 Task: Follow a guided yoga session focusing on shoulder stretches and twists.
Action: Mouse moved to (168, 28)
Screenshot: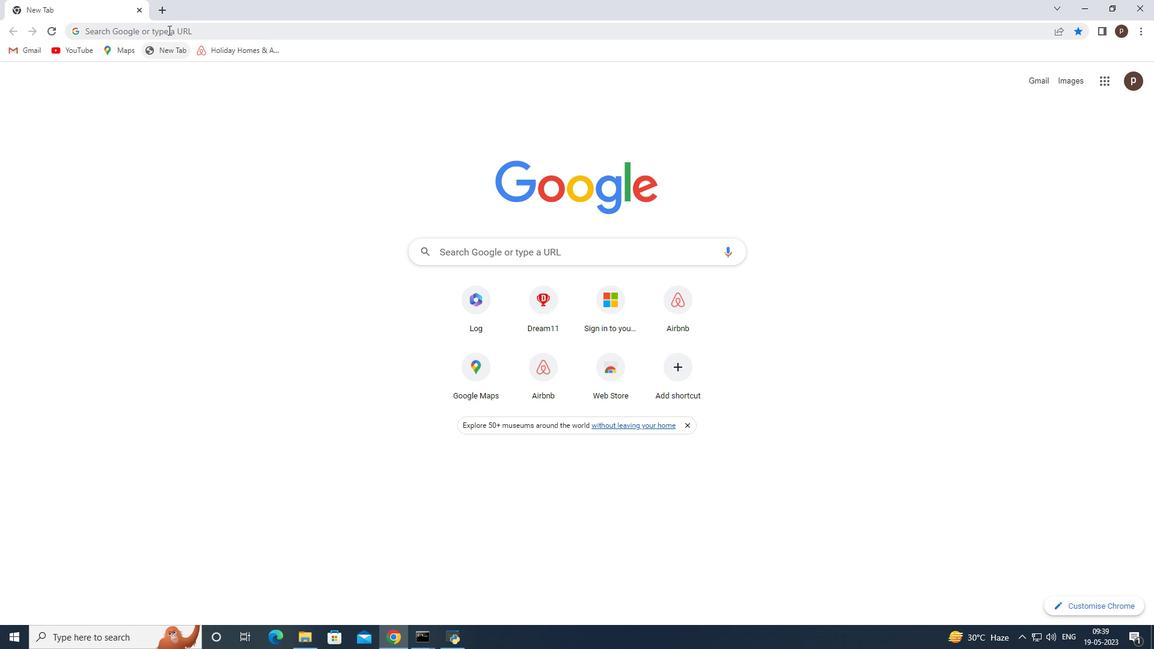 
Action: Mouse pressed left at (168, 28)
Screenshot: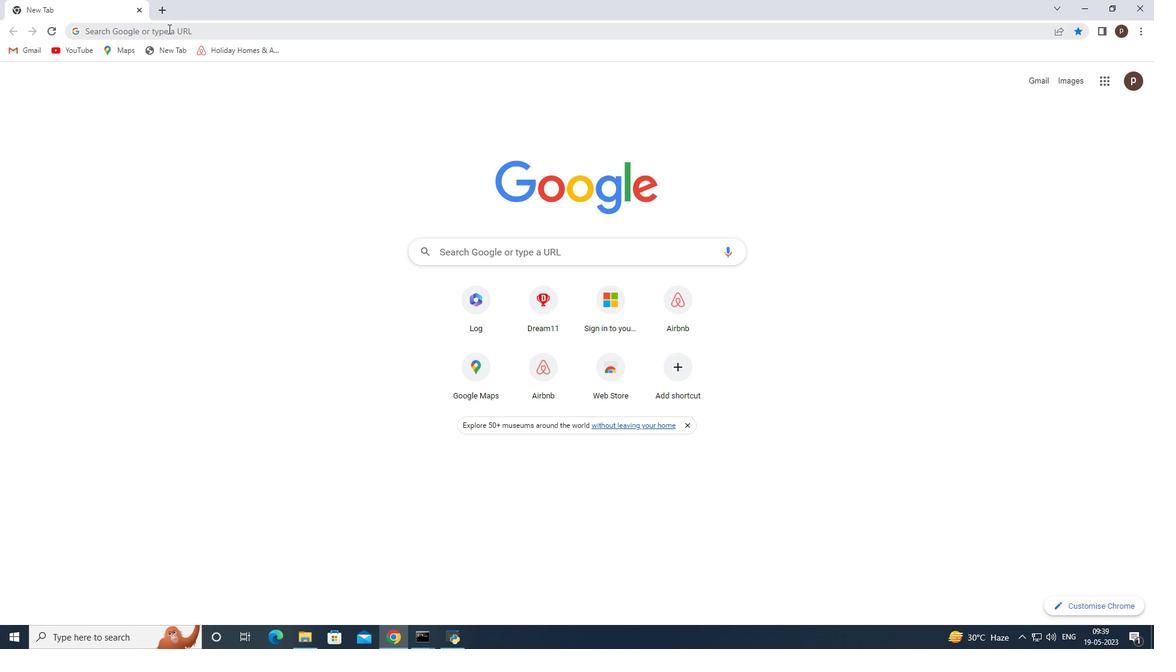 
Action: Key pressed yoga<Key.backspace><Key.backspace>ga
Screenshot: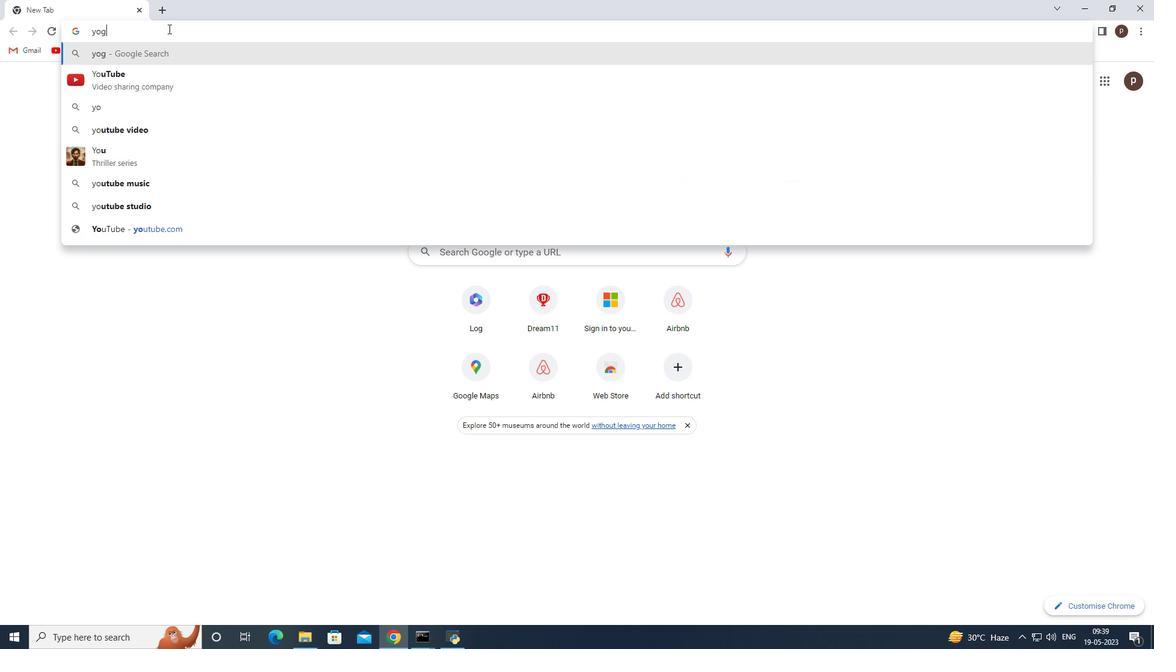 
Action: Mouse moved to (146, 260)
Screenshot: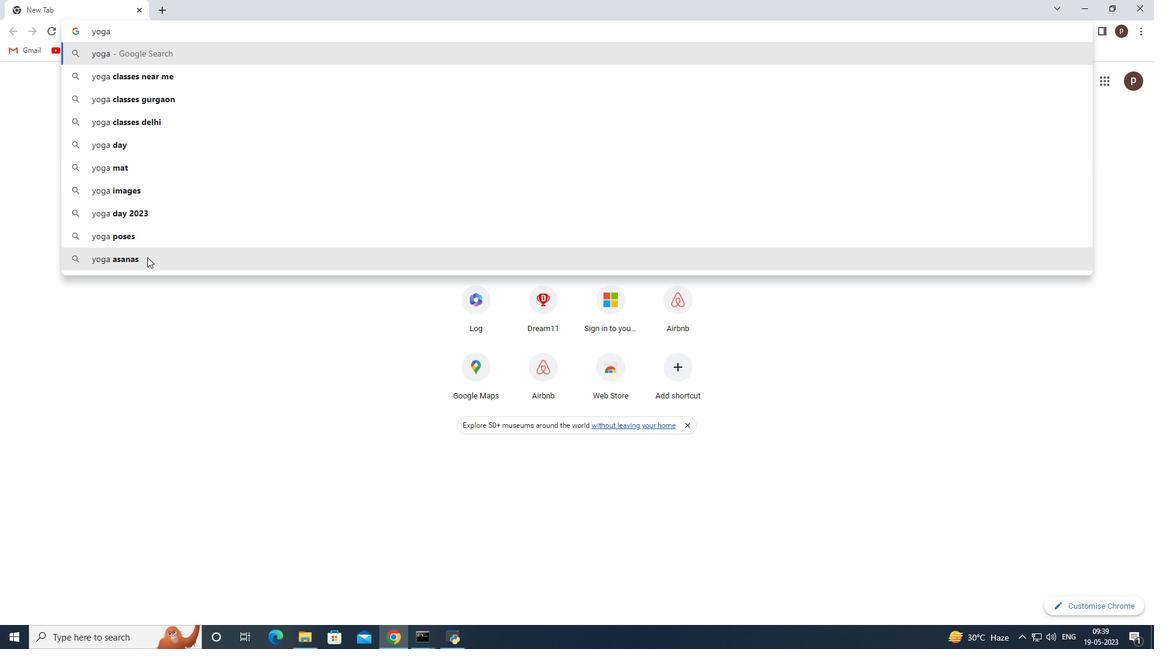
Action: Mouse pressed left at (146, 260)
Screenshot: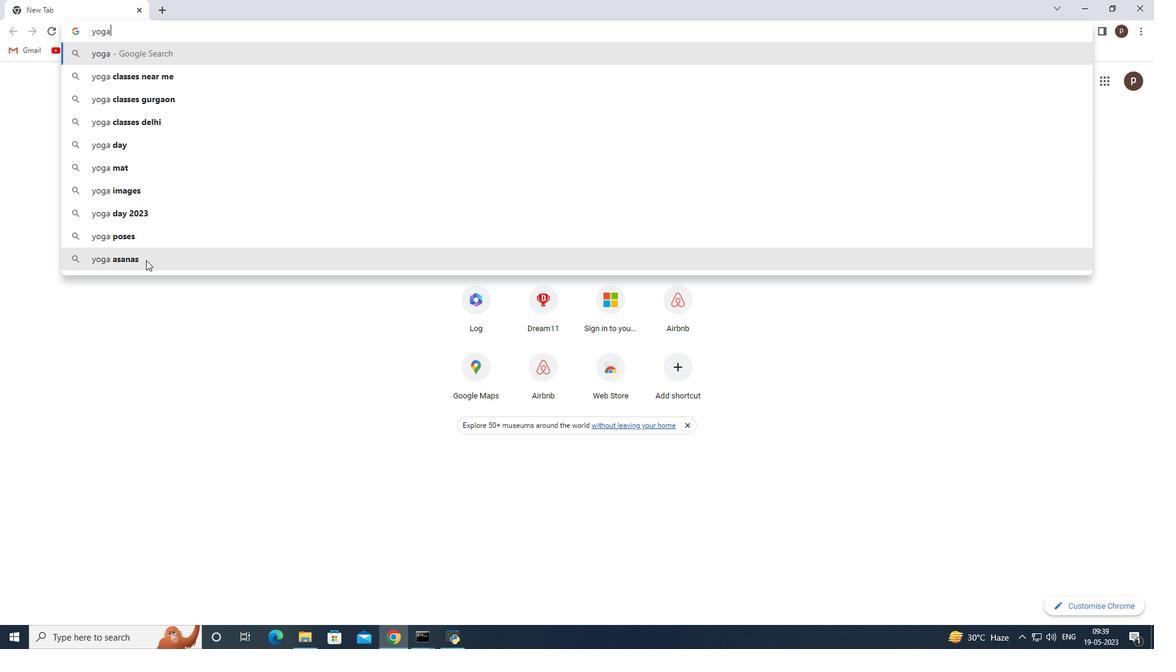 
Action: Mouse moved to (190, 208)
Screenshot: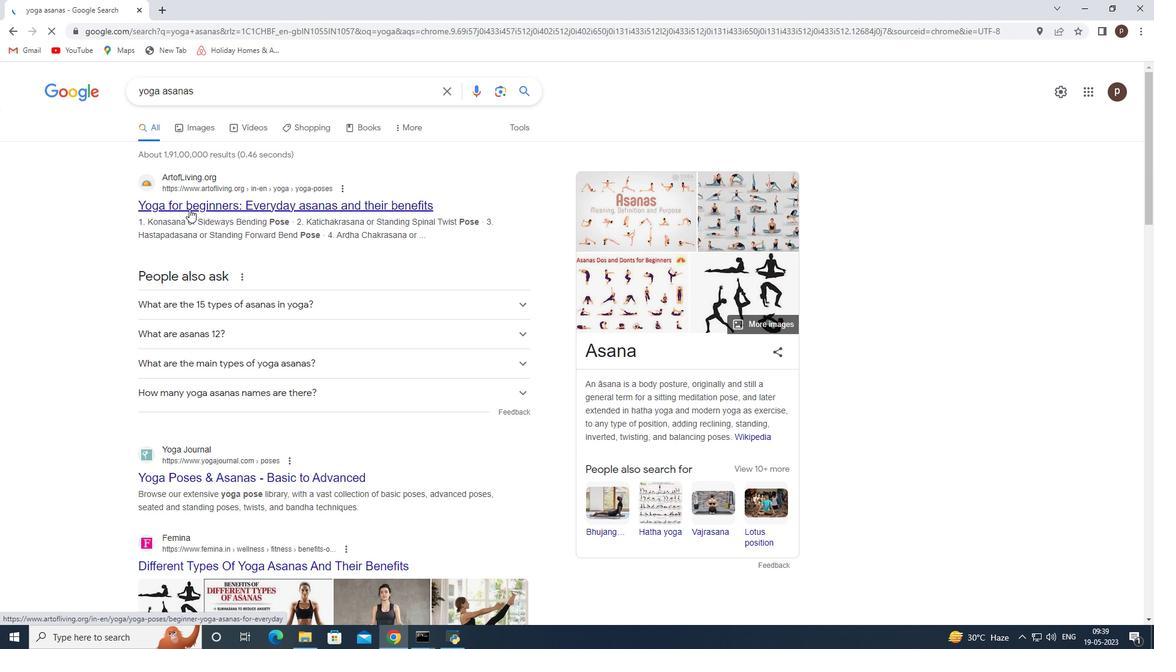 
Action: Mouse pressed left at (190, 208)
Screenshot: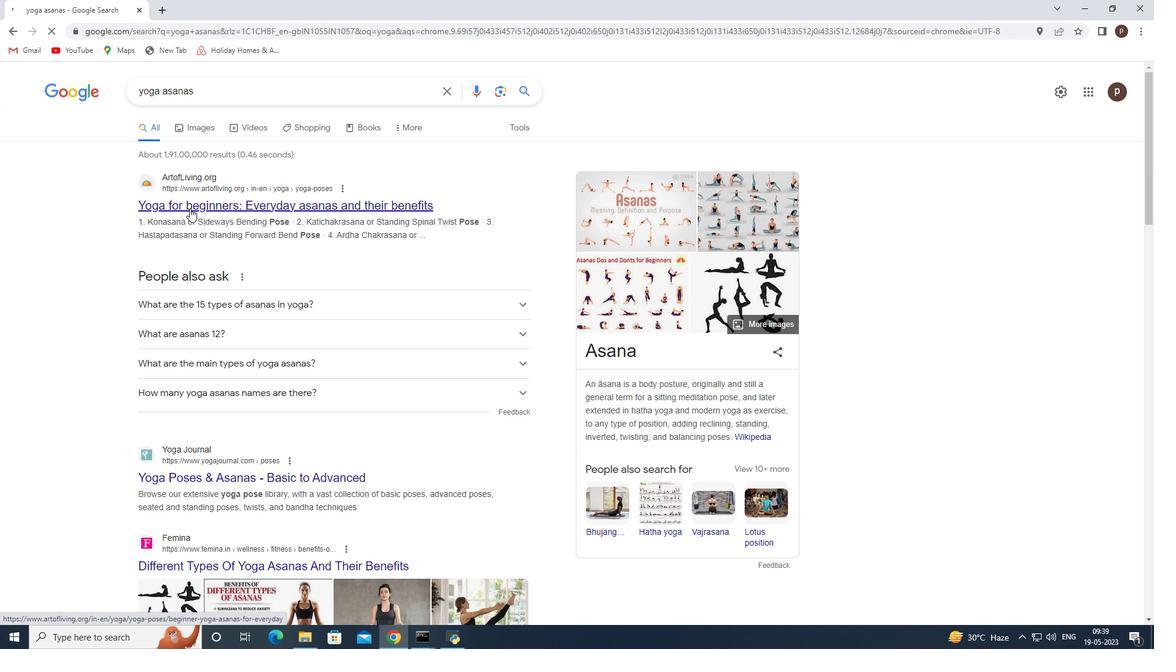 
Action: Mouse scrolled (190, 208) with delta (0, 0)
Screenshot: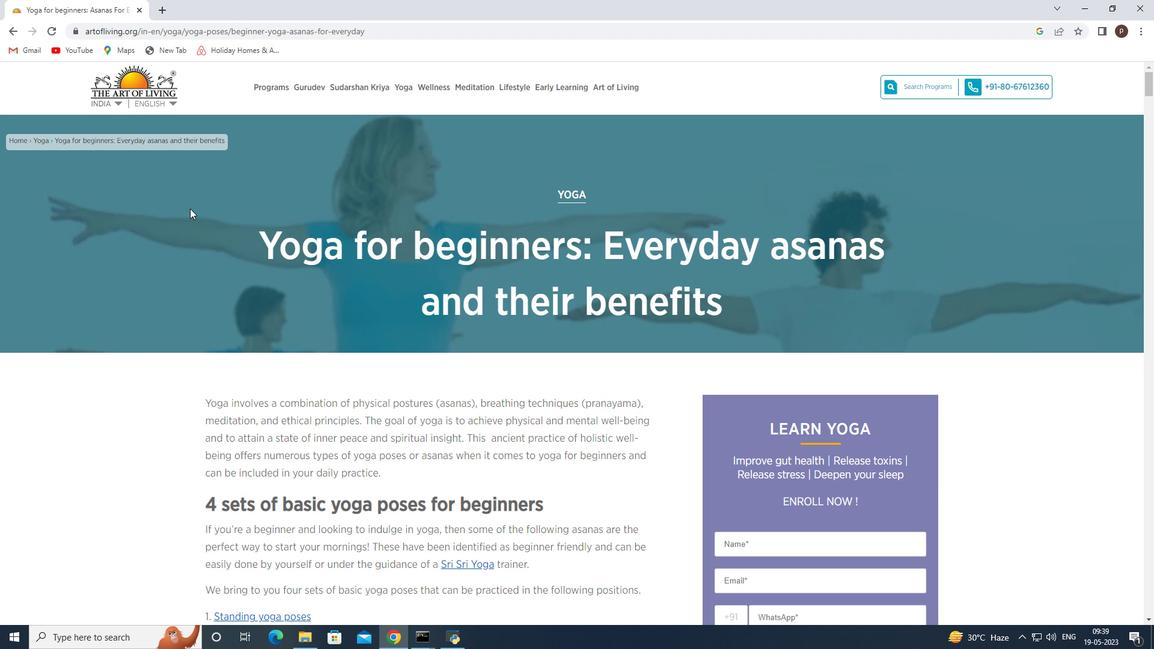 
Action: Mouse moved to (310, 249)
Screenshot: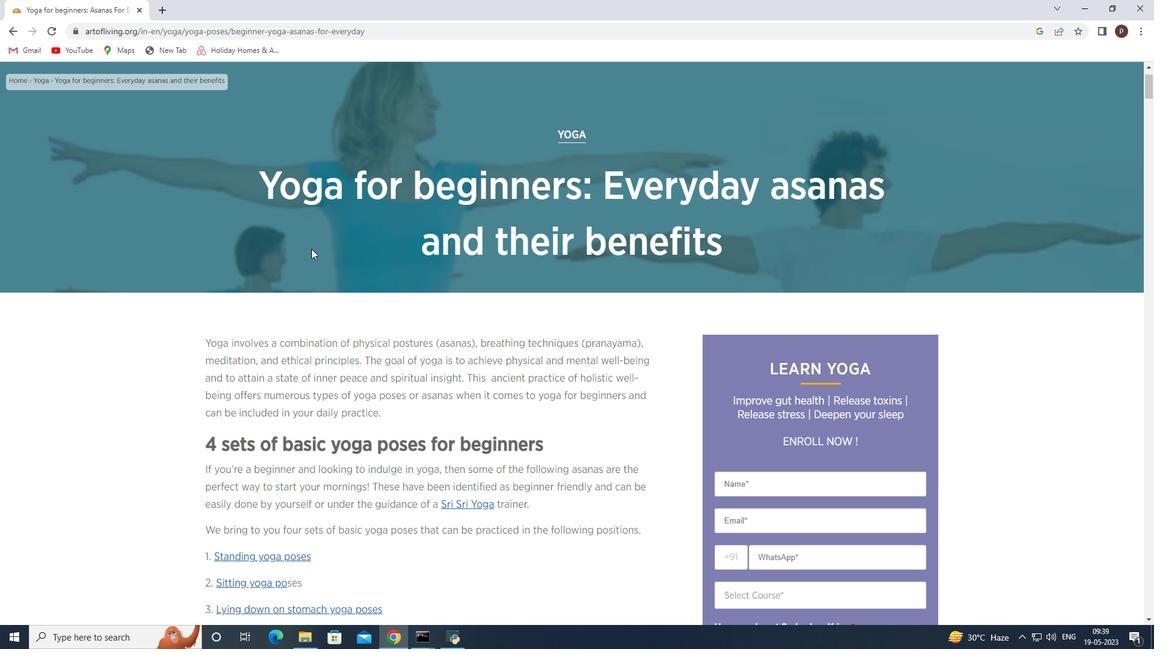 
Action: Mouse scrolled (310, 248) with delta (0, 0)
Screenshot: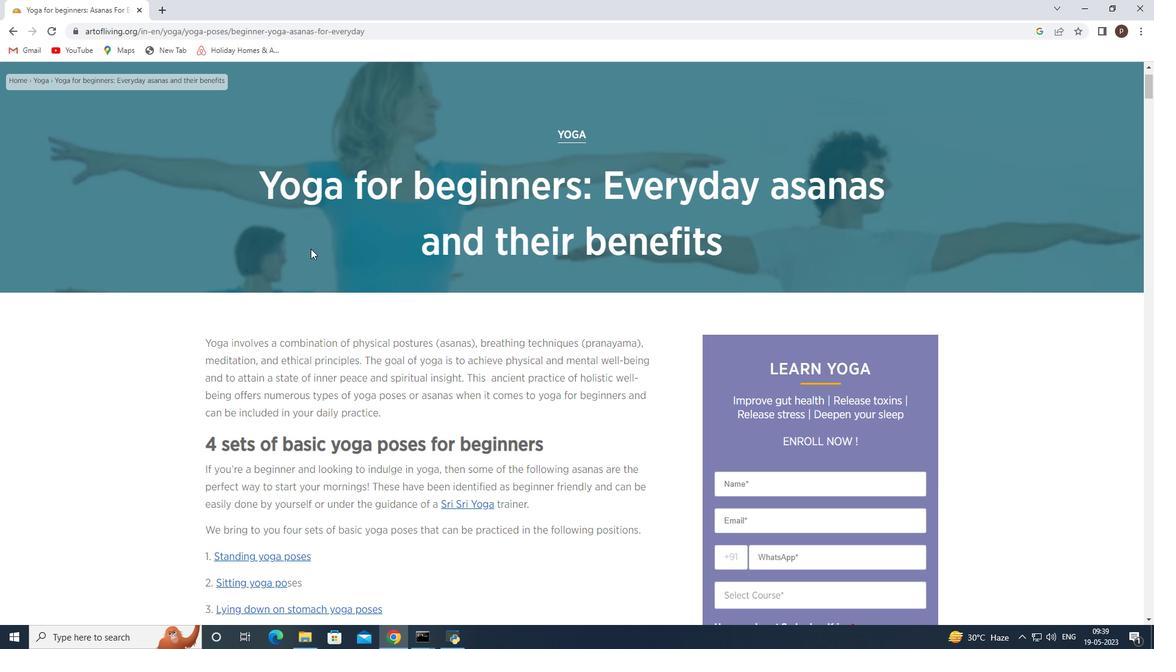
Action: Mouse scrolled (310, 248) with delta (0, 0)
Screenshot: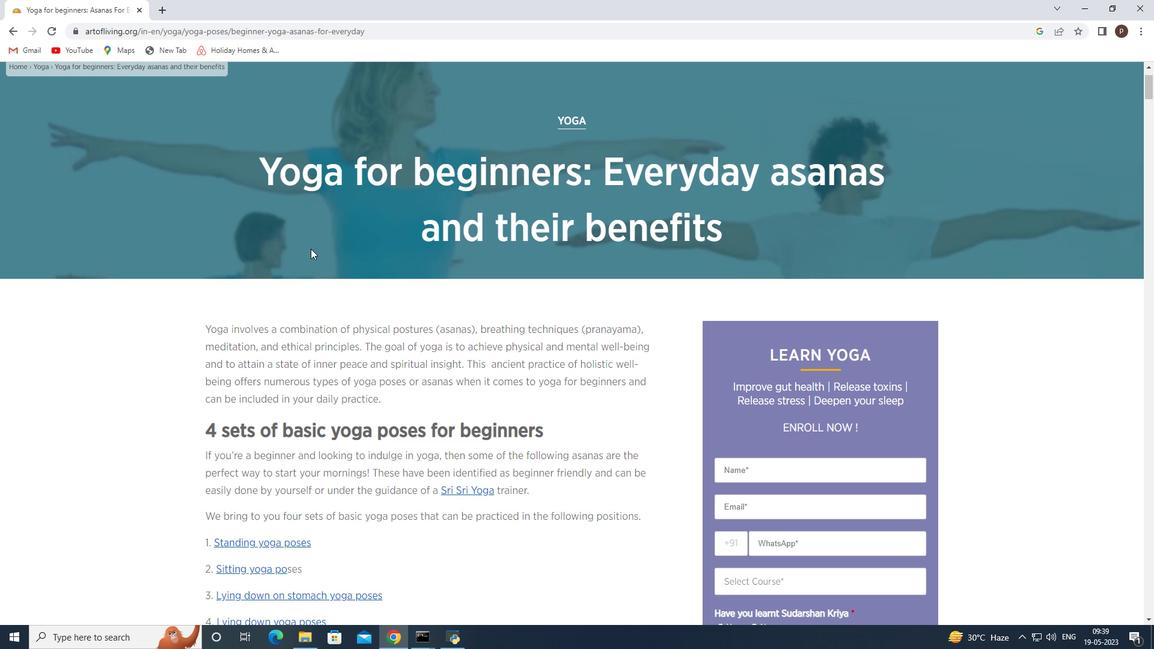 
Action: Mouse scrolled (310, 248) with delta (0, 0)
Screenshot: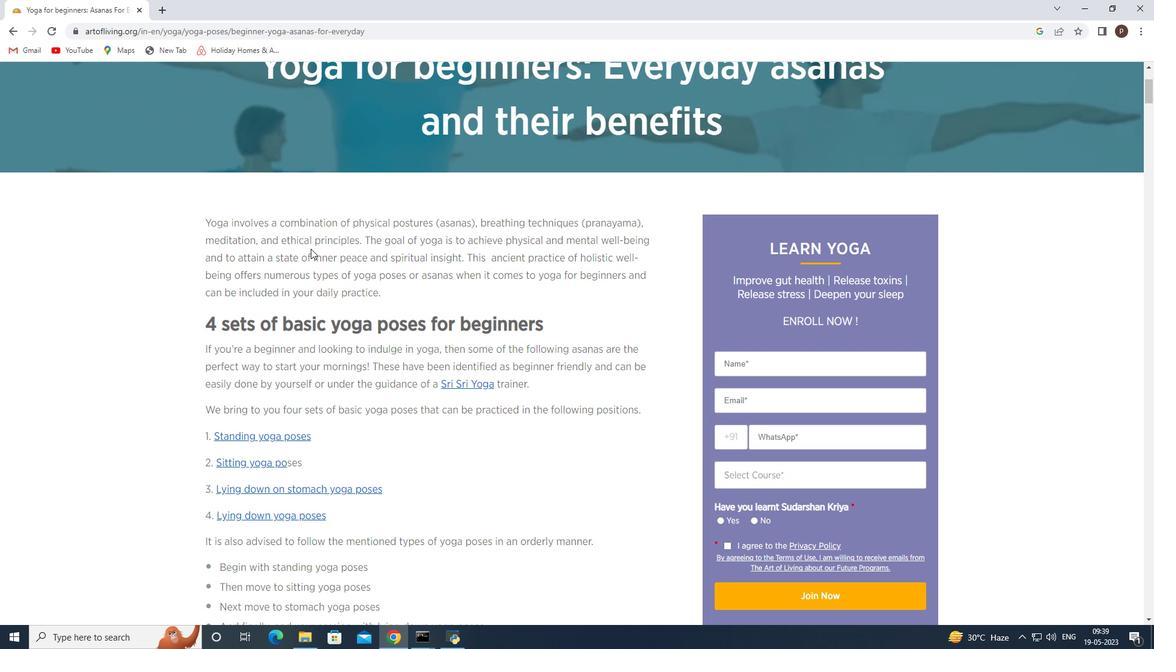 
Action: Mouse scrolled (310, 248) with delta (0, 0)
Screenshot: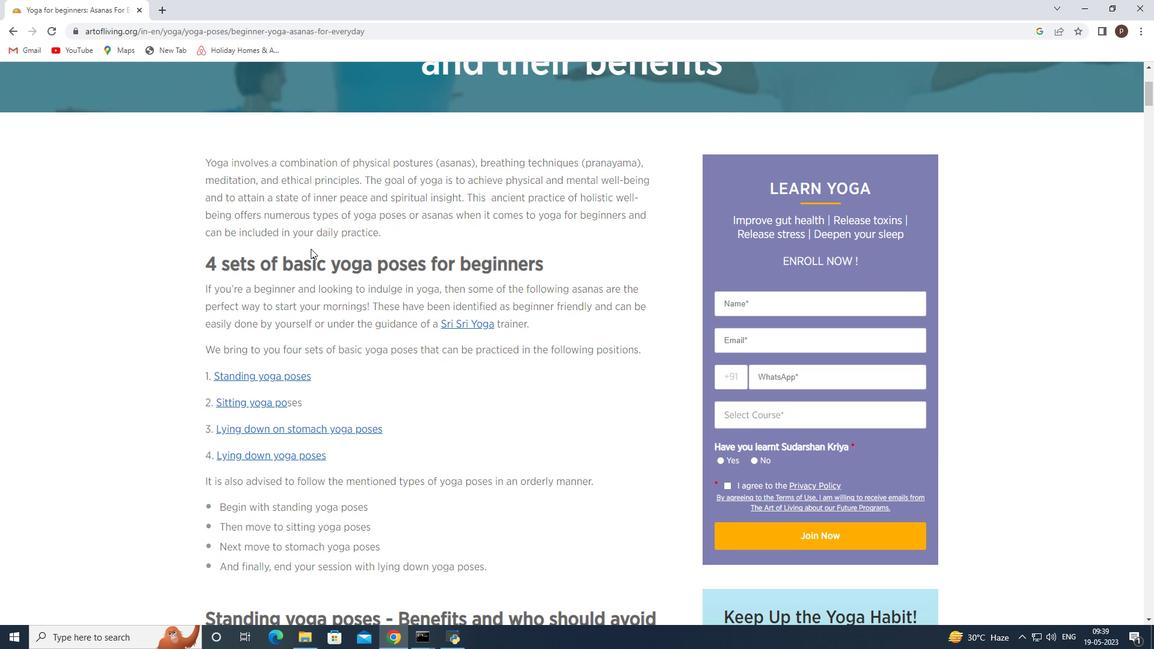 
Action: Mouse moved to (270, 273)
Screenshot: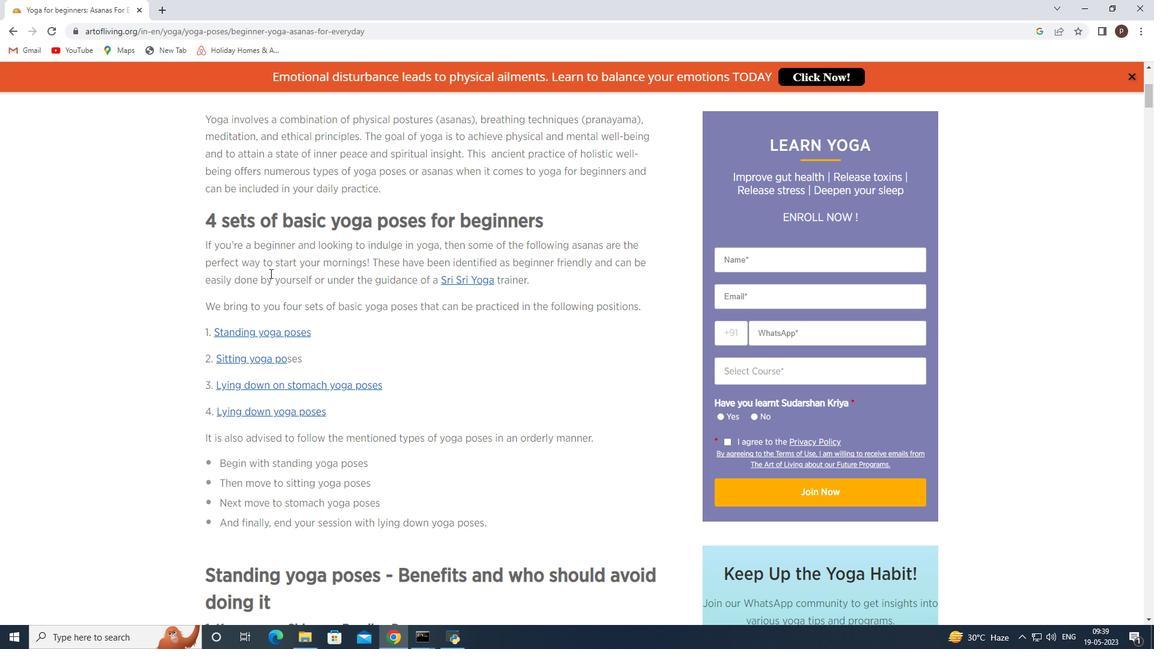 
Action: Mouse scrolled (270, 273) with delta (0, 0)
Screenshot: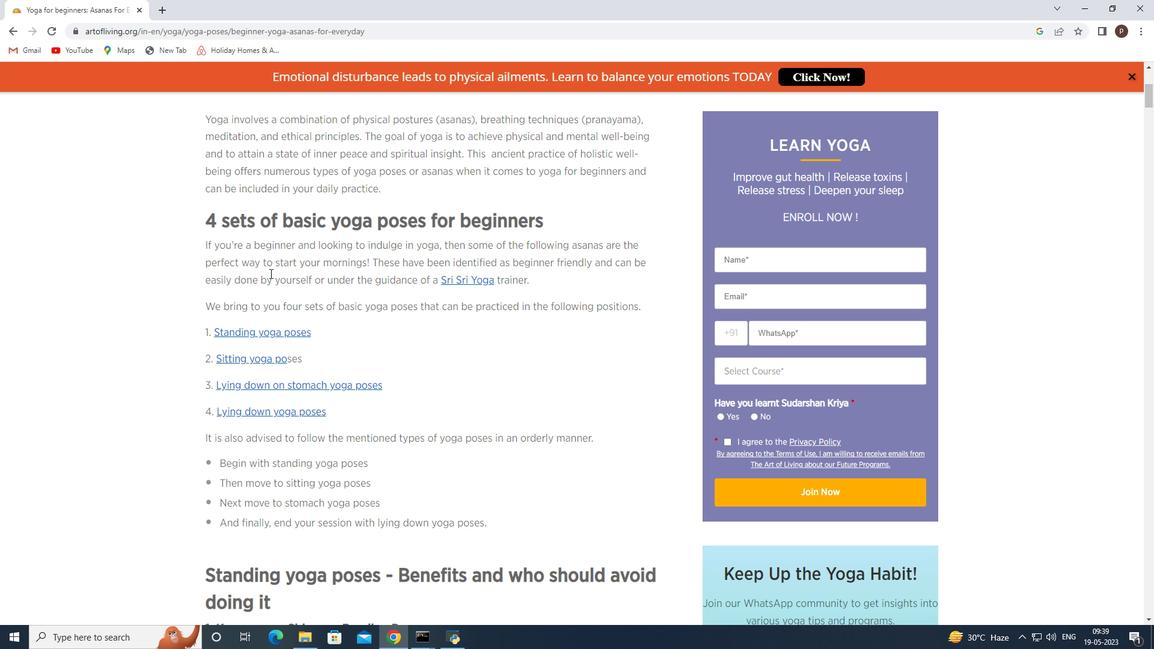 
Action: Mouse moved to (388, 278)
Screenshot: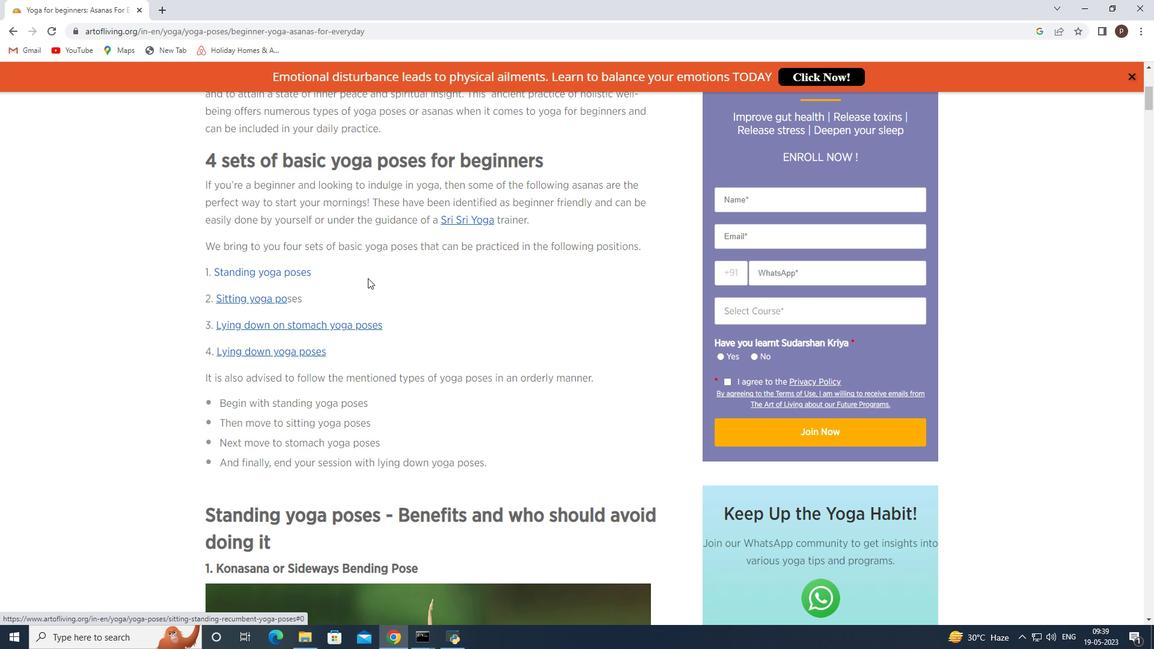 
Action: Mouse scrolled (388, 277) with delta (0, 0)
Screenshot: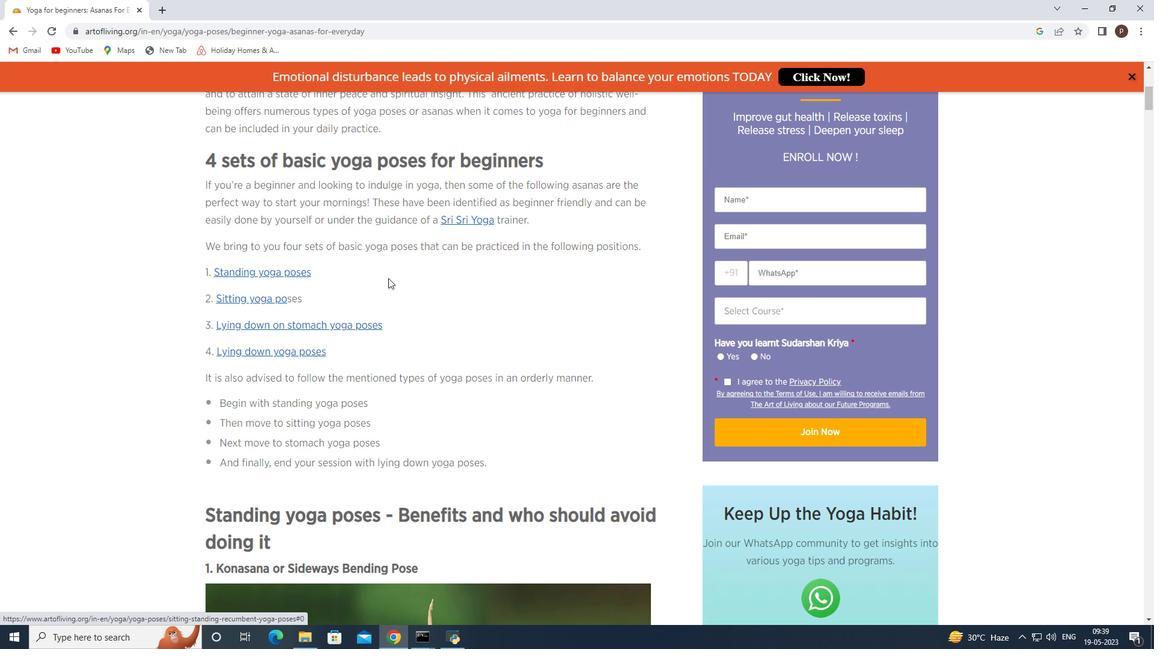 
Action: Mouse scrolled (388, 277) with delta (0, 0)
Screenshot: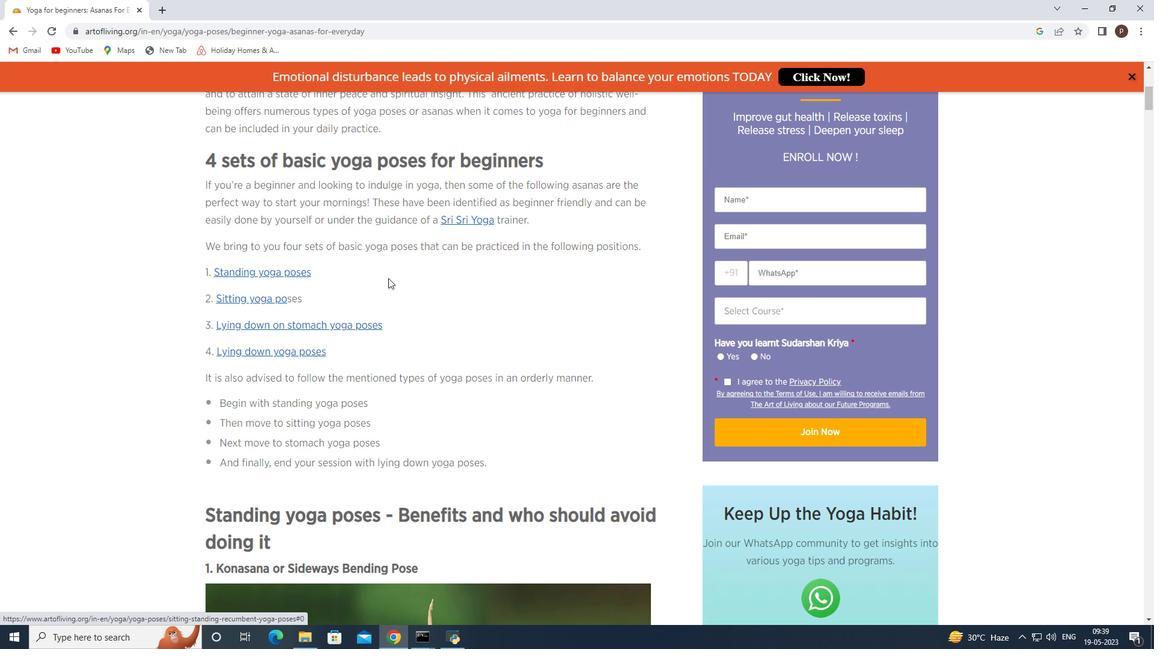 
Action: Mouse moved to (400, 305)
Screenshot: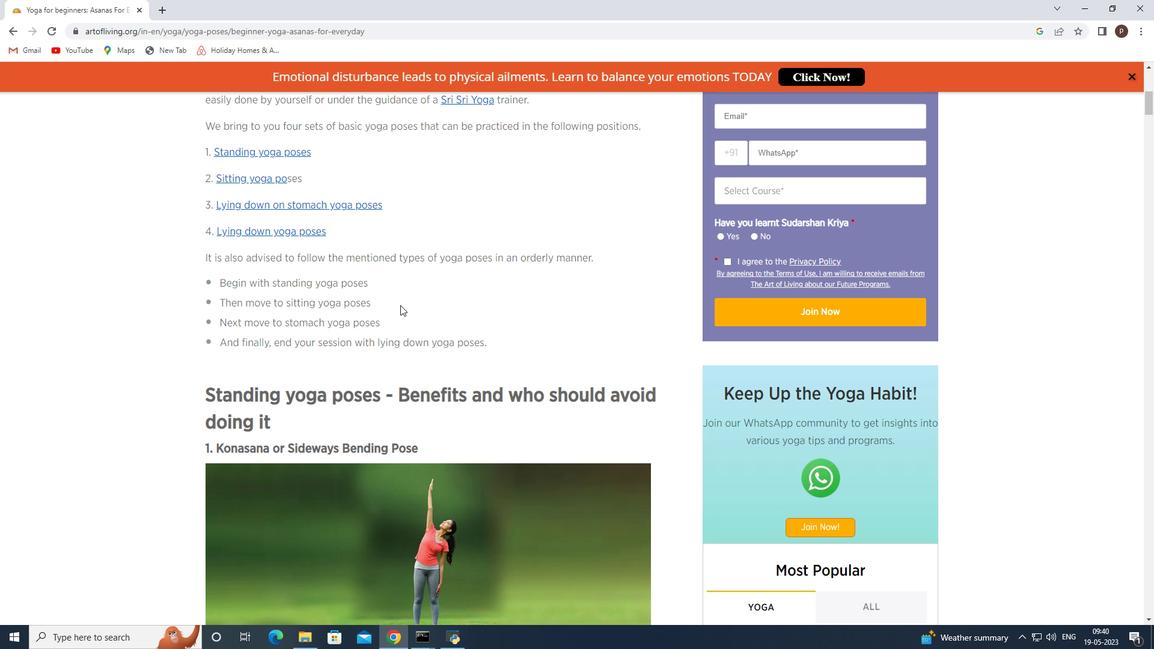 
Action: Mouse scrolled (400, 304) with delta (0, 0)
Screenshot: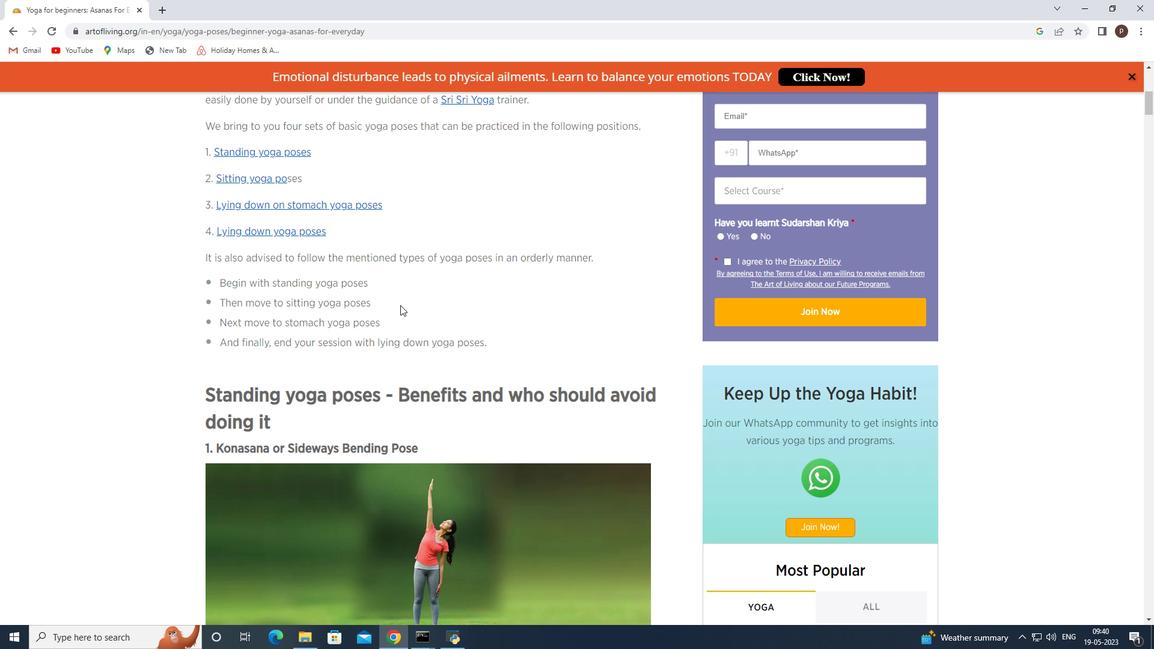 
Action: Mouse scrolled (400, 304) with delta (0, 0)
Screenshot: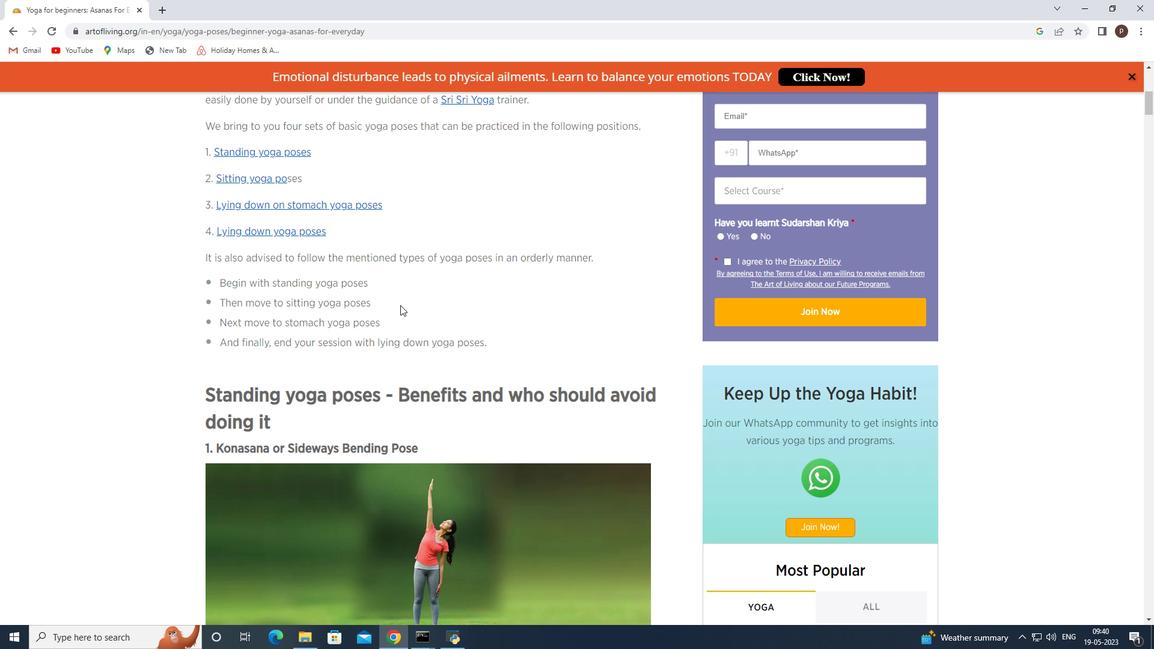 
Action: Mouse moved to (286, 307)
Screenshot: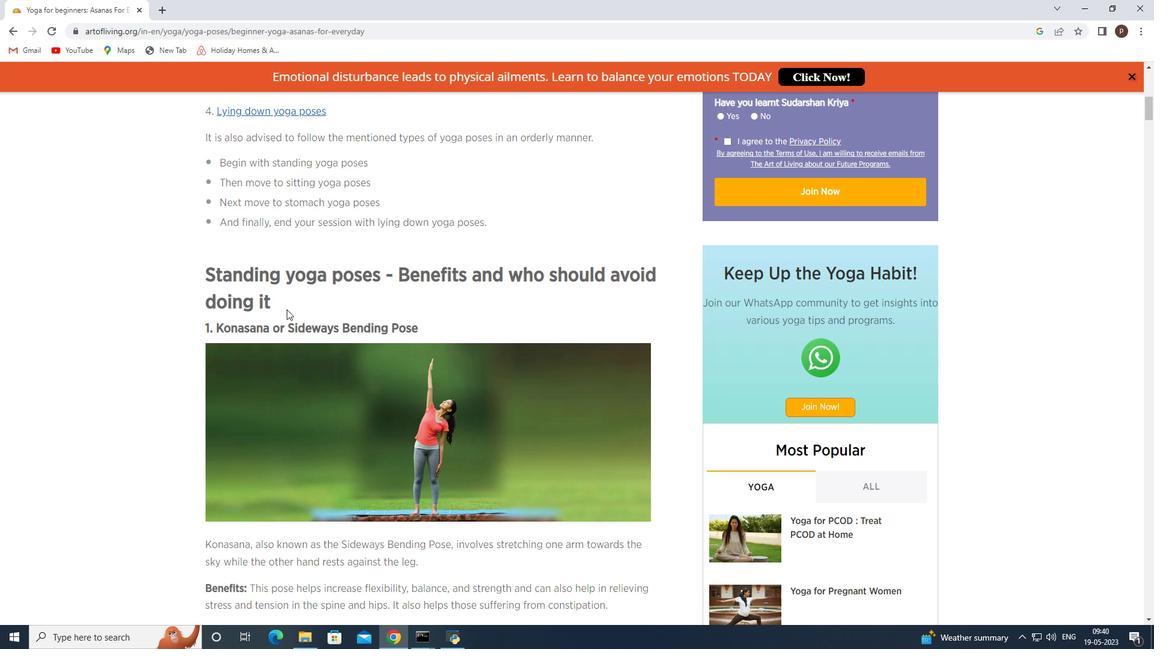
Action: Mouse scrolled (286, 307) with delta (0, 0)
Screenshot: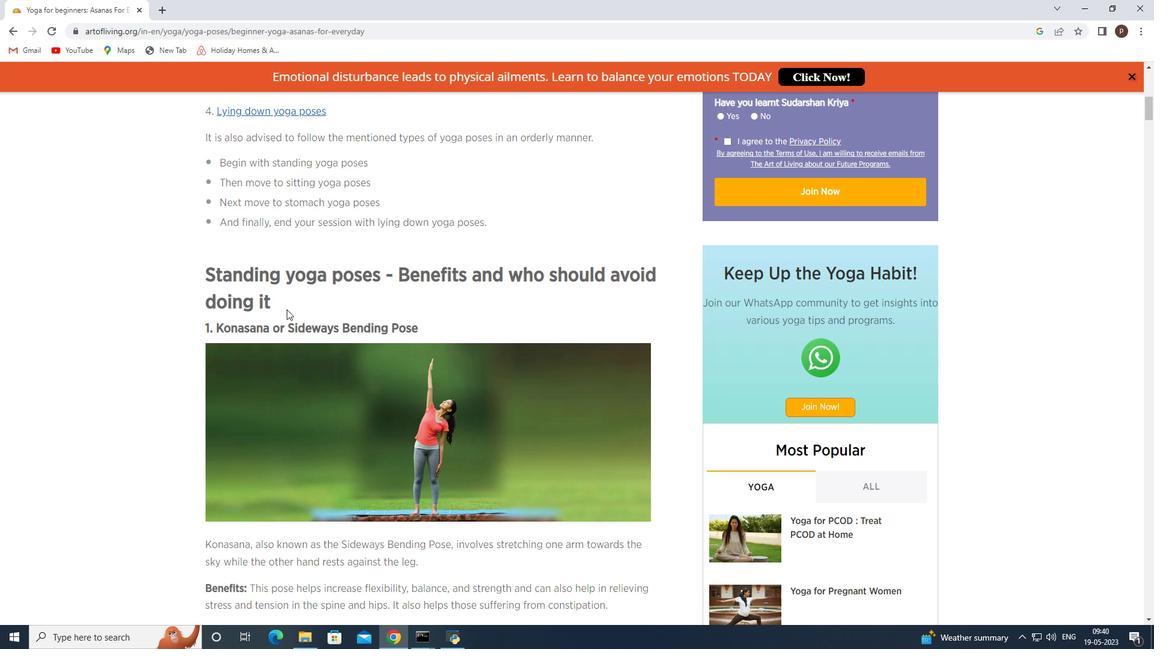 
Action: Mouse moved to (440, 230)
Screenshot: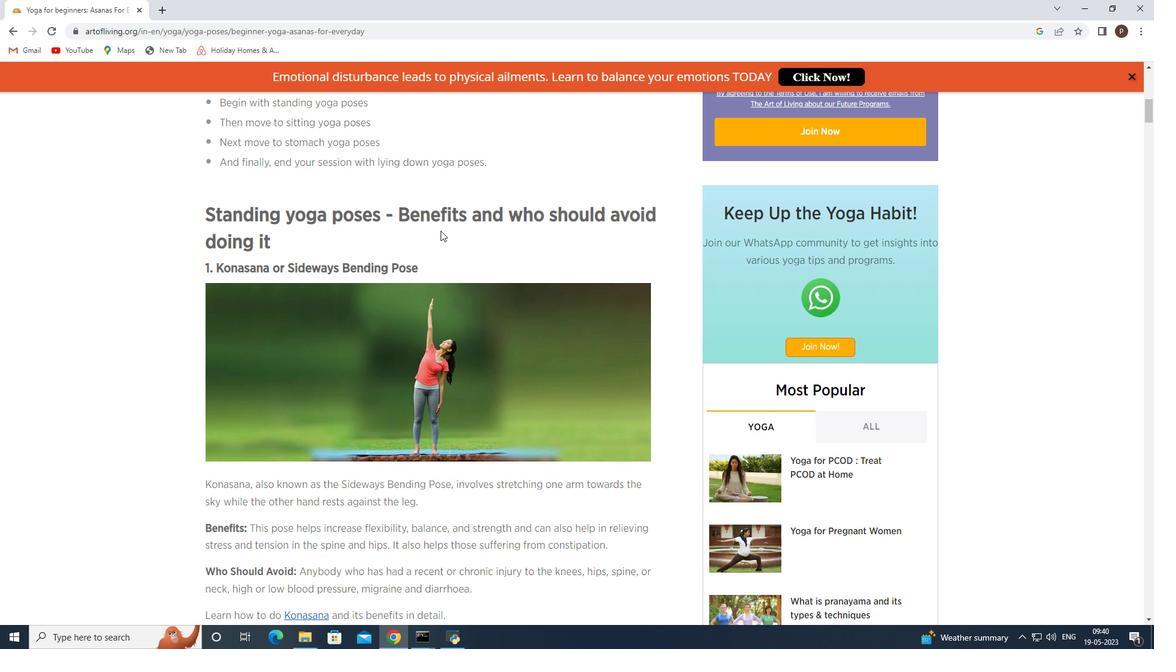 
Action: Mouse scrolled (440, 230) with delta (0, 0)
Screenshot: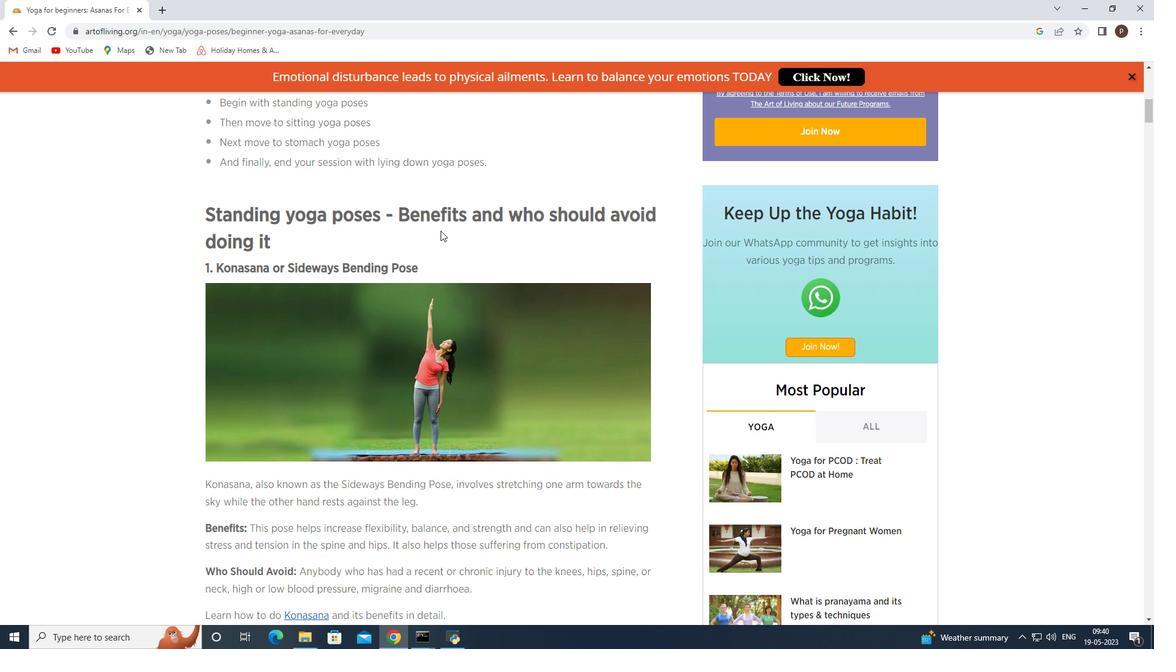 
Action: Mouse scrolled (440, 230) with delta (0, 0)
Screenshot: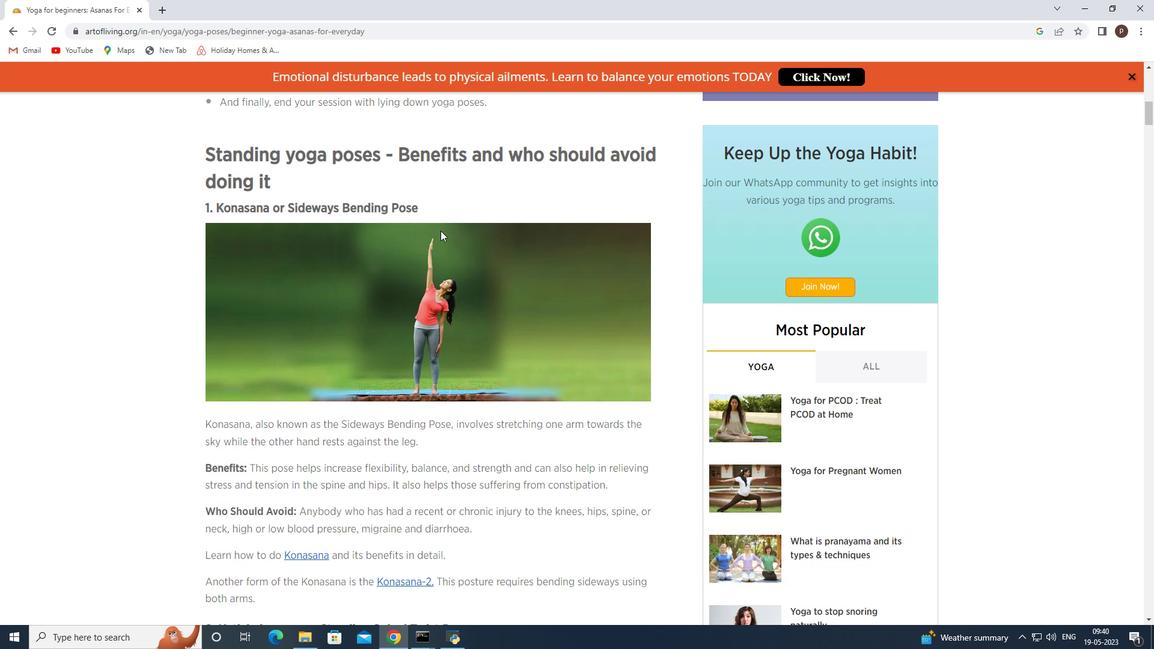
Action: Mouse scrolled (440, 231) with delta (0, 0)
Screenshot: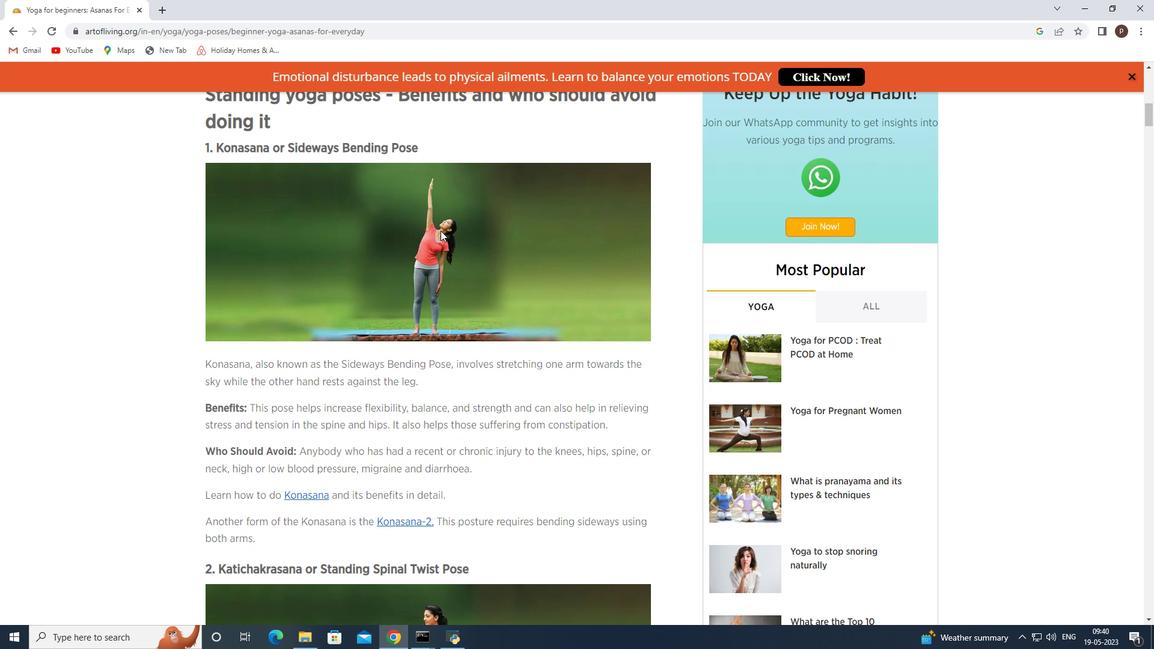 
Action: Mouse moved to (278, 221)
Screenshot: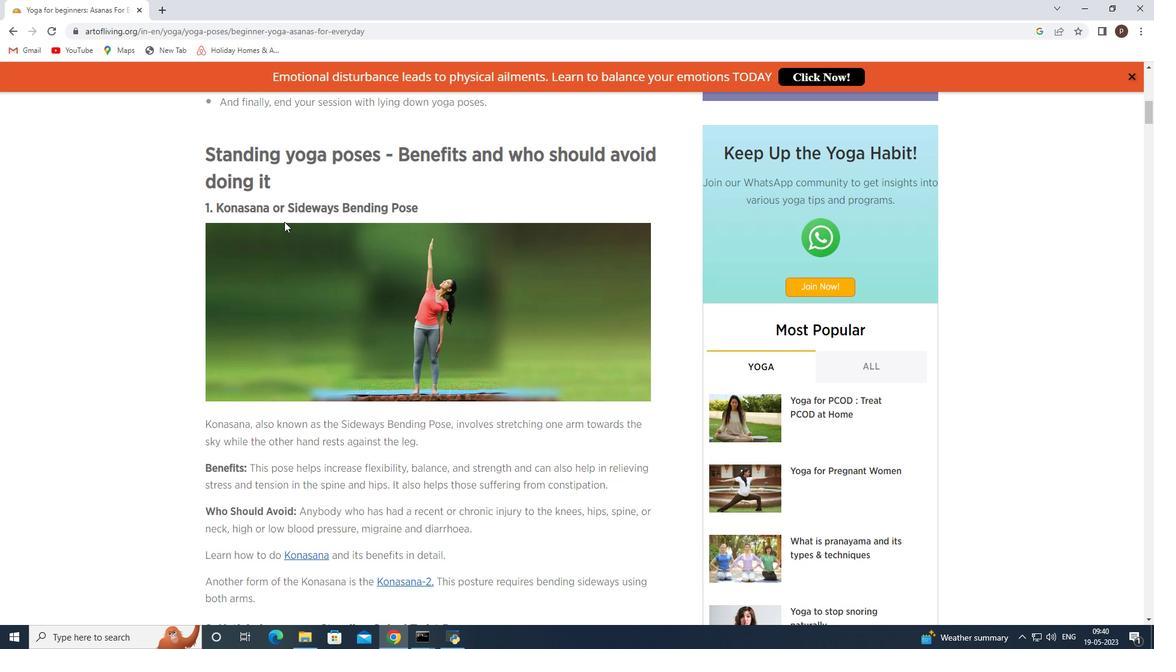 
Action: Mouse scrolled (278, 221) with delta (0, 0)
Screenshot: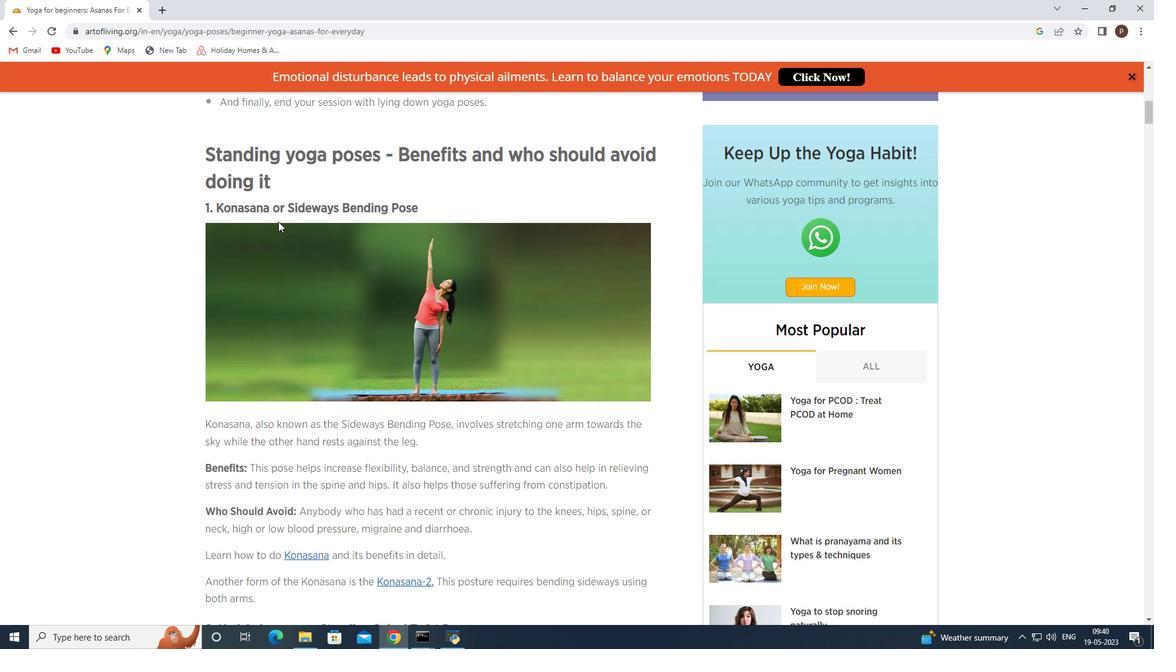 
Action: Mouse scrolled (278, 221) with delta (0, 0)
Screenshot: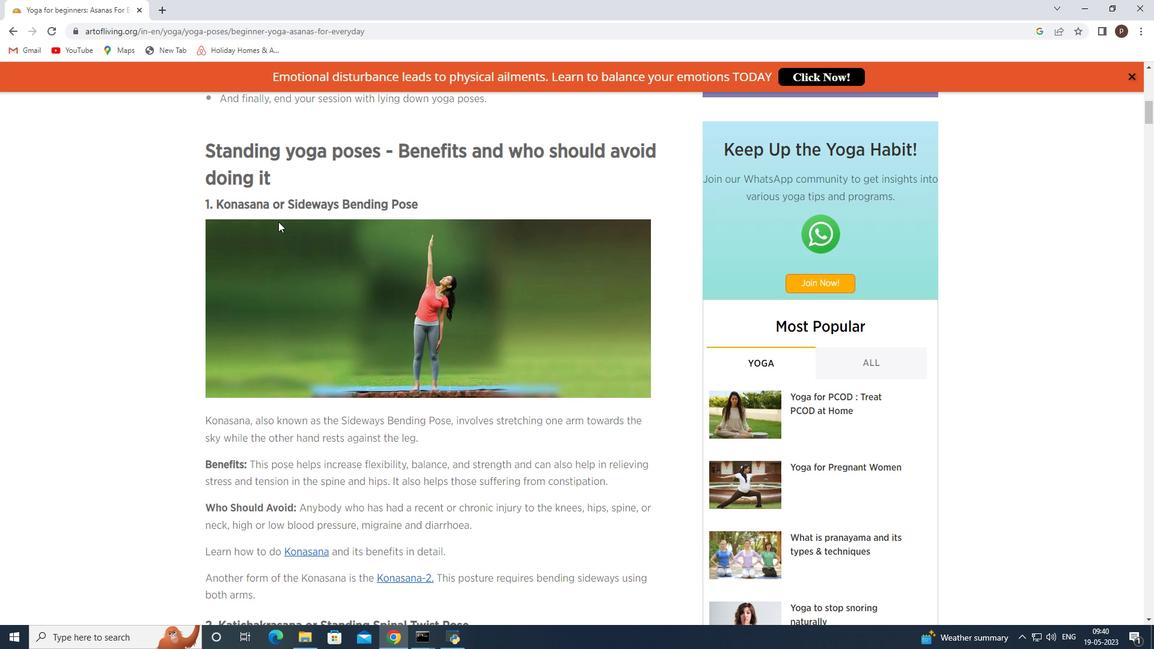 
Action: Mouse moved to (278, 221)
Screenshot: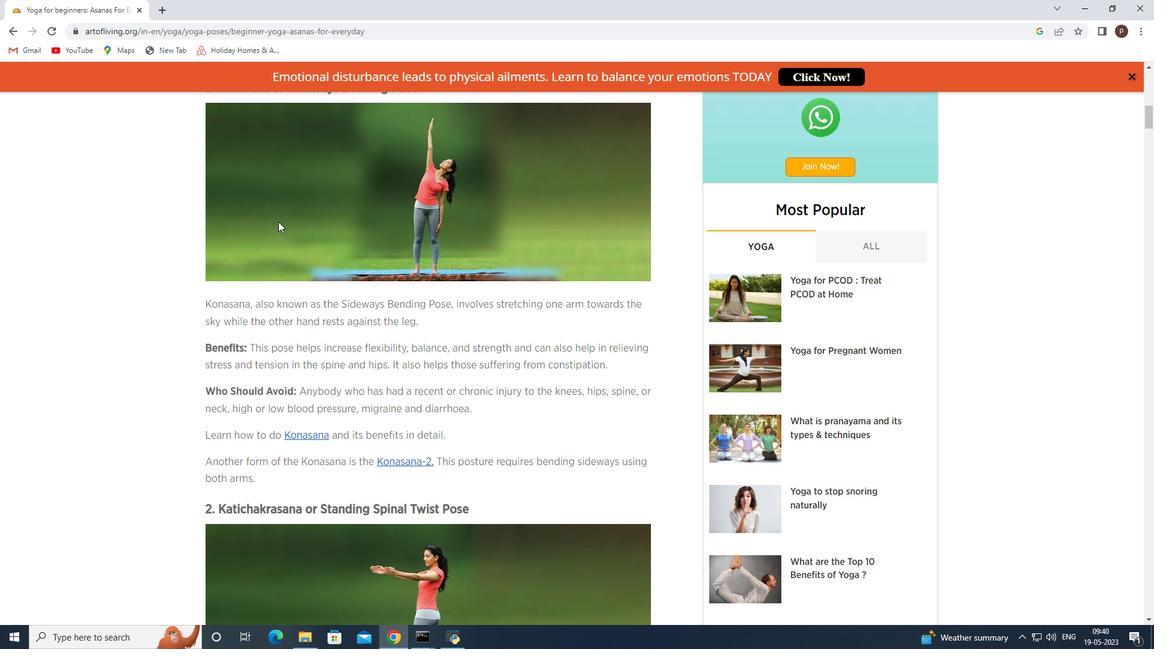 
Action: Mouse scrolled (278, 221) with delta (0, 0)
Screenshot: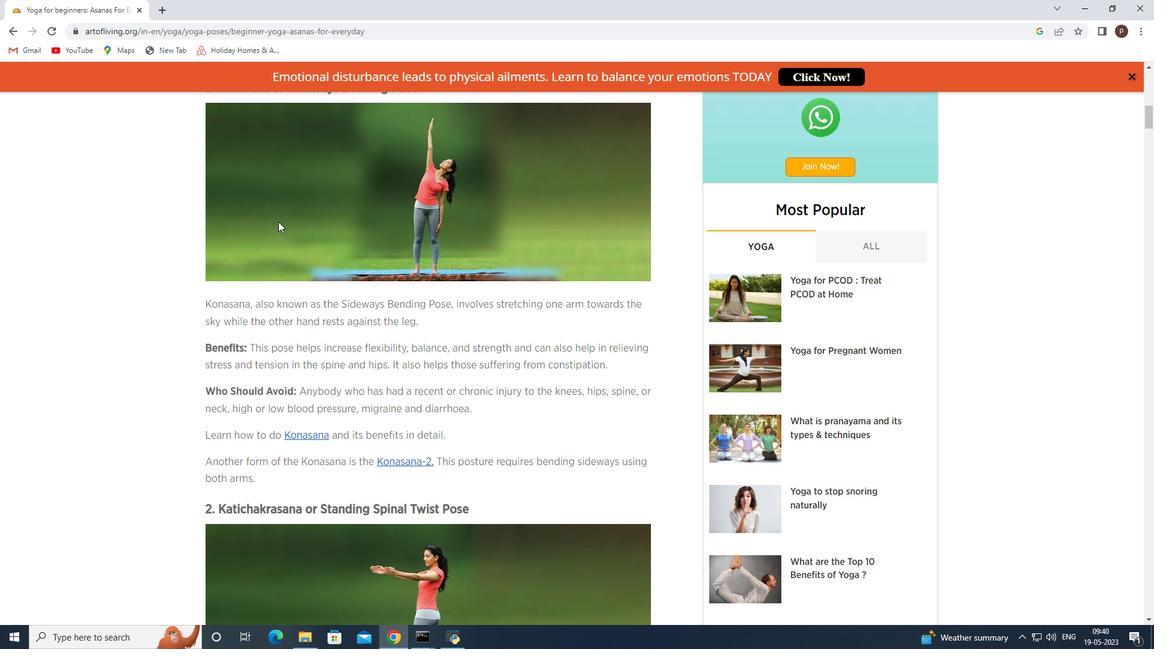 
Action: Mouse scrolled (278, 221) with delta (0, 0)
Screenshot: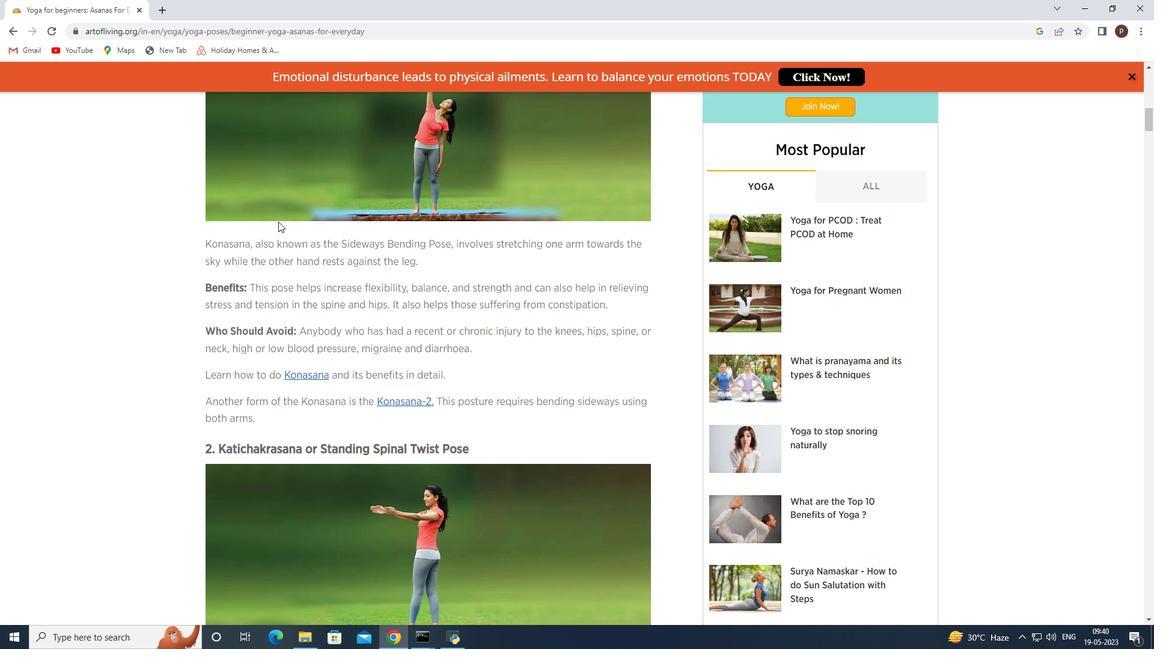 
Action: Mouse scrolled (278, 222) with delta (0, 0)
Screenshot: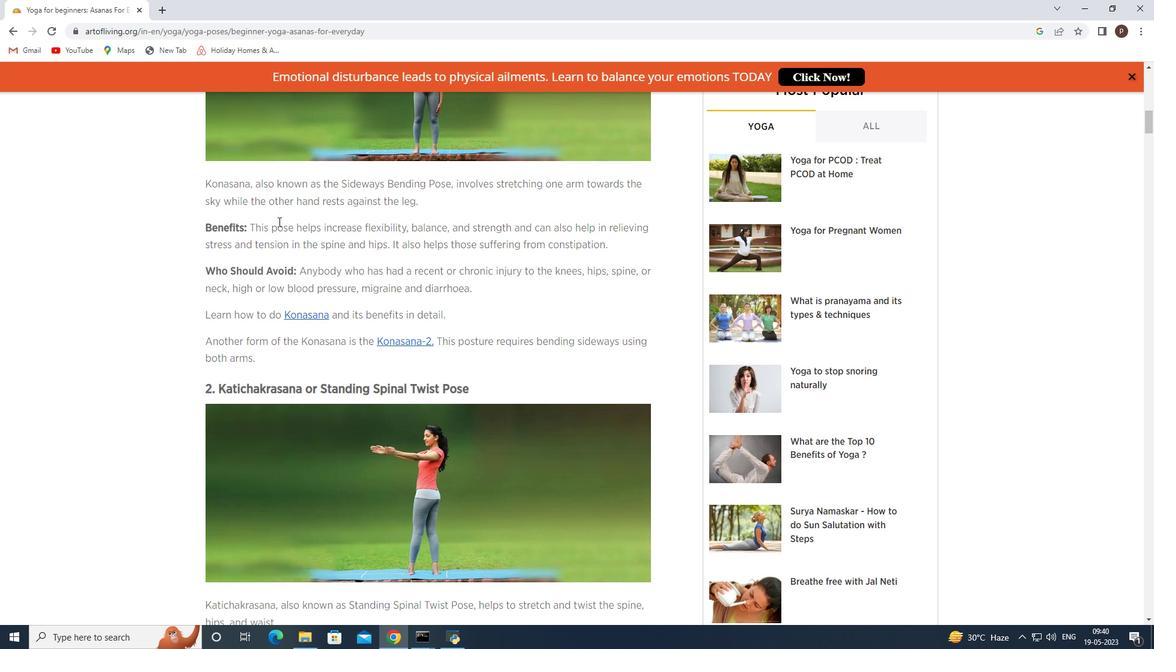 
Action: Mouse scrolled (278, 222) with delta (0, 0)
Screenshot: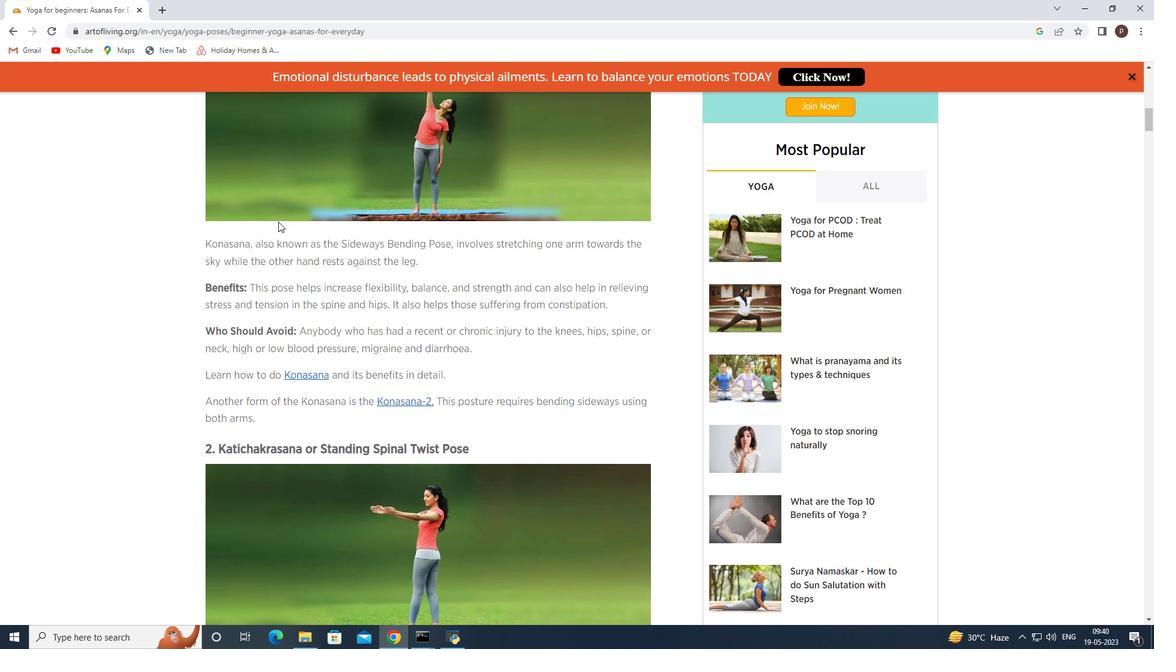 
Action: Mouse scrolled (278, 222) with delta (0, 0)
Screenshot: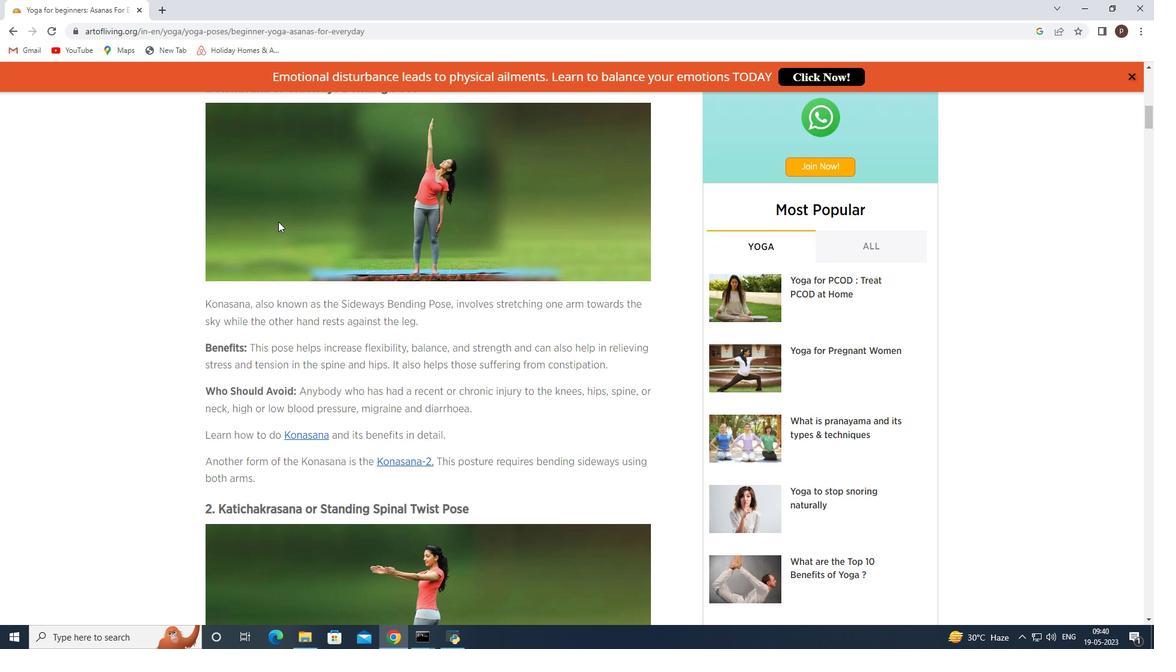 
Action: Mouse scrolled (278, 222) with delta (0, 0)
Screenshot: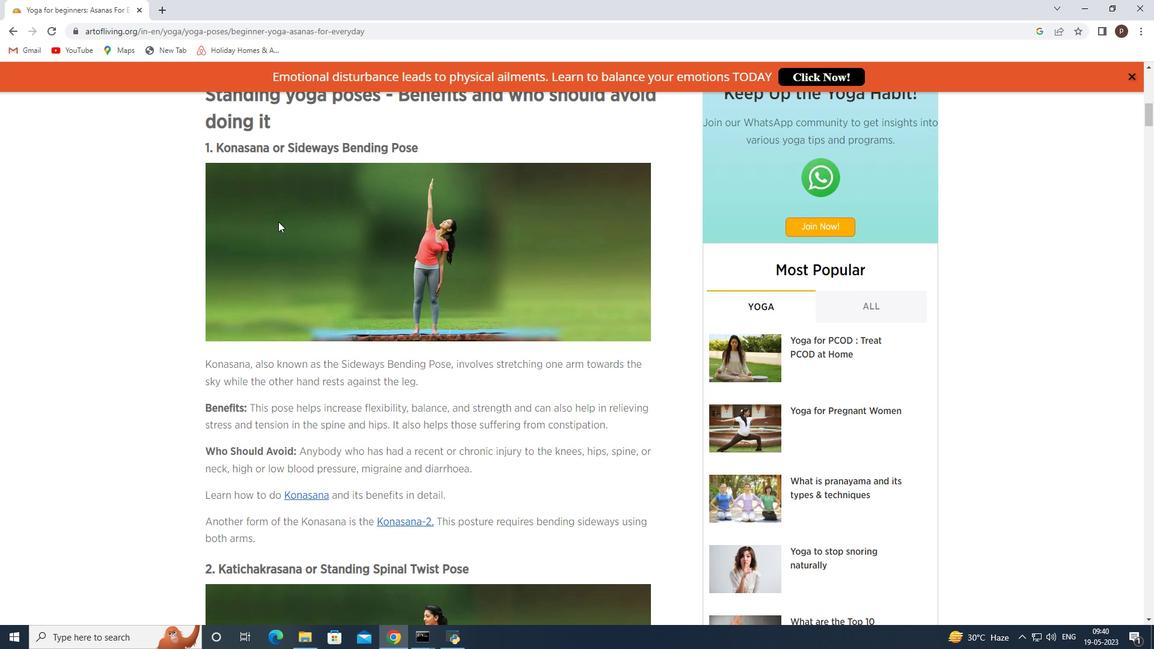 
Action: Mouse moved to (283, 216)
Screenshot: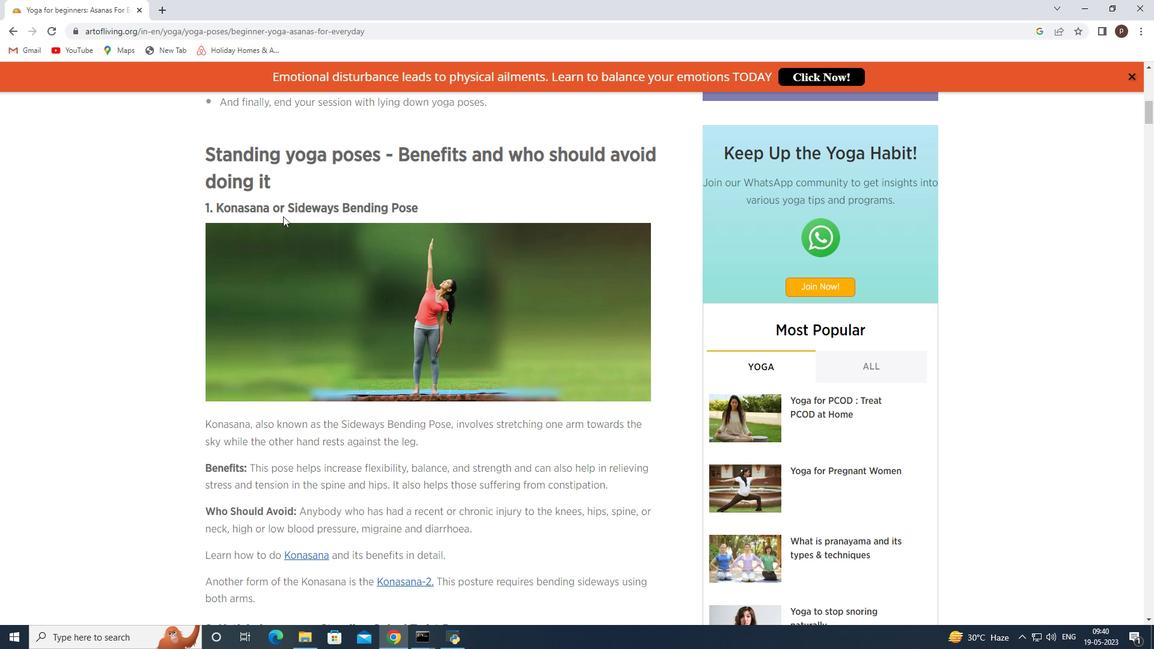 
Action: Mouse scrolled (283, 215) with delta (0, 0)
Screenshot: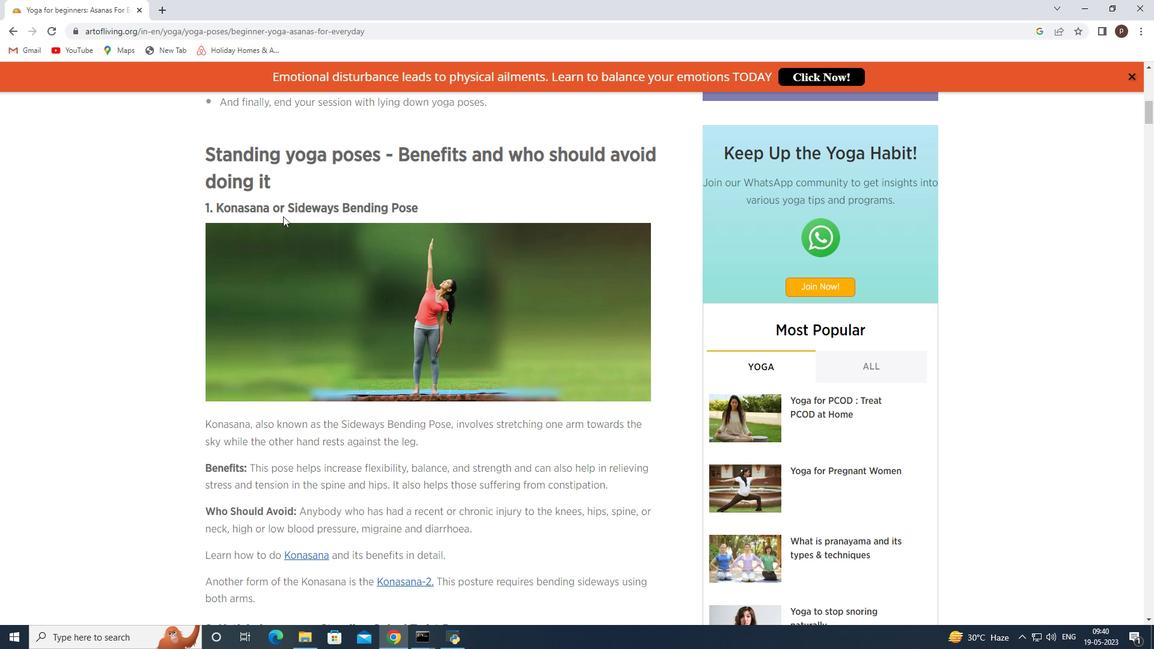 
Action: Mouse moved to (287, 215)
Screenshot: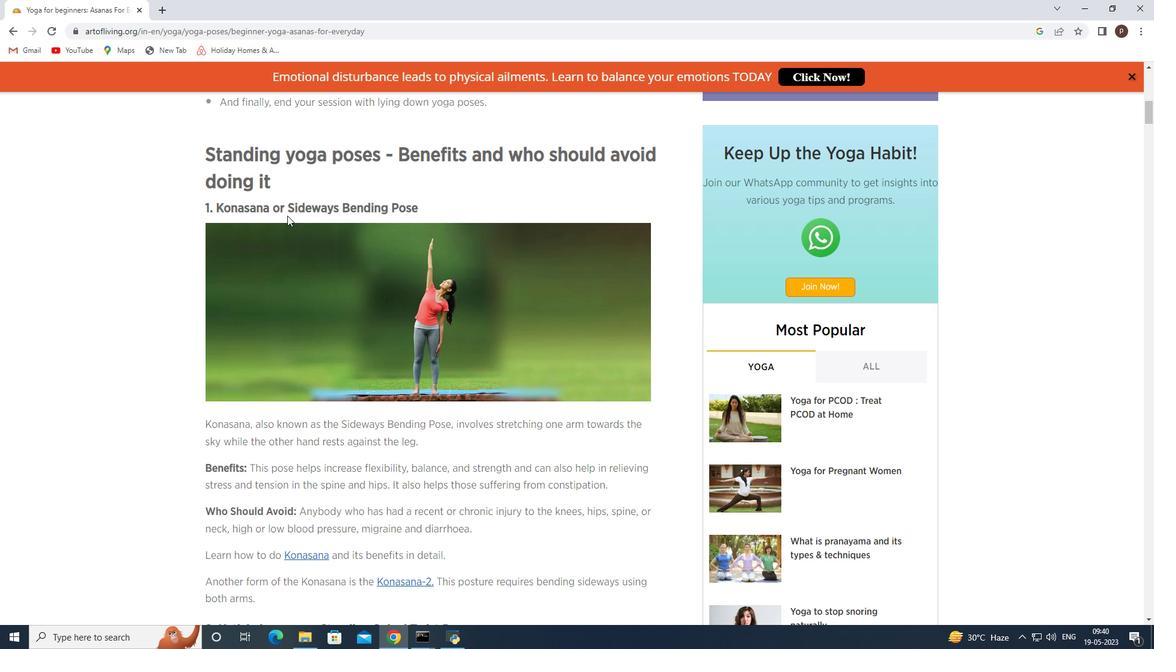 
Action: Mouse scrolled (287, 215) with delta (0, 0)
Screenshot: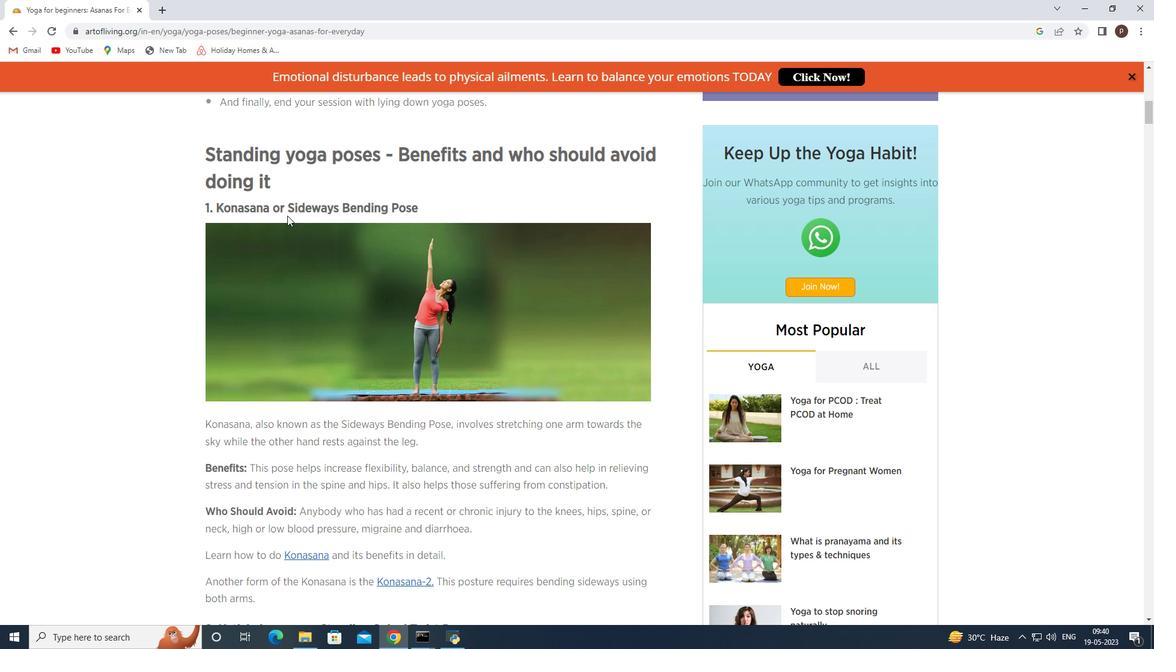 
Action: Mouse moved to (291, 214)
Screenshot: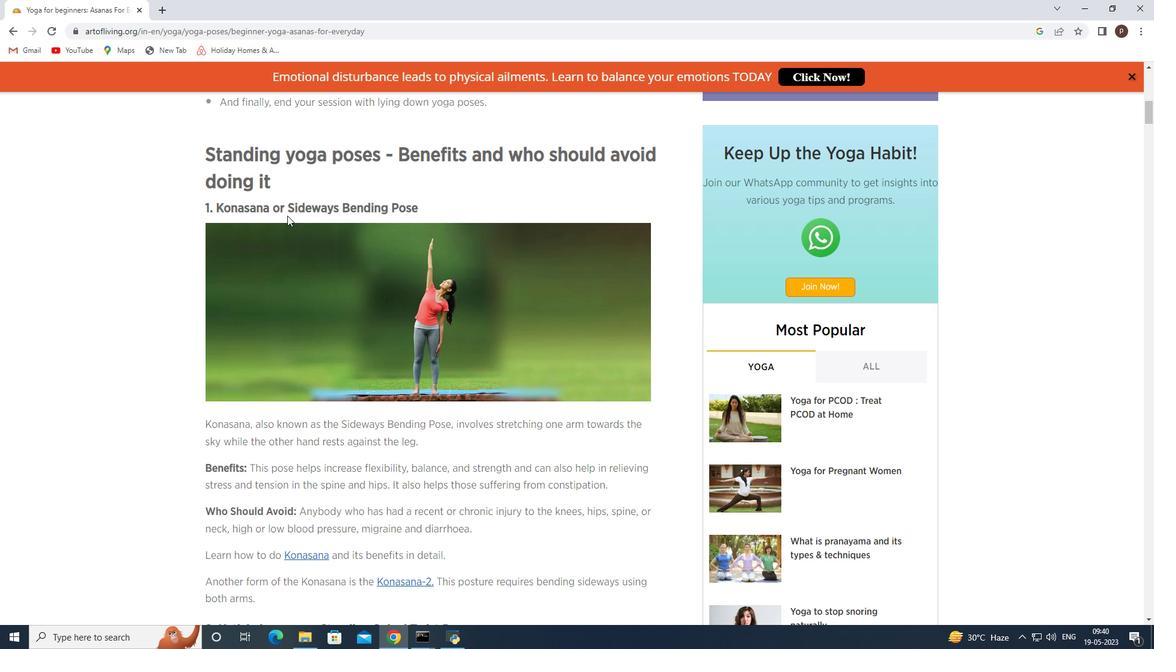 
Action: Mouse scrolled (291, 214) with delta (0, 0)
Screenshot: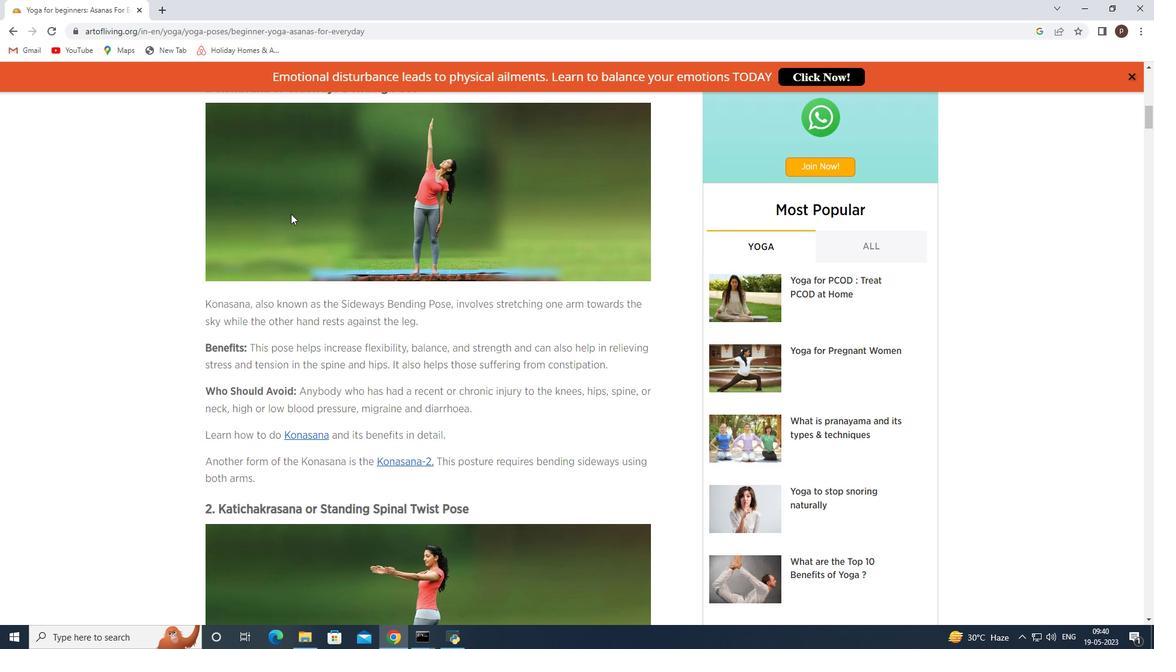 
Action: Mouse moved to (213, 367)
Screenshot: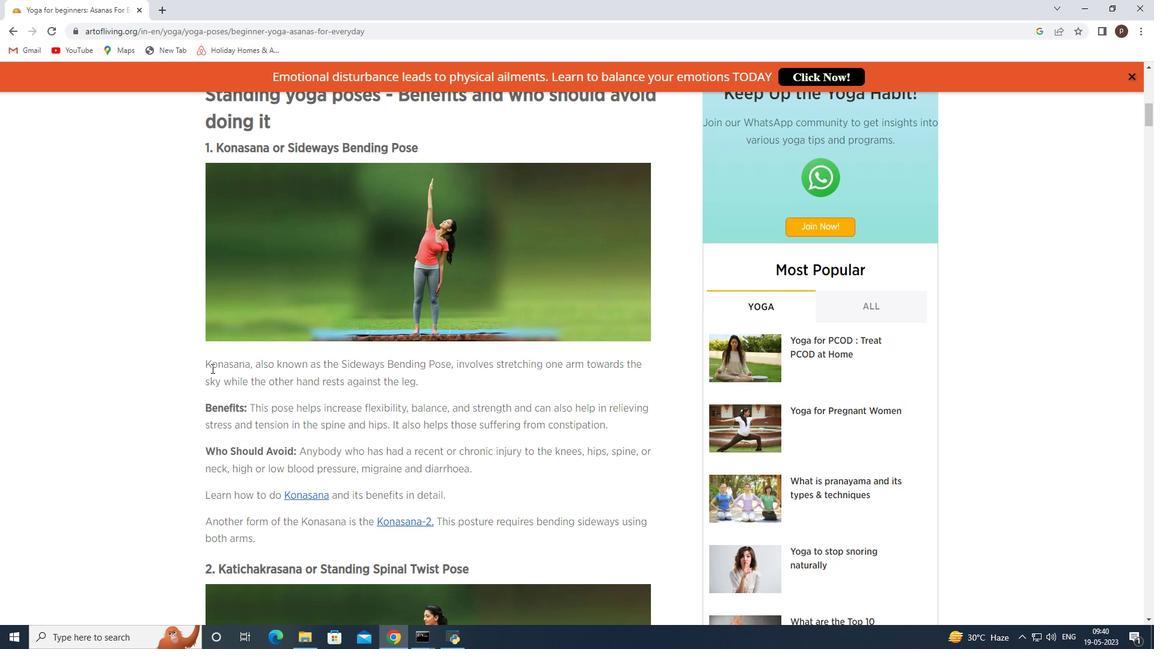 
Action: Mouse scrolled (213, 366) with delta (0, 0)
Screenshot: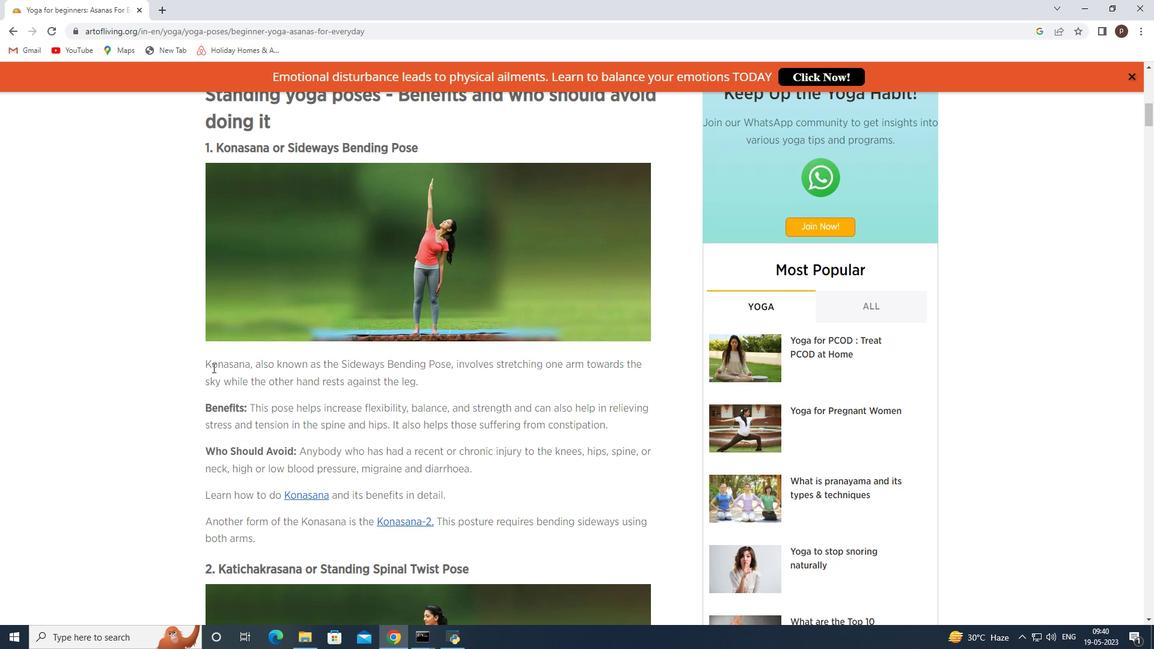 
Action: Mouse moved to (368, 310)
Screenshot: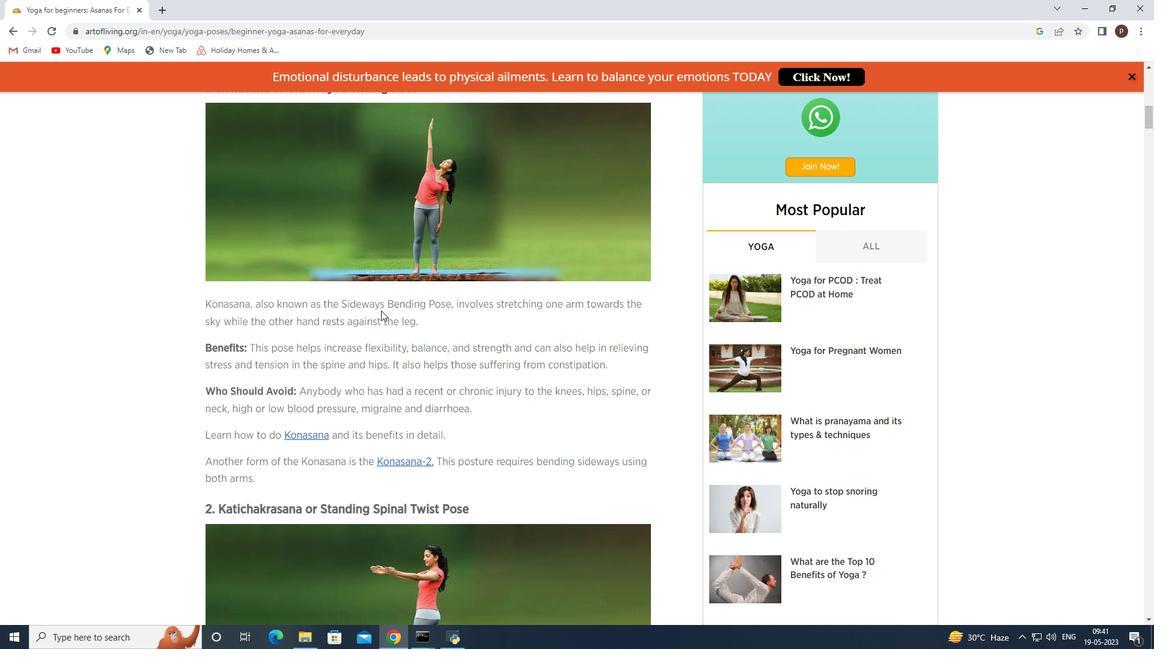 
Action: Mouse scrolled (368, 310) with delta (0, 0)
Screenshot: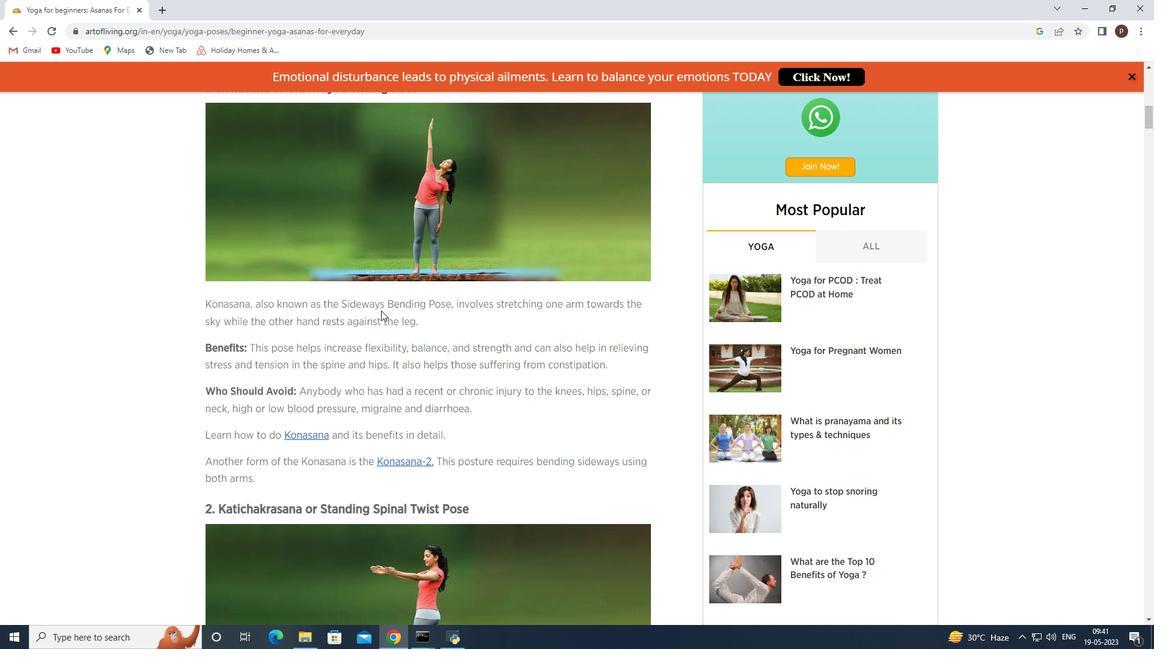 
Action: Mouse moved to (235, 422)
Screenshot: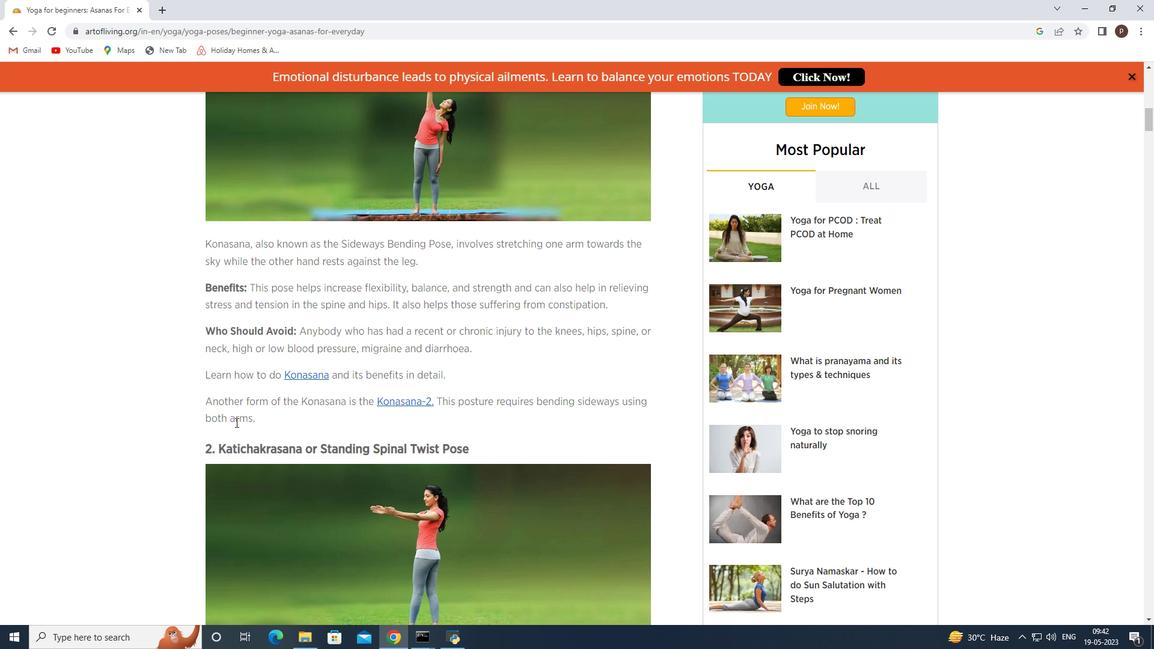 
Action: Mouse scrolled (235, 421) with delta (0, 0)
Screenshot: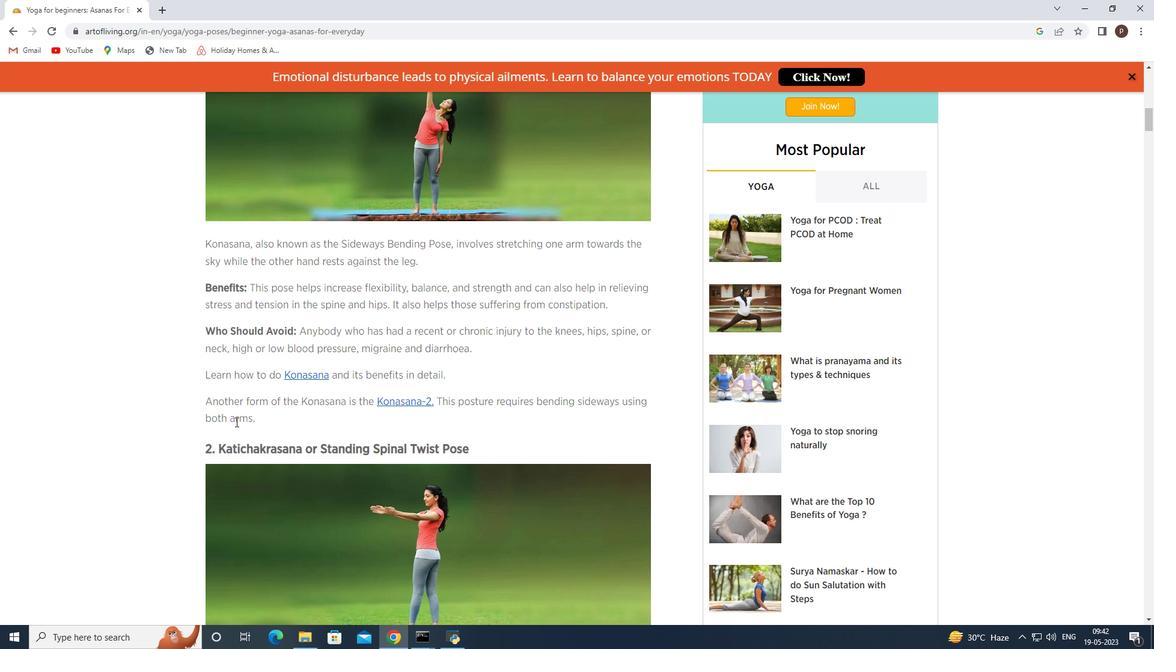 
Action: Mouse scrolled (235, 421) with delta (0, 0)
Screenshot: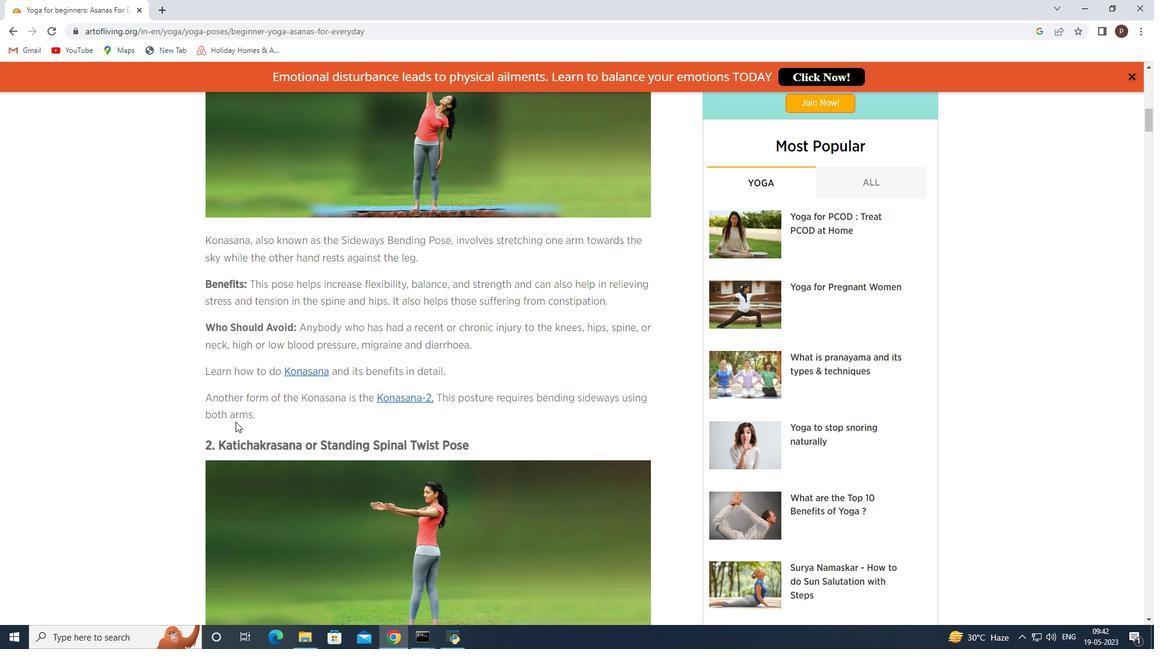 
Action: Mouse scrolled (235, 421) with delta (0, 0)
Screenshot: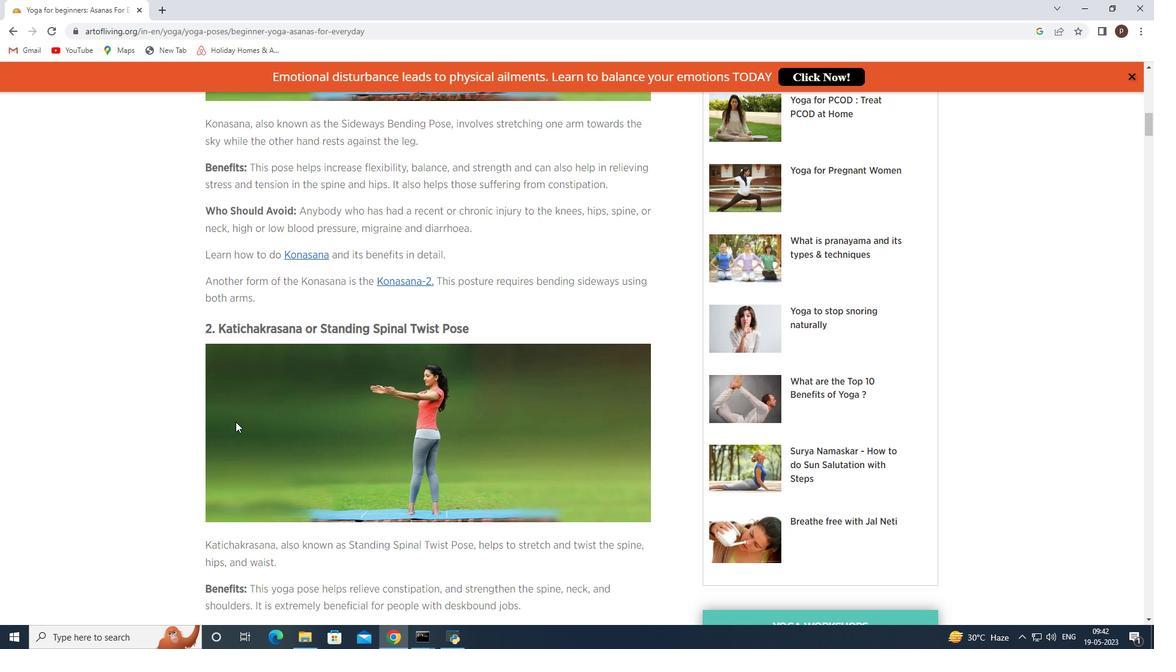 
Action: Mouse scrolled (235, 421) with delta (0, 0)
Screenshot: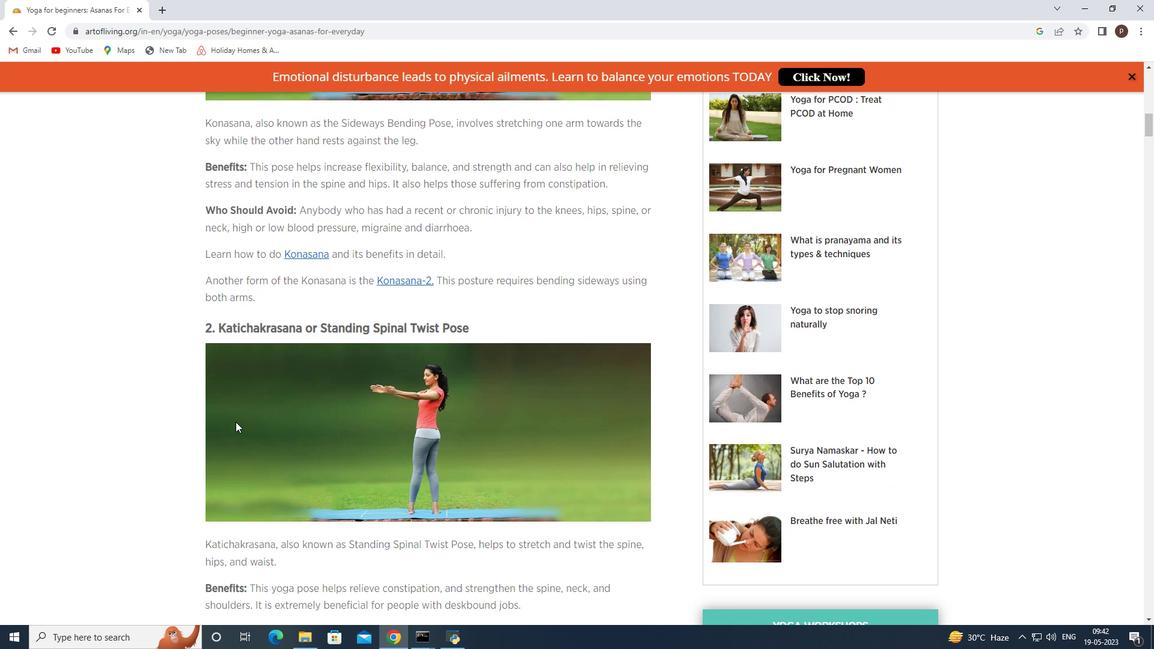 
Action: Mouse scrolled (235, 421) with delta (0, 0)
Screenshot: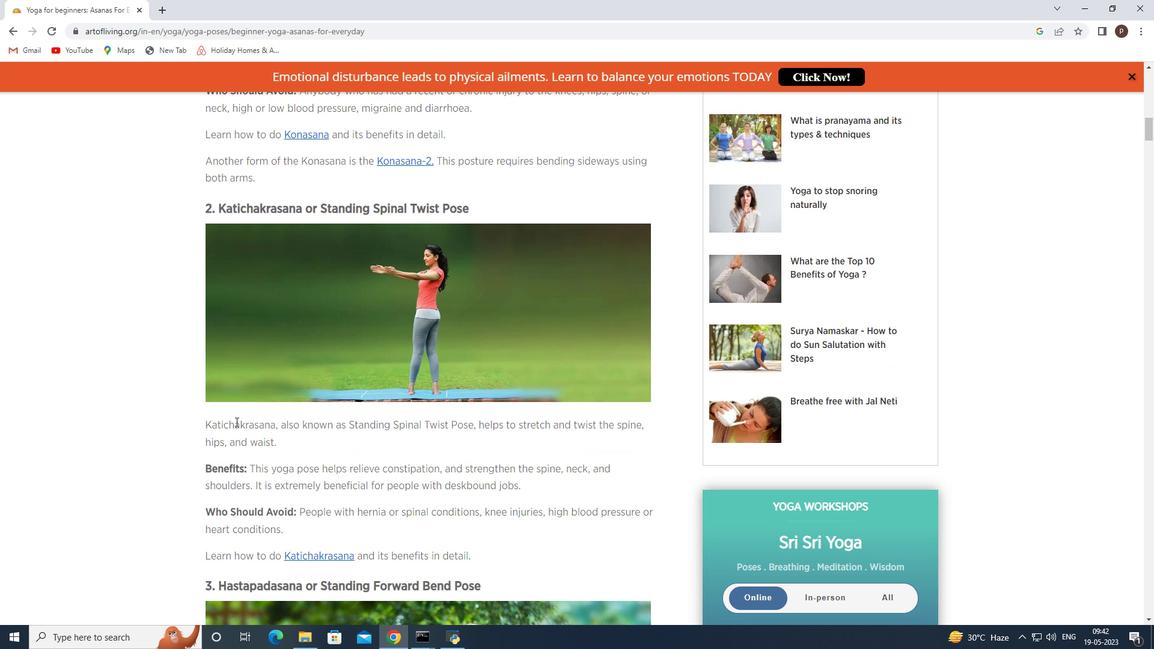
Action: Mouse moved to (182, 436)
Screenshot: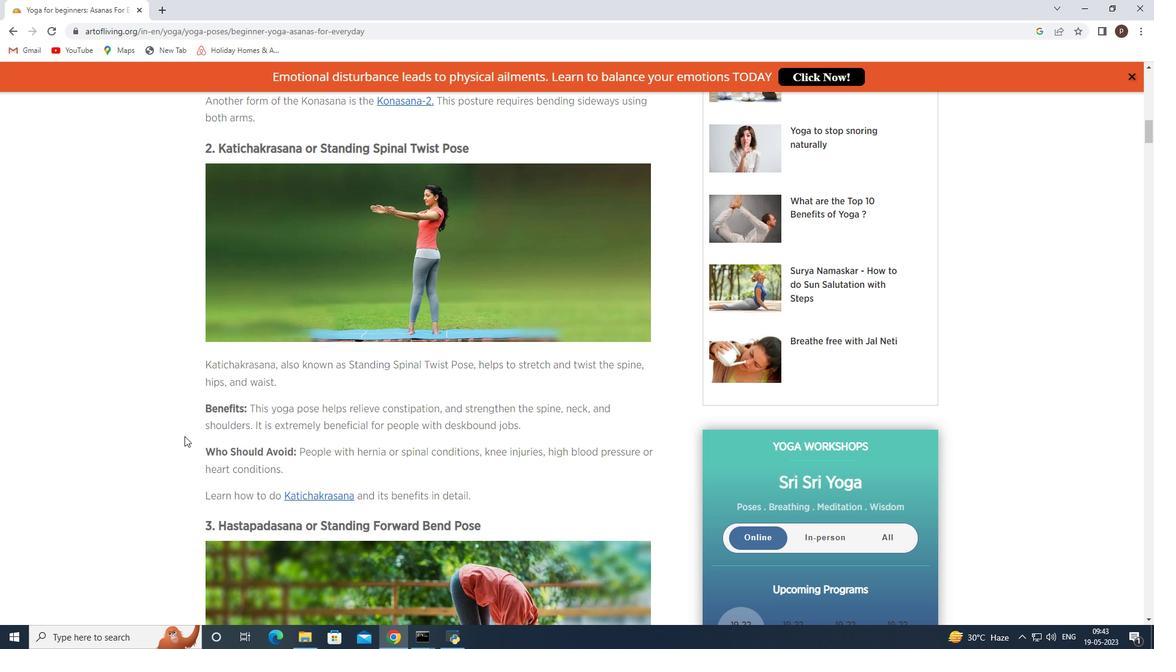 
Action: Mouse scrolled (182, 436) with delta (0, 0)
Screenshot: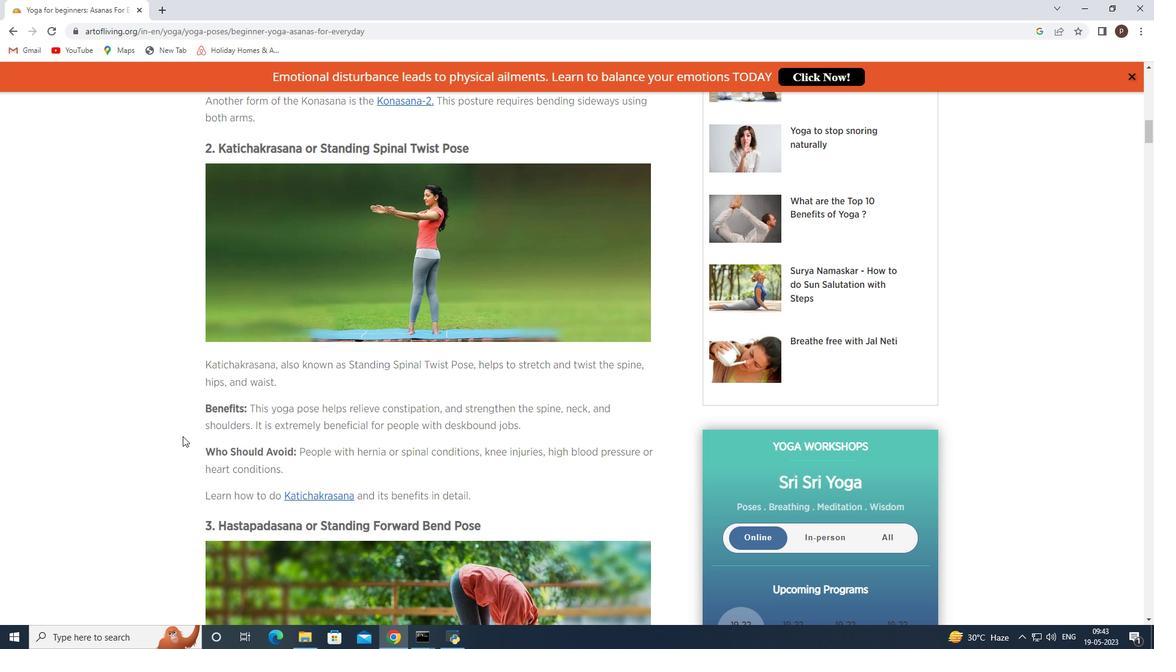 
Action: Mouse moved to (182, 436)
Screenshot: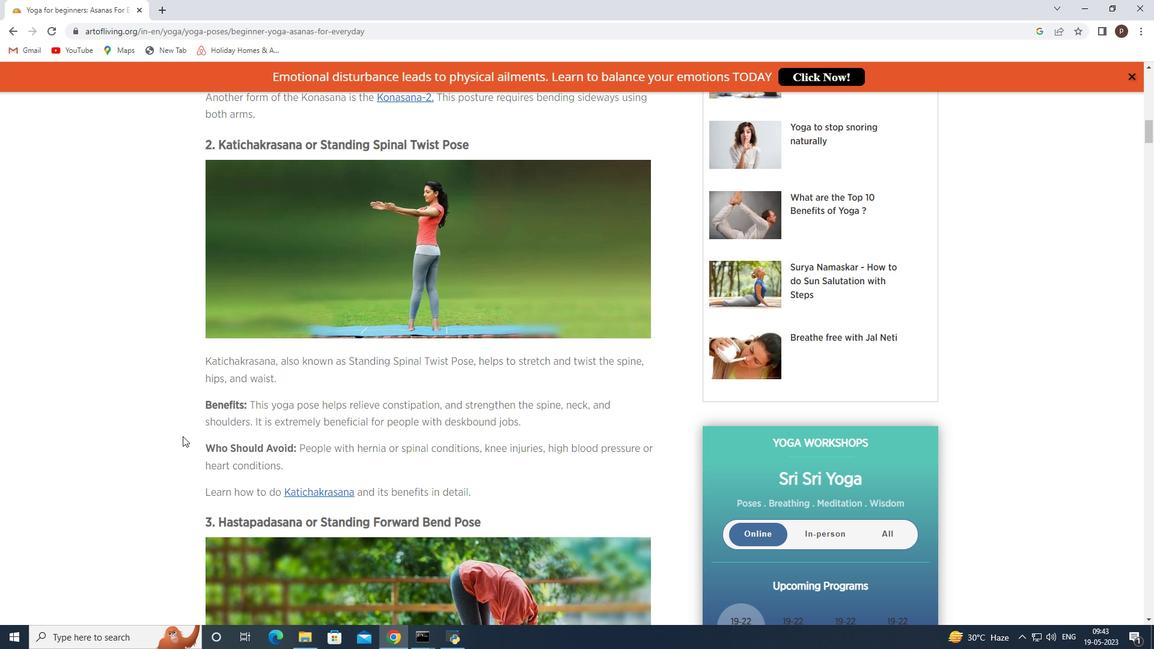 
Action: Mouse scrolled (182, 436) with delta (0, 0)
Screenshot: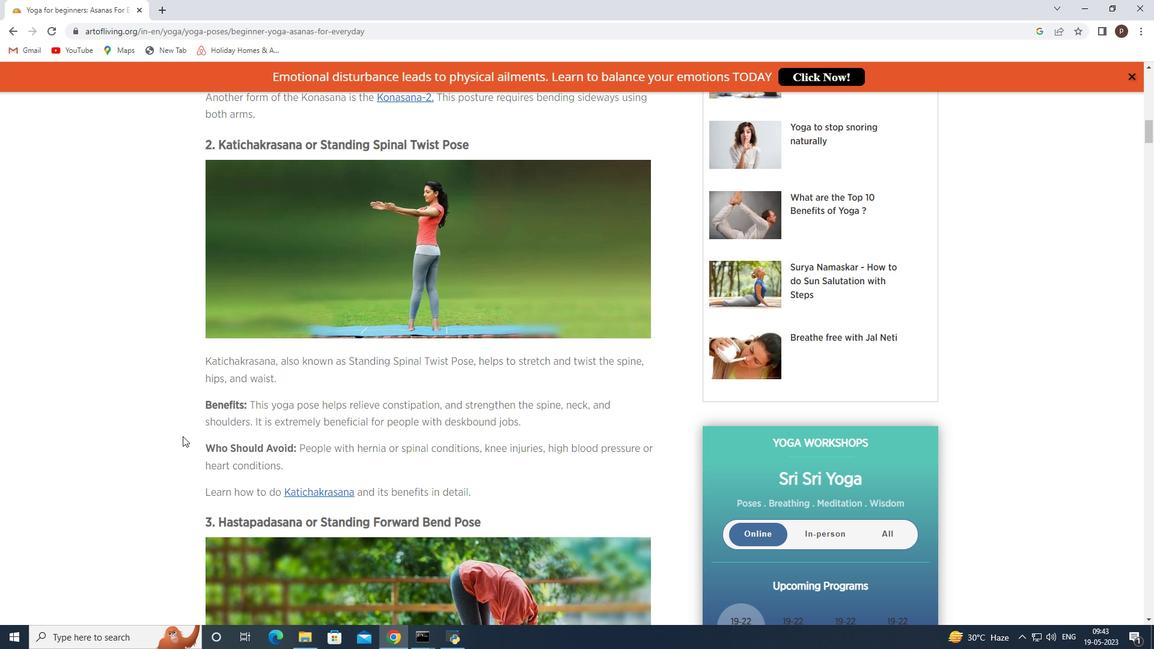 
Action: Mouse moved to (205, 357)
Screenshot: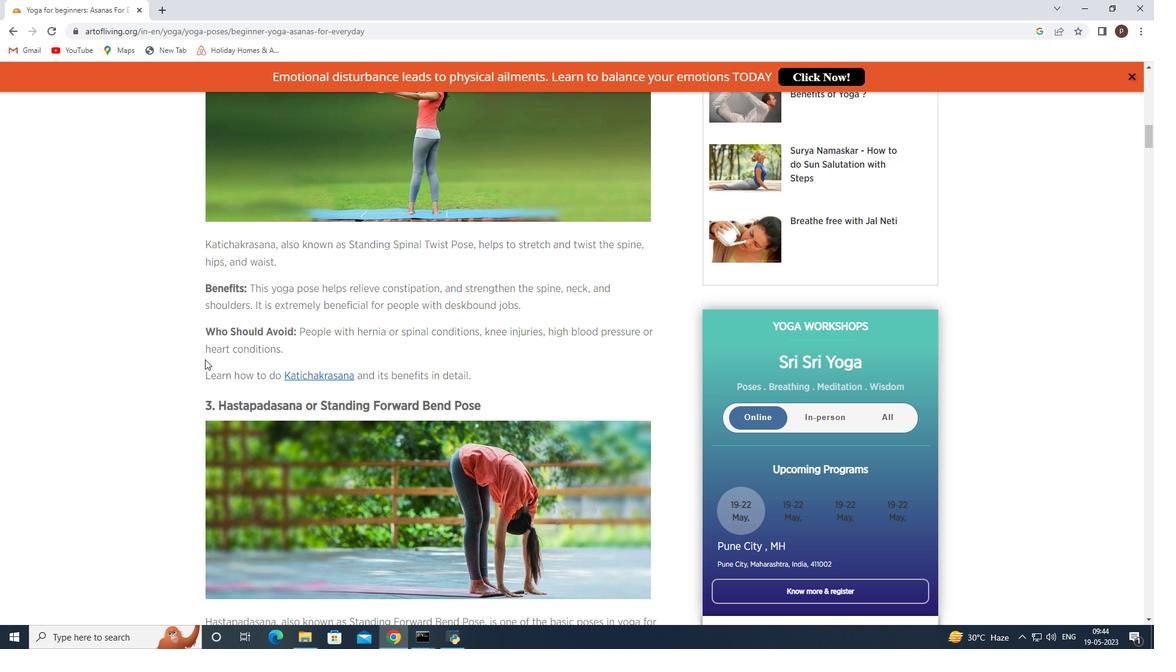 
Action: Mouse scrolled (205, 357) with delta (0, 0)
Screenshot: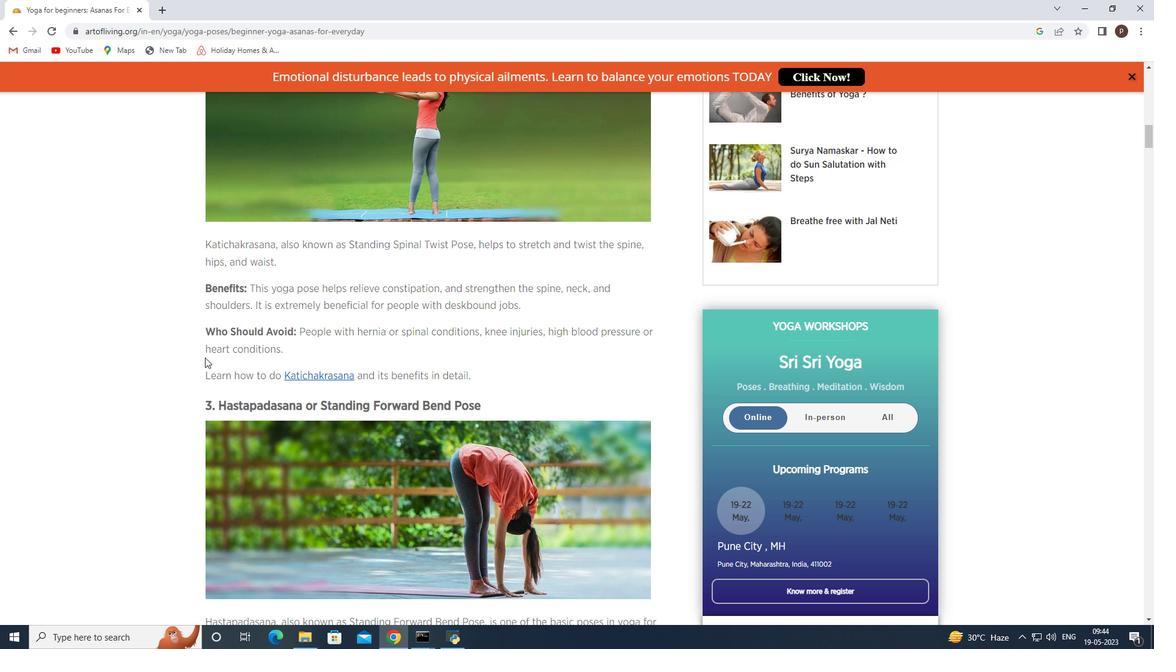 
Action: Mouse moved to (468, 321)
Screenshot: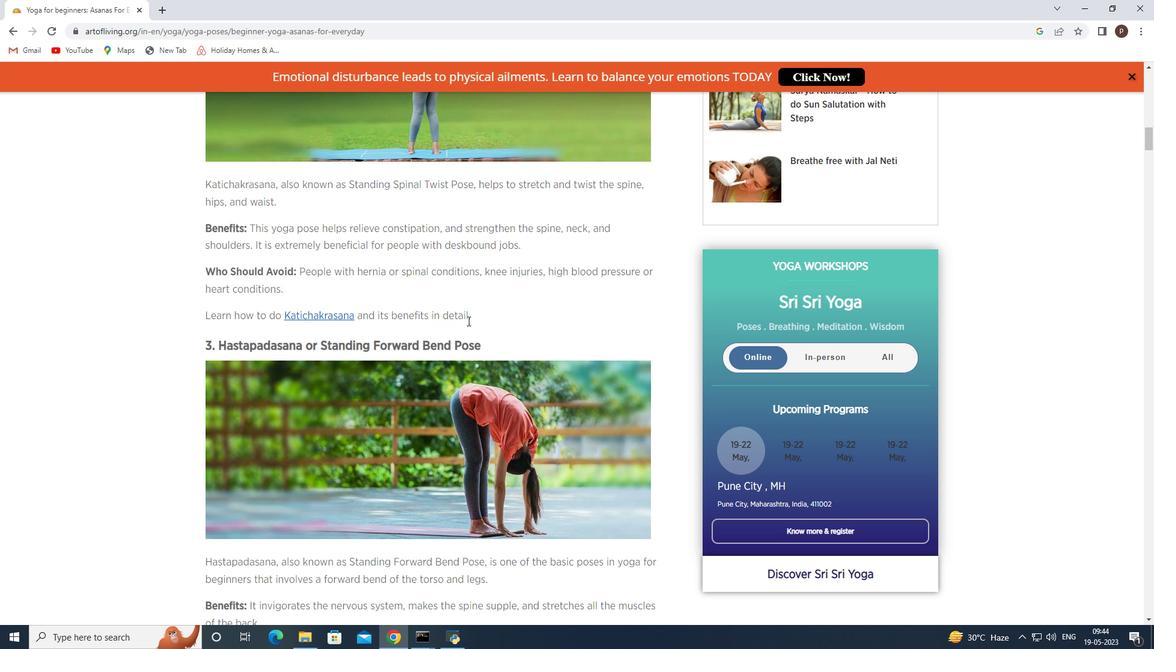 
Action: Mouse scrolled (468, 320) with delta (0, 0)
Screenshot: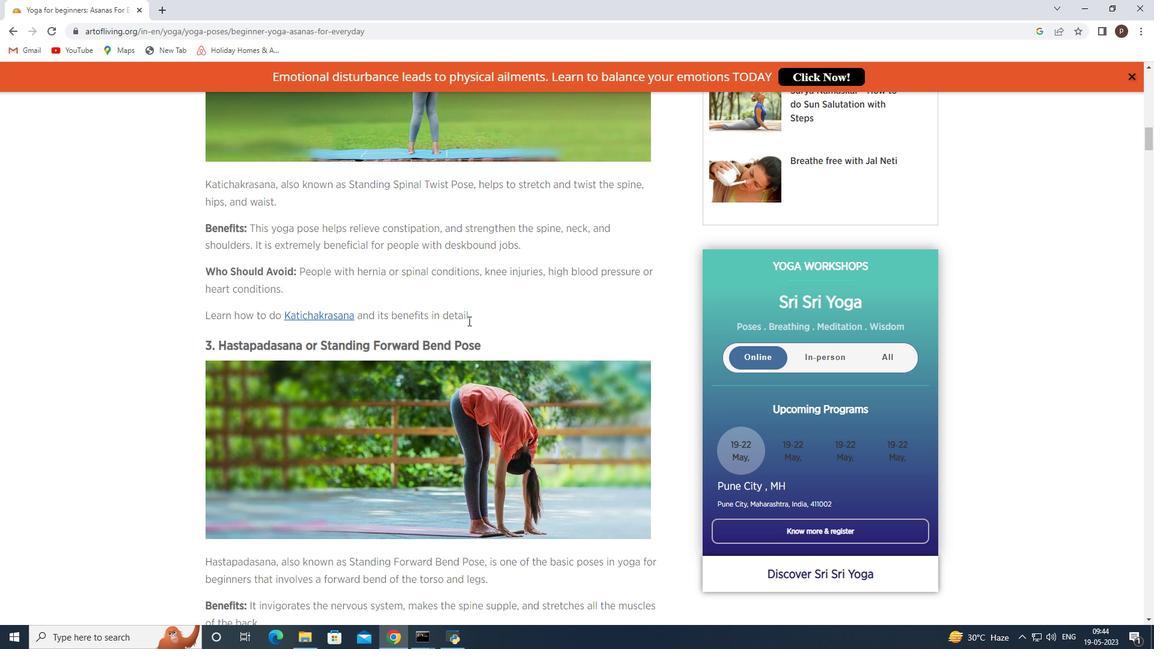 
Action: Mouse scrolled (468, 320) with delta (0, 0)
Screenshot: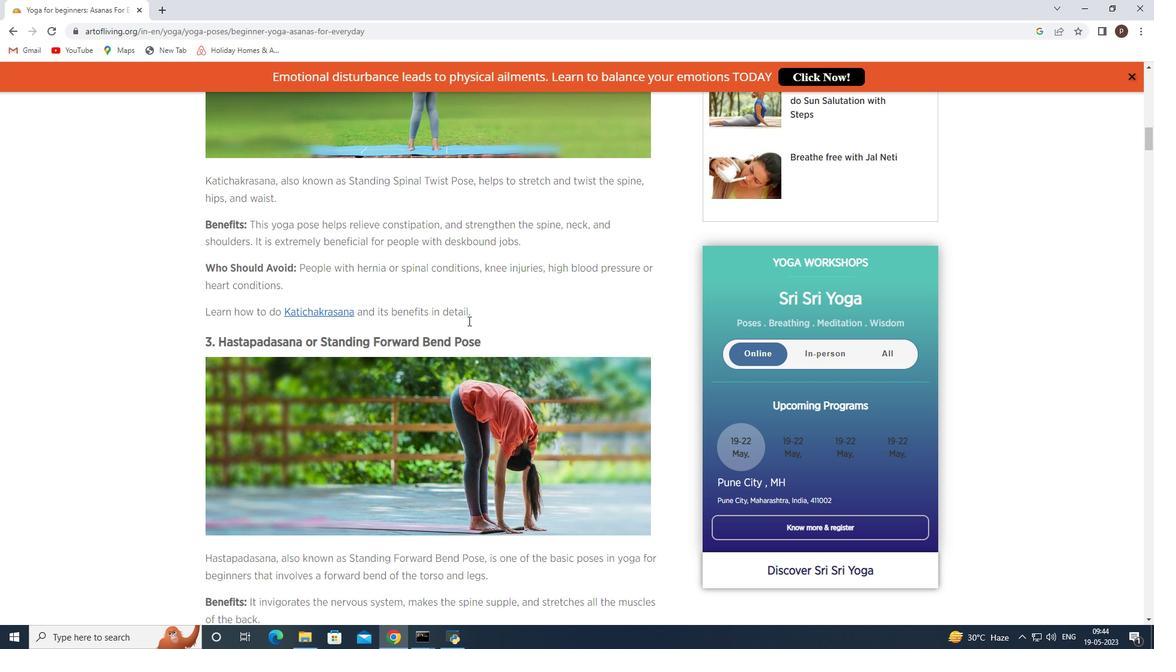 
Action: Mouse moved to (464, 320)
Screenshot: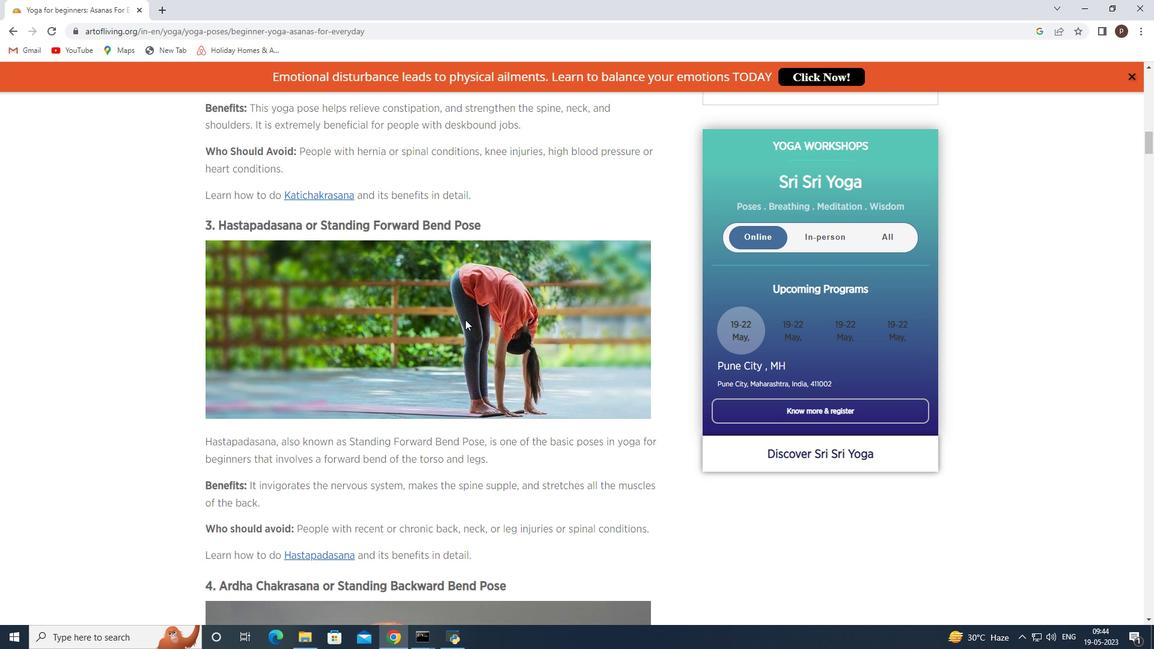 
Action: Mouse scrolled (464, 319) with delta (0, 0)
Screenshot: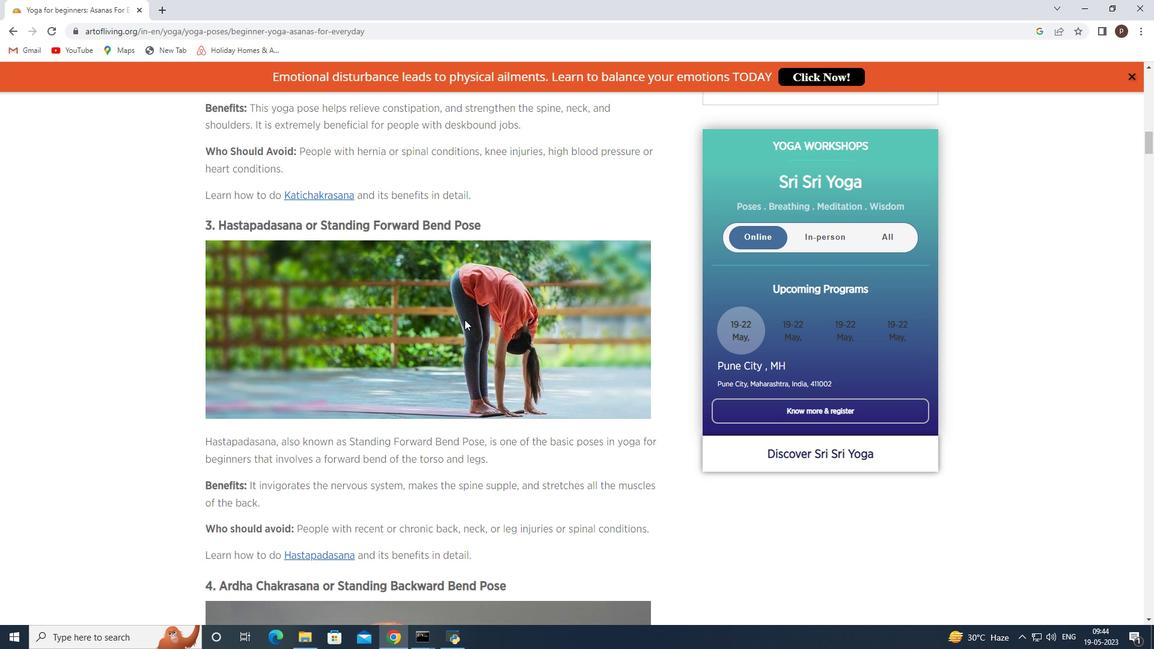 
Action: Mouse moved to (404, 374)
Screenshot: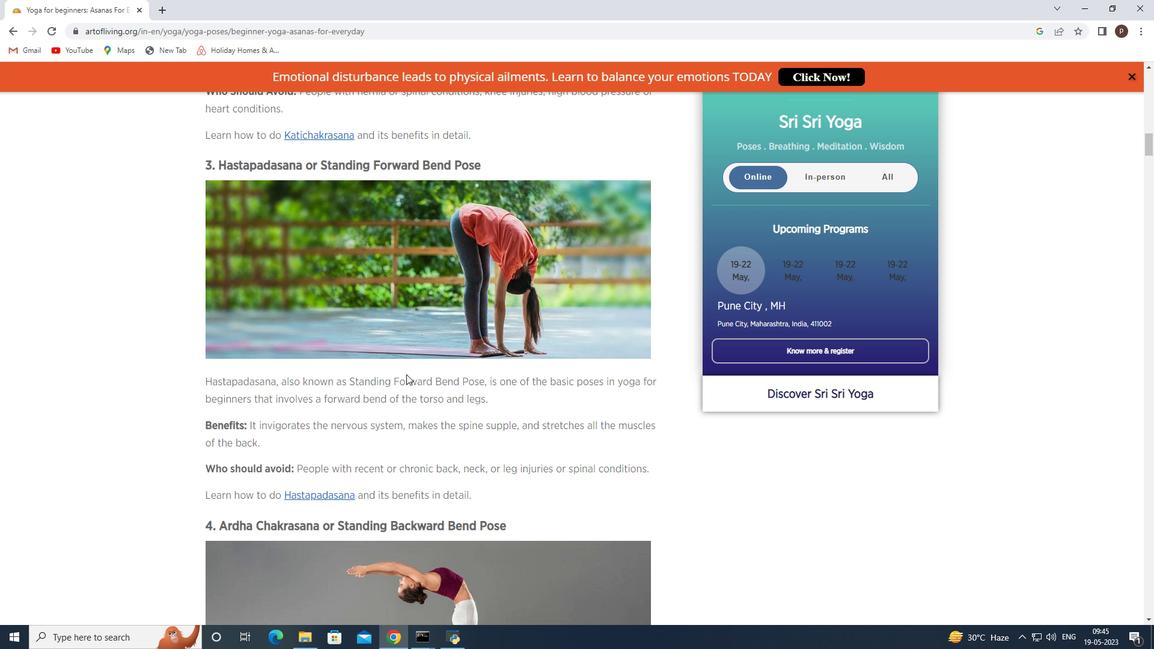 
Action: Mouse scrolled (404, 374) with delta (0, 0)
Screenshot: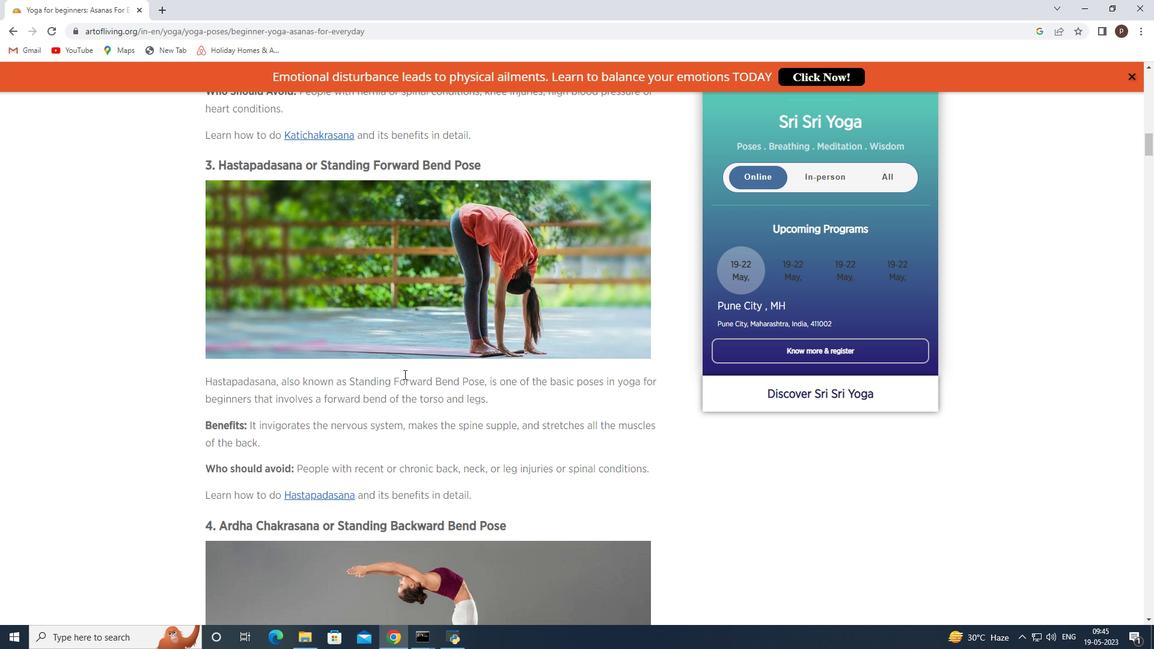 
Action: Mouse moved to (400, 372)
Screenshot: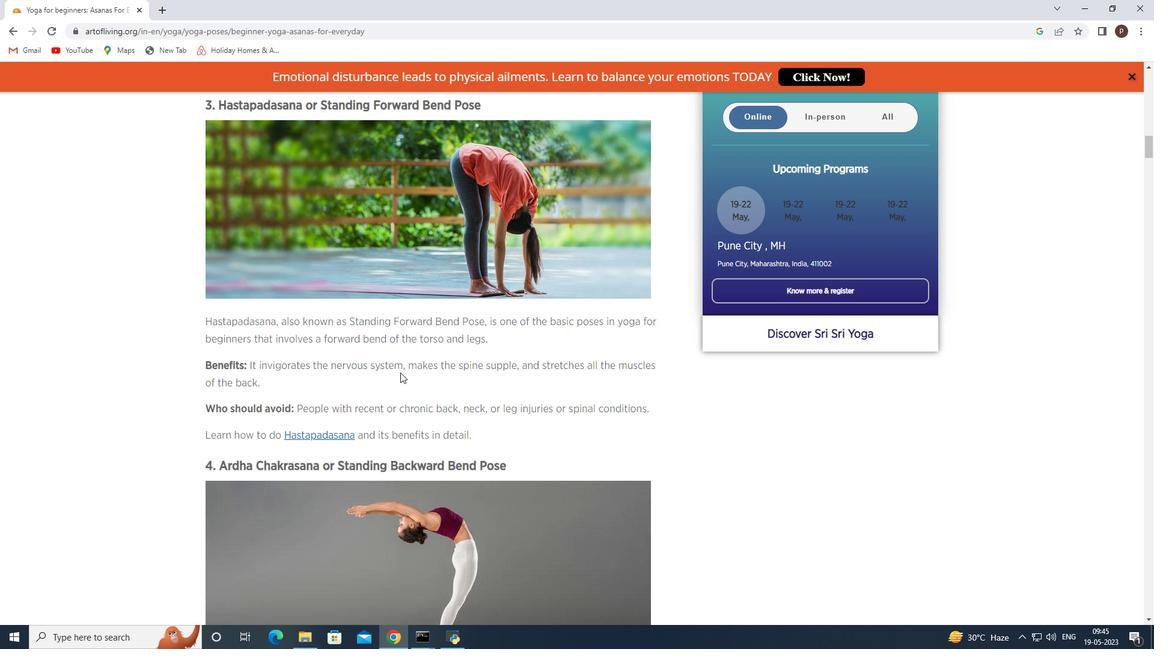 
Action: Mouse scrolled (400, 372) with delta (0, 0)
Screenshot: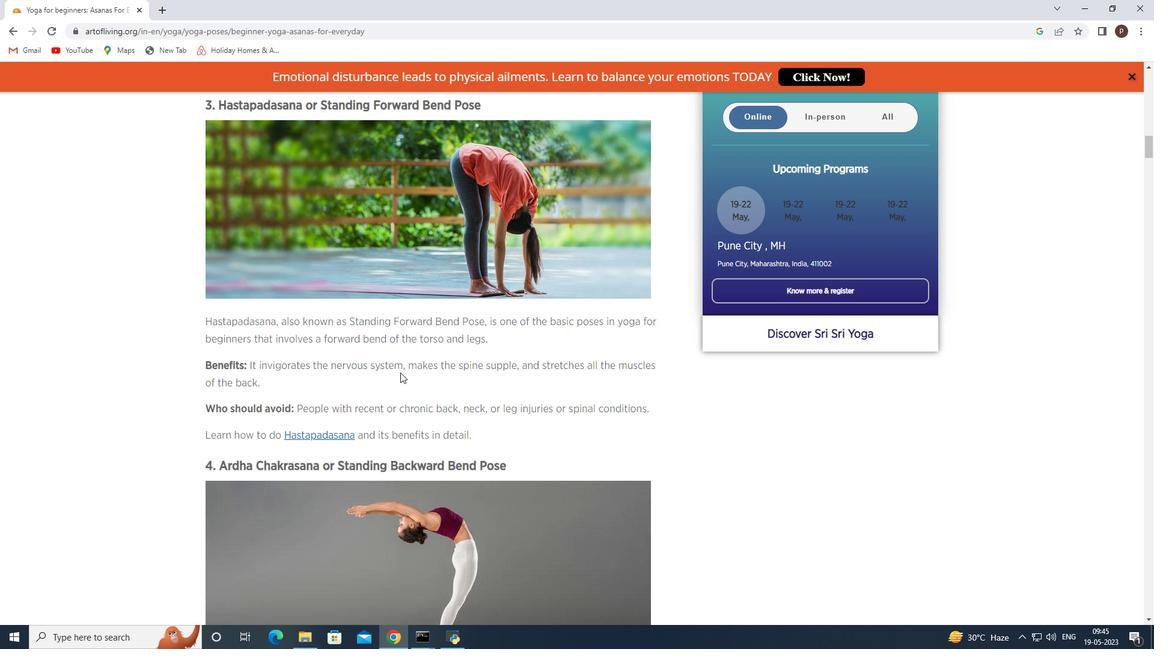 
Action: Mouse moved to (389, 377)
Screenshot: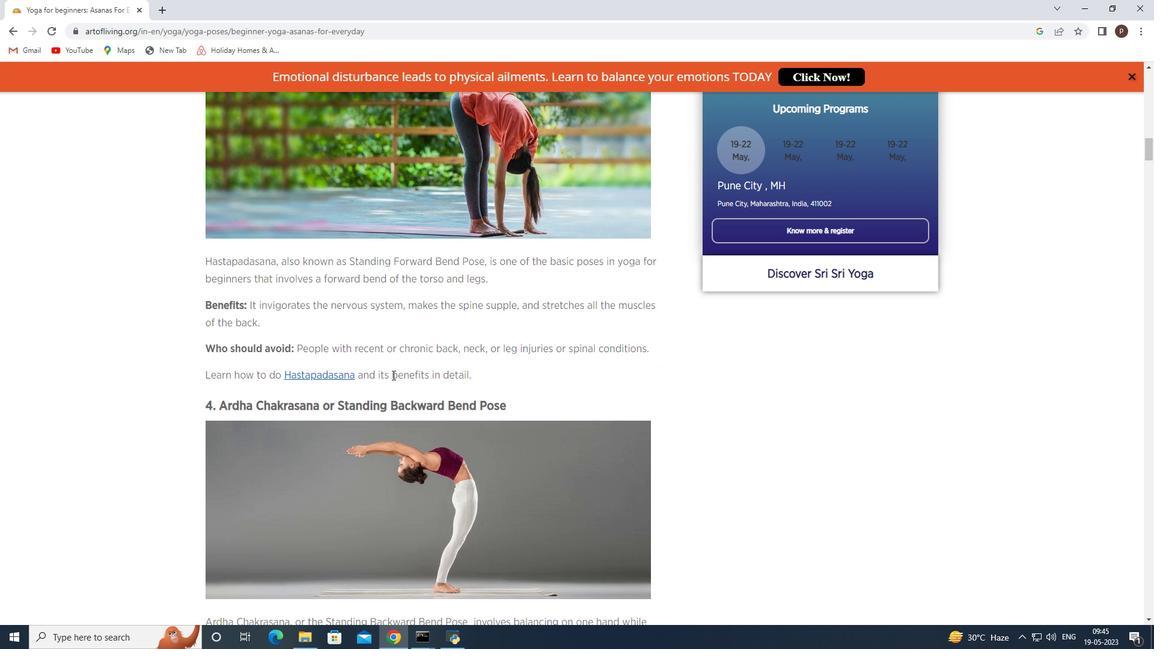 
Action: Mouse scrolled (389, 376) with delta (0, 0)
Screenshot: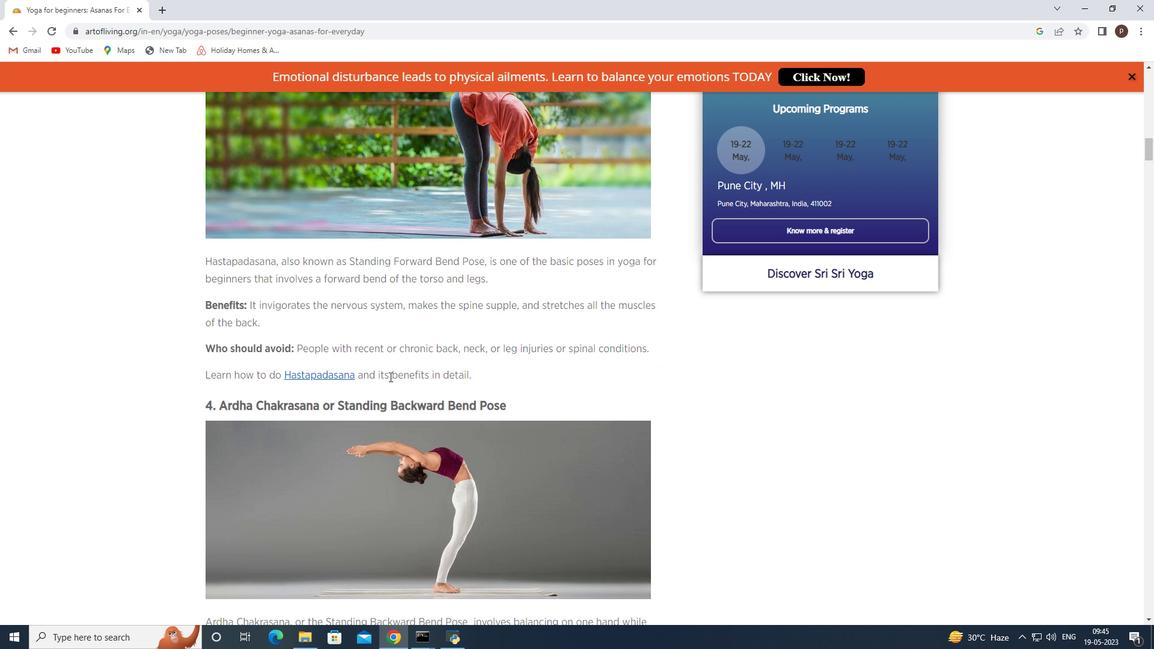 
Action: Mouse scrolled (389, 376) with delta (0, 0)
Screenshot: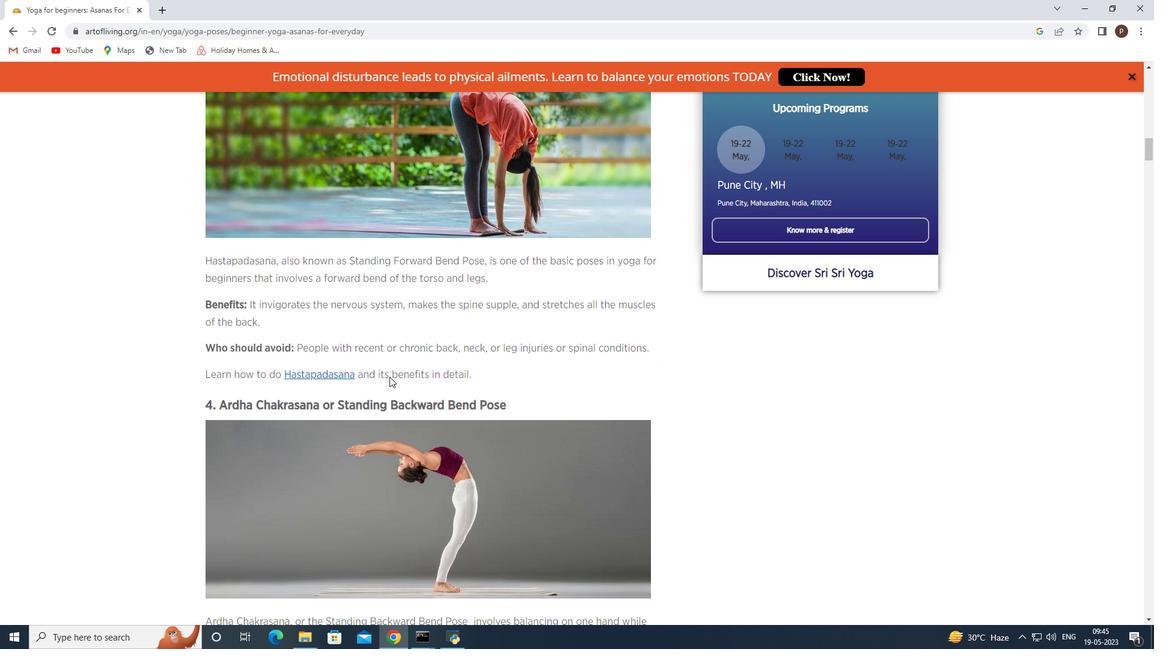 
Action: Mouse scrolled (389, 376) with delta (0, 0)
Screenshot: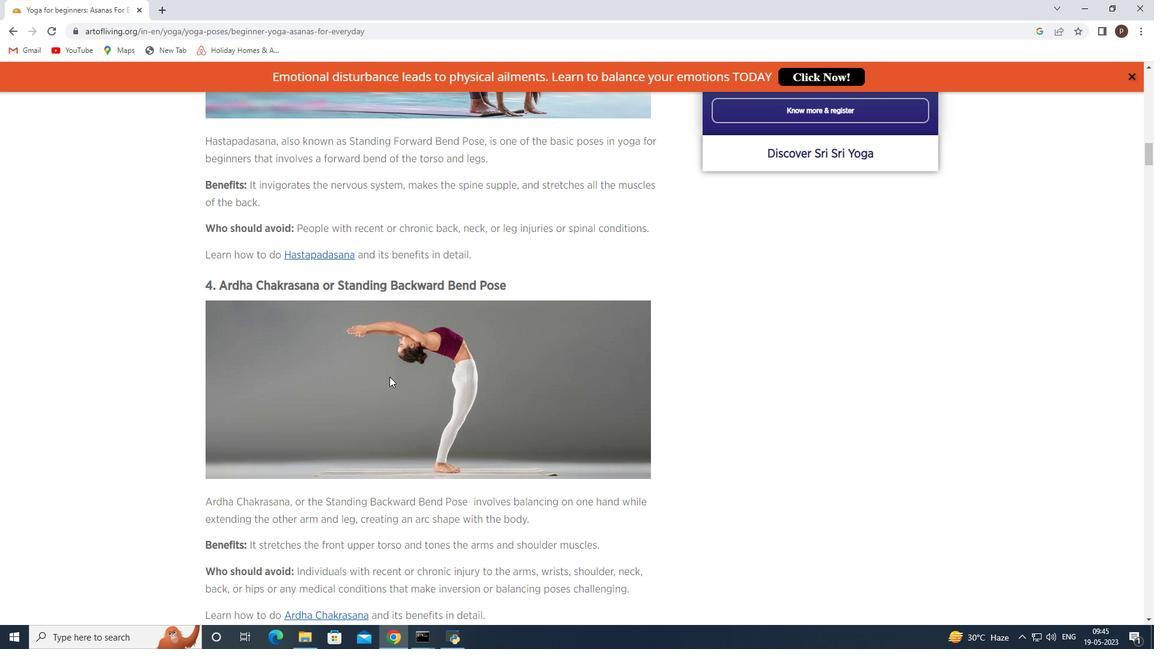 
Action: Mouse scrolled (389, 376) with delta (0, 0)
Screenshot: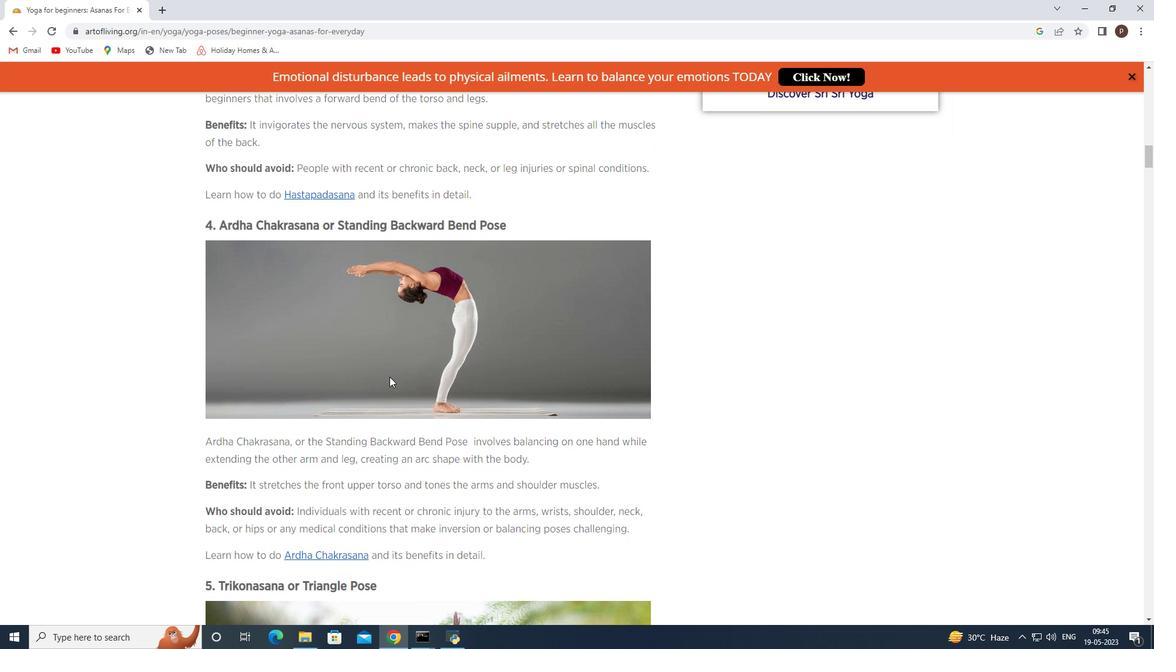 
Action: Mouse moved to (389, 377)
Screenshot: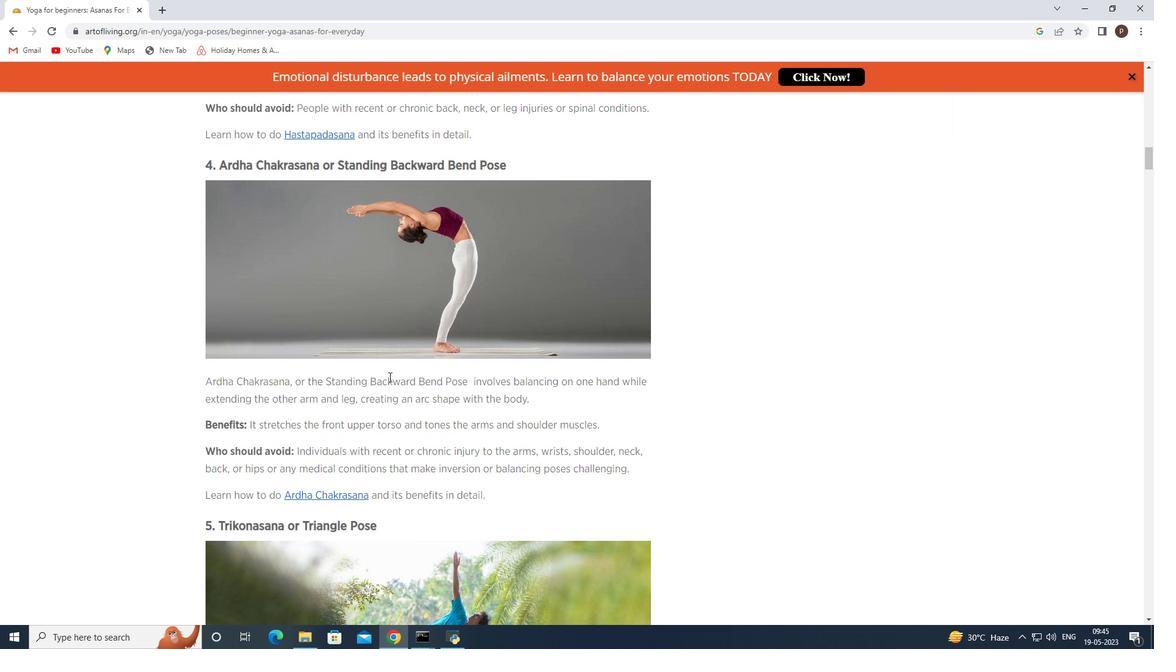 
Action: Mouse scrolled (389, 376) with delta (0, 0)
Screenshot: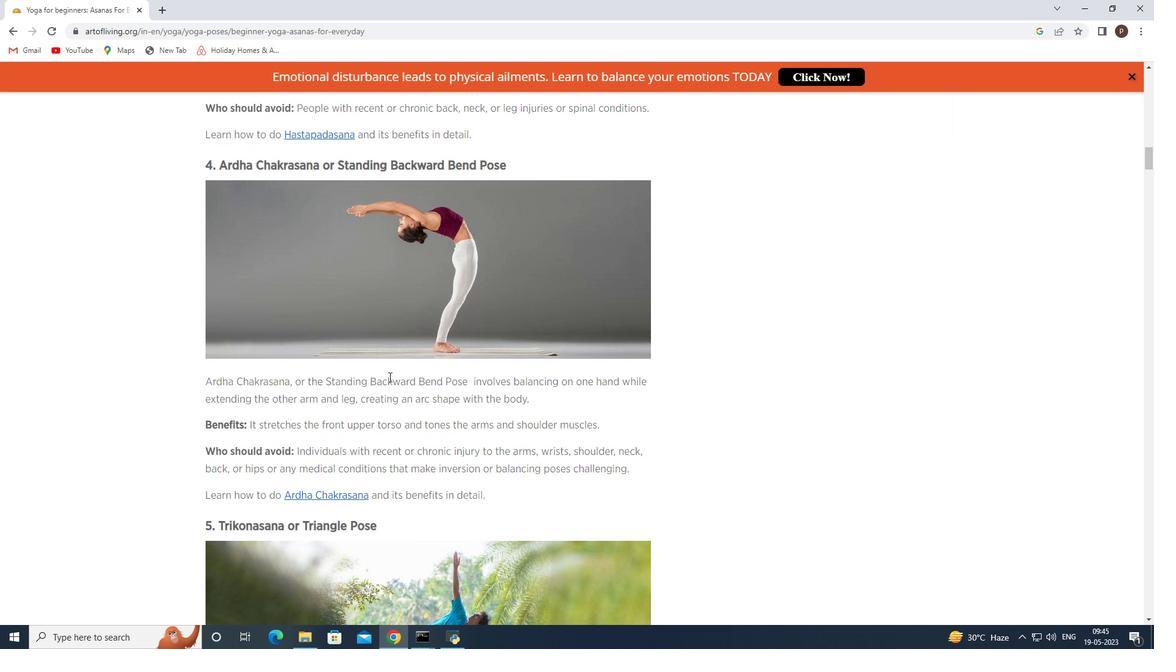 
Action: Mouse scrolled (389, 376) with delta (0, 0)
Screenshot: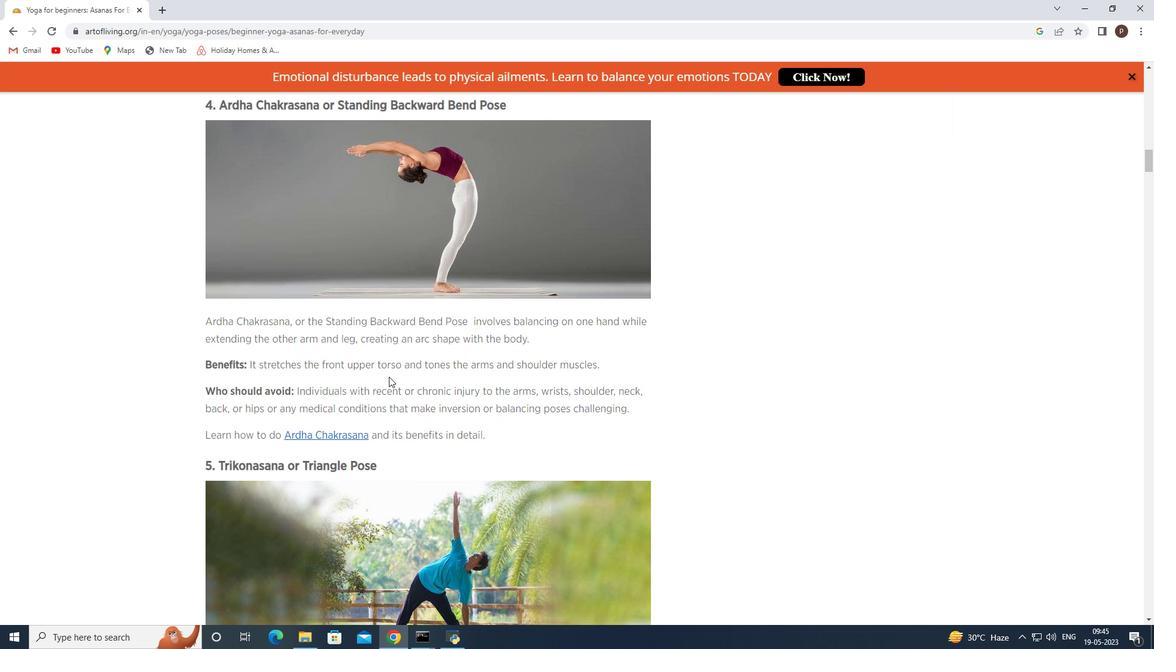 
Action: Mouse scrolled (389, 376) with delta (0, 0)
Screenshot: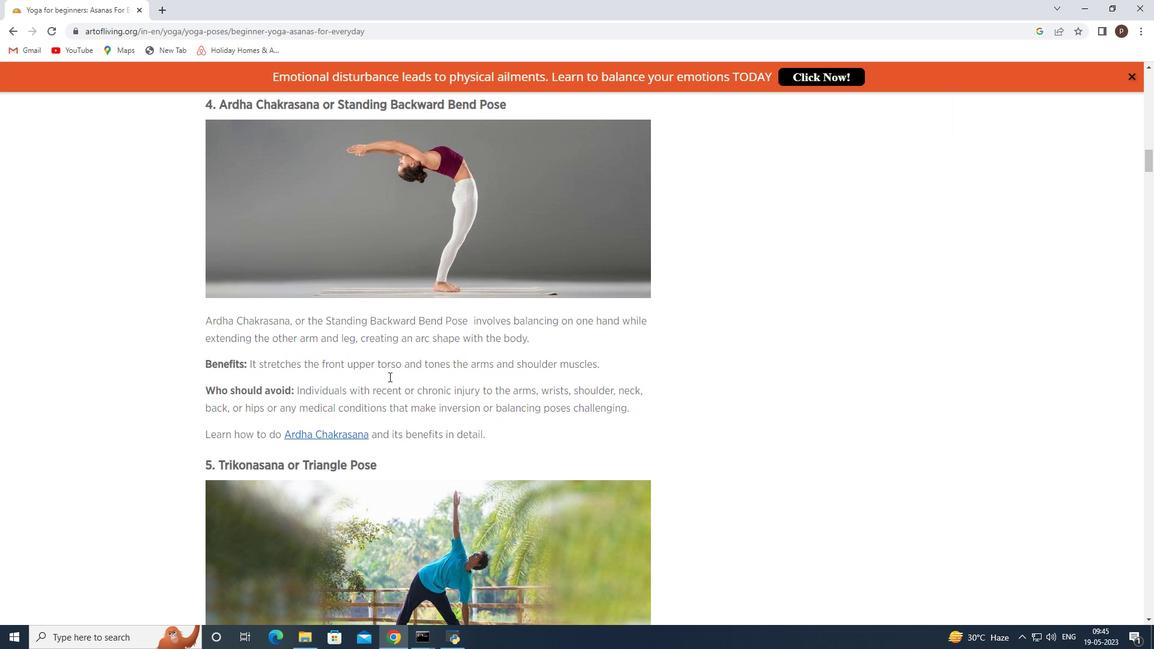 
Action: Mouse moved to (402, 352)
Screenshot: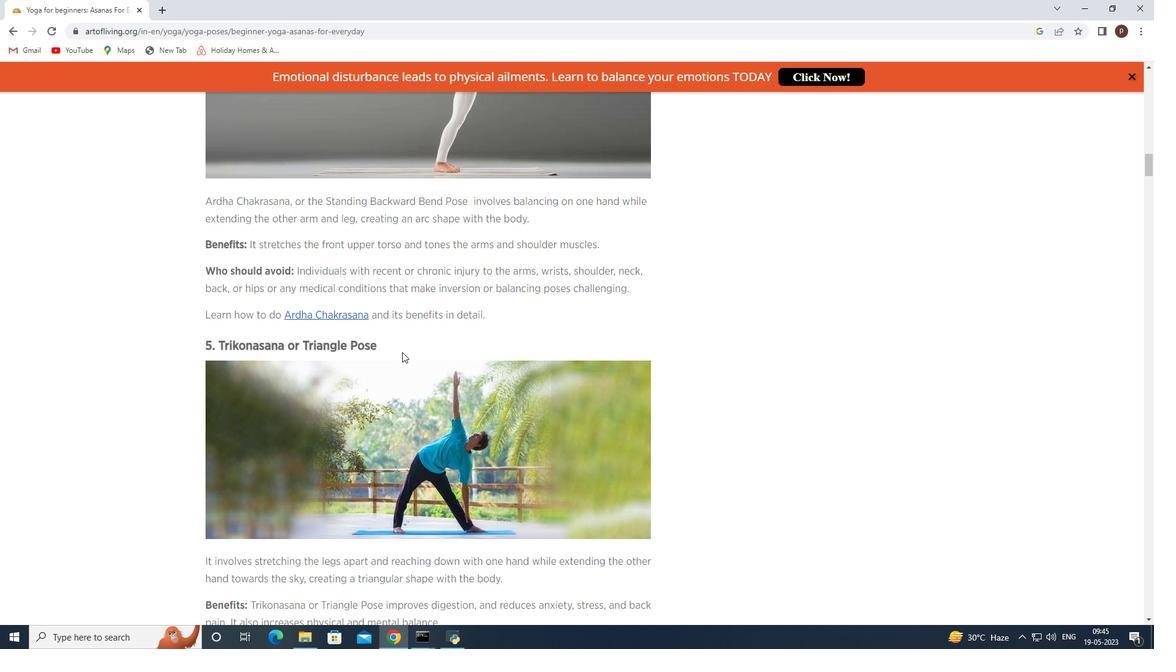 
Action: Mouse scrolled (402, 351) with delta (0, 0)
Screenshot: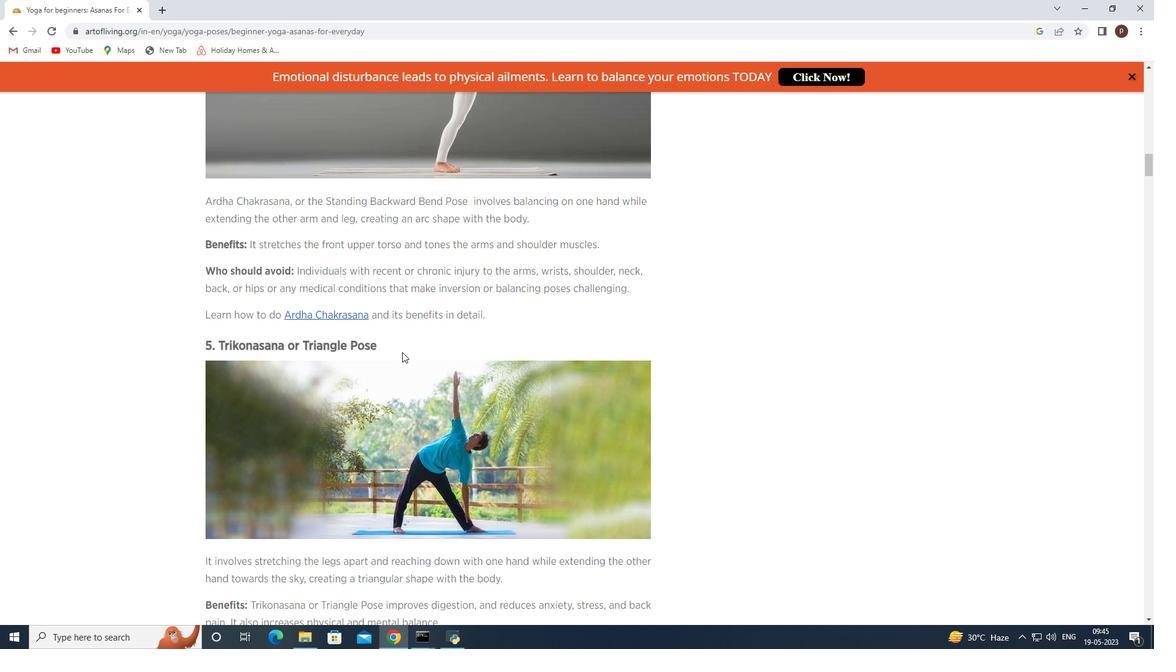 
Action: Mouse scrolled (402, 353) with delta (0, 0)
Screenshot: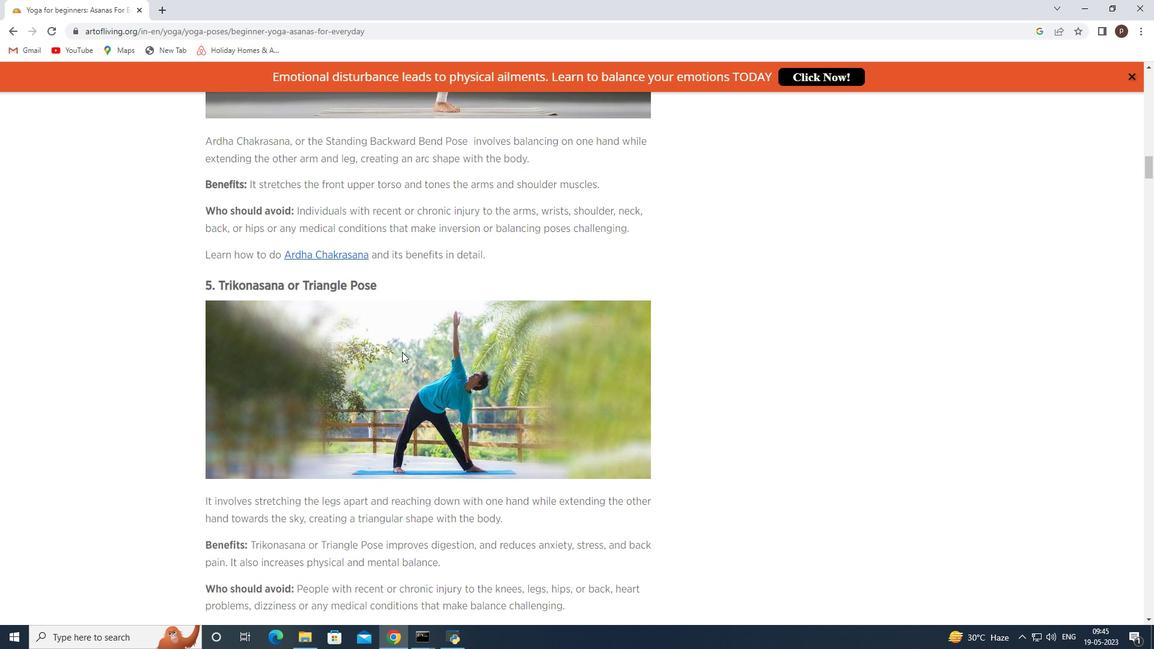 
Action: Mouse scrolled (402, 353) with delta (0, 0)
Screenshot: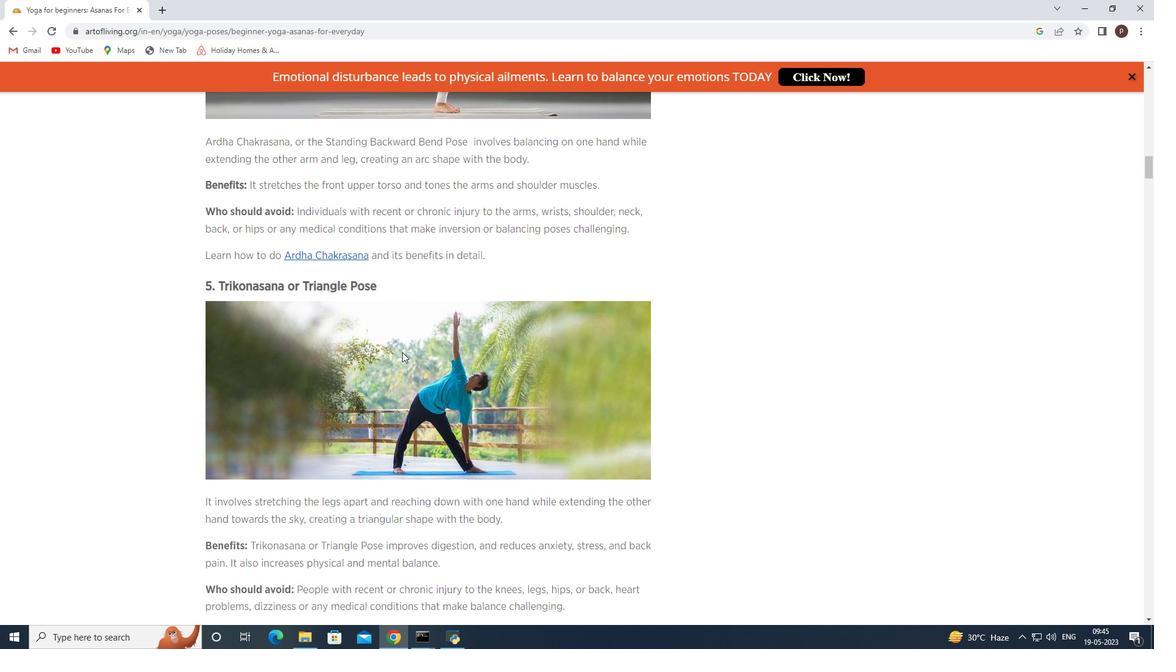 
Action: Mouse scrolled (402, 353) with delta (0, 0)
Screenshot: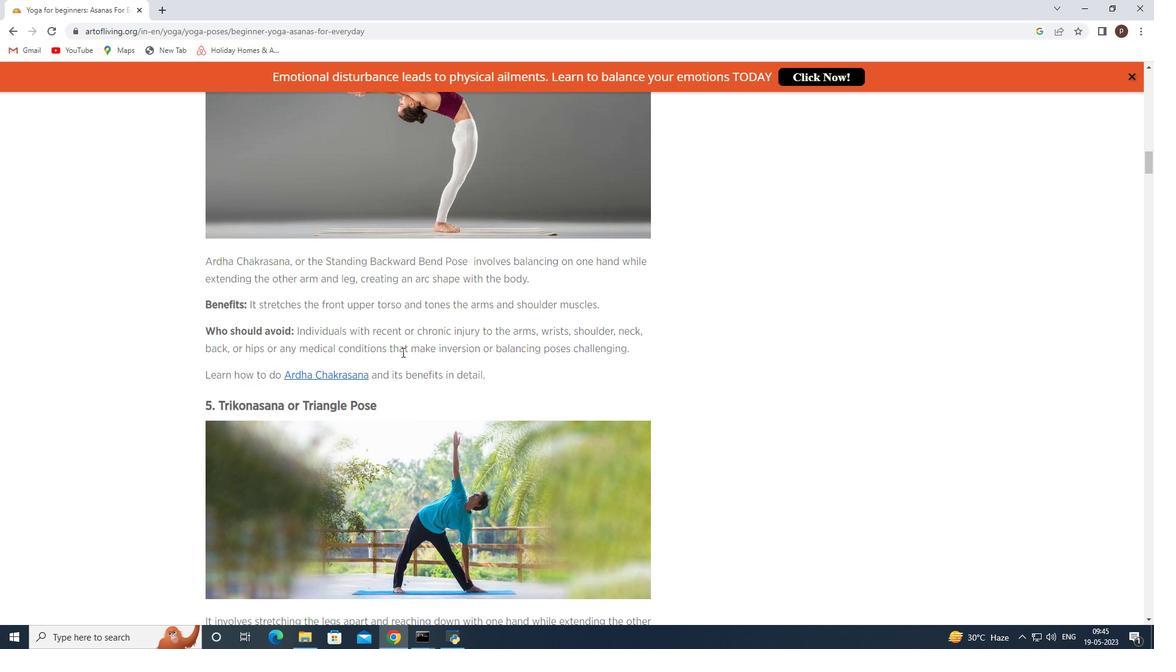 
Action: Mouse scrolled (402, 353) with delta (0, 0)
Screenshot: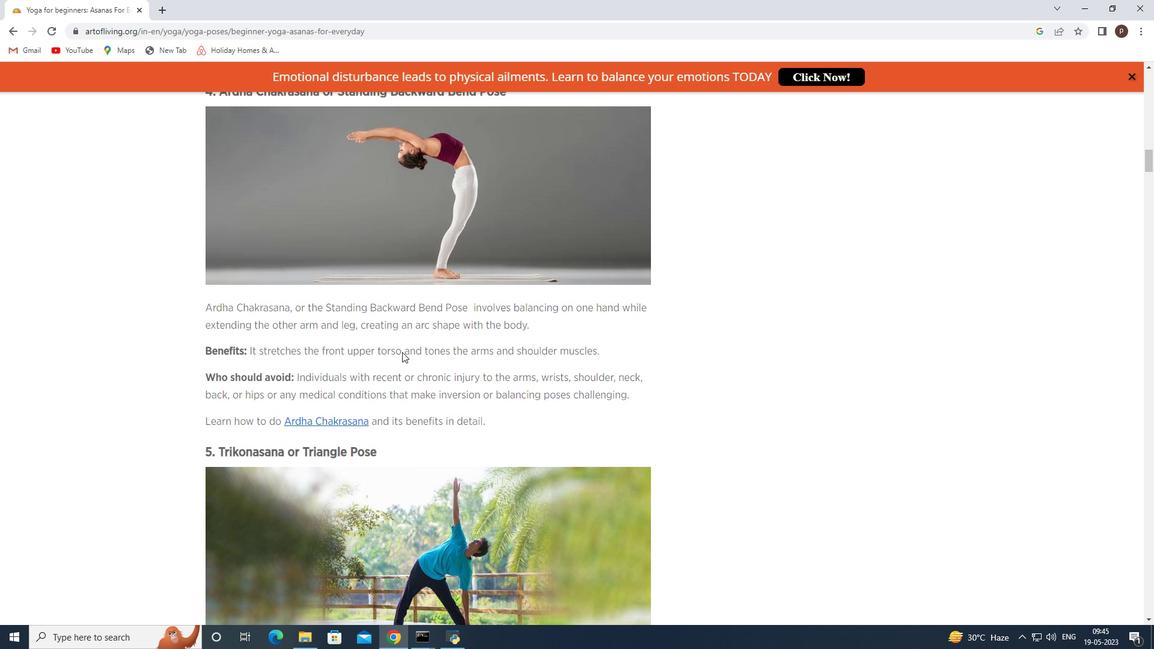 
Action: Mouse scrolled (402, 353) with delta (0, 0)
Screenshot: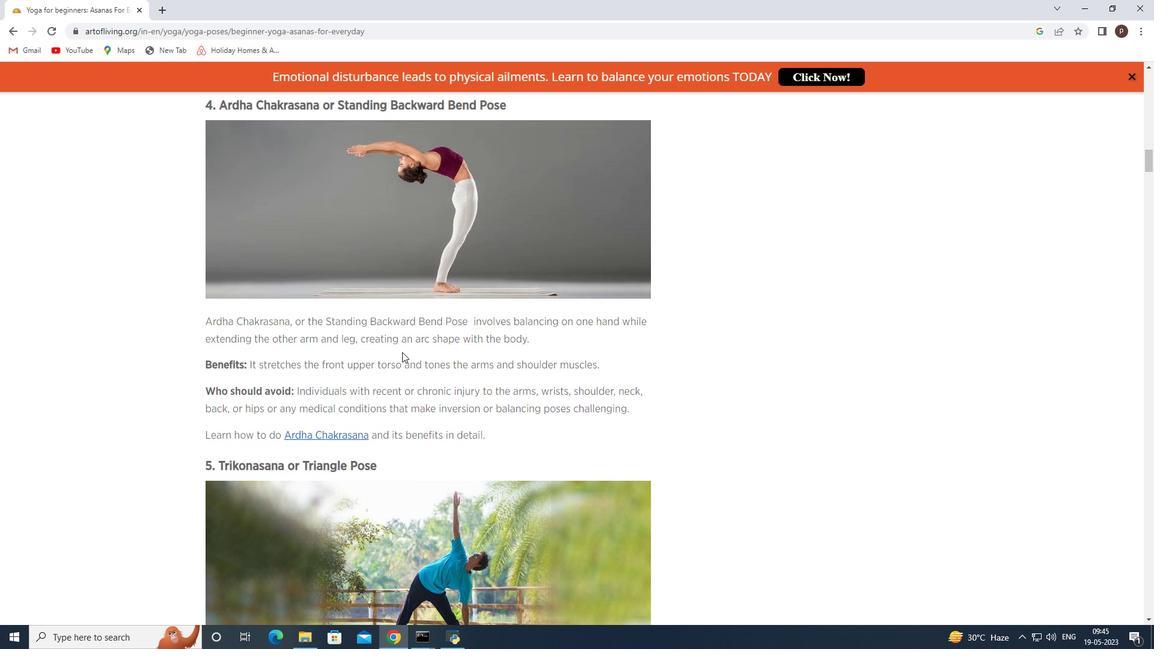 
Action: Mouse scrolled (402, 353) with delta (0, 0)
Screenshot: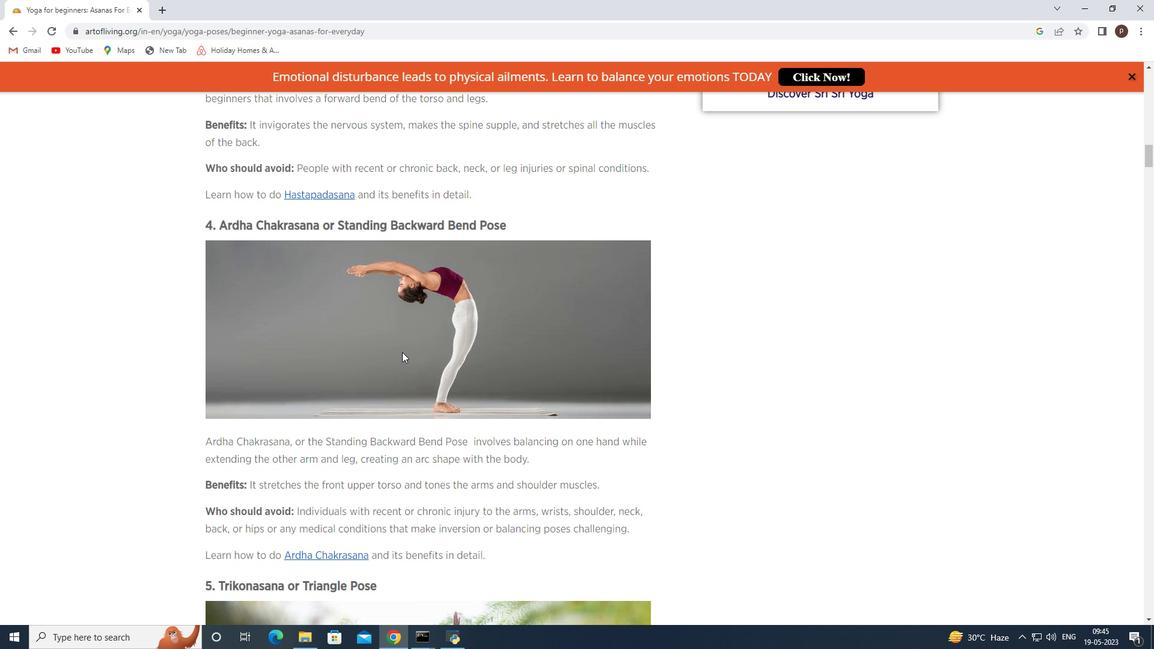 
Action: Mouse scrolled (402, 353) with delta (0, 0)
Screenshot: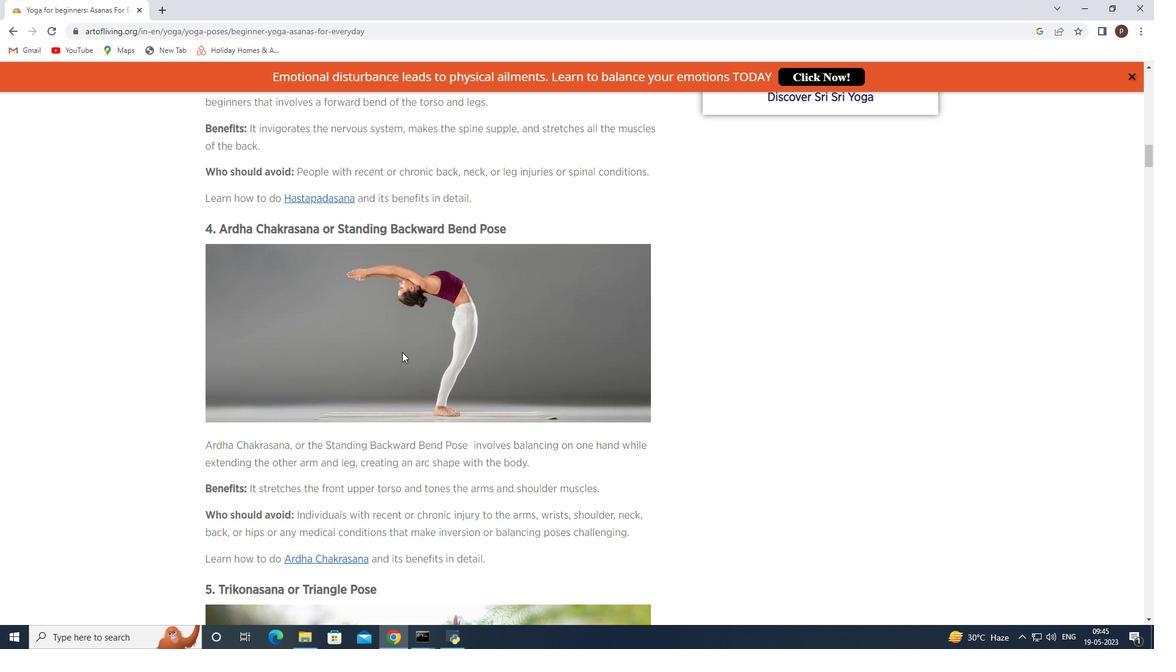 
Action: Mouse scrolled (402, 353) with delta (0, 0)
Screenshot: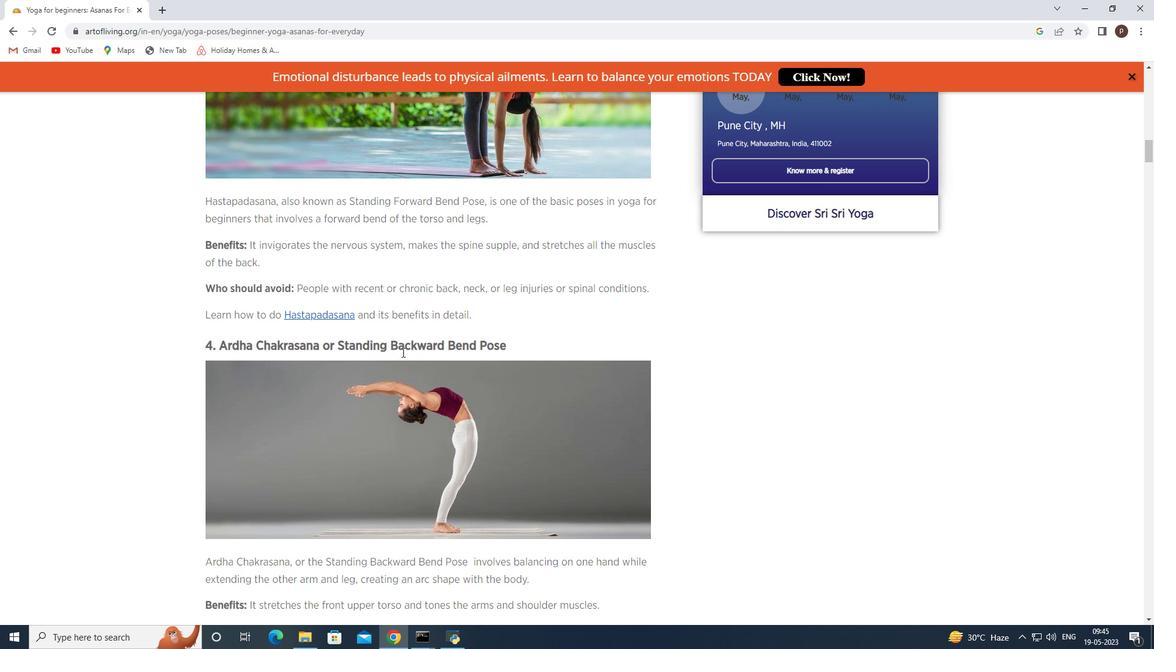 
Action: Mouse moved to (370, 352)
Screenshot: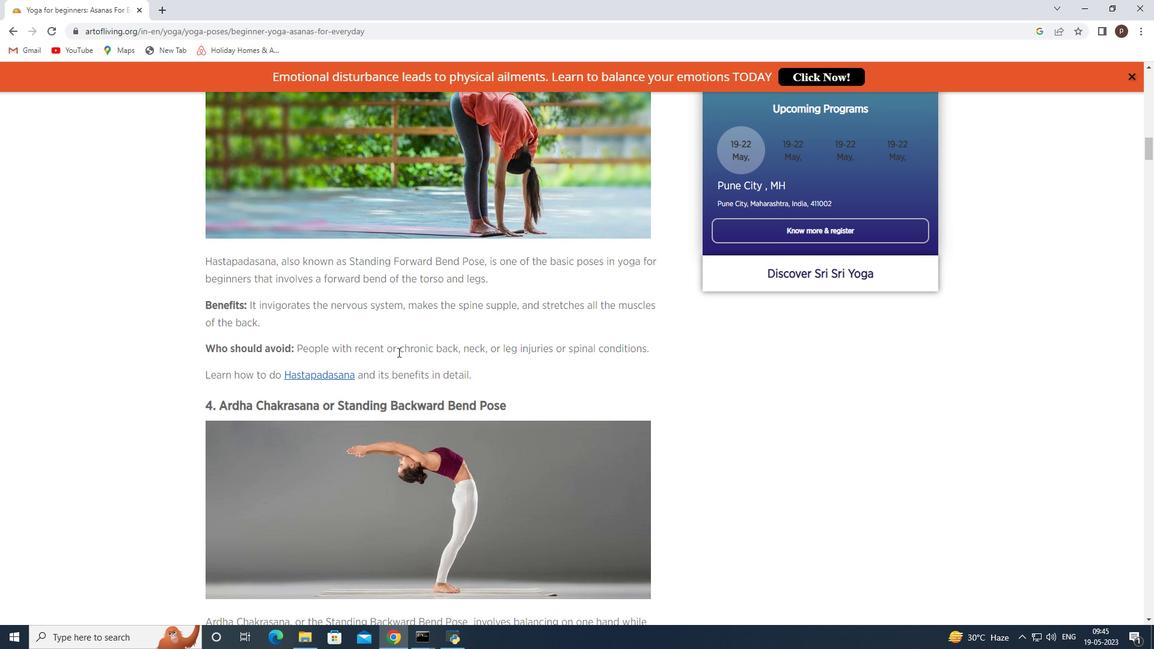 
Action: Mouse scrolled (370, 351) with delta (0, 0)
Screenshot: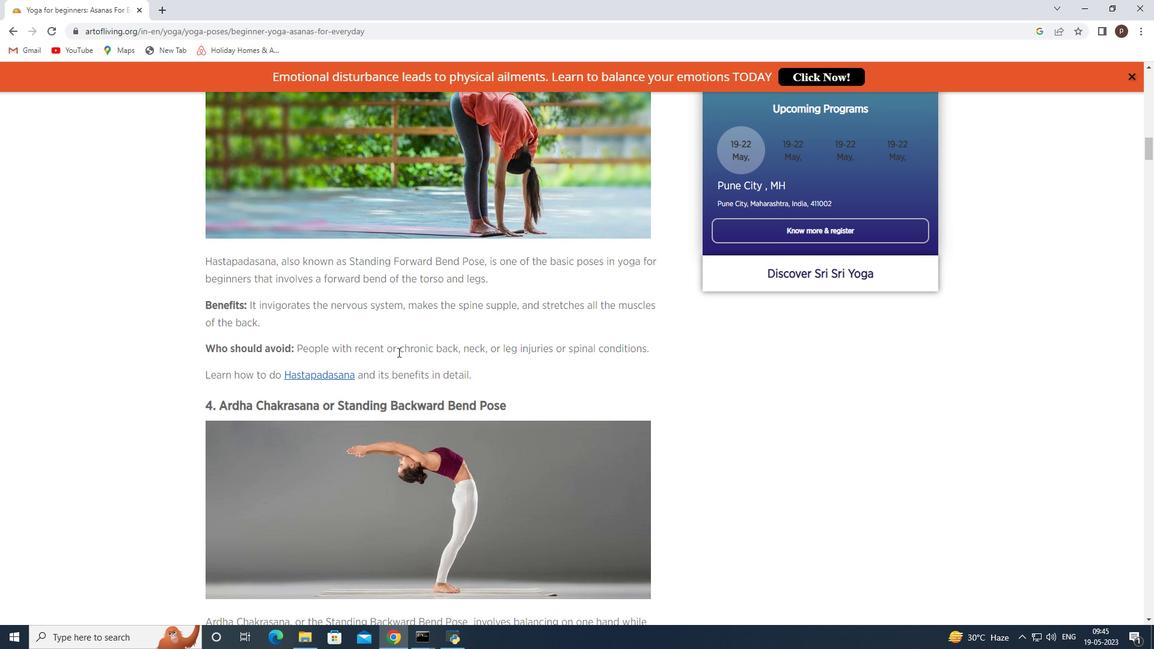
Action: Mouse moved to (352, 352)
Screenshot: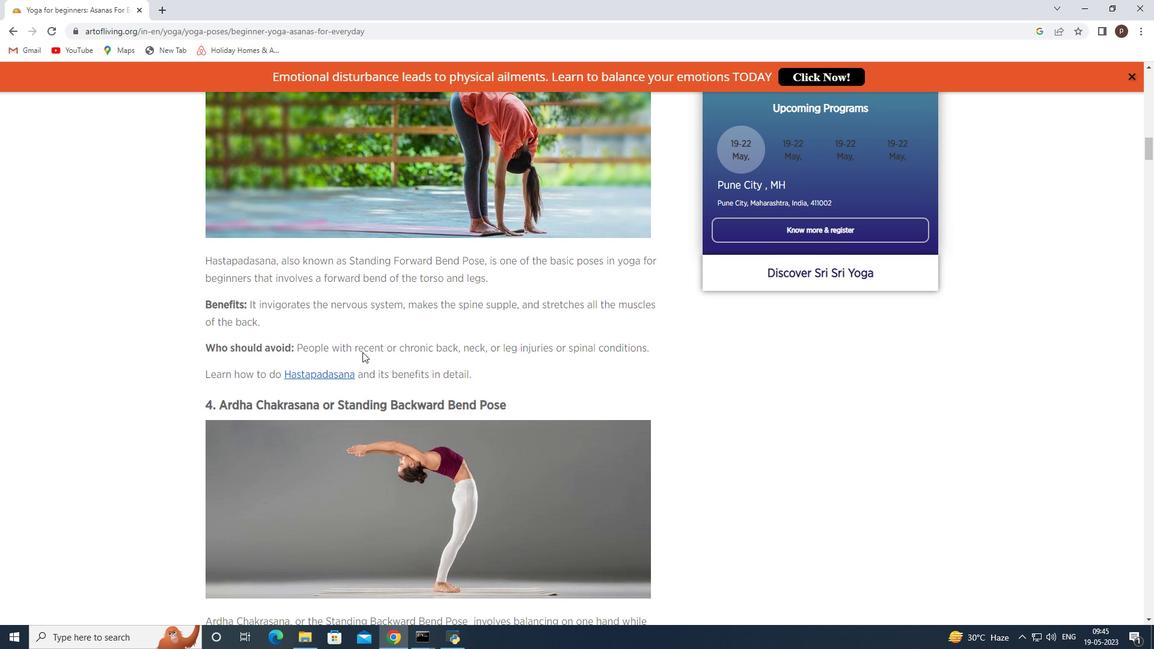 
Action: Mouse scrolled (358, 351) with delta (0, 0)
Screenshot: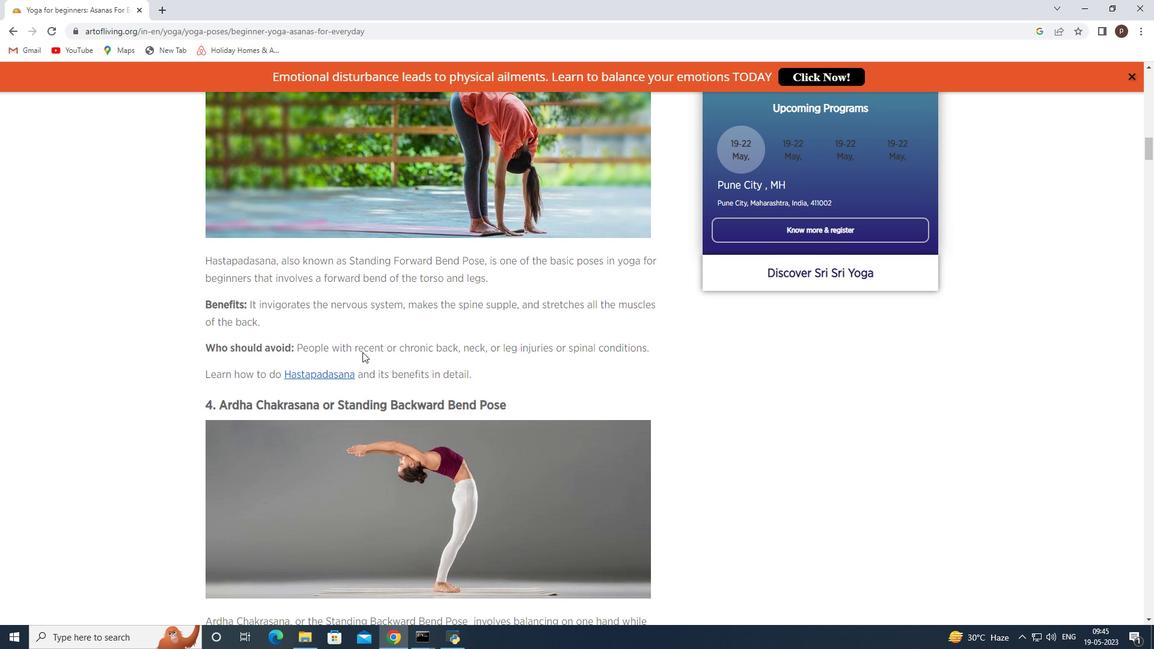 
Action: Mouse moved to (261, 354)
Screenshot: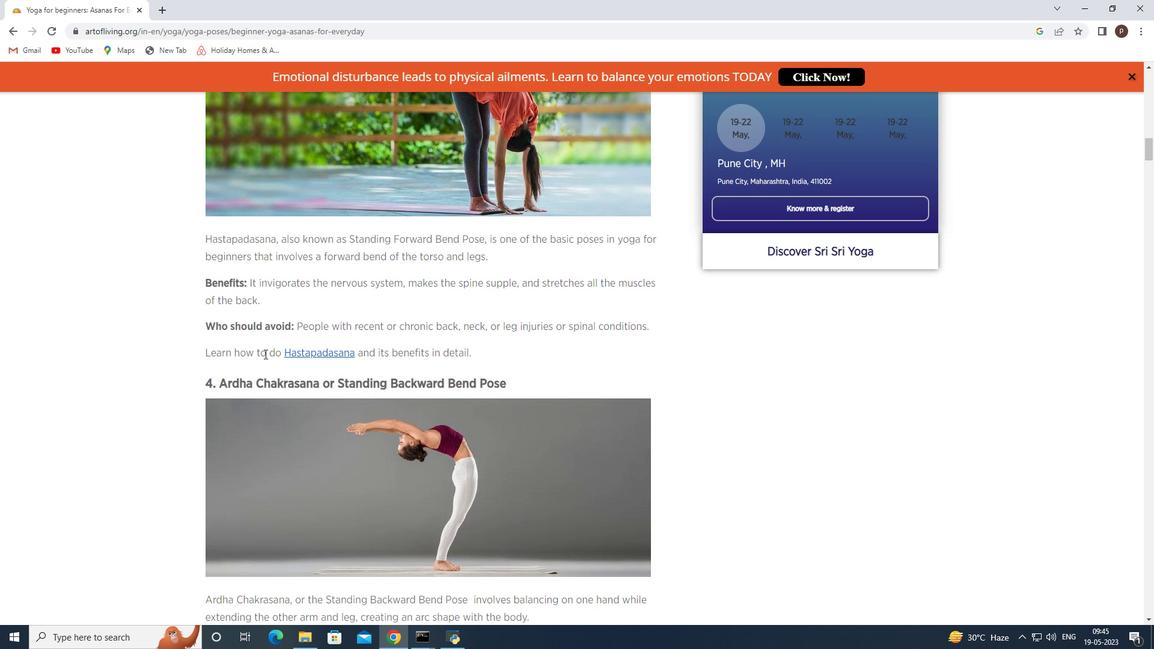 
Action: Mouse scrolled (261, 354) with delta (0, 0)
Screenshot: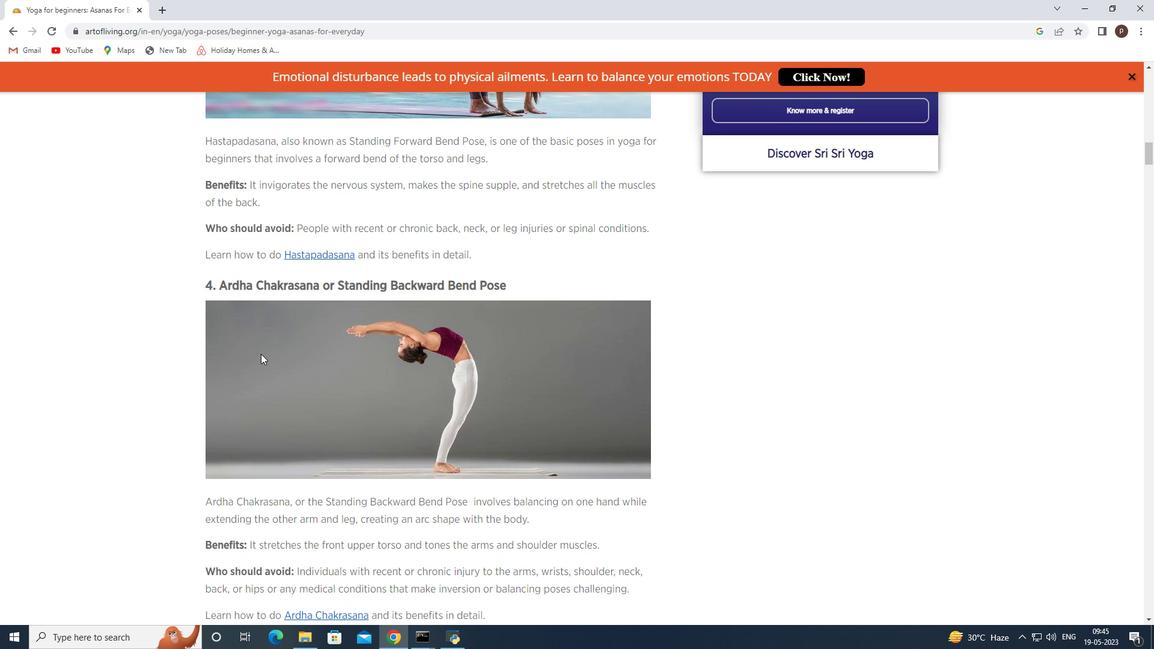 
Action: Mouse scrolled (261, 354) with delta (0, 0)
Screenshot: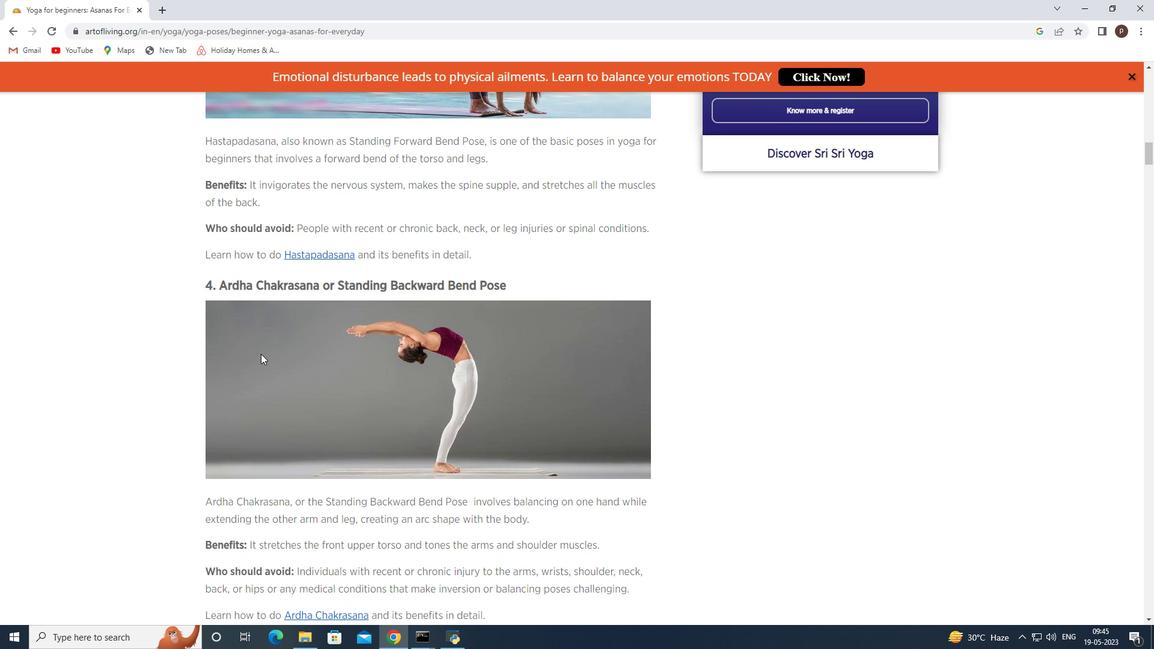 
Action: Mouse scrolled (261, 354) with delta (0, 0)
Screenshot: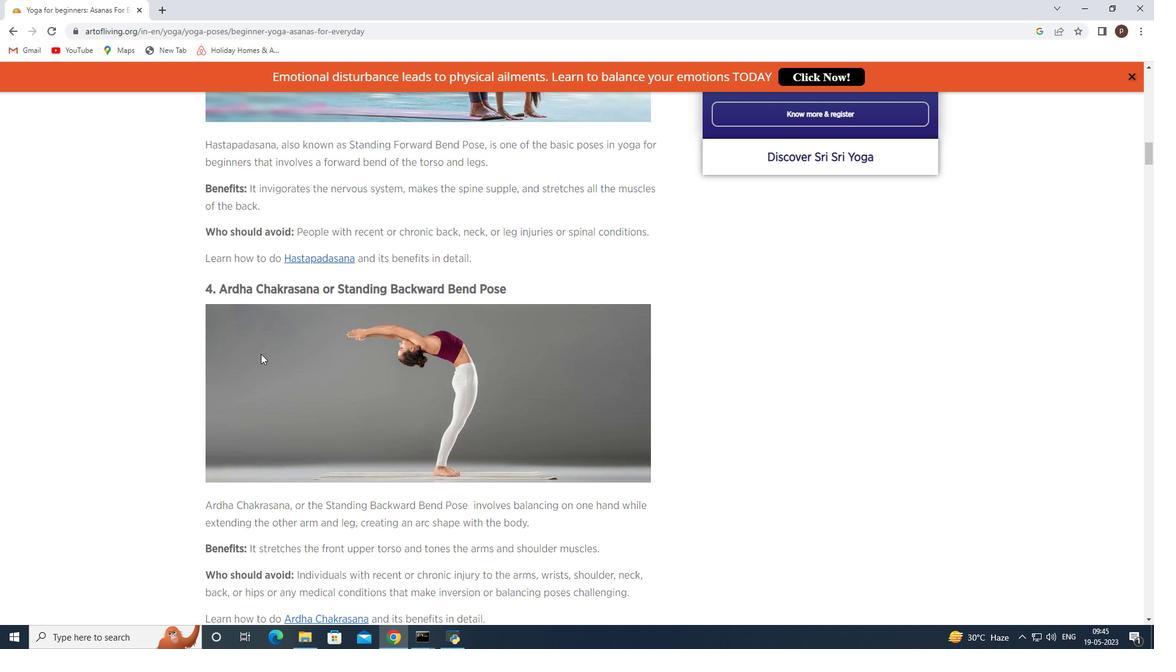 
Action: Mouse scrolled (261, 354) with delta (0, 0)
Screenshot: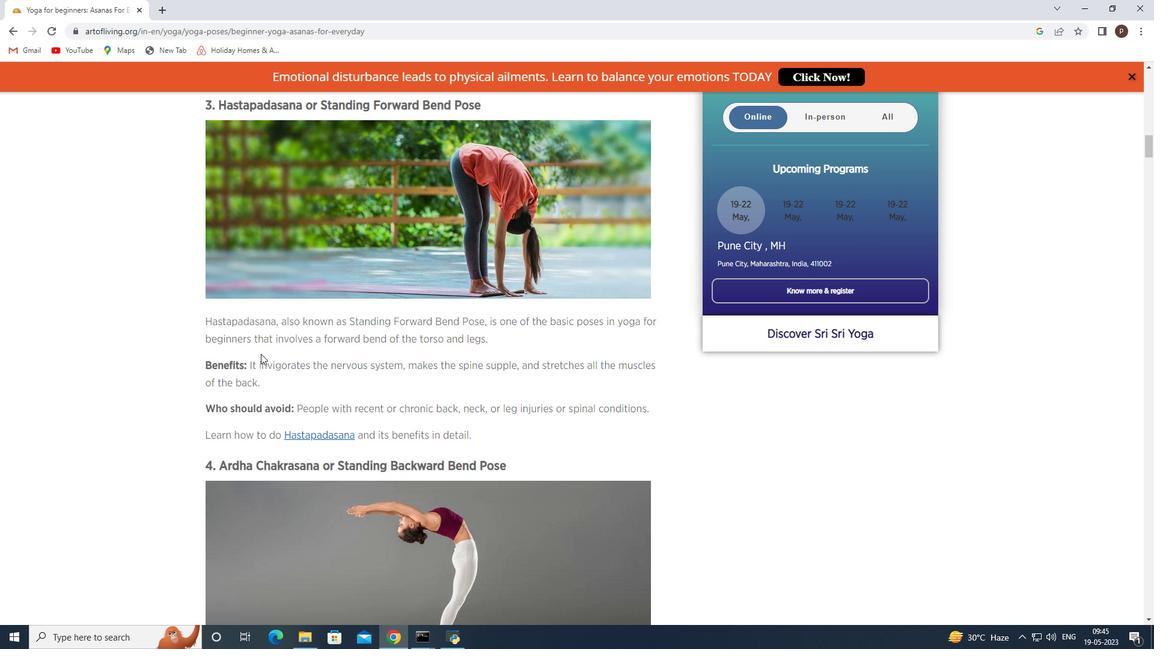 
Action: Mouse moved to (261, 354)
Screenshot: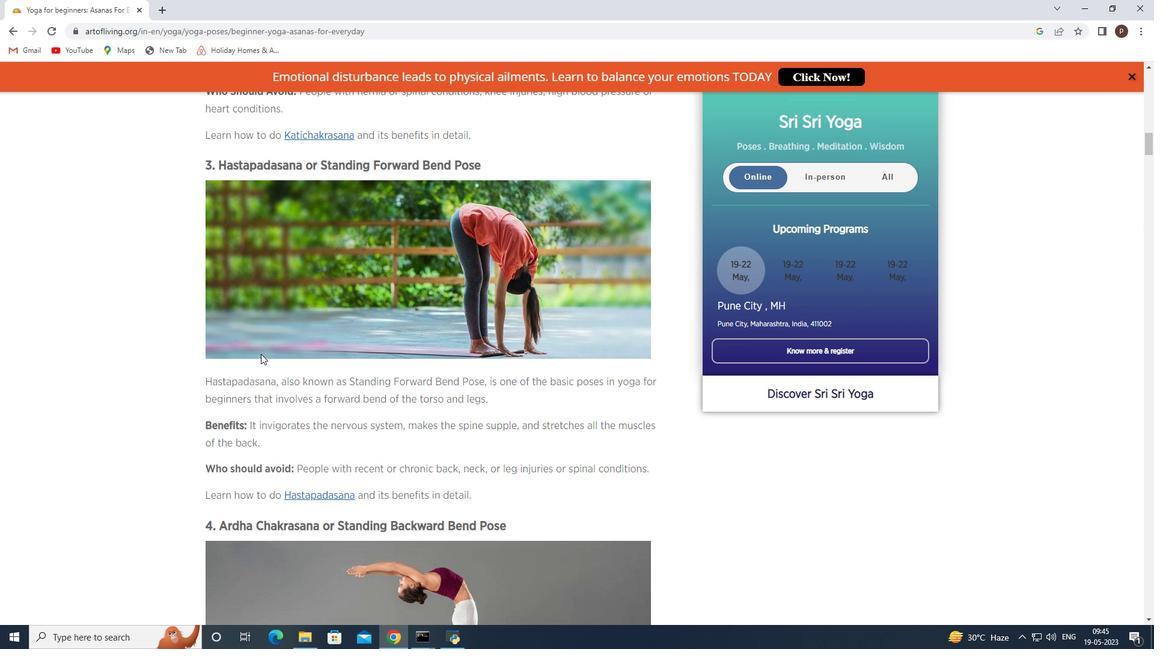 
Action: Mouse scrolled (261, 353) with delta (0, 0)
Screenshot: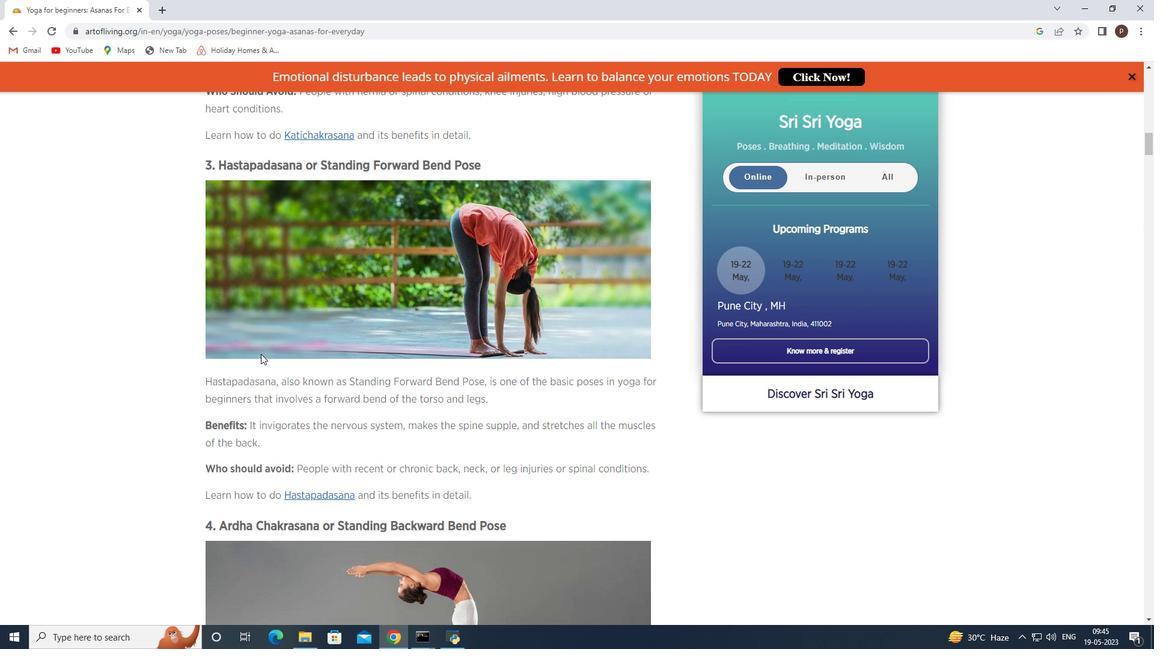 
Action: Mouse scrolled (261, 353) with delta (0, 0)
Screenshot: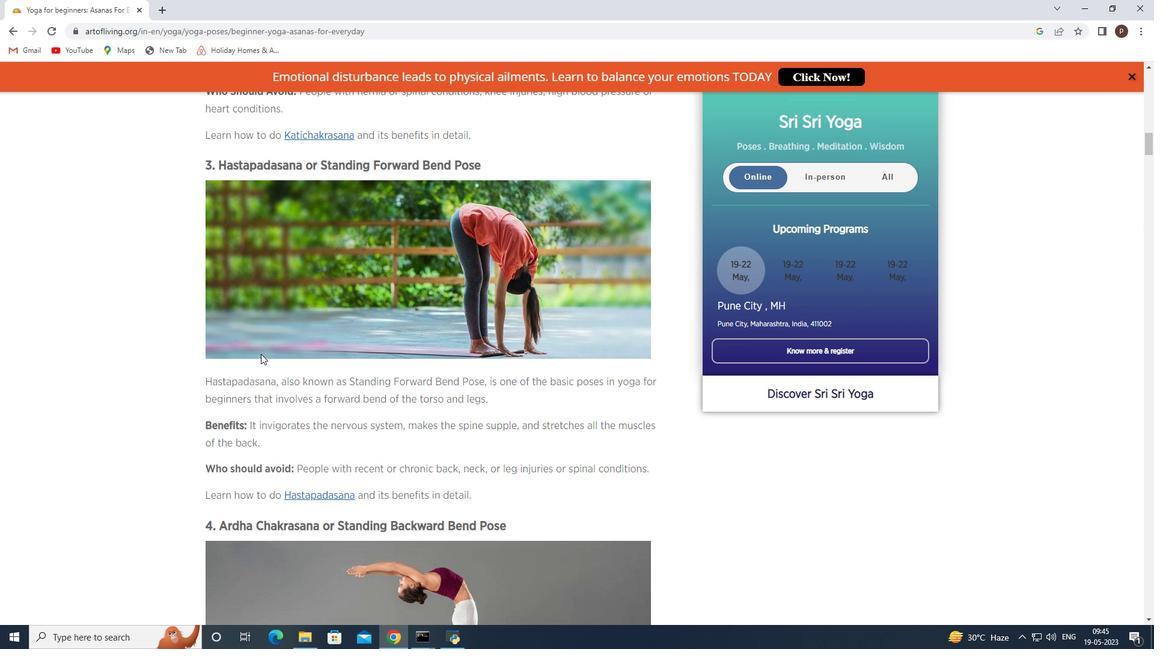 
Action: Mouse scrolled (261, 353) with delta (0, 0)
Screenshot: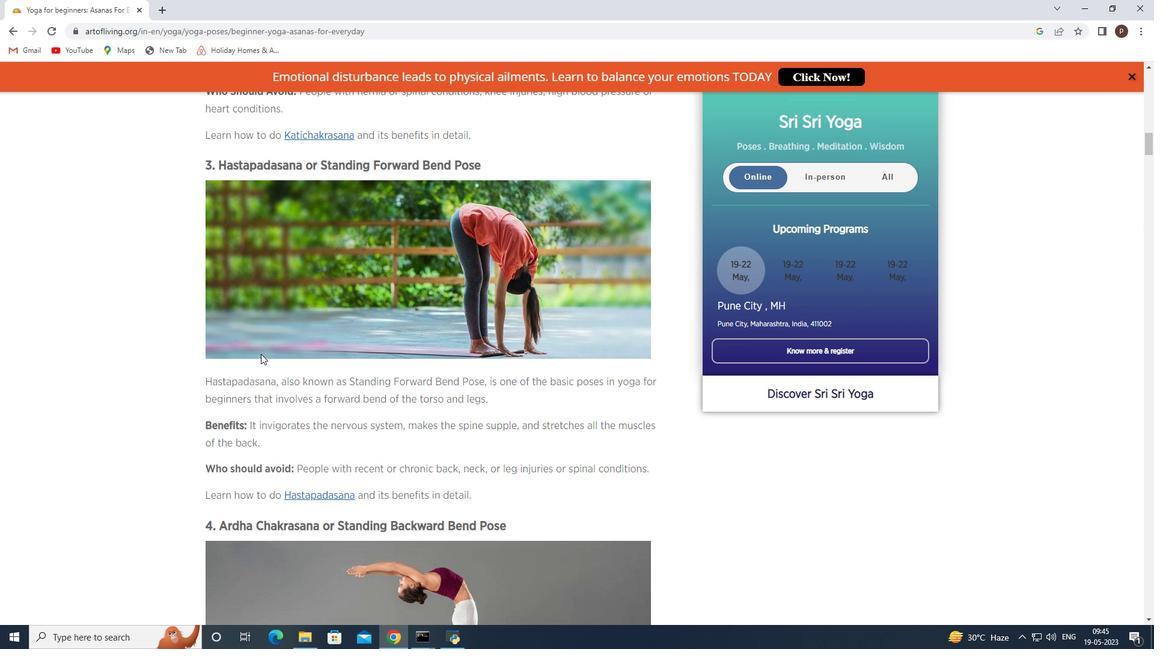 
Action: Mouse moved to (261, 354)
Screenshot: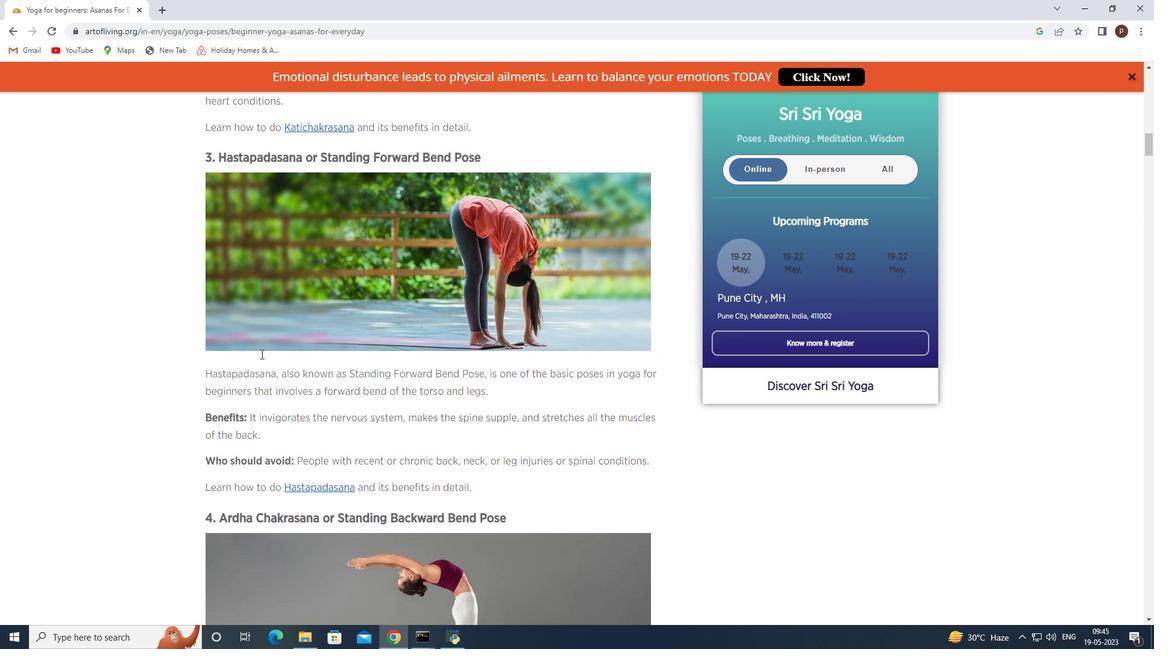 
Action: Mouse scrolled (261, 353) with delta (0, 0)
Screenshot: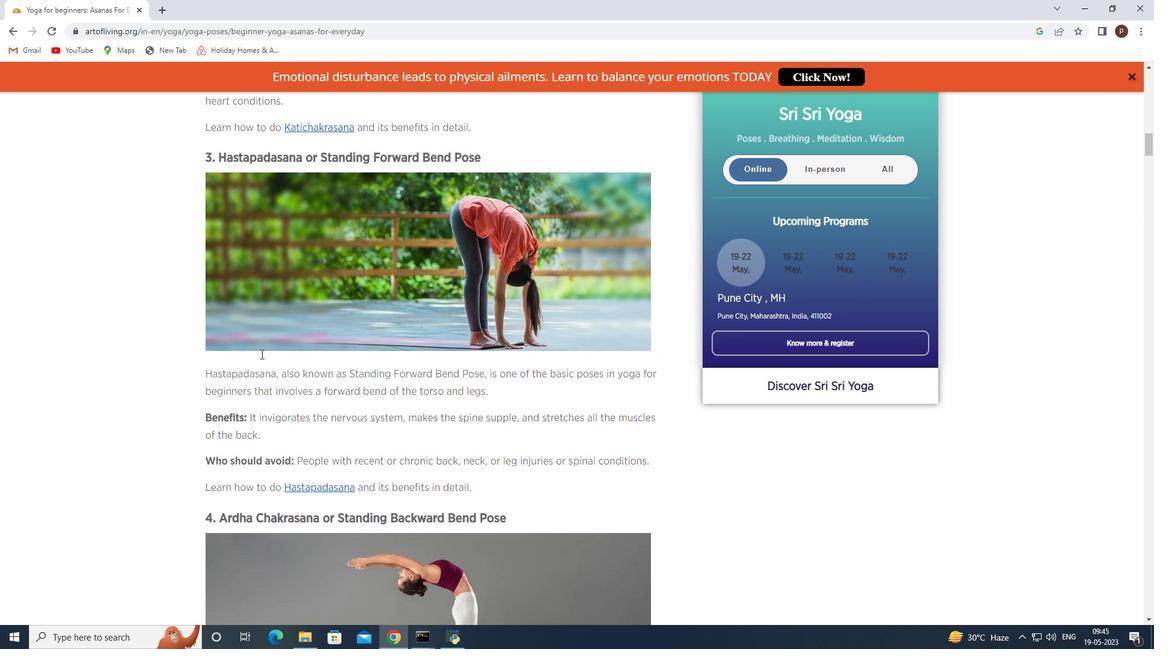 
Action: Mouse moved to (261, 354)
Screenshot: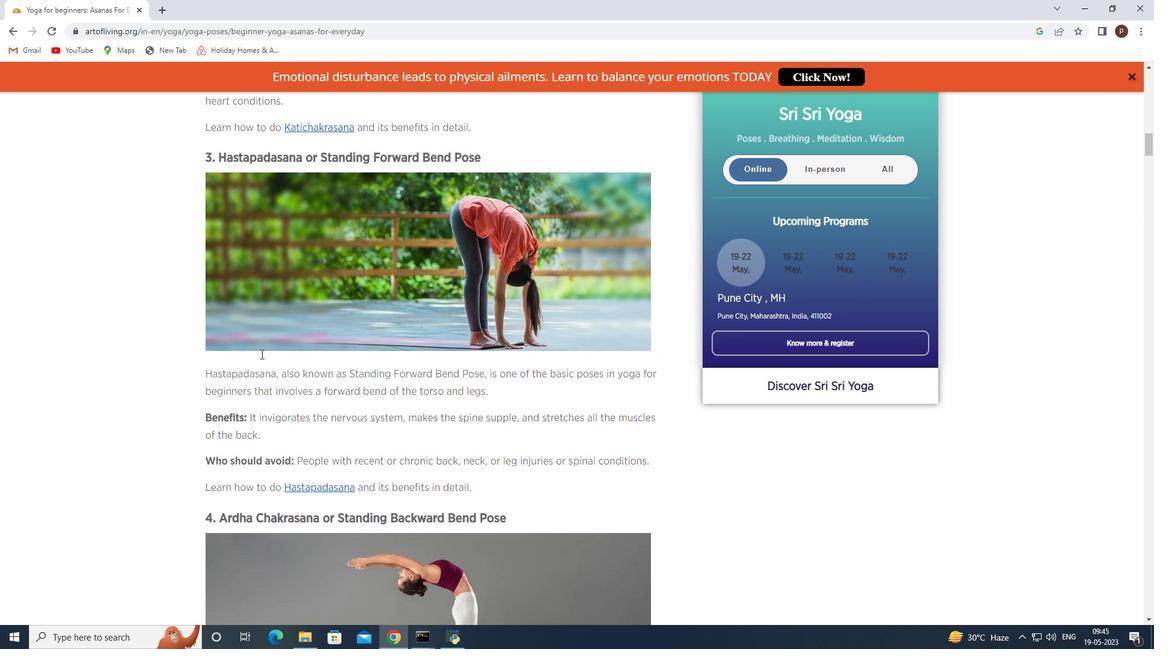 
Action: Mouse scrolled (261, 353) with delta (0, 0)
Screenshot: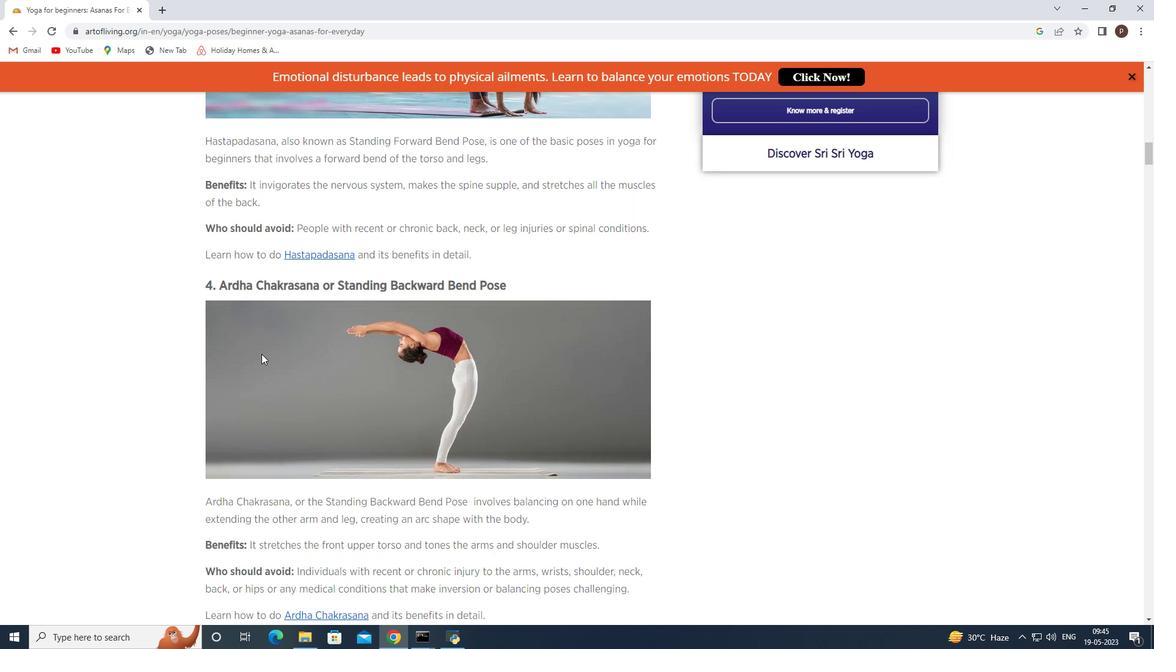 
Action: Mouse scrolled (261, 353) with delta (0, 0)
Screenshot: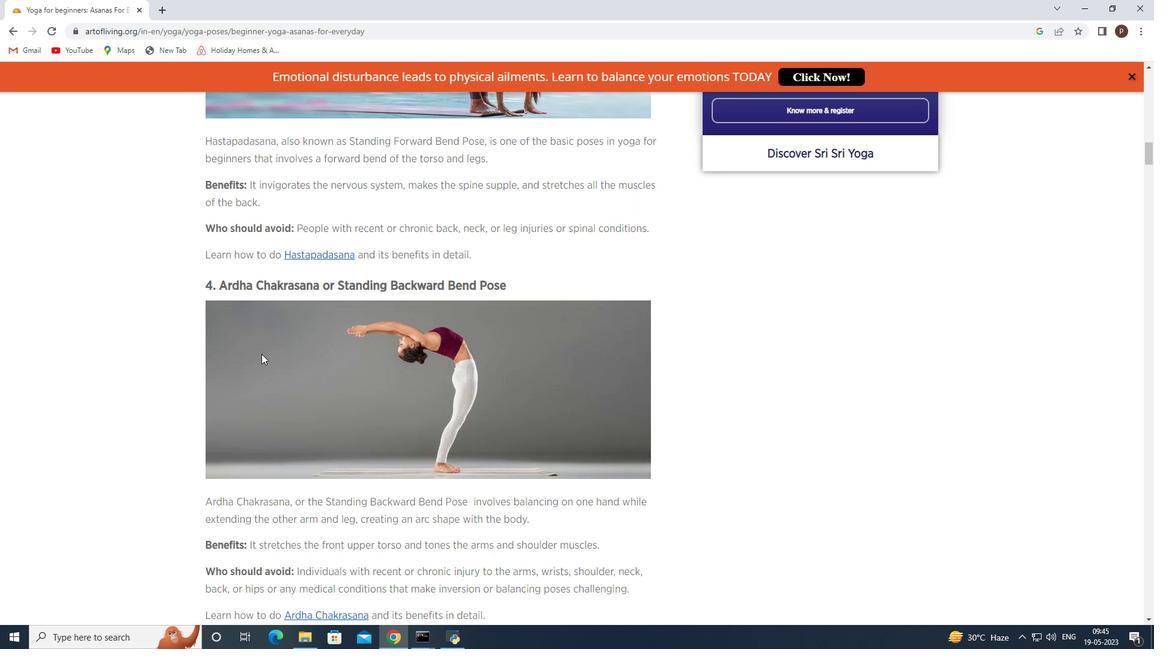 
Action: Mouse moved to (501, 497)
Screenshot: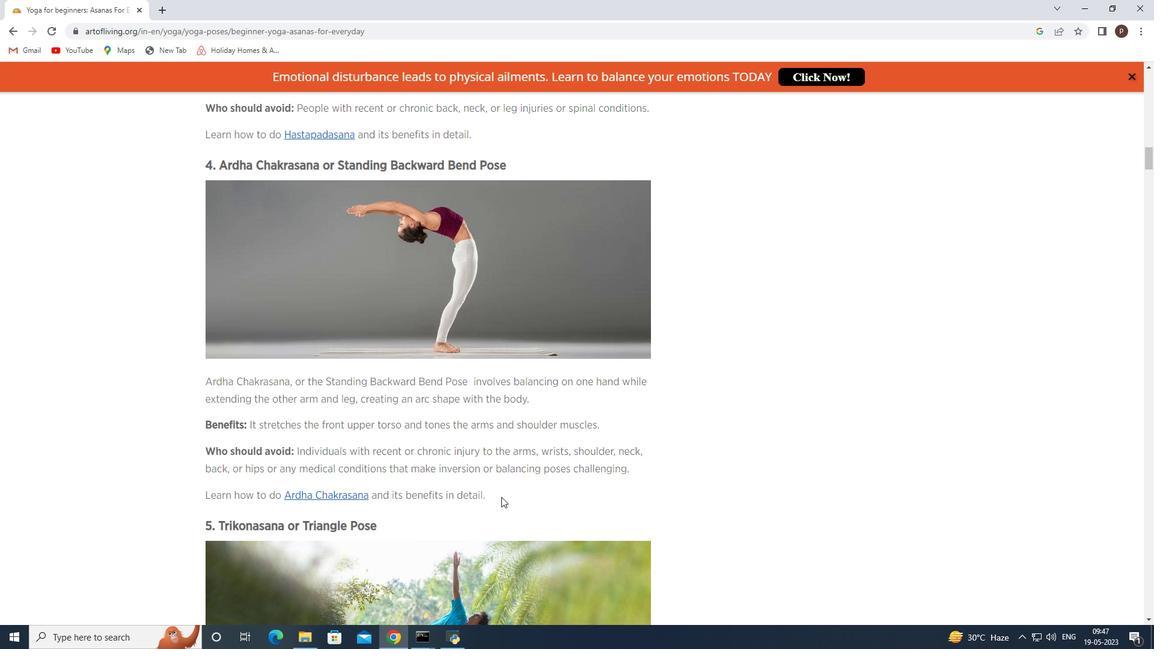 
Action: Mouse scrolled (501, 496) with delta (0, 0)
Screenshot: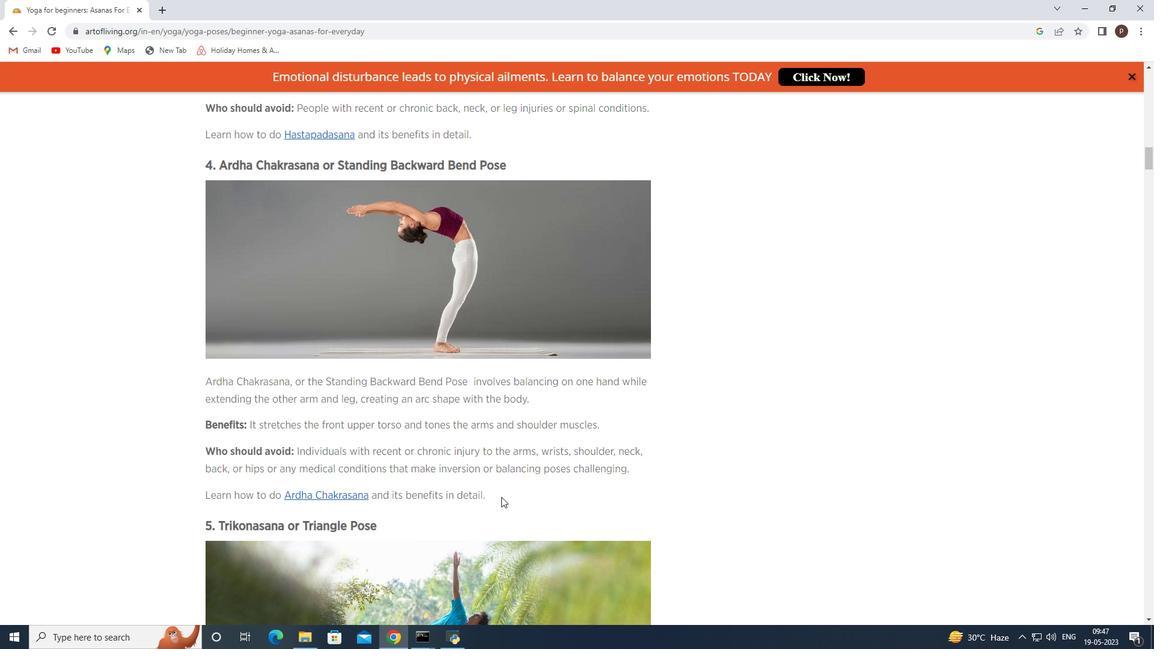 
Action: Mouse moved to (419, 469)
Screenshot: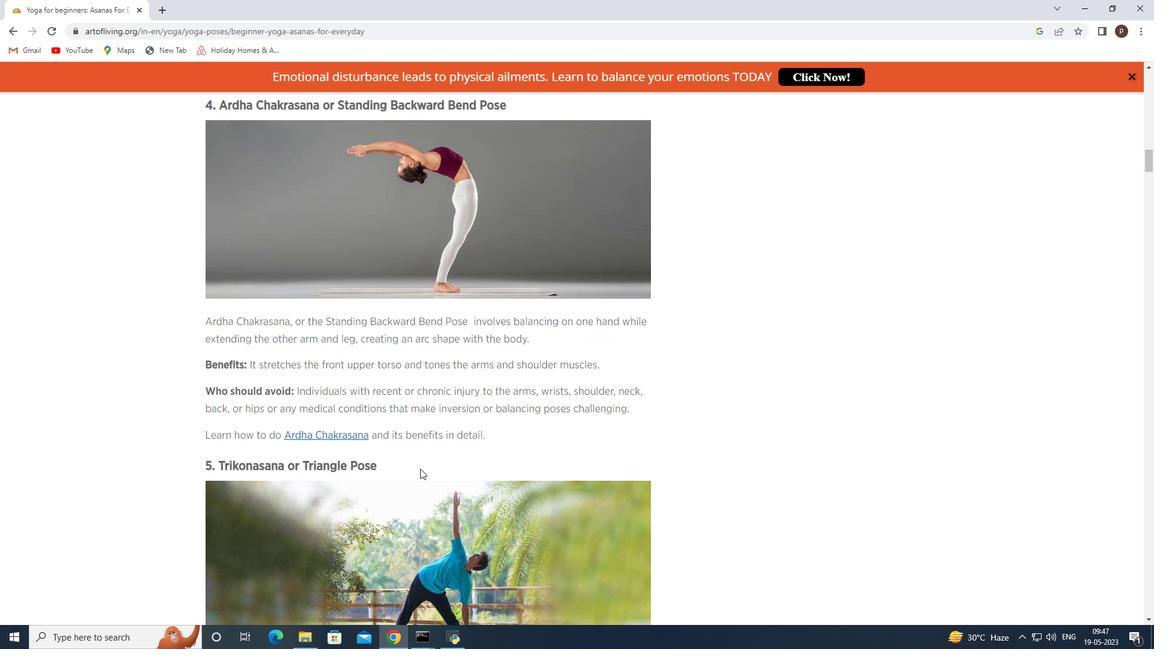 
Action: Mouse scrolled (419, 468) with delta (0, 0)
Screenshot: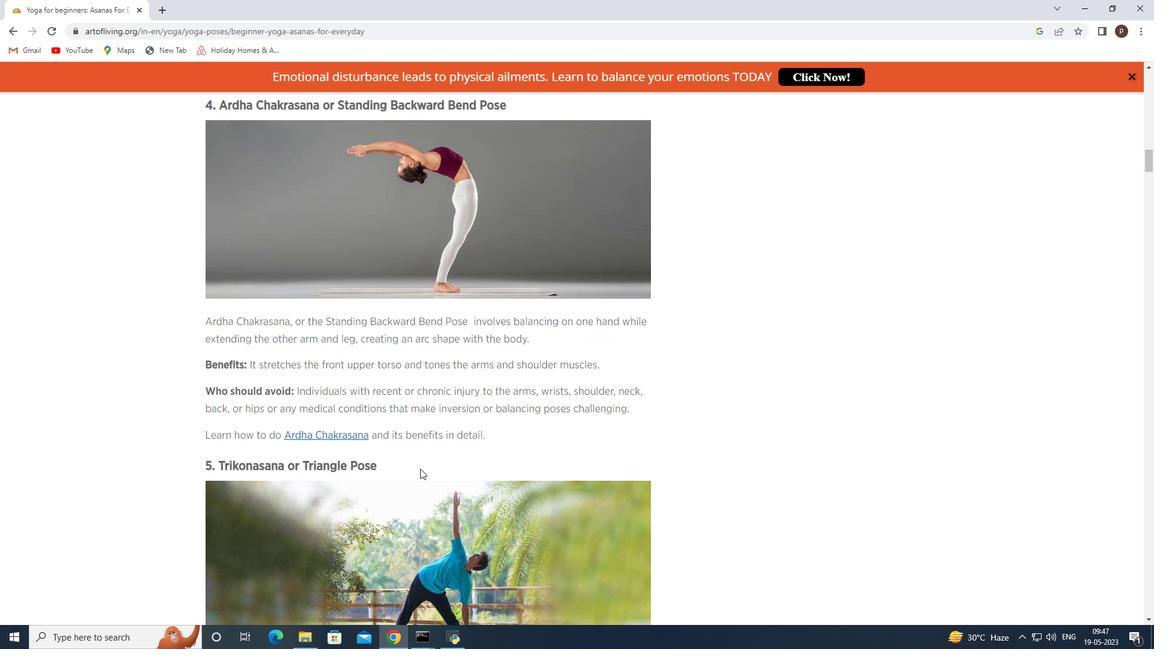 
Action: Mouse scrolled (419, 468) with delta (0, 0)
Screenshot: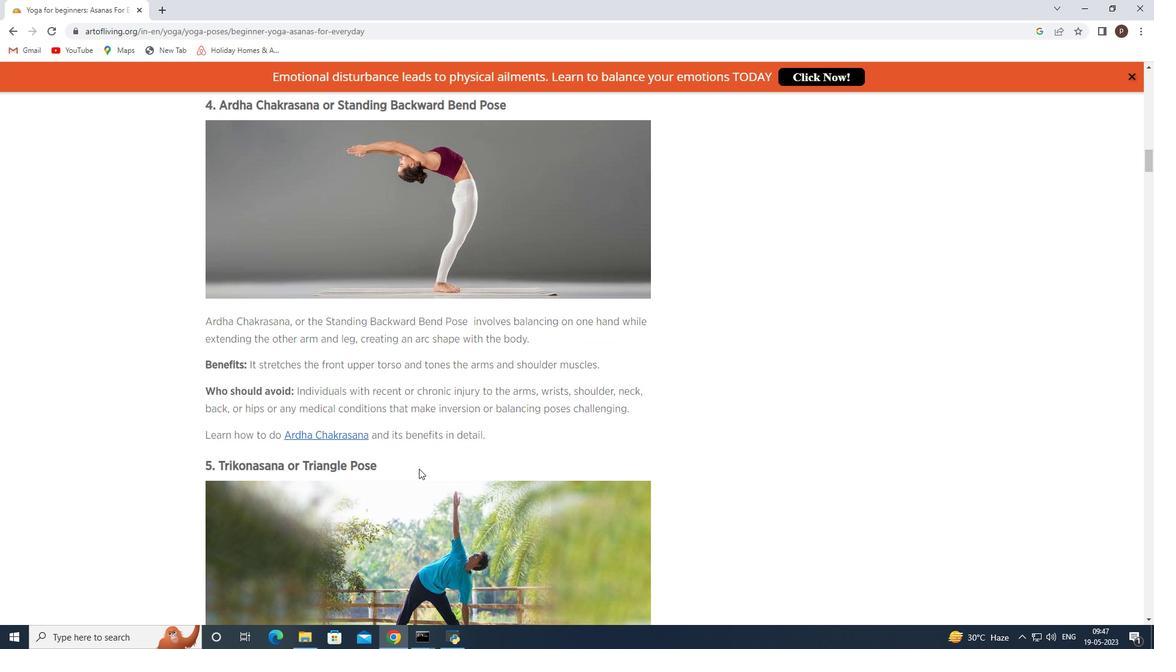 
Action: Mouse scrolled (419, 468) with delta (0, 0)
Screenshot: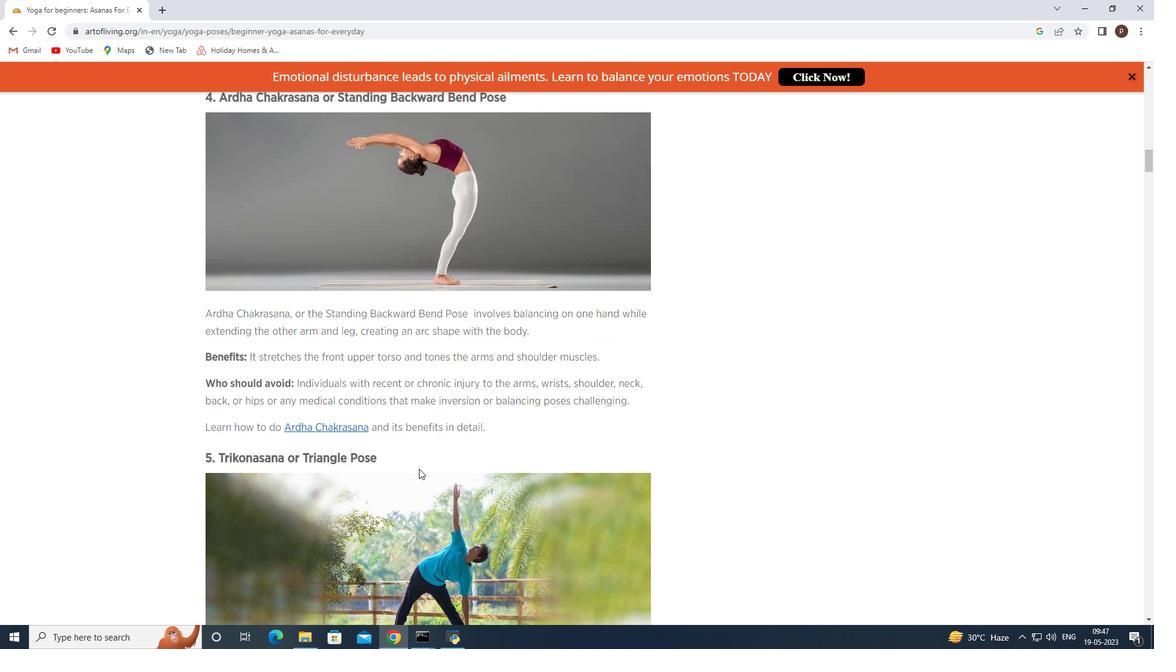 
Action: Mouse scrolled (419, 468) with delta (0, 0)
Screenshot: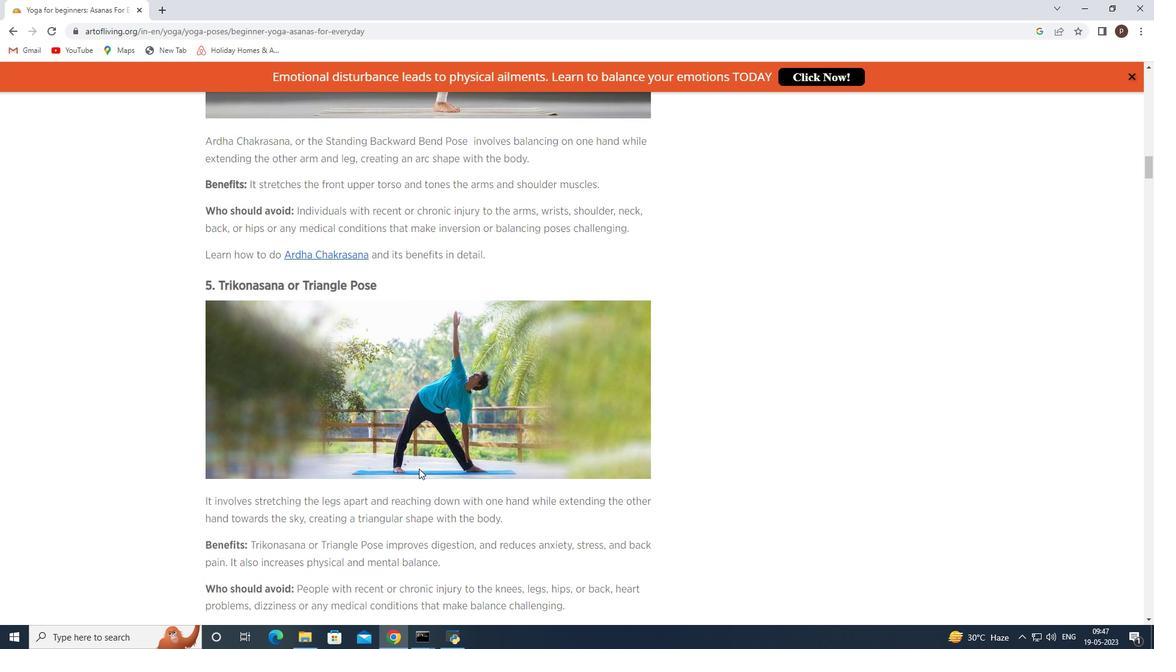 
Action: Mouse moved to (418, 468)
Screenshot: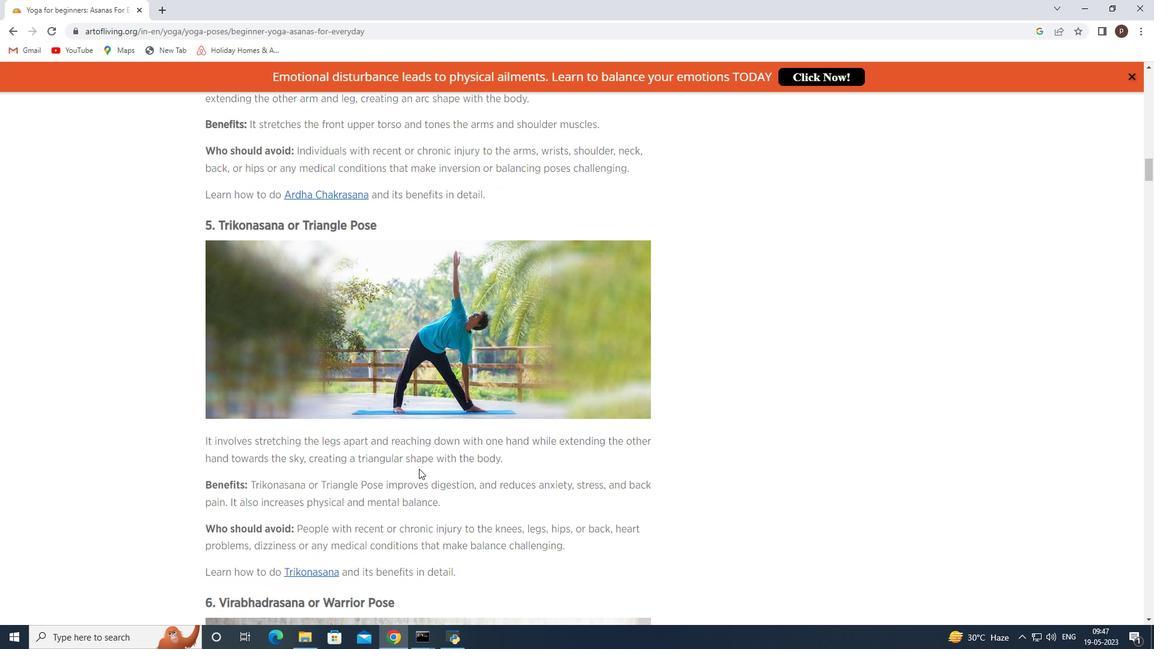 
Action: Mouse scrolled (418, 467) with delta (0, 0)
Screenshot: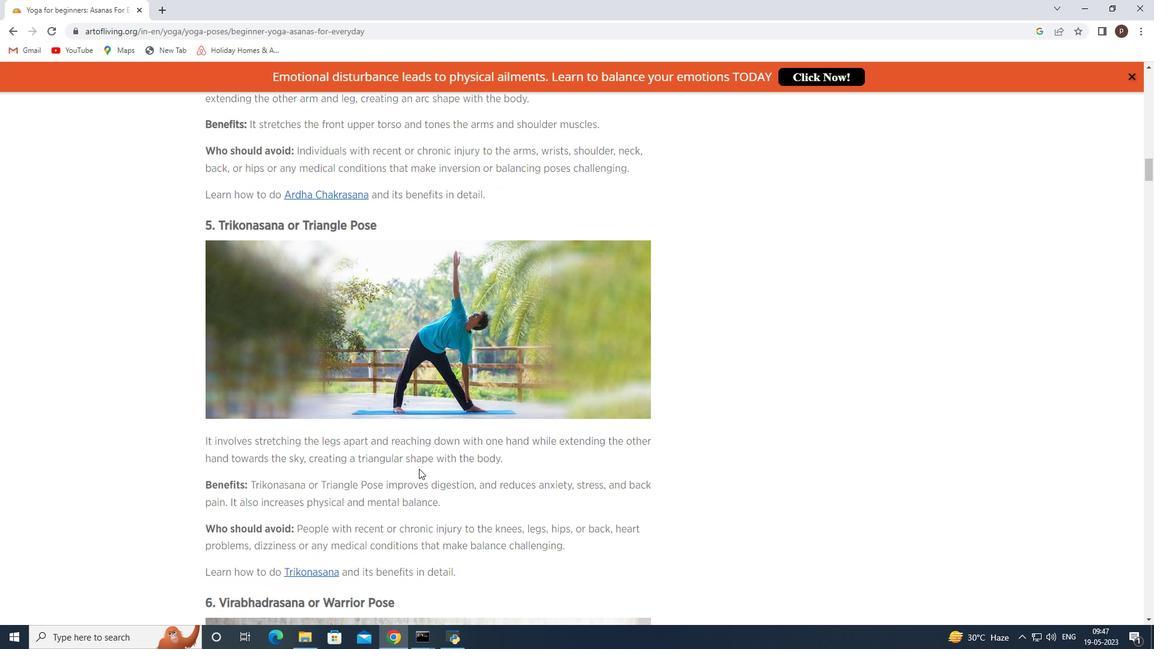 
Action: Mouse moved to (418, 468)
Screenshot: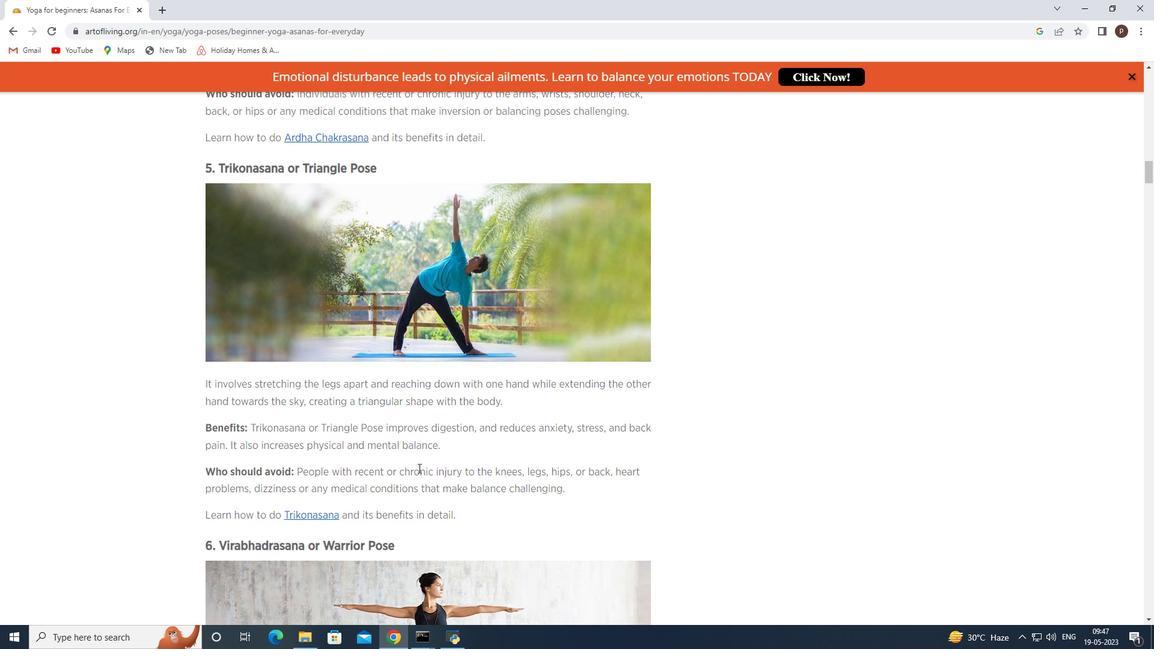 
Action: Mouse scrolled (418, 467) with delta (0, 0)
Screenshot: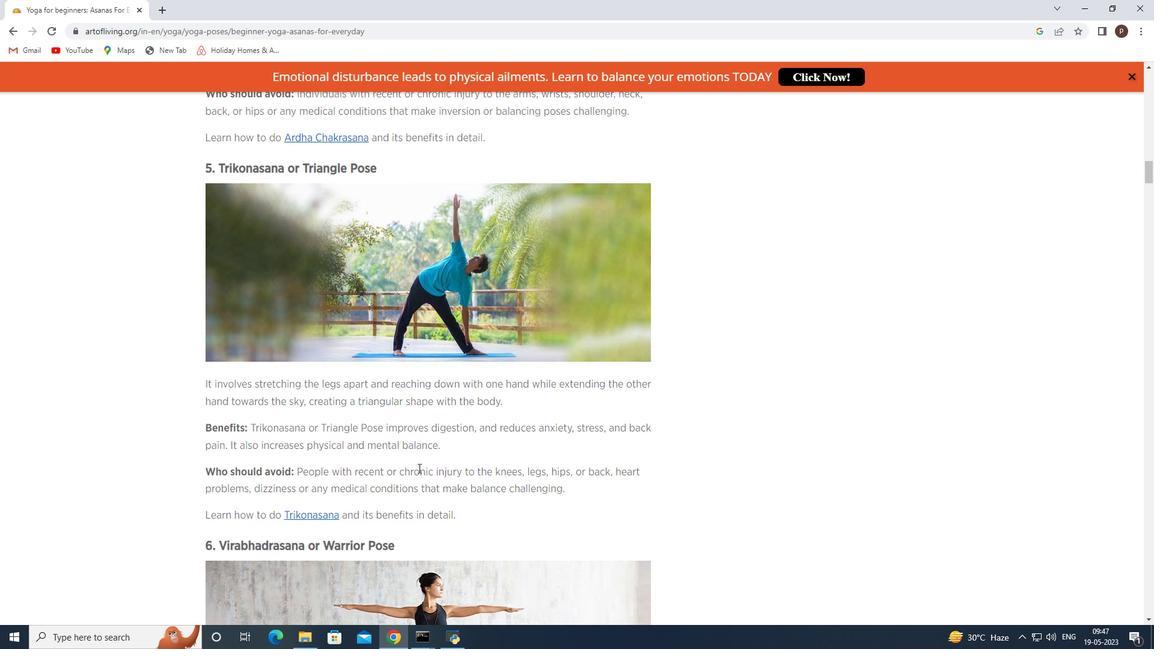 
Action: Mouse moved to (413, 461)
Screenshot: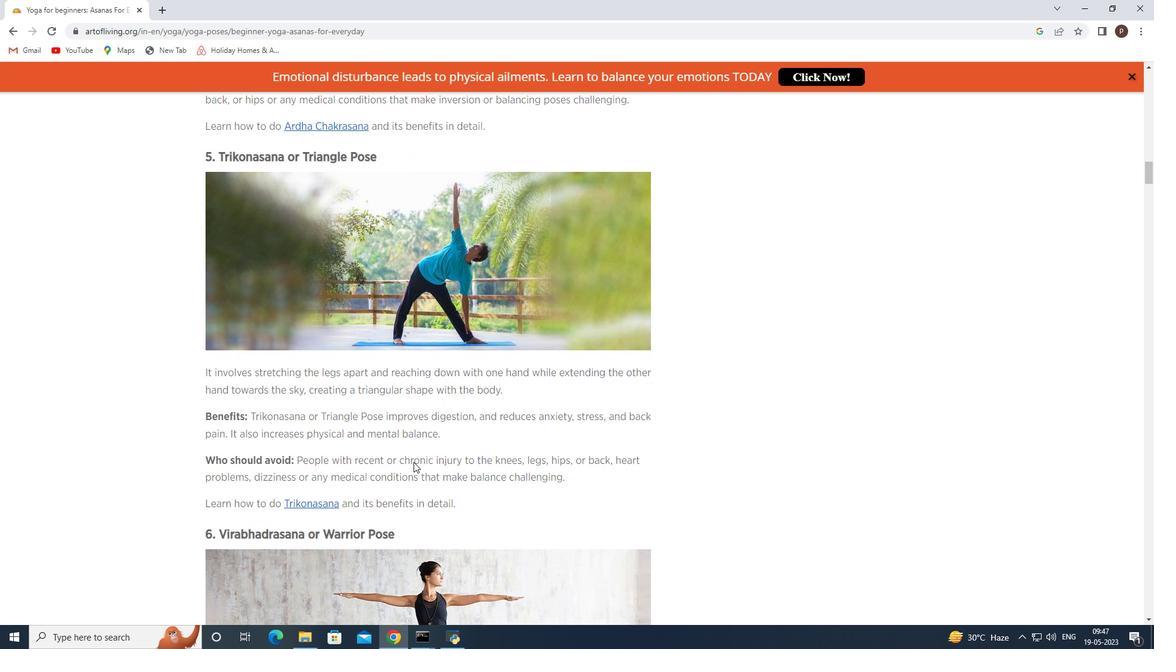 
Action: Mouse scrolled (413, 462) with delta (0, 0)
Screenshot: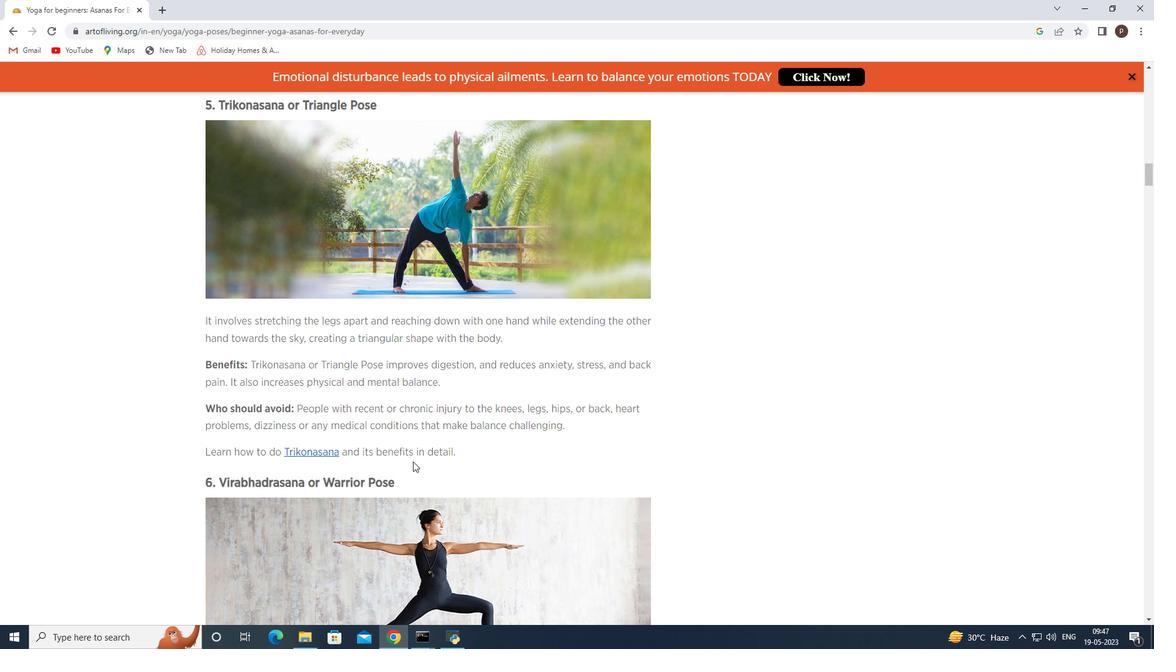 
Action: Mouse moved to (200, 303)
Screenshot: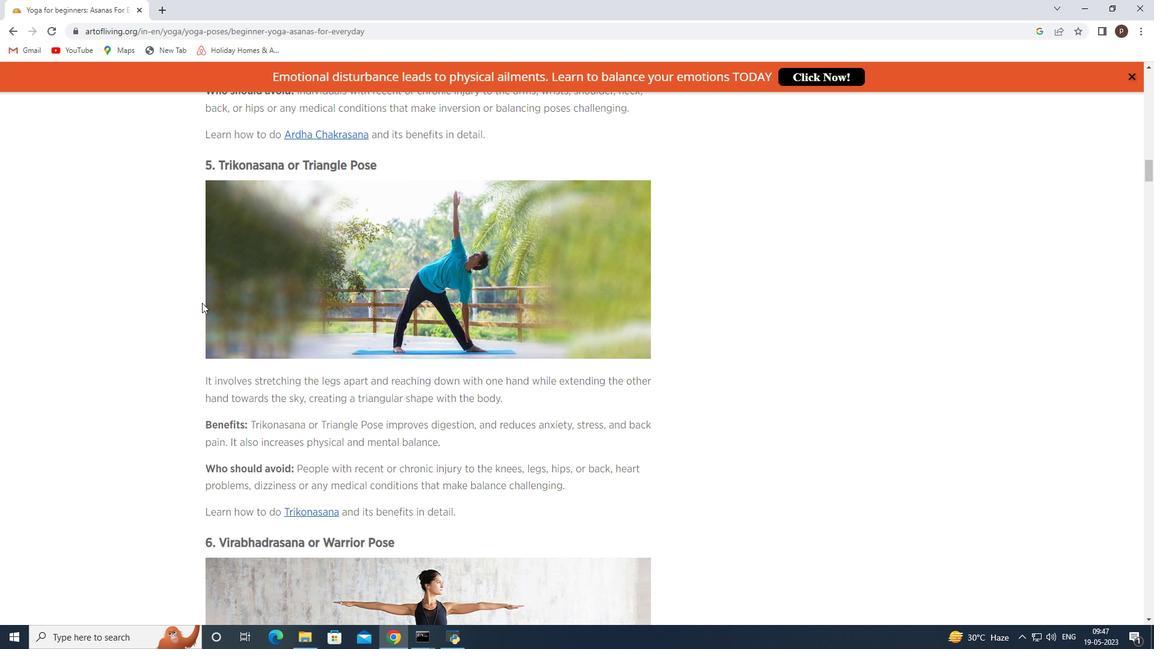 
Action: Mouse scrolled (200, 303) with delta (0, 0)
Screenshot: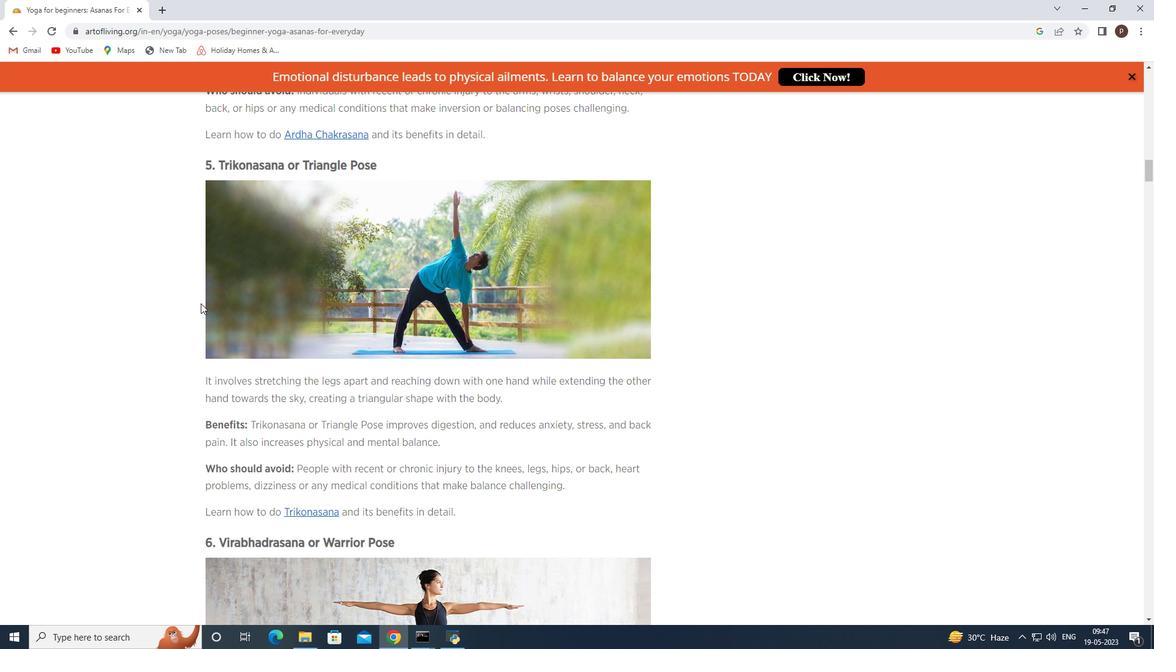 
Action: Mouse moved to (450, 457)
Screenshot: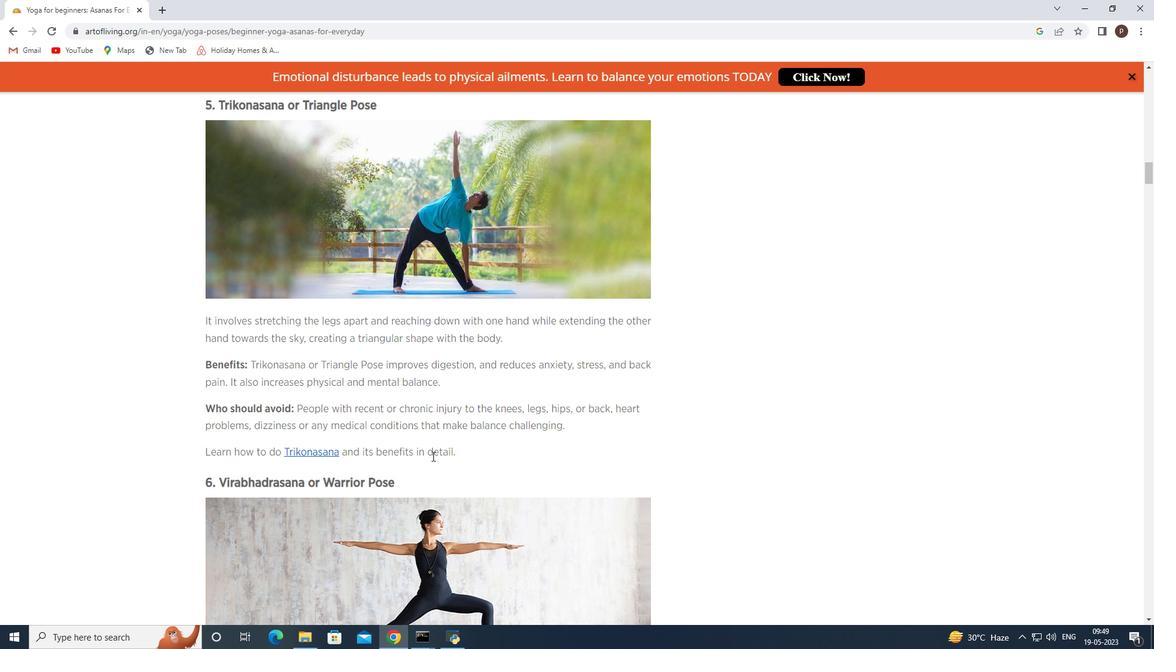
Action: Mouse scrolled (450, 457) with delta (0, 0)
Screenshot: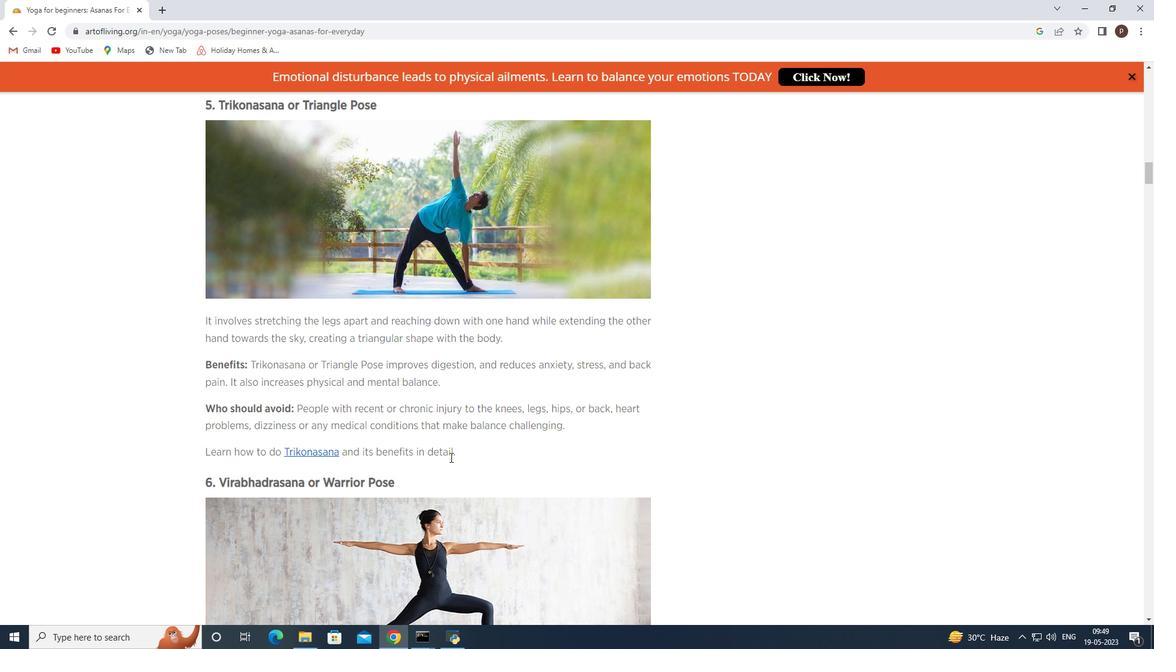 
Action: Mouse moved to (406, 444)
Screenshot: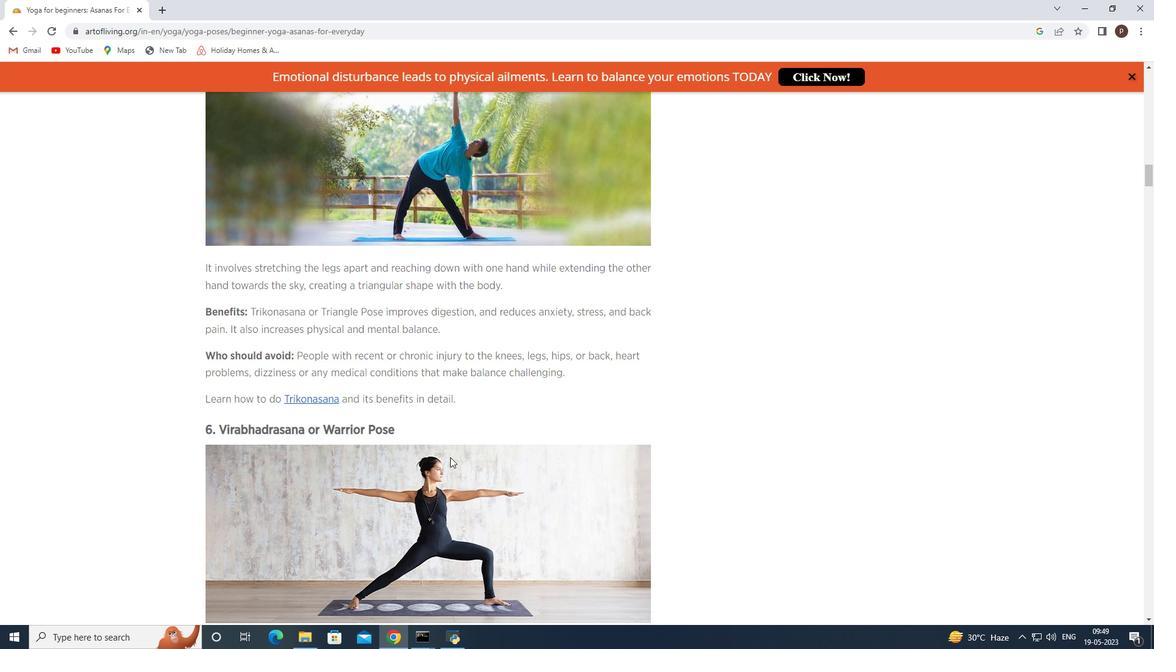 
Action: Mouse scrolled (406, 443) with delta (0, 0)
Screenshot: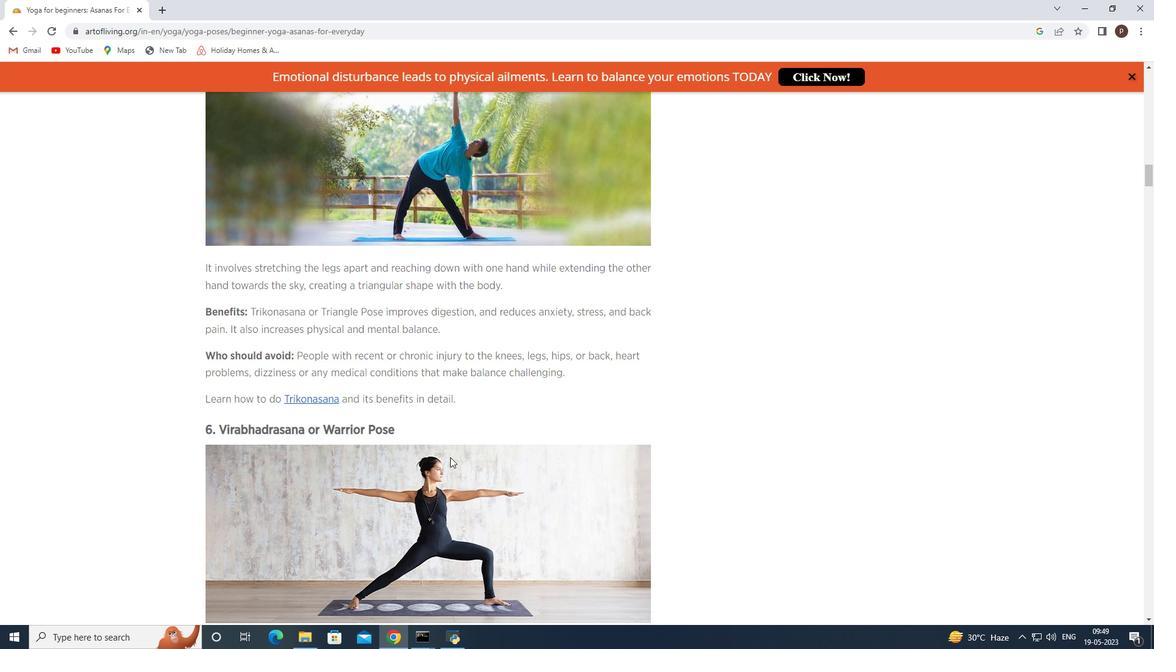 
Action: Mouse moved to (297, 416)
Screenshot: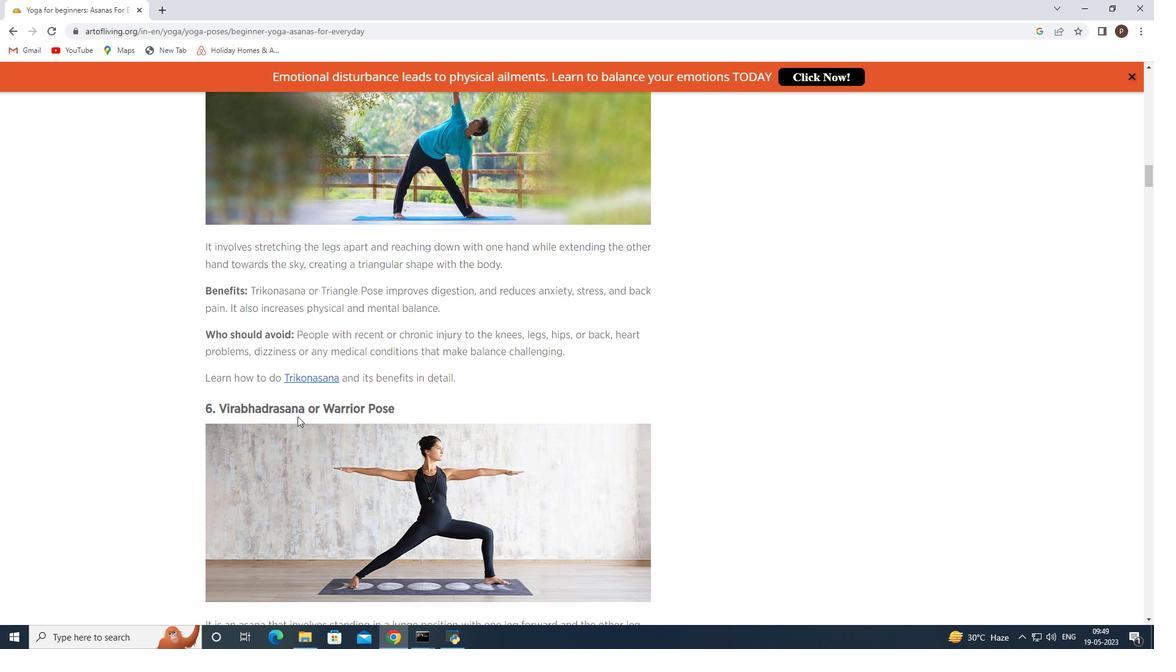 
Action: Mouse scrolled (297, 416) with delta (0, 0)
Screenshot: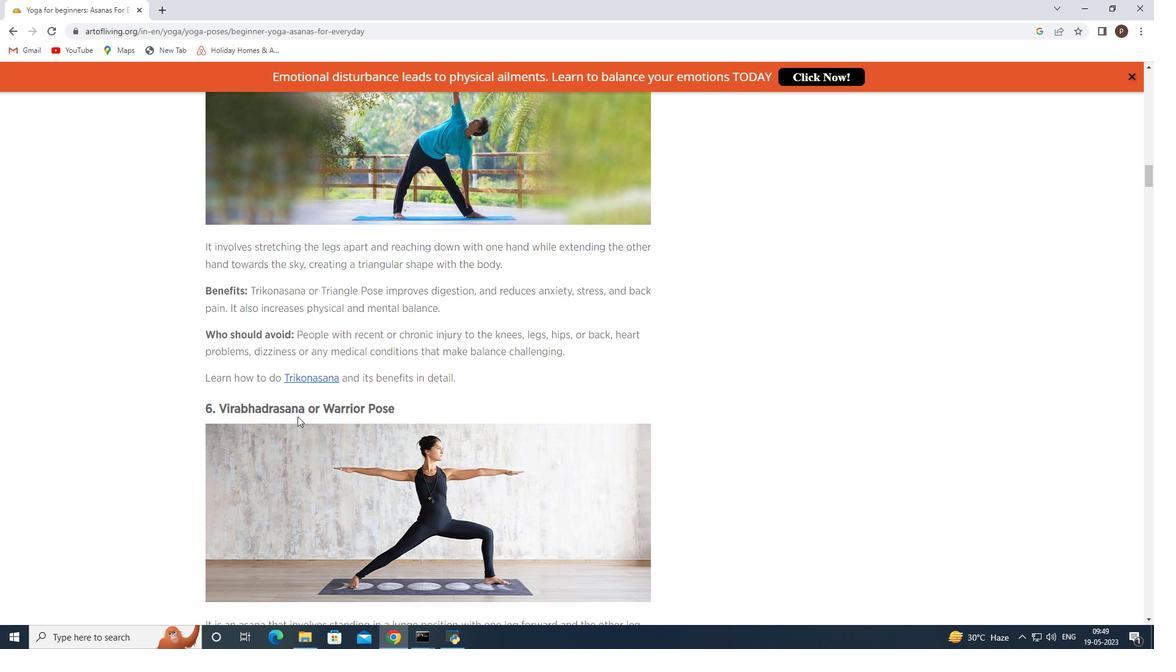 
Action: Mouse moved to (267, 406)
Screenshot: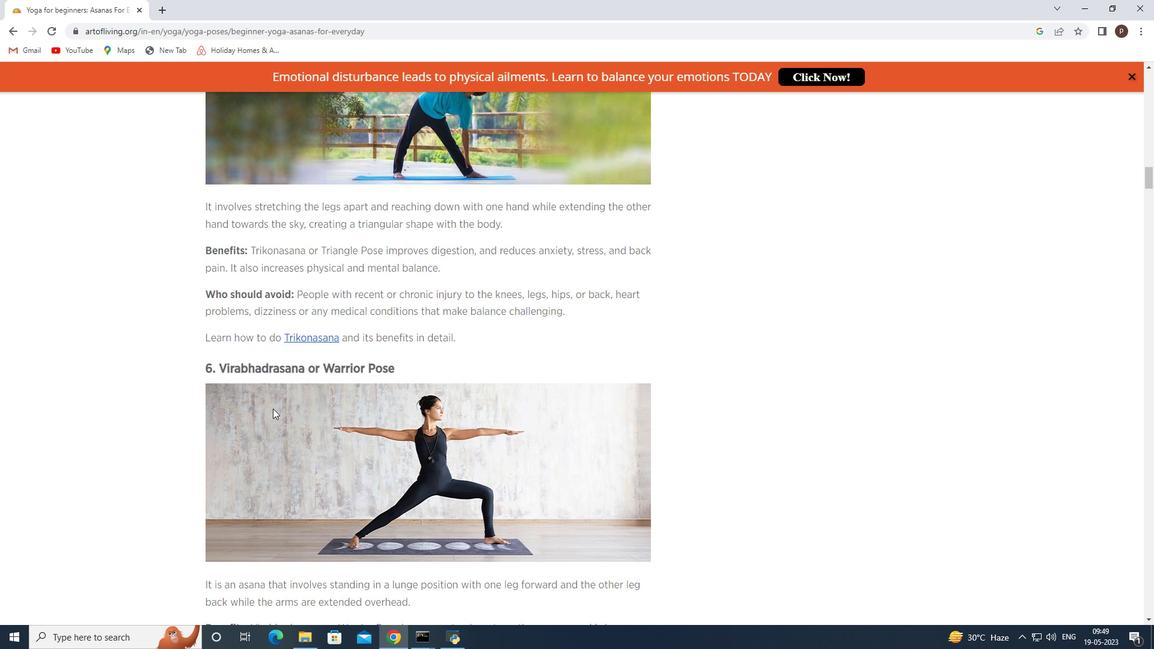 
Action: Mouse scrolled (267, 406) with delta (0, 0)
Screenshot: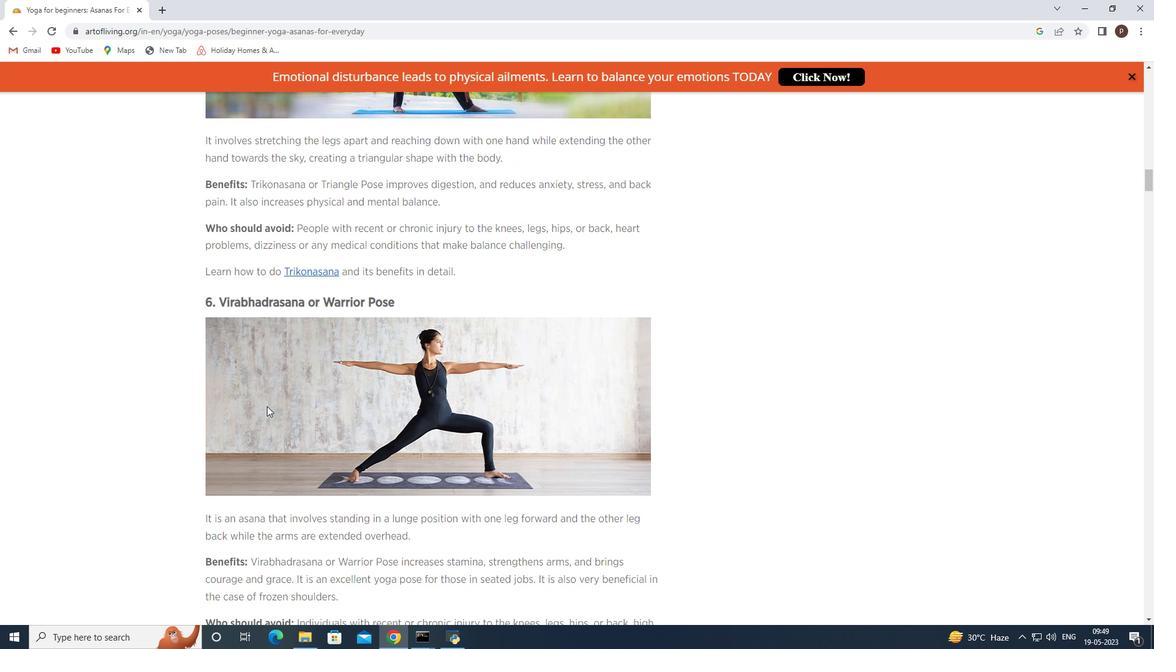 
Action: Mouse moved to (360, 251)
Screenshot: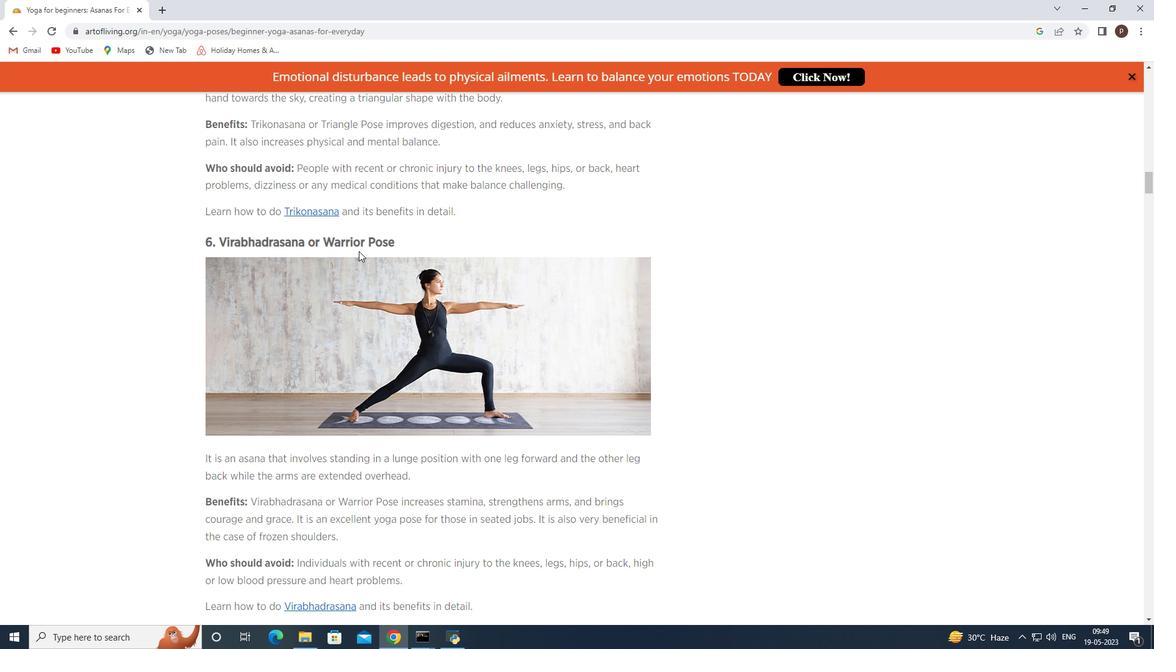 
Action: Mouse scrolled (360, 250) with delta (0, 0)
Screenshot: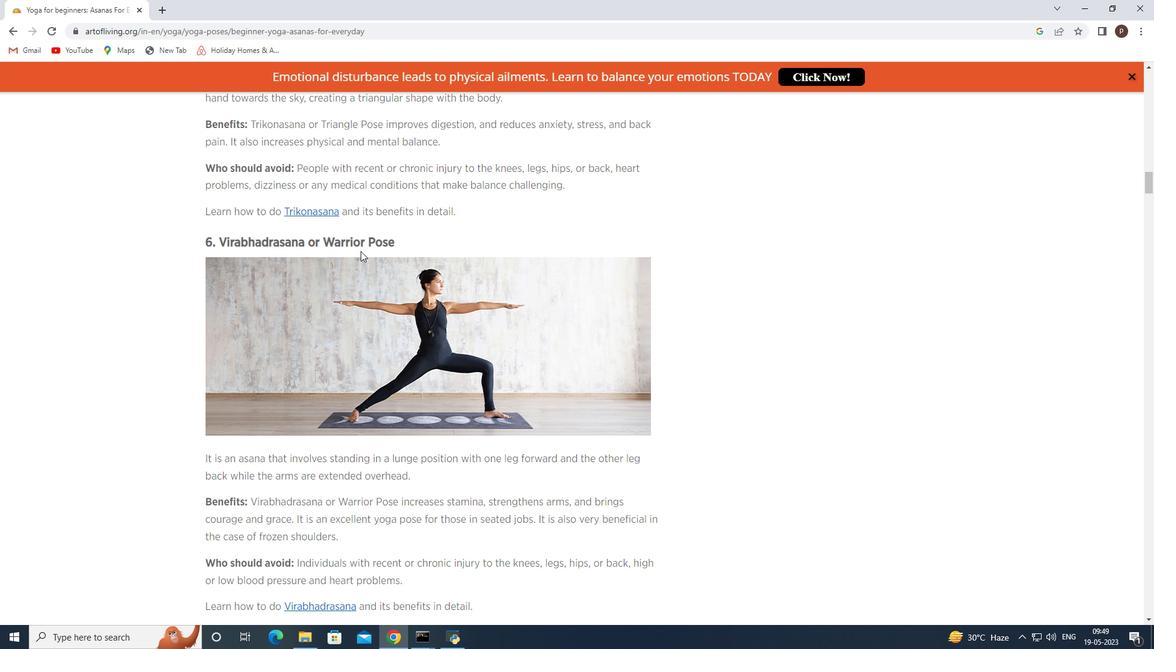 
Action: Mouse moved to (360, 251)
Screenshot: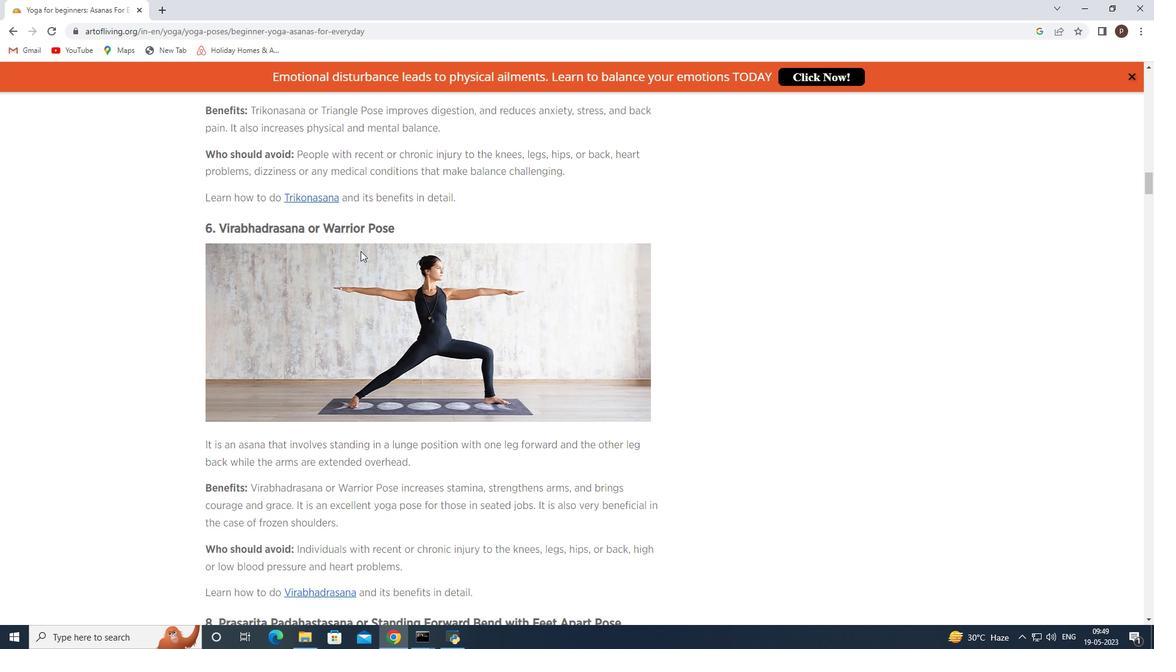 
Action: Mouse scrolled (360, 250) with delta (0, 0)
Screenshot: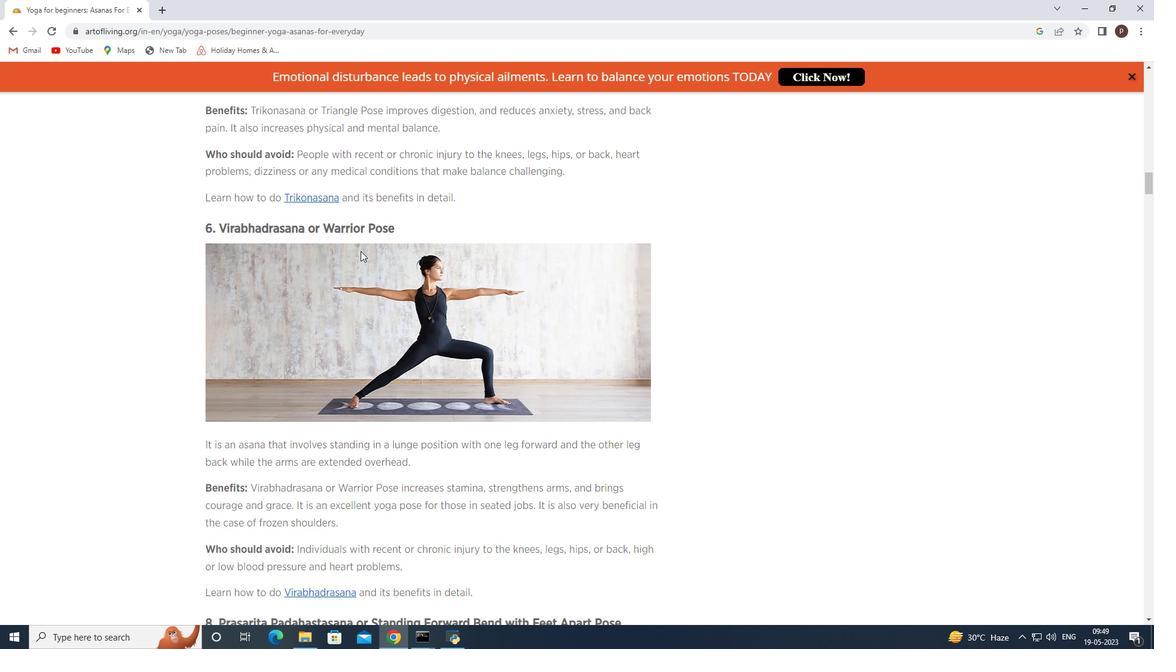 
Action: Mouse moved to (199, 295)
Screenshot: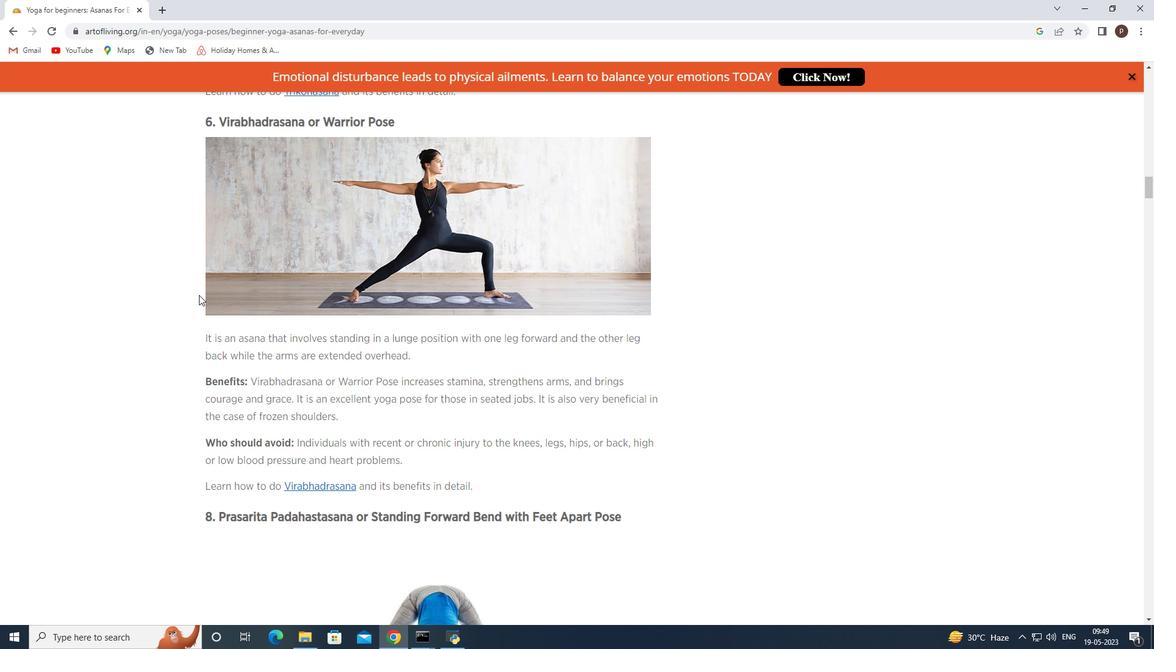 
Action: Mouse scrolled (199, 295) with delta (0, 0)
Screenshot: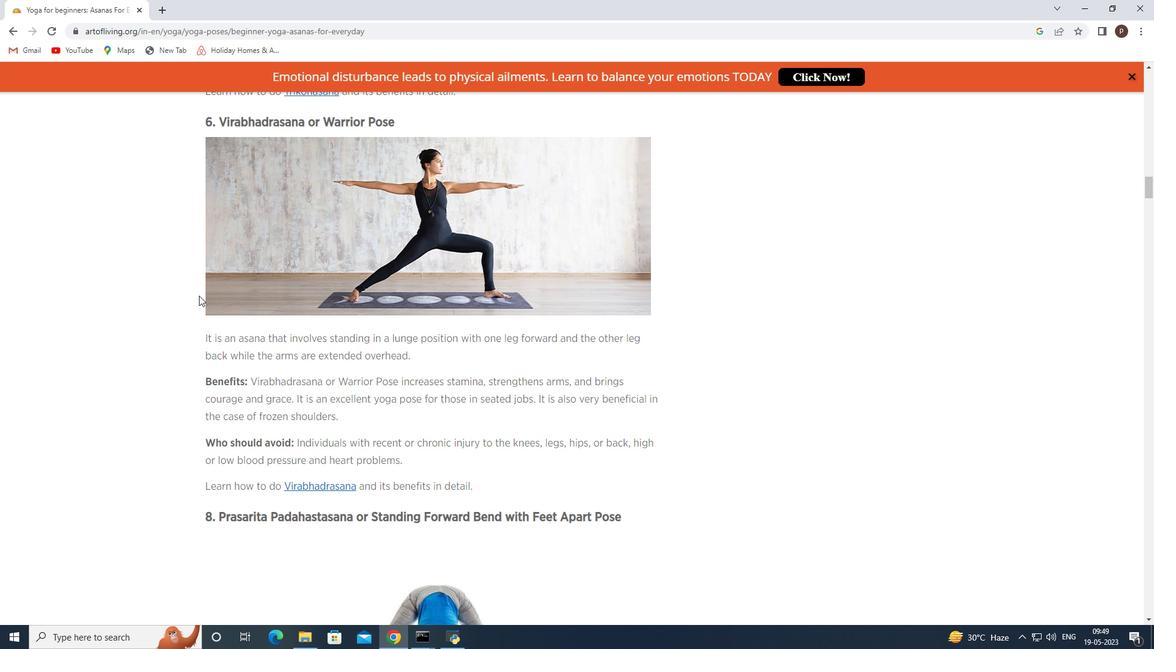 
Action: Mouse moved to (191, 431)
Screenshot: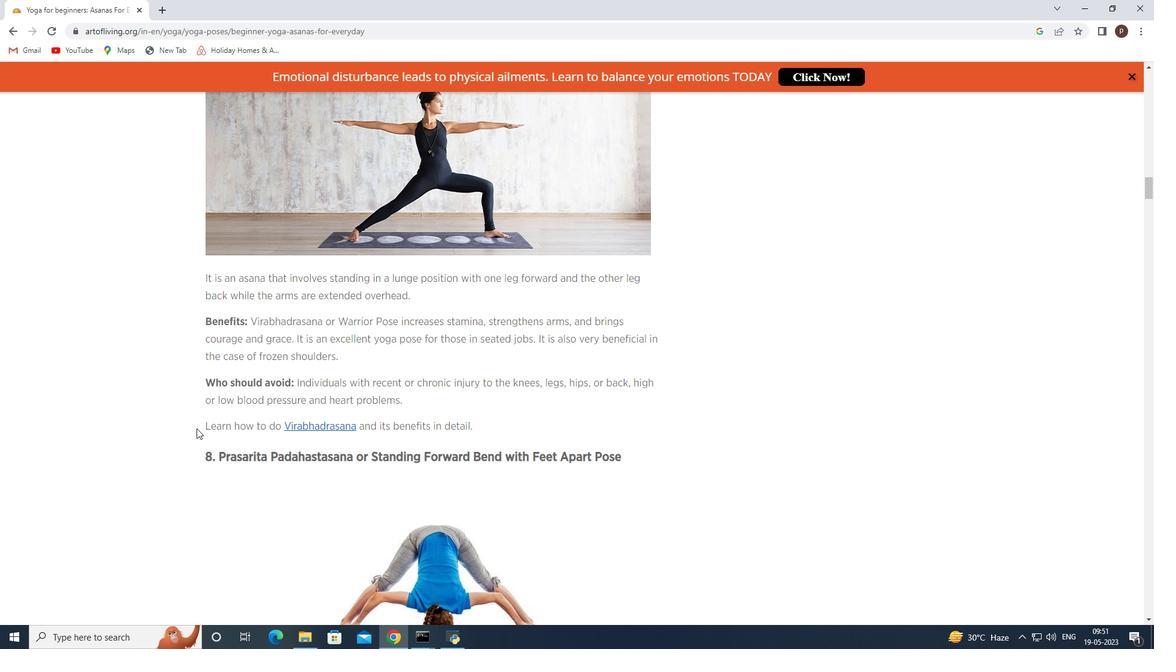 
Action: Mouse scrolled (191, 431) with delta (0, 0)
Screenshot: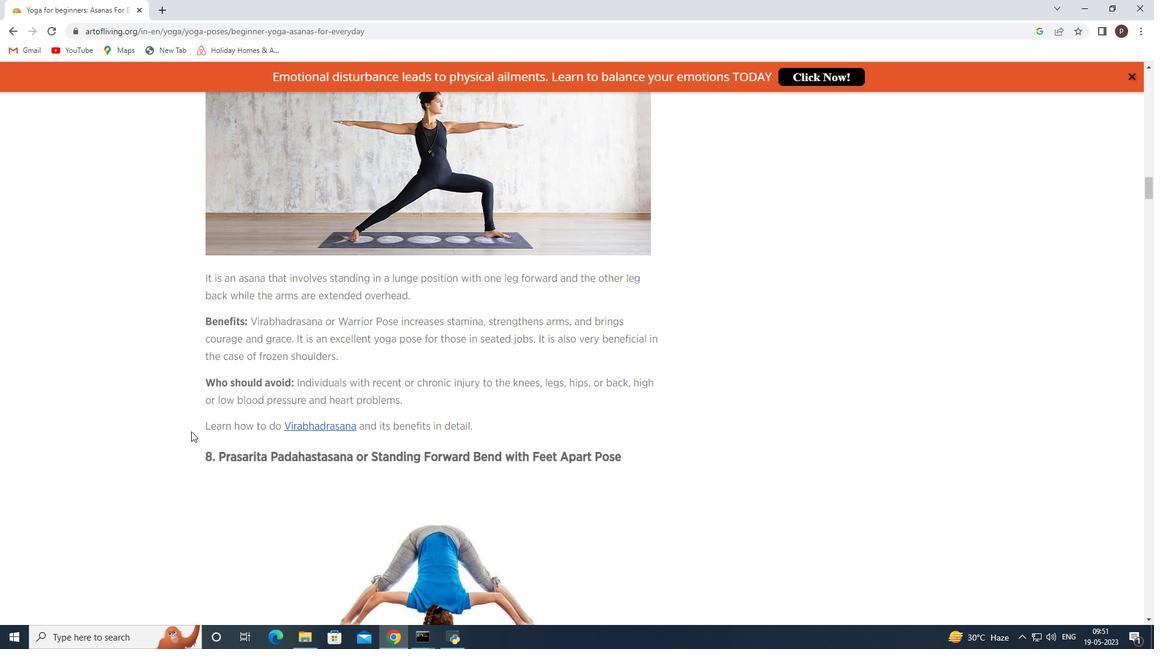 
Action: Mouse scrolled (191, 431) with delta (0, 0)
Screenshot: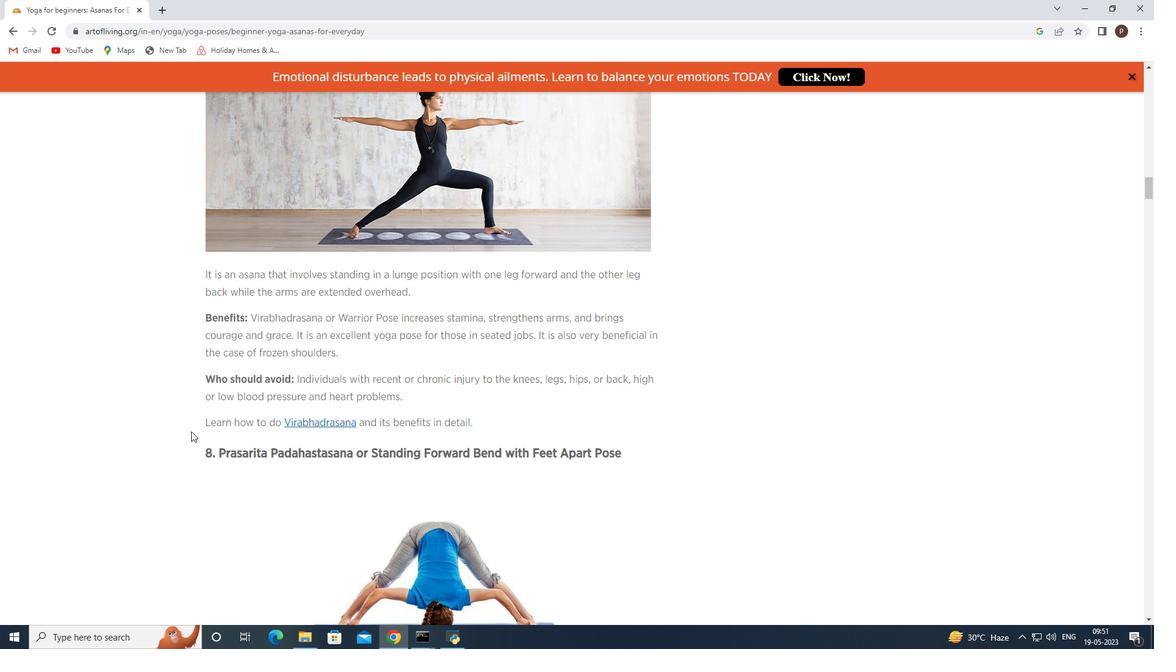 
Action: Mouse moved to (454, 360)
Screenshot: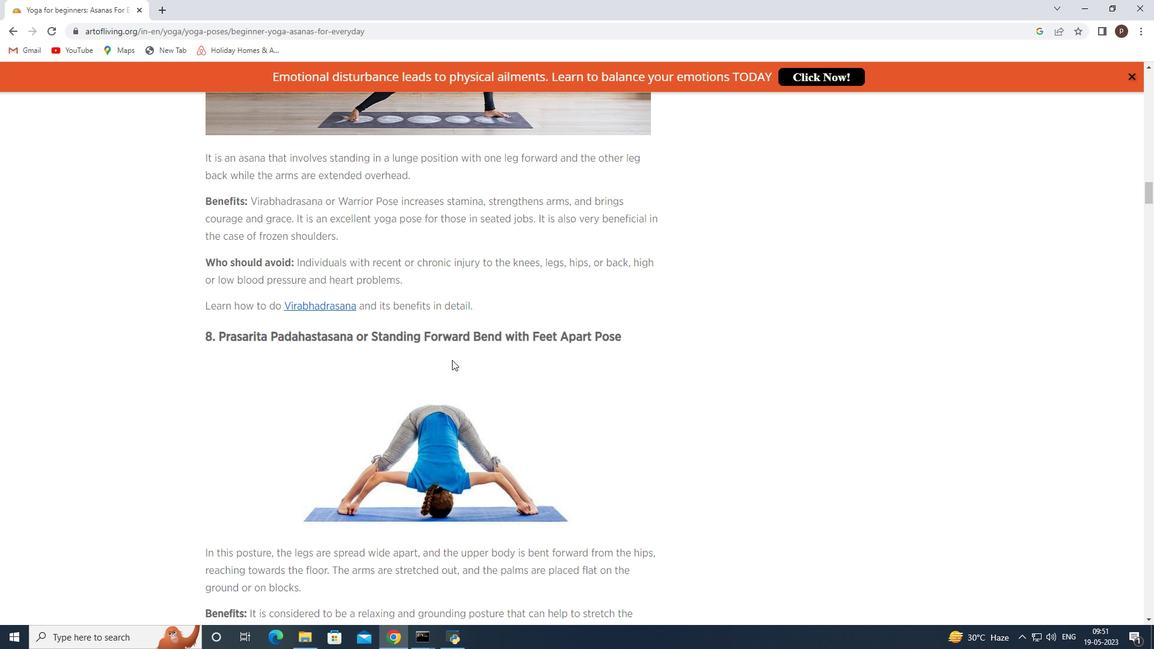 
Action: Mouse scrolled (454, 359) with delta (0, 0)
Screenshot: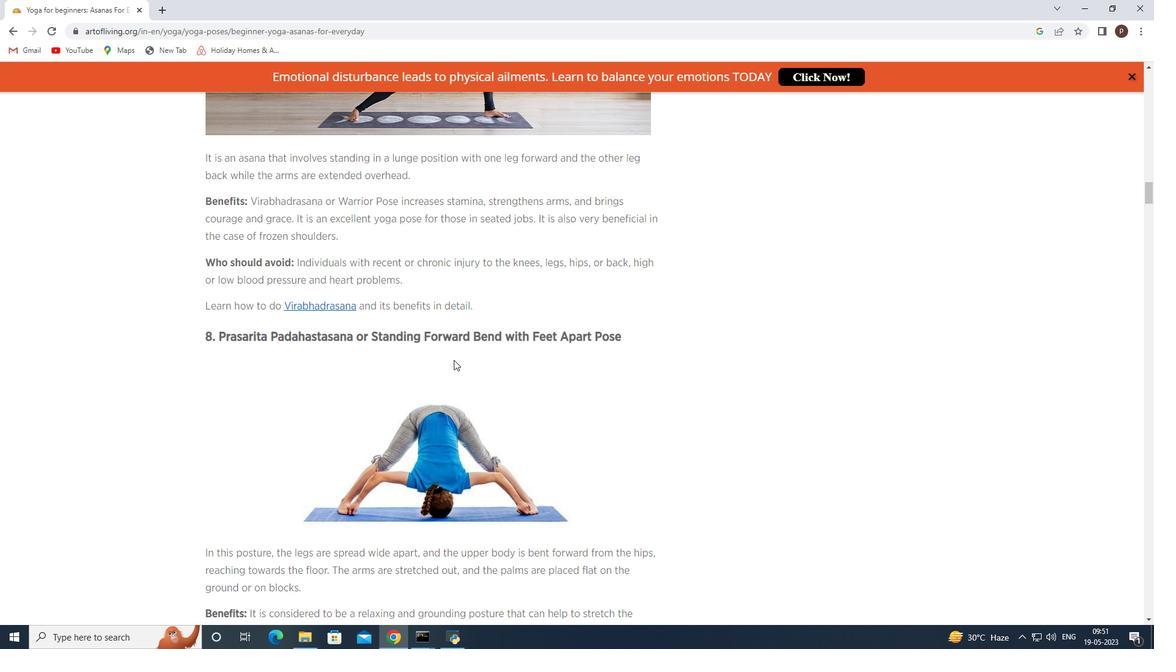 
Action: Mouse scrolled (454, 359) with delta (0, 0)
Screenshot: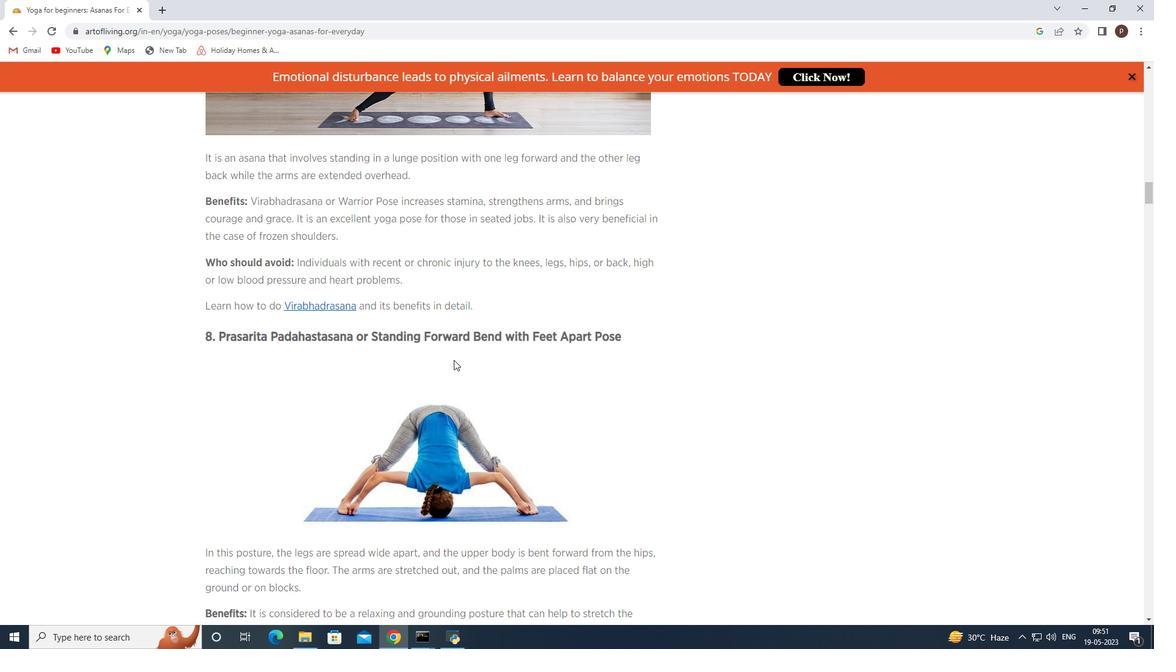 
Action: Mouse moved to (481, 360)
Screenshot: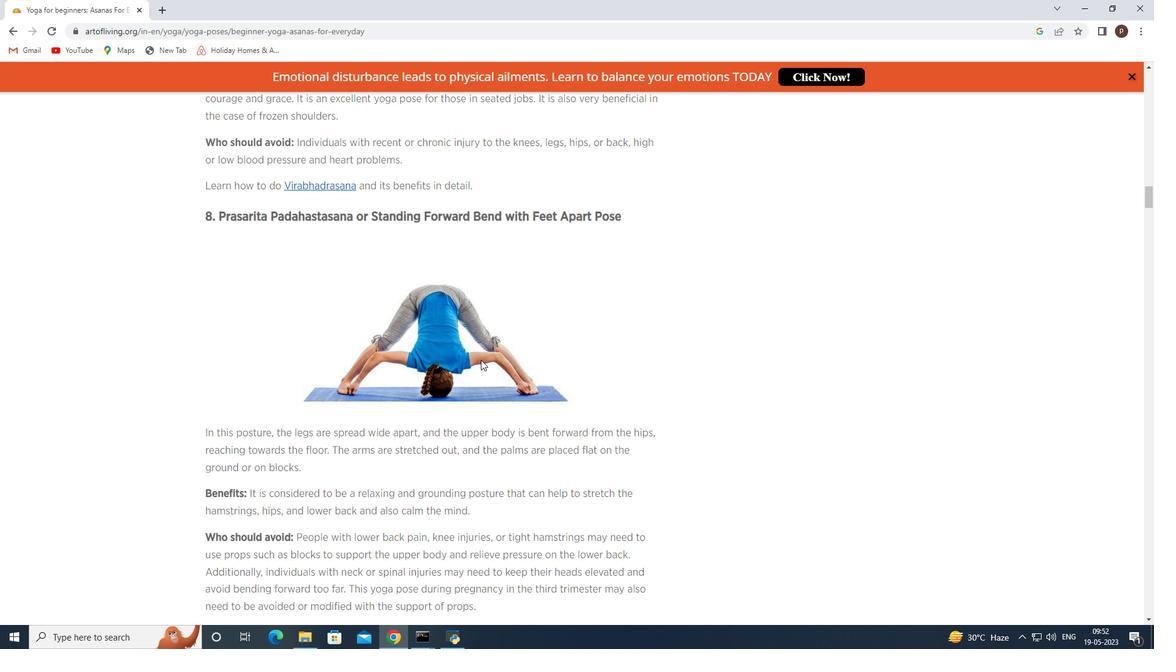 
Action: Mouse scrolled (481, 359) with delta (0, 0)
Screenshot: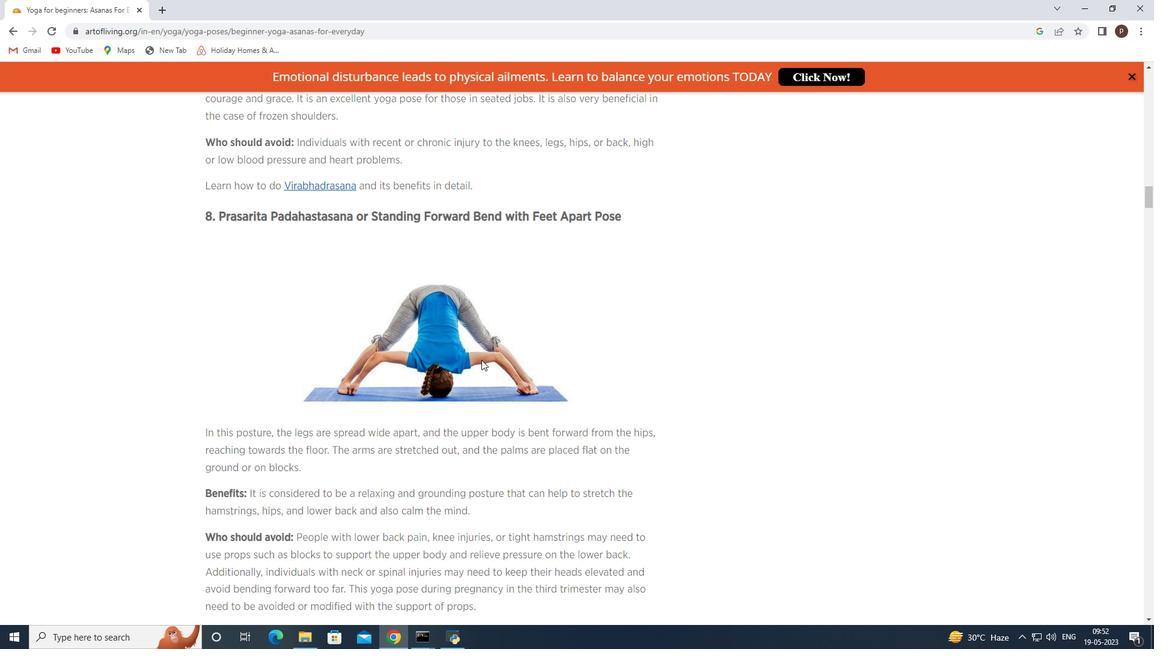 
Action: Mouse scrolled (481, 359) with delta (0, 0)
Screenshot: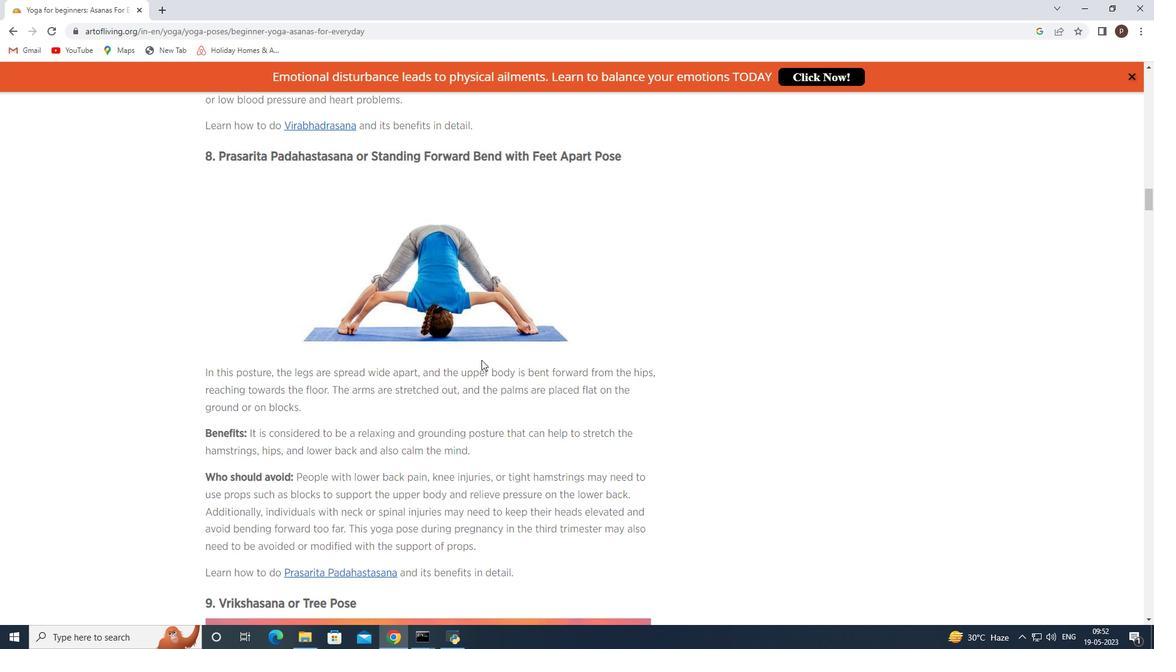 
Action: Mouse scrolled (481, 359) with delta (0, 0)
Screenshot: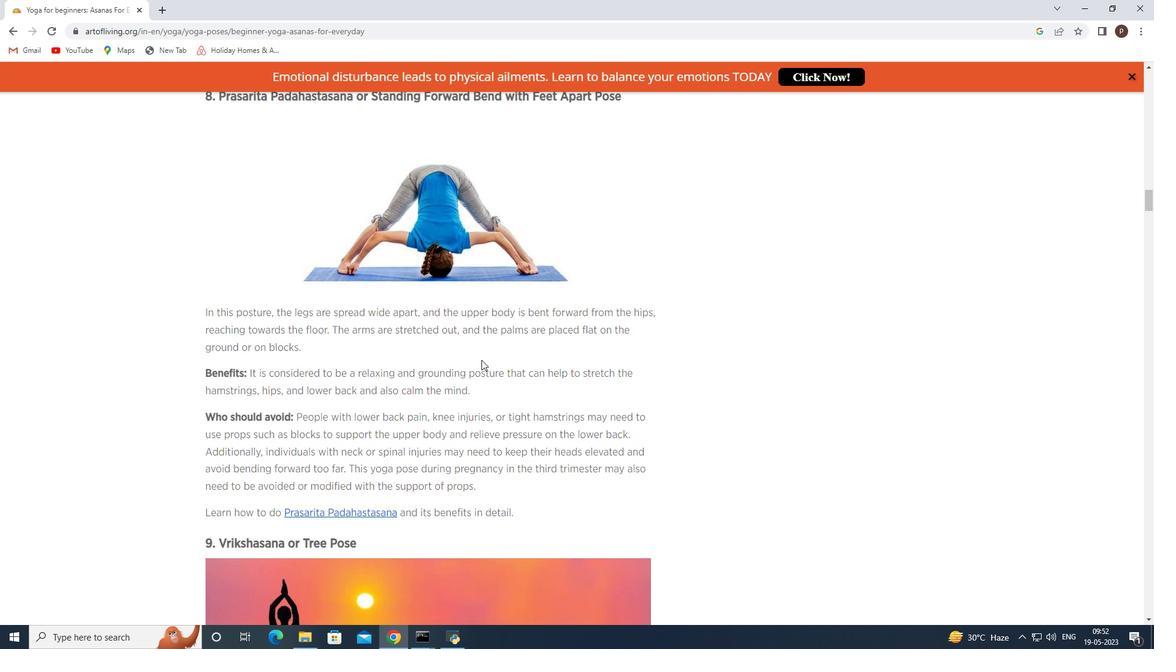 
Action: Mouse scrolled (481, 359) with delta (0, 0)
Screenshot: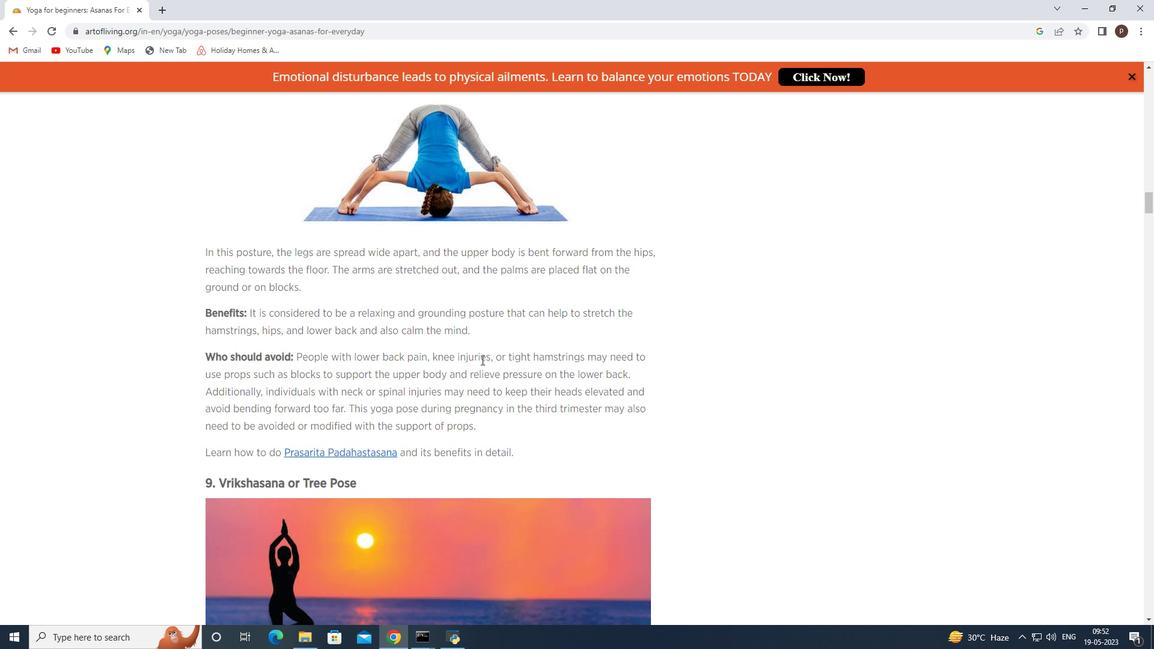 
Action: Mouse scrolled (481, 360) with delta (0, 0)
Screenshot: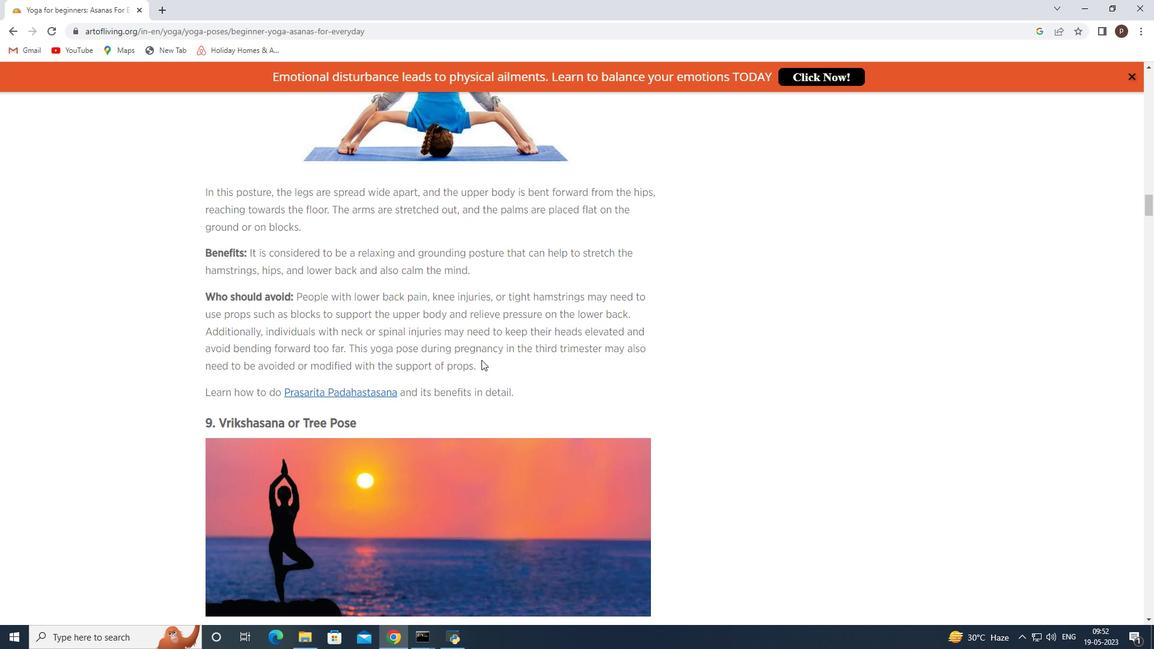 
Action: Mouse scrolled (481, 359) with delta (0, 0)
Screenshot: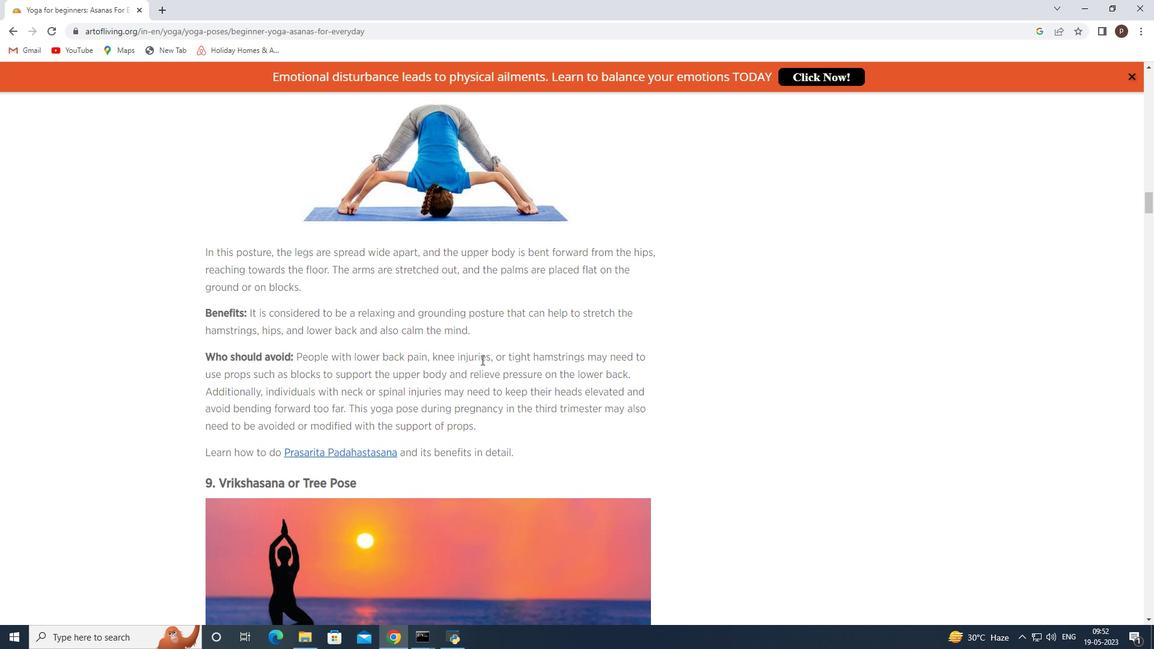 
Action: Mouse scrolled (481, 359) with delta (0, 0)
Screenshot: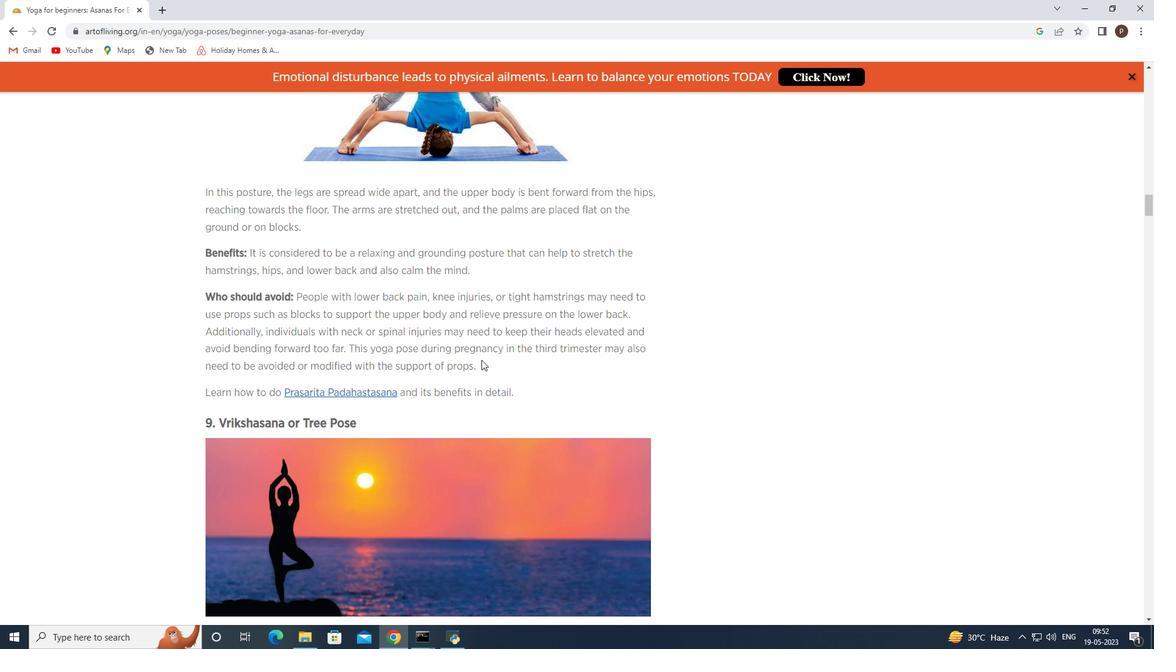 
Action: Mouse scrolled (481, 359) with delta (0, 0)
Screenshot: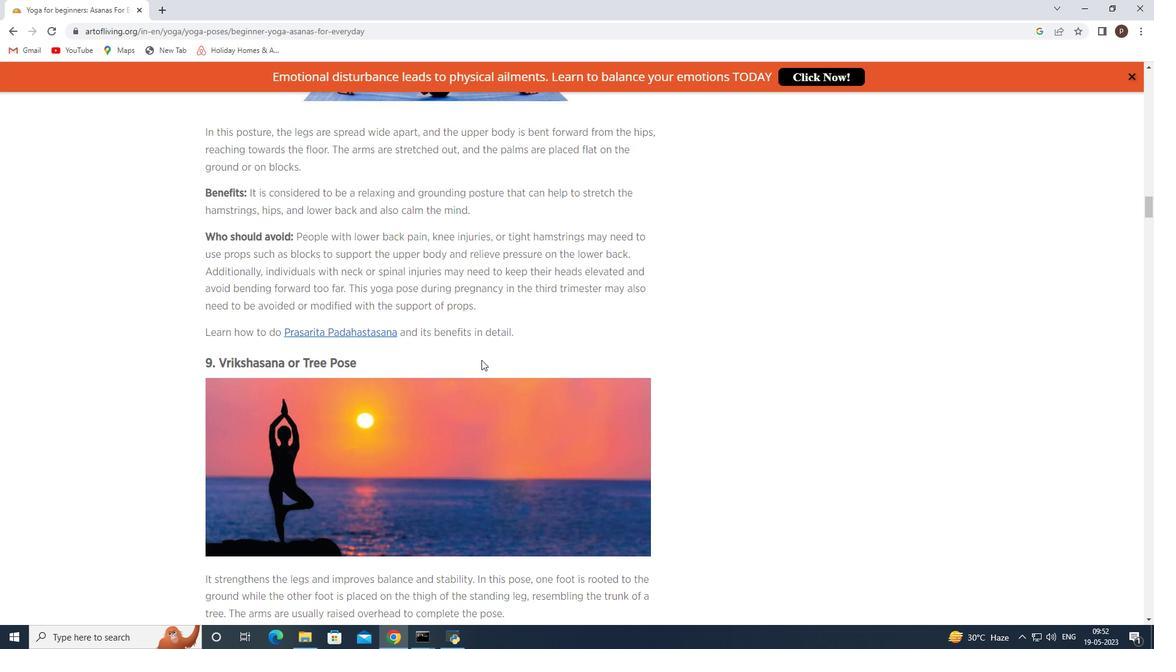 
Action: Mouse scrolled (481, 359) with delta (0, 0)
Screenshot: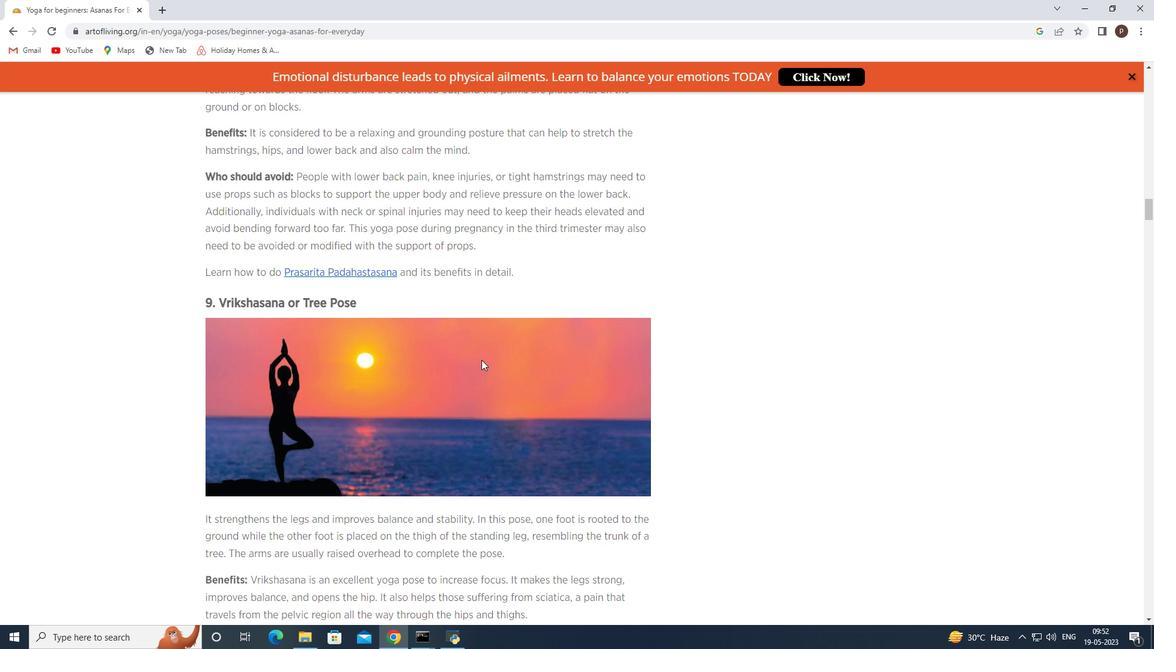
Action: Mouse scrolled (481, 359) with delta (0, 0)
Screenshot: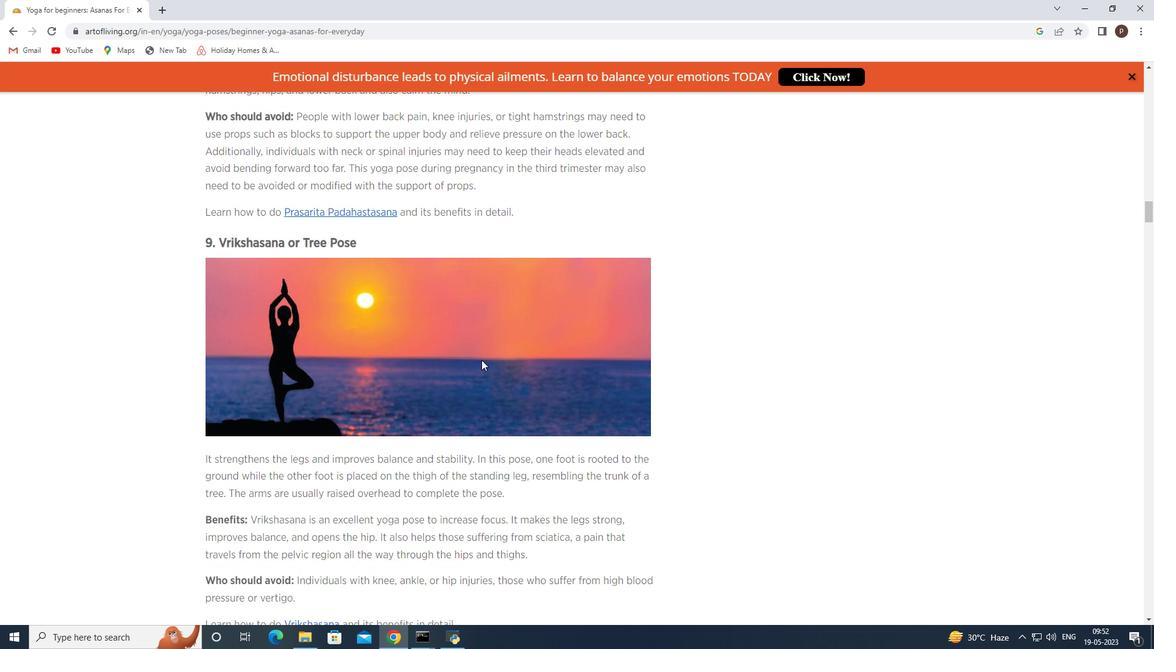 
Action: Mouse moved to (280, 354)
Screenshot: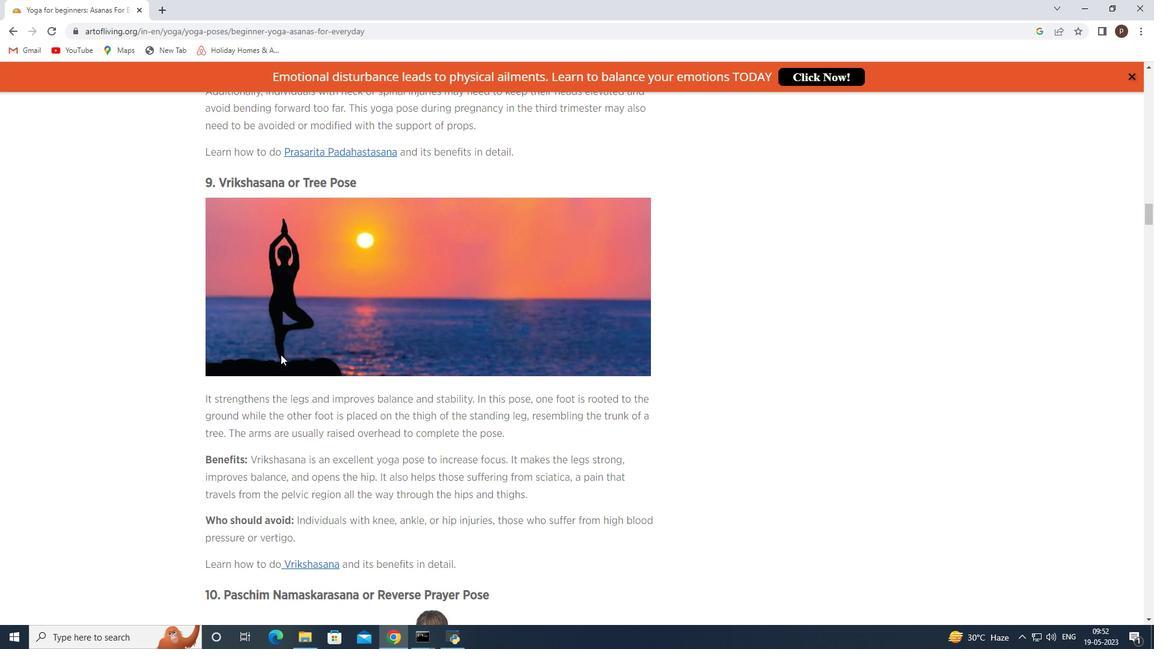 
Action: Mouse scrolled (280, 354) with delta (0, 0)
Screenshot: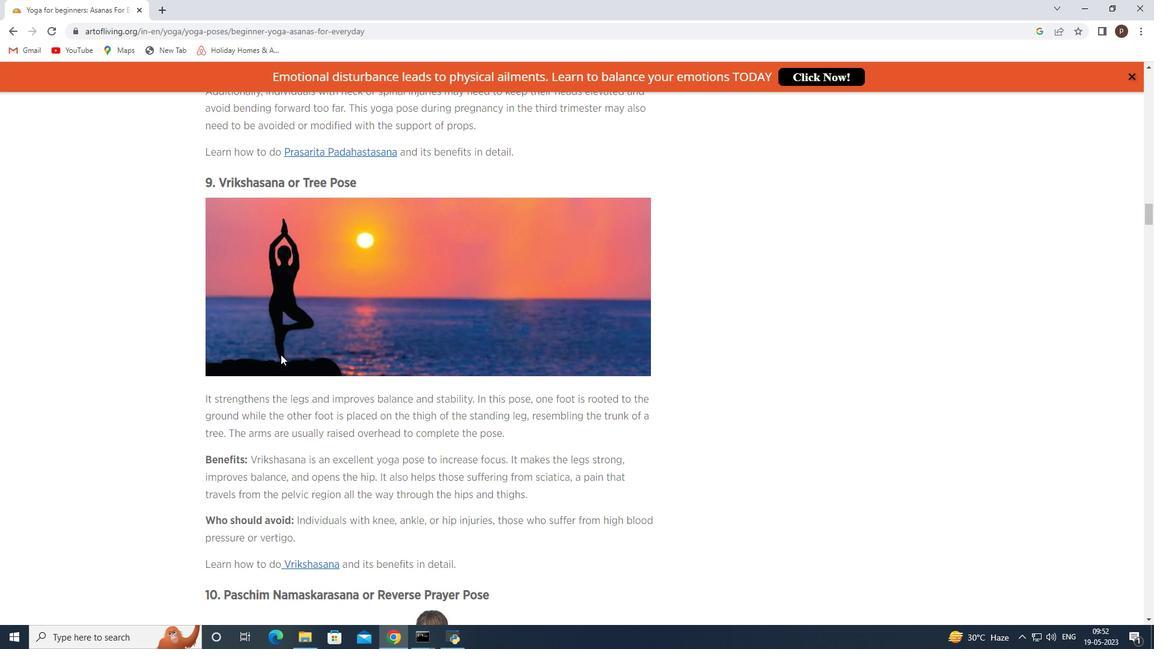 
Action: Mouse moved to (348, 351)
Screenshot: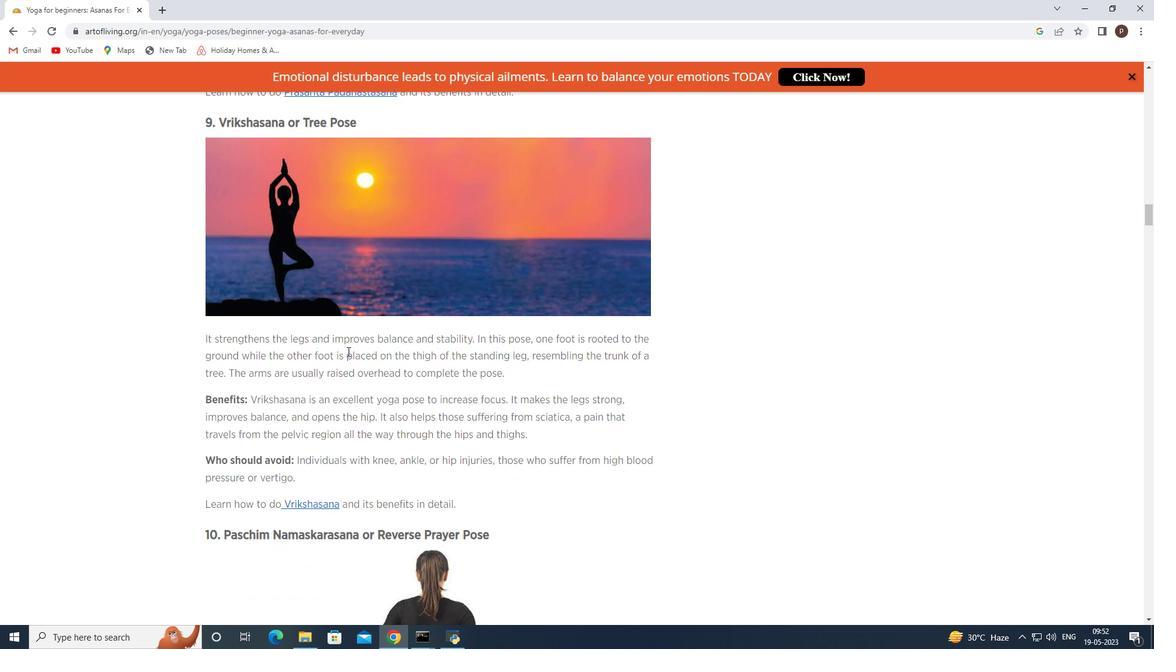
Action: Mouse scrolled (348, 351) with delta (0, 0)
Screenshot: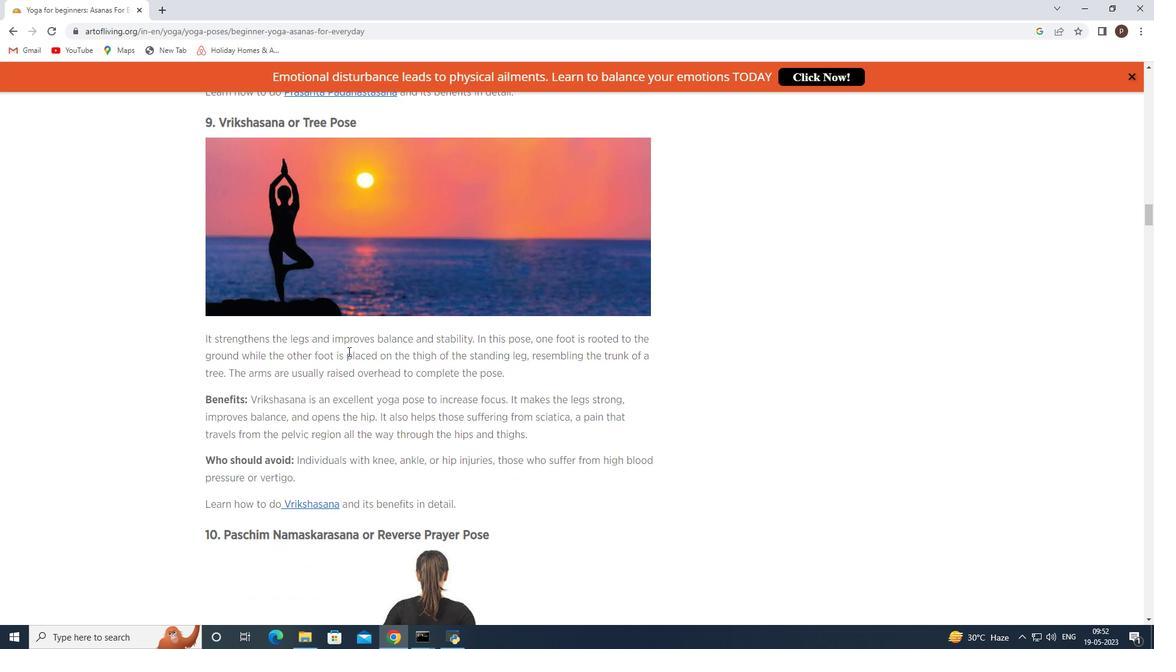 
Action: Mouse scrolled (348, 352) with delta (0, 0)
Screenshot: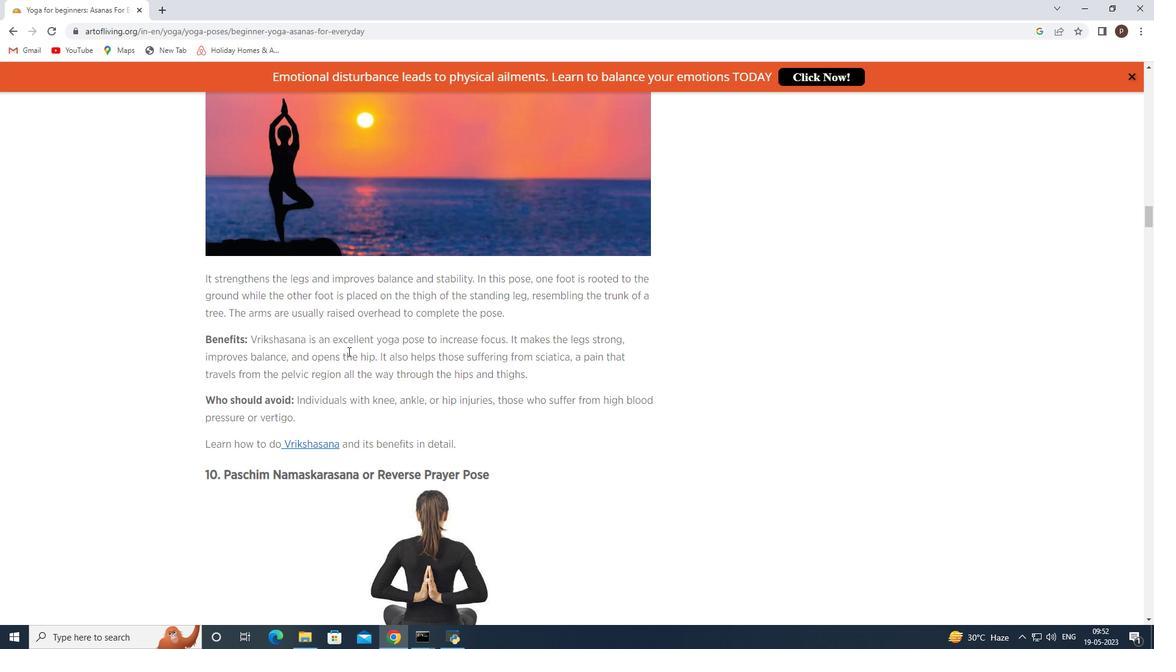 
Action: Mouse scrolled (348, 352) with delta (0, 0)
Screenshot: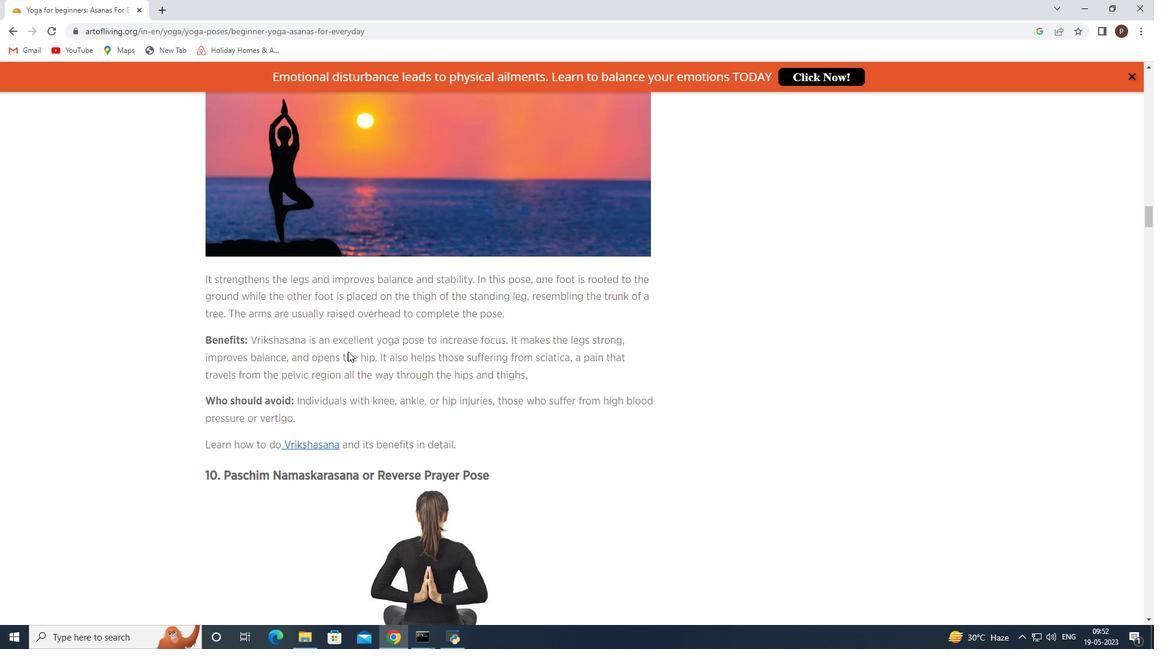 
Action: Mouse moved to (354, 350)
Screenshot: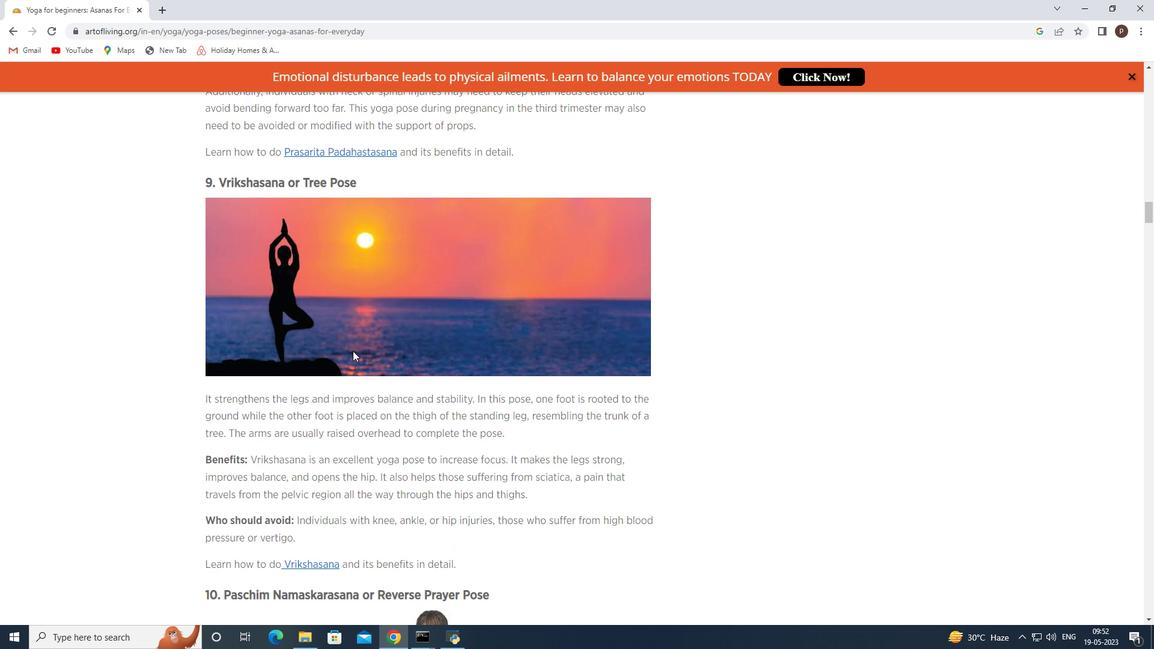 
Action: Mouse scrolled (354, 350) with delta (0, 0)
Screenshot: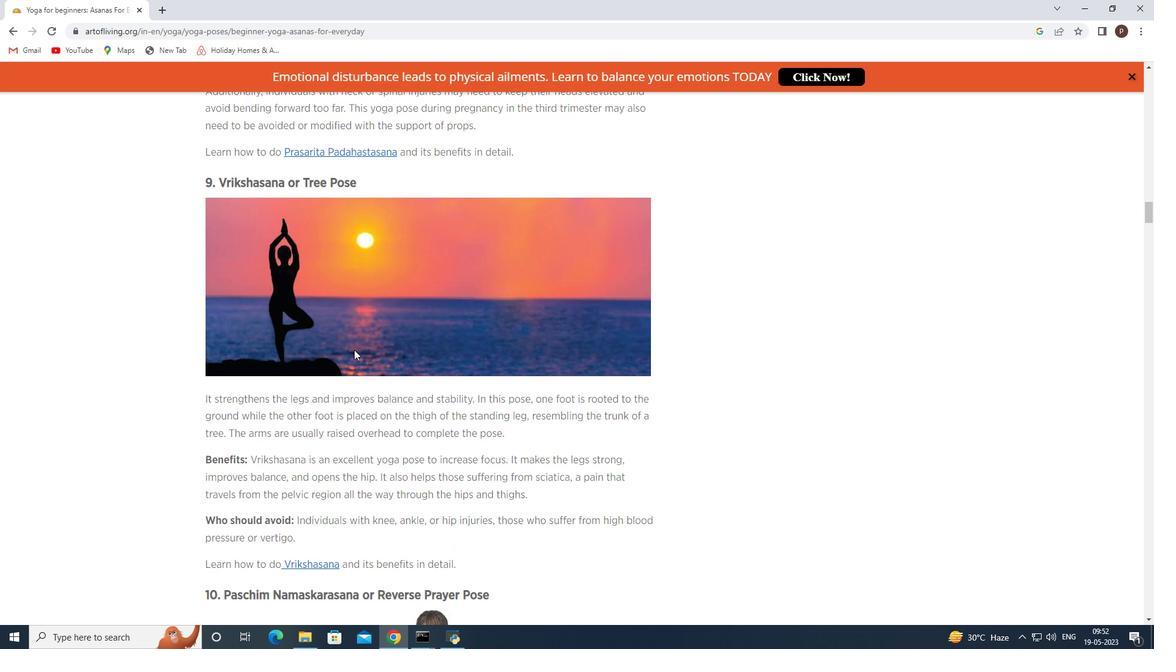 
Action: Mouse scrolled (354, 350) with delta (0, 0)
Screenshot: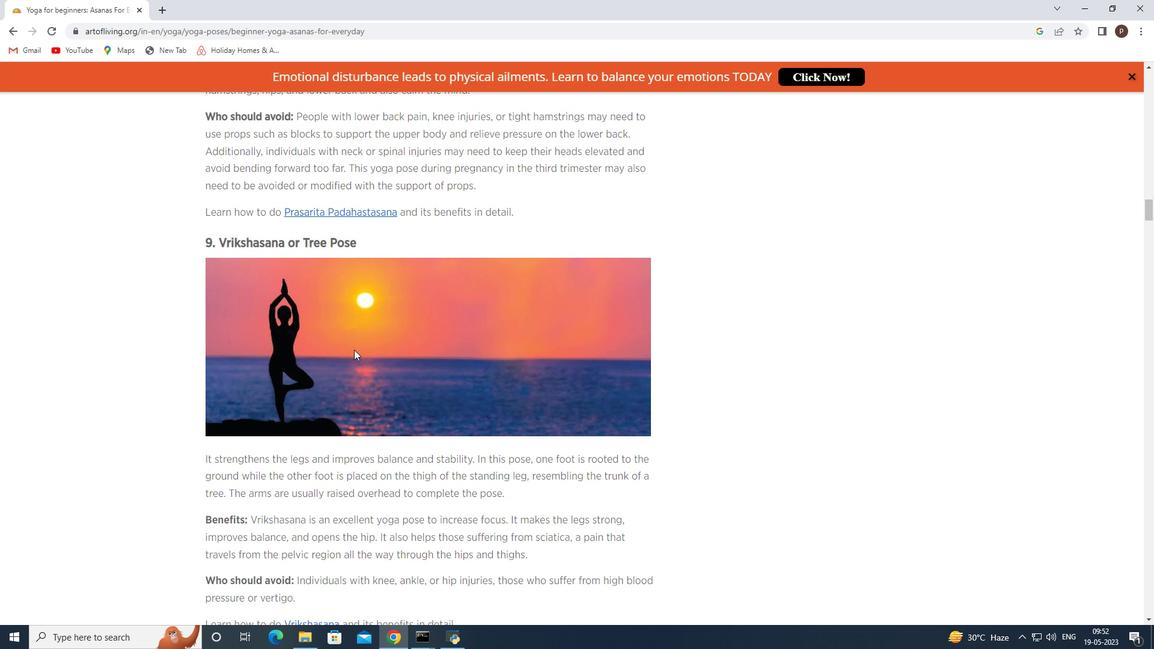 
Action: Mouse scrolled (354, 350) with delta (0, 0)
Screenshot: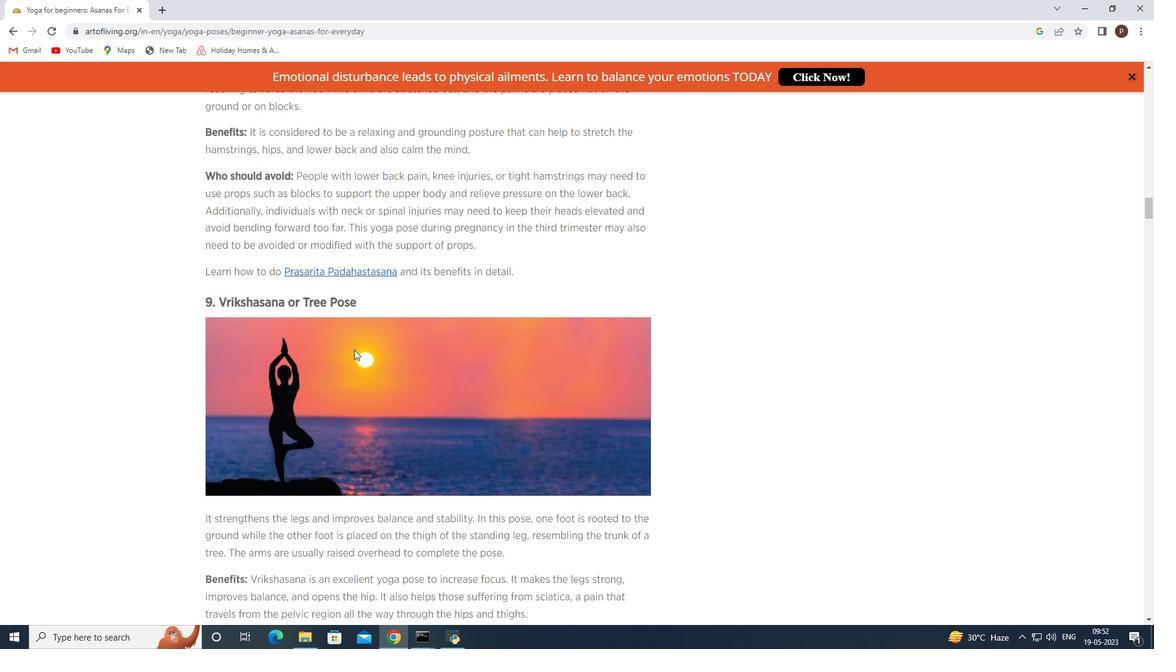 
Action: Mouse scrolled (354, 350) with delta (0, 0)
Screenshot: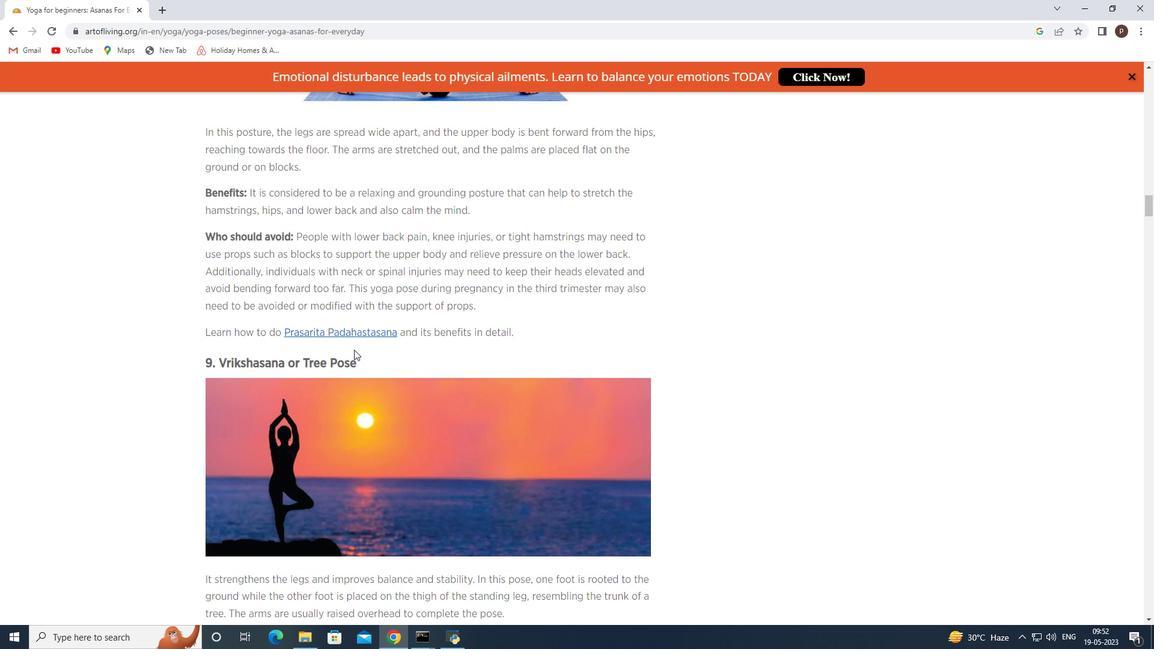 
Action: Mouse scrolled (354, 349) with delta (0, 0)
Screenshot: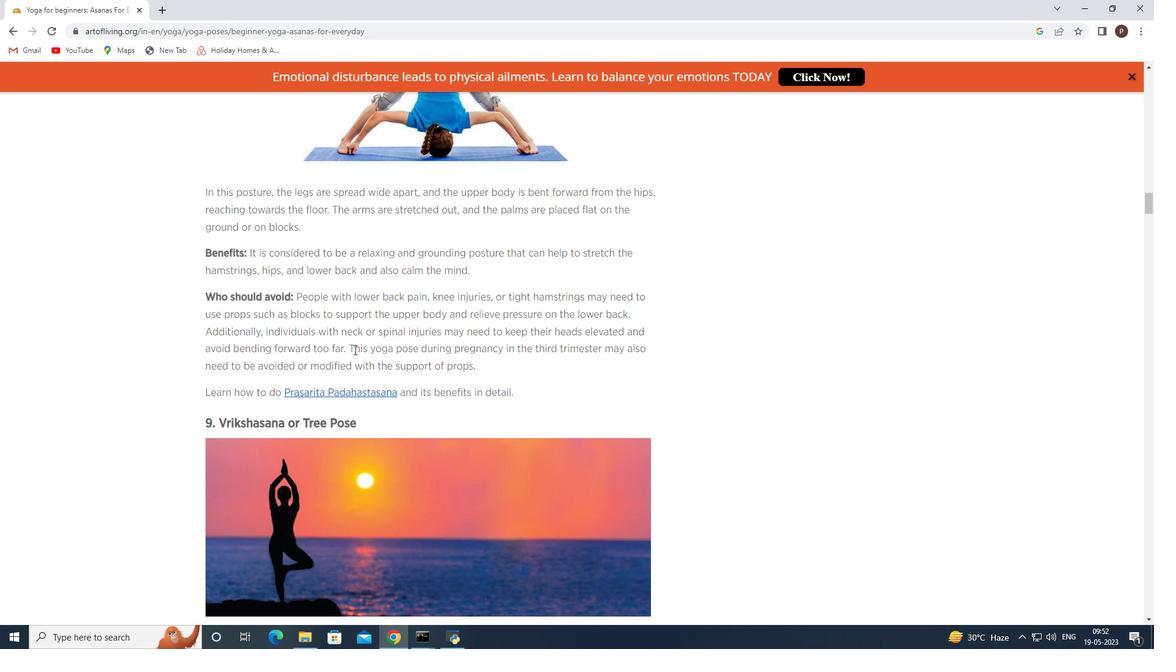 
Action: Mouse scrolled (354, 349) with delta (0, 0)
Screenshot: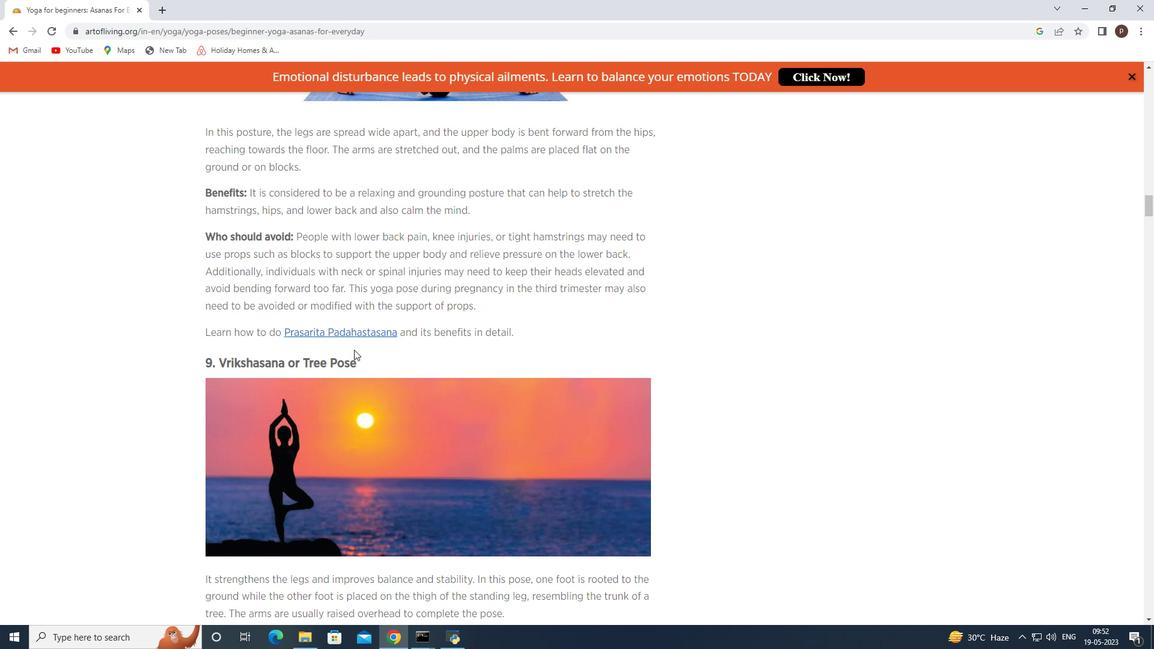
Action: Mouse scrolled (354, 349) with delta (0, 0)
Screenshot: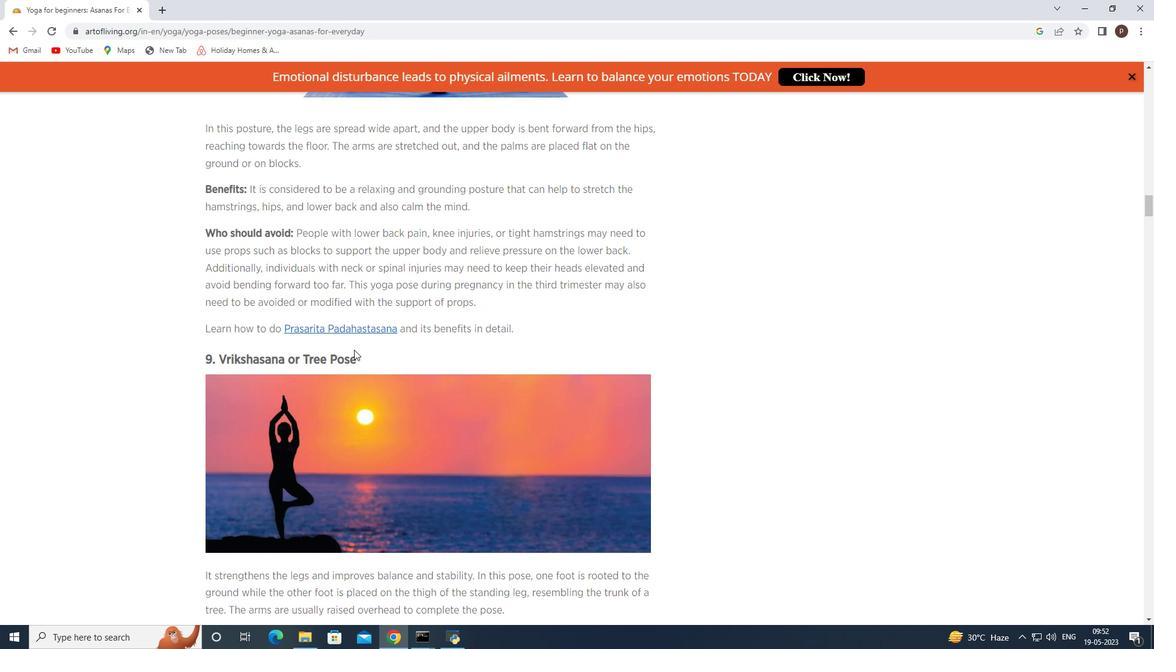 
Action: Mouse scrolled (354, 349) with delta (0, 0)
Screenshot: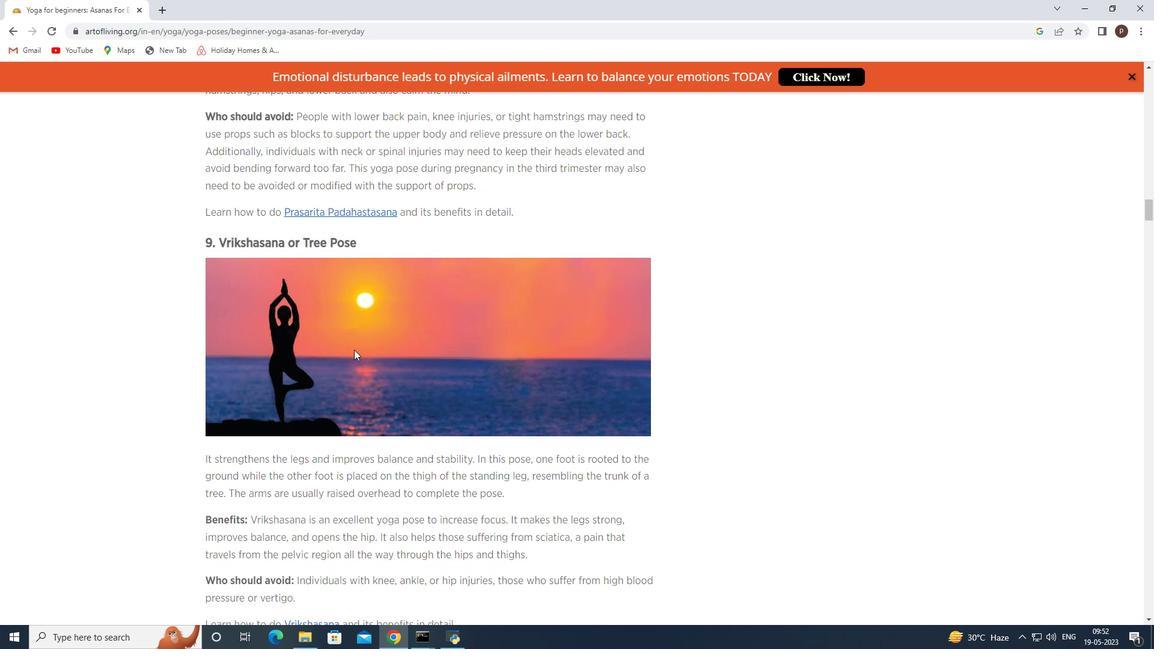 
Action: Mouse scrolled (354, 349) with delta (0, 0)
Screenshot: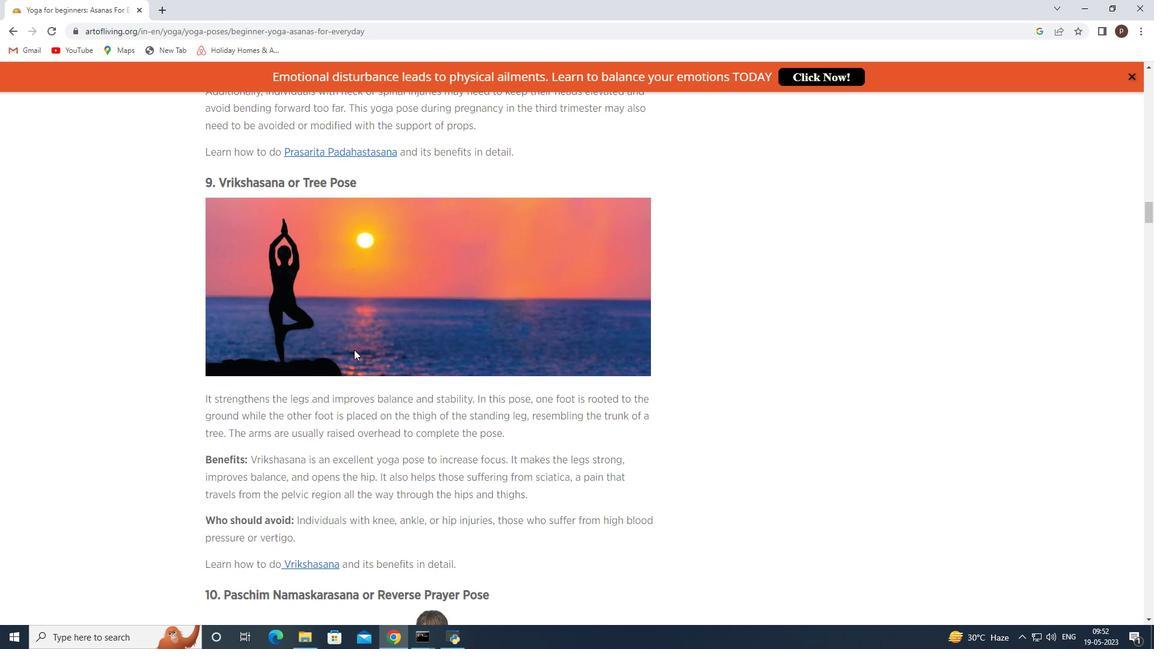 
Action: Mouse scrolled (354, 349) with delta (0, 0)
Screenshot: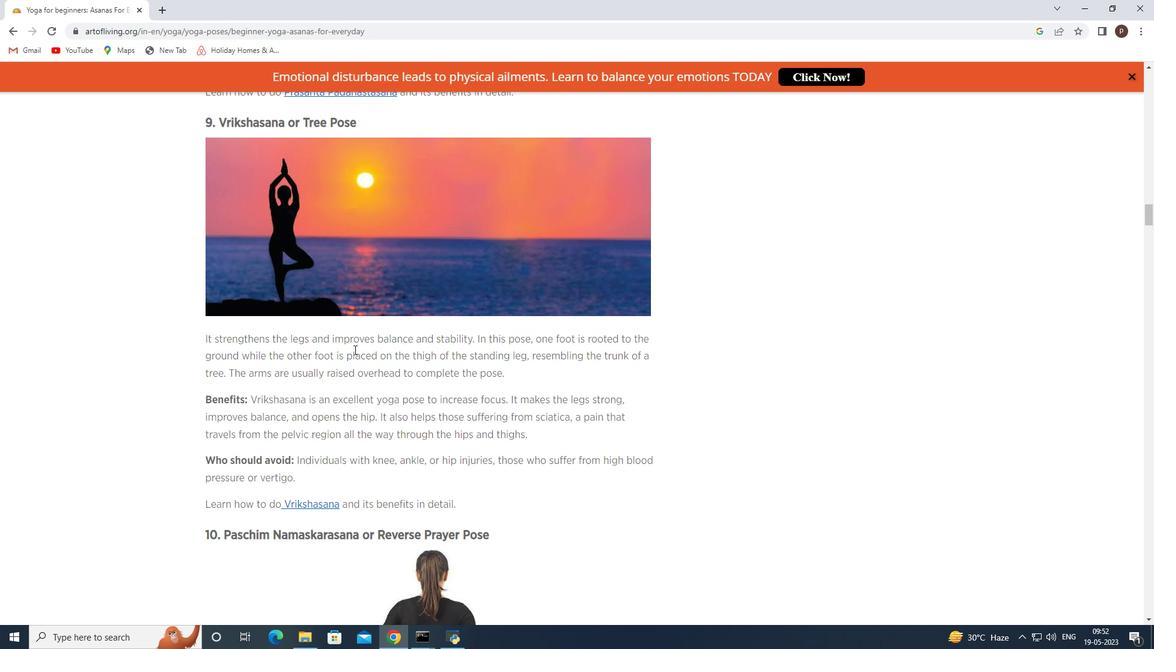 
Action: Mouse scrolled (354, 349) with delta (0, 0)
Screenshot: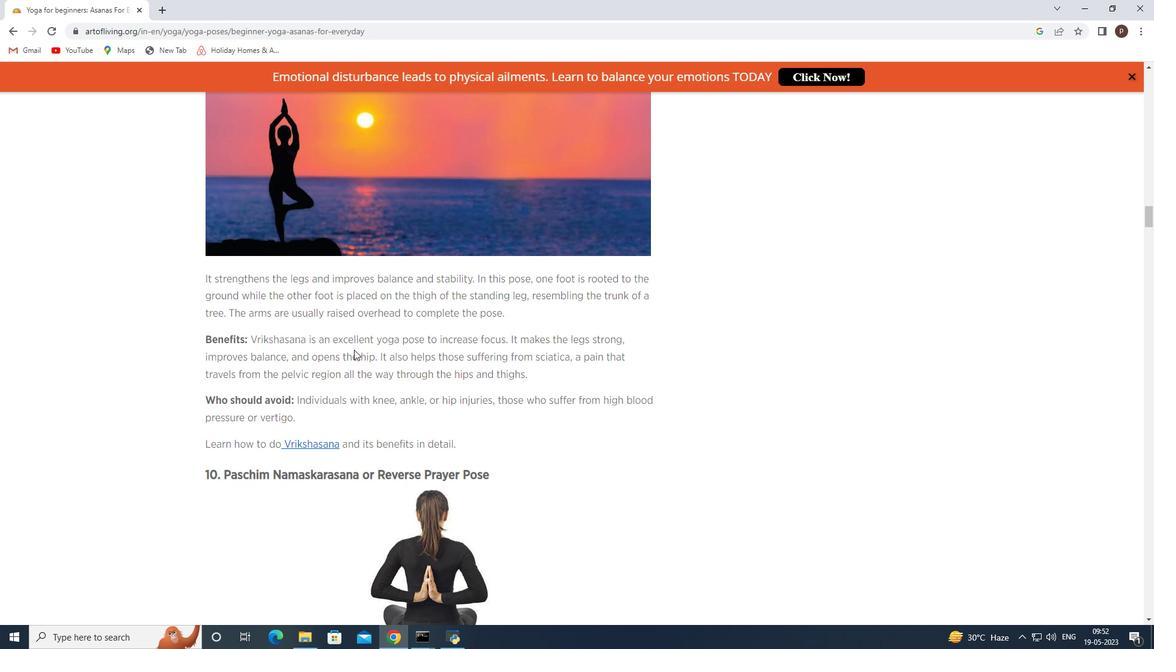 
Action: Mouse scrolled (354, 349) with delta (0, 0)
Screenshot: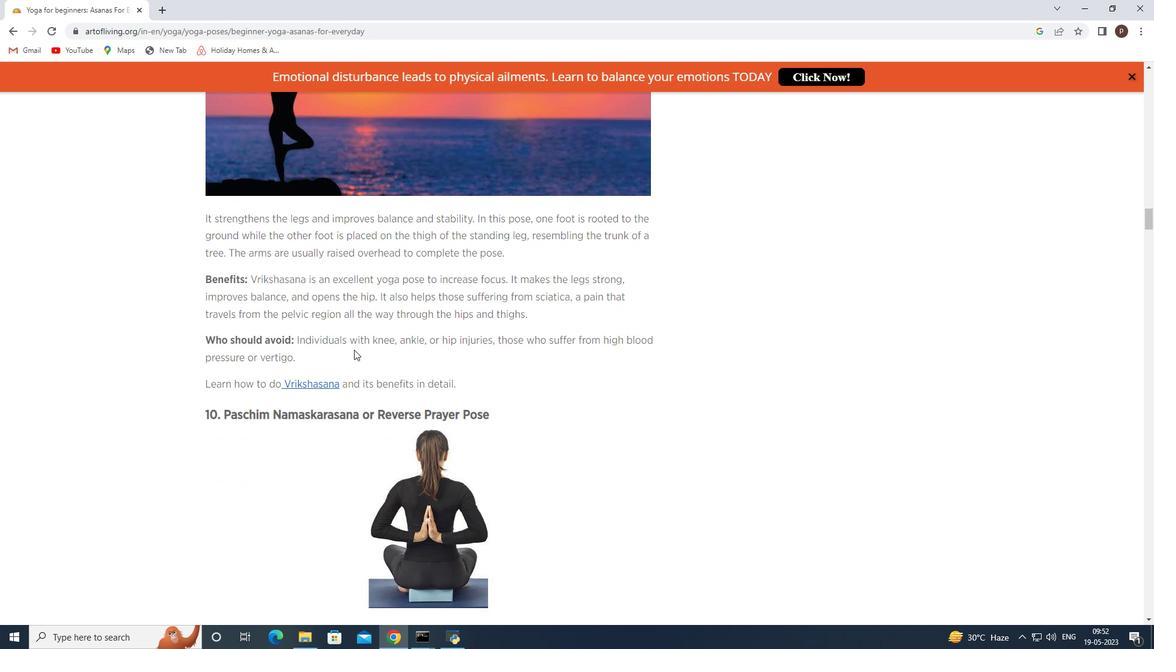 
Action: Mouse scrolled (354, 349) with delta (0, 0)
Screenshot: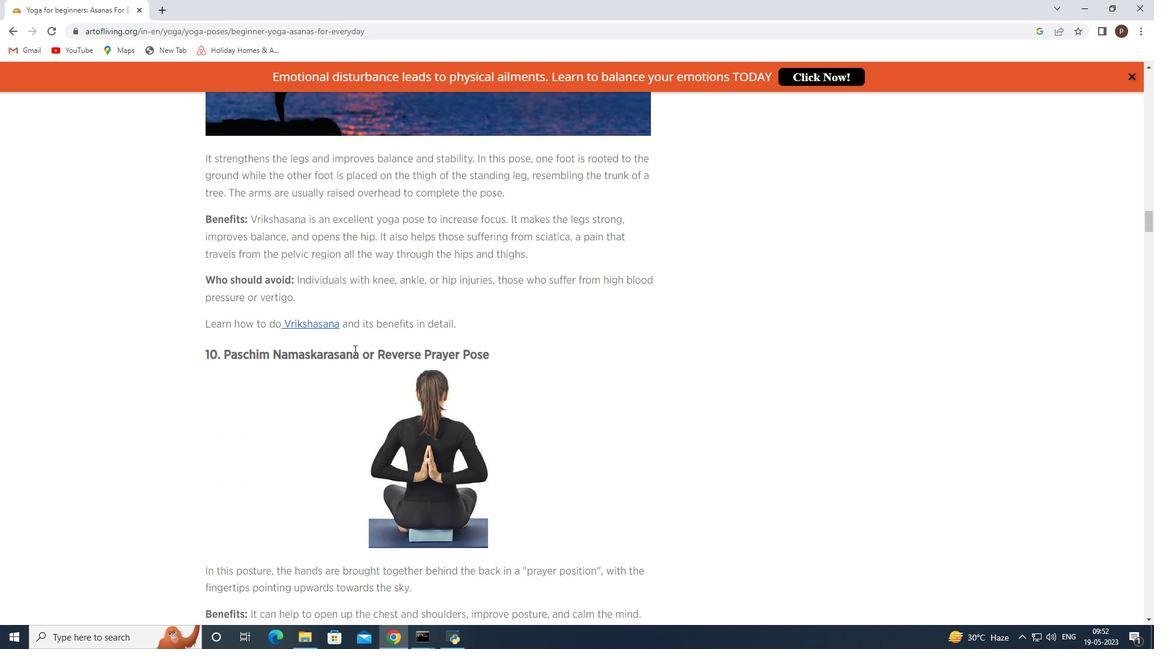
Action: Mouse scrolled (354, 349) with delta (0, 0)
Screenshot: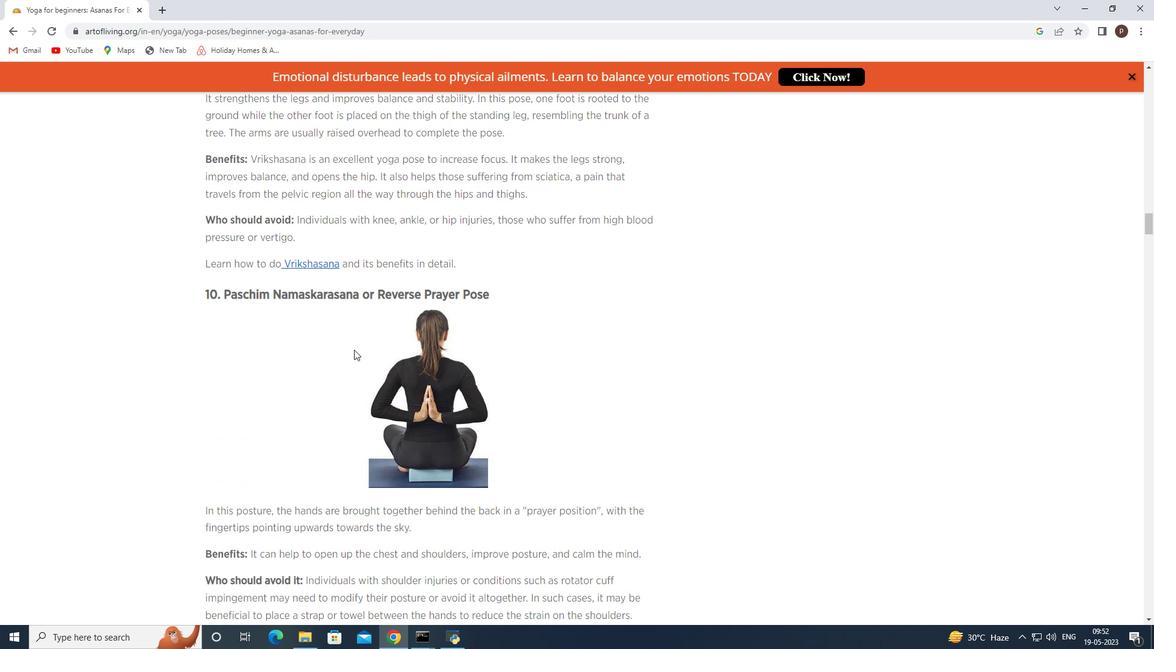 
Action: Mouse scrolled (354, 349) with delta (0, 0)
Screenshot: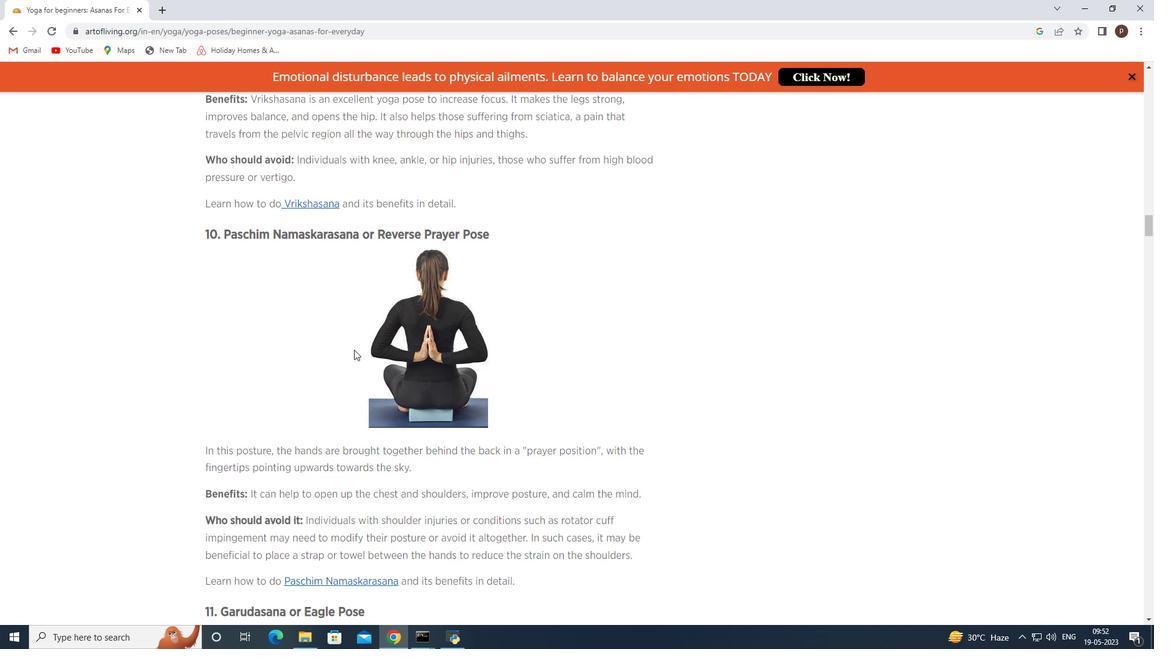 
Action: Mouse scrolled (354, 349) with delta (0, 0)
Screenshot: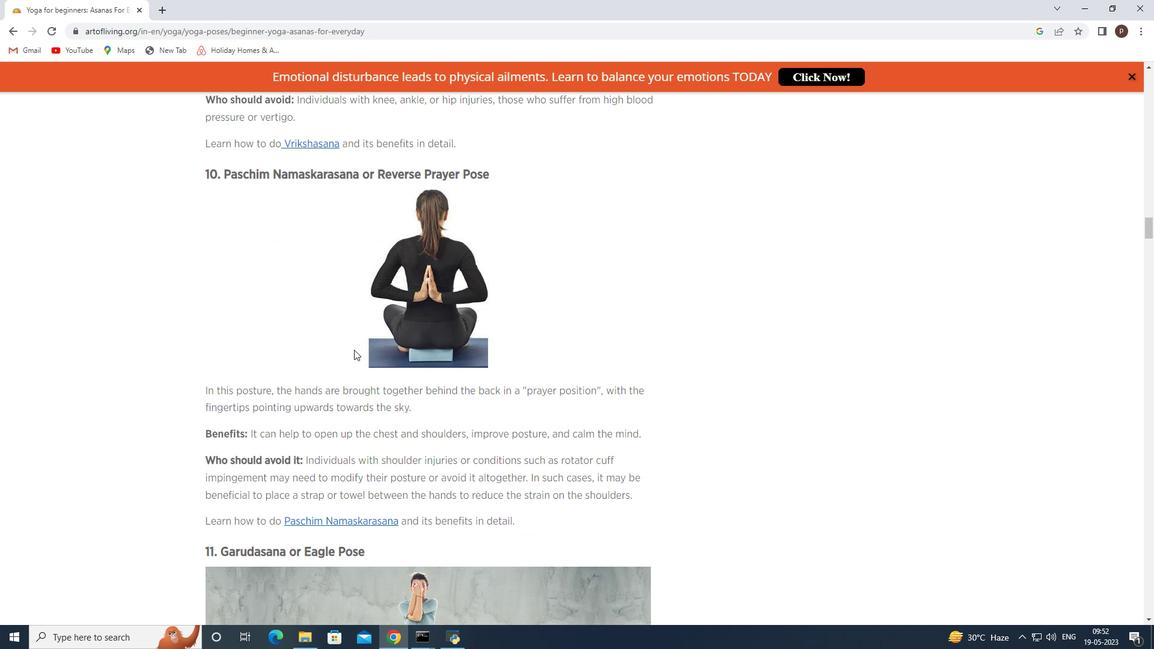 
Action: Mouse scrolled (354, 349) with delta (0, 0)
Screenshot: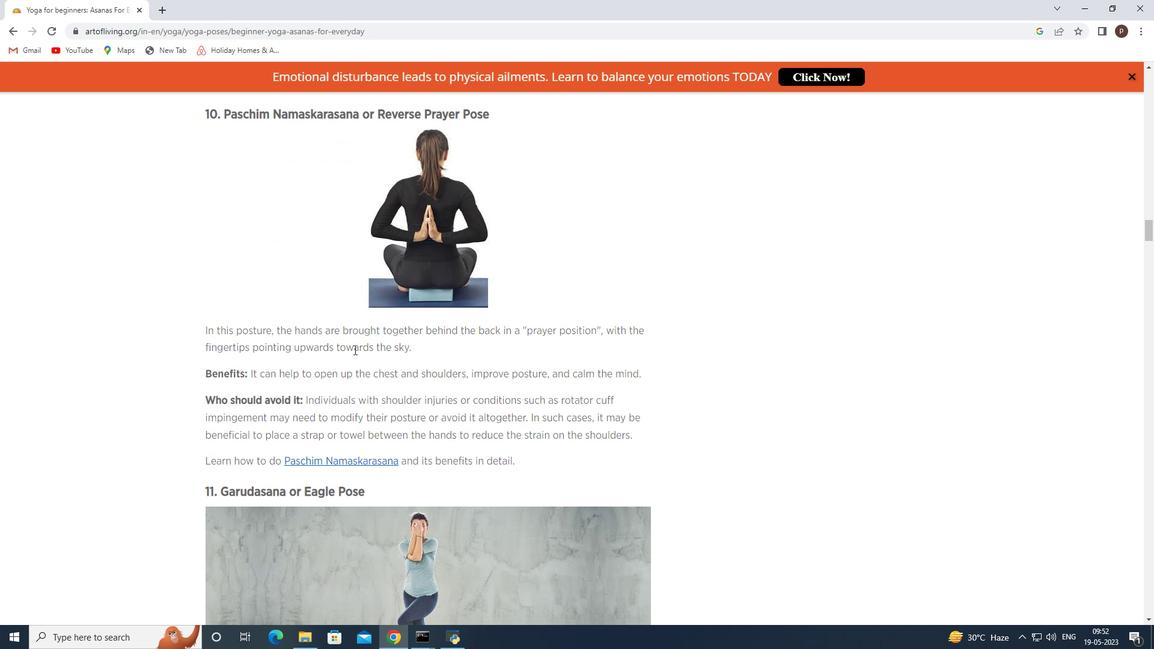
Action: Mouse scrolled (354, 349) with delta (0, 0)
Screenshot: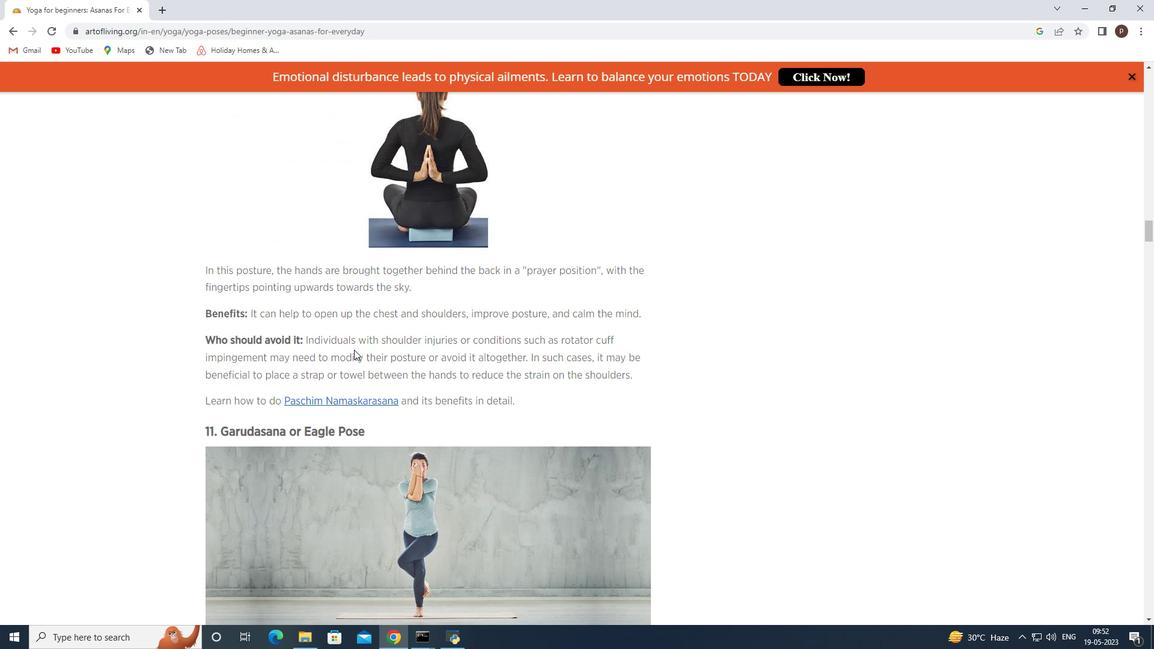
Action: Mouse scrolled (354, 349) with delta (0, 0)
Screenshot: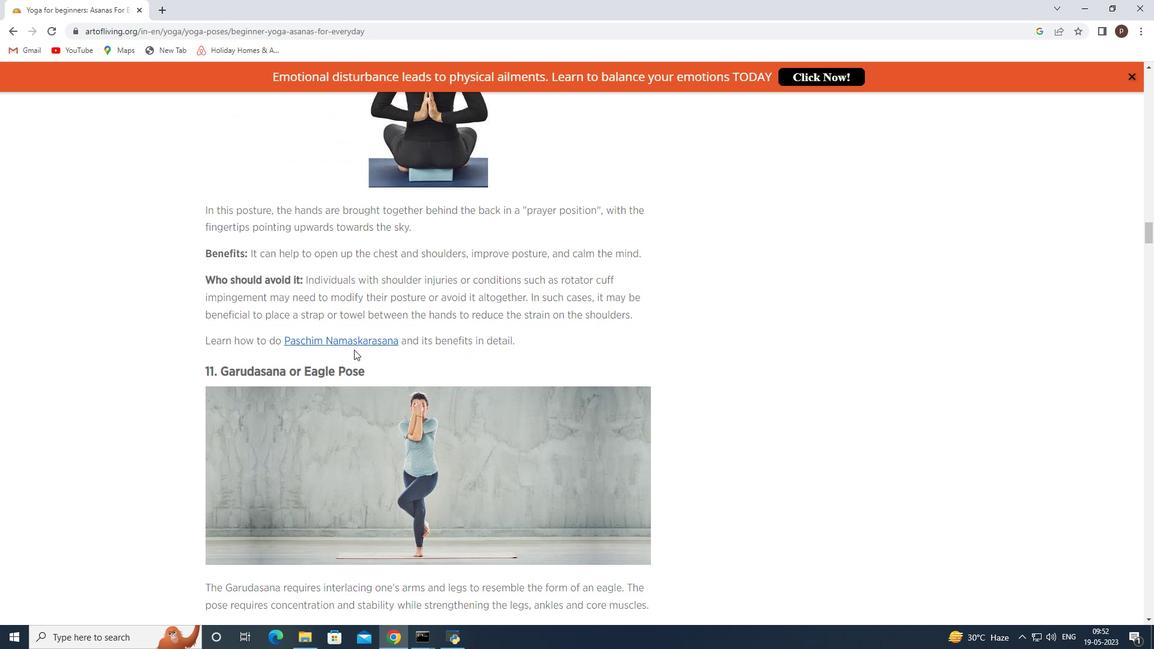 
Action: Mouse scrolled (354, 349) with delta (0, 0)
Screenshot: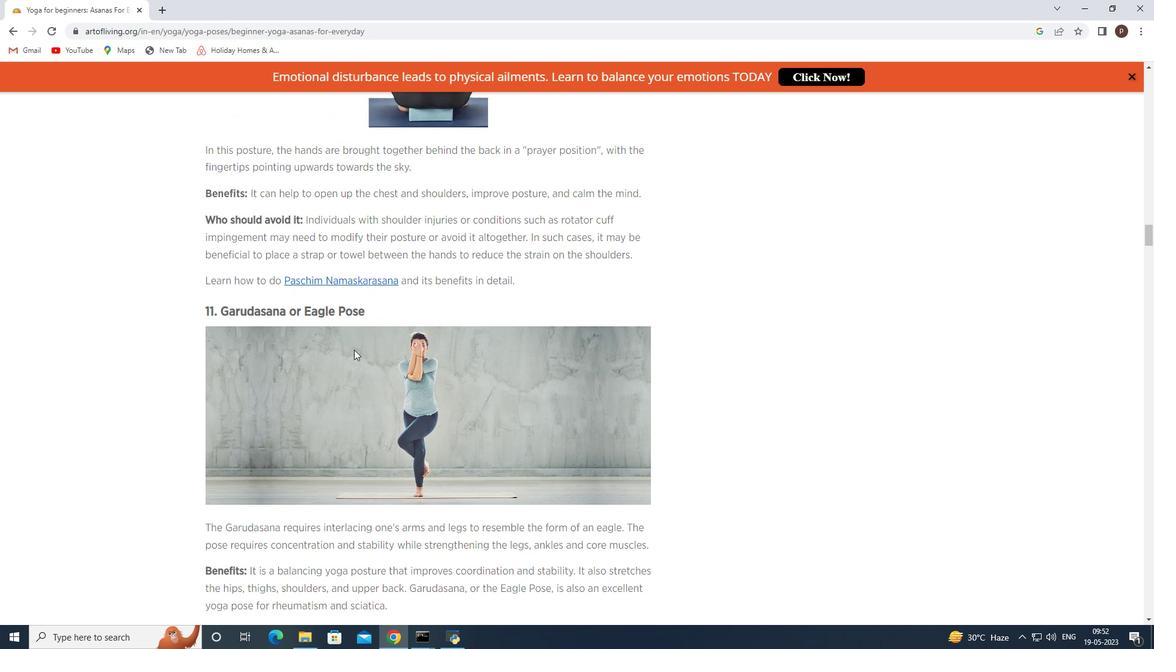 
Action: Mouse scrolled (354, 349) with delta (0, 0)
Screenshot: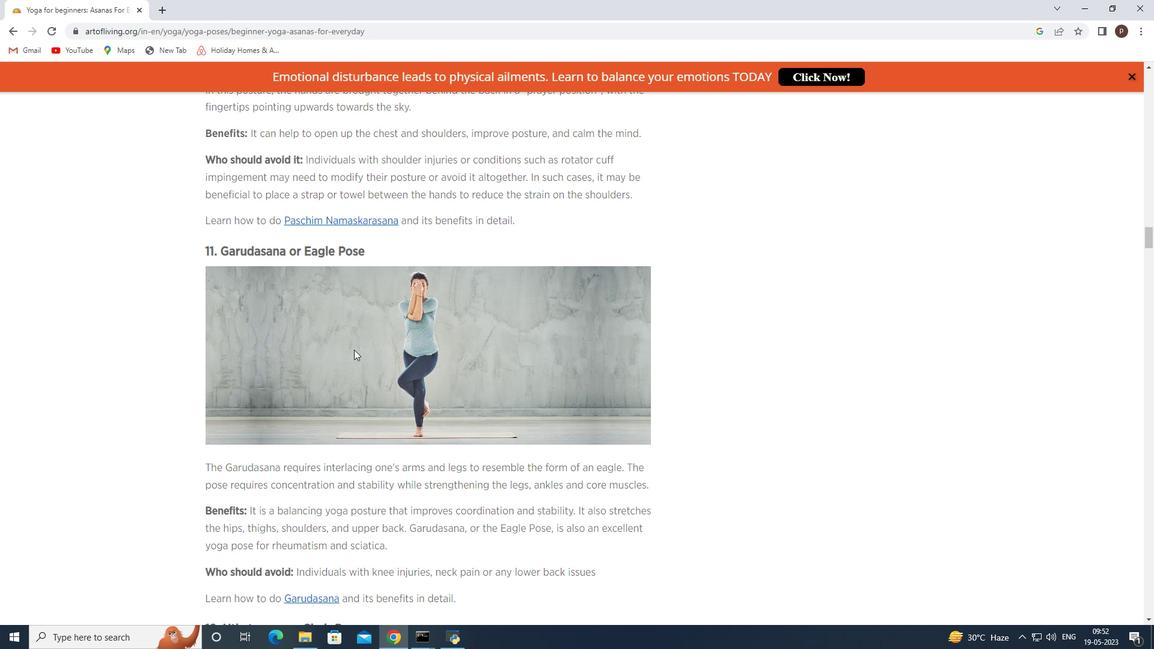 
Action: Mouse scrolled (354, 349) with delta (0, 0)
Screenshot: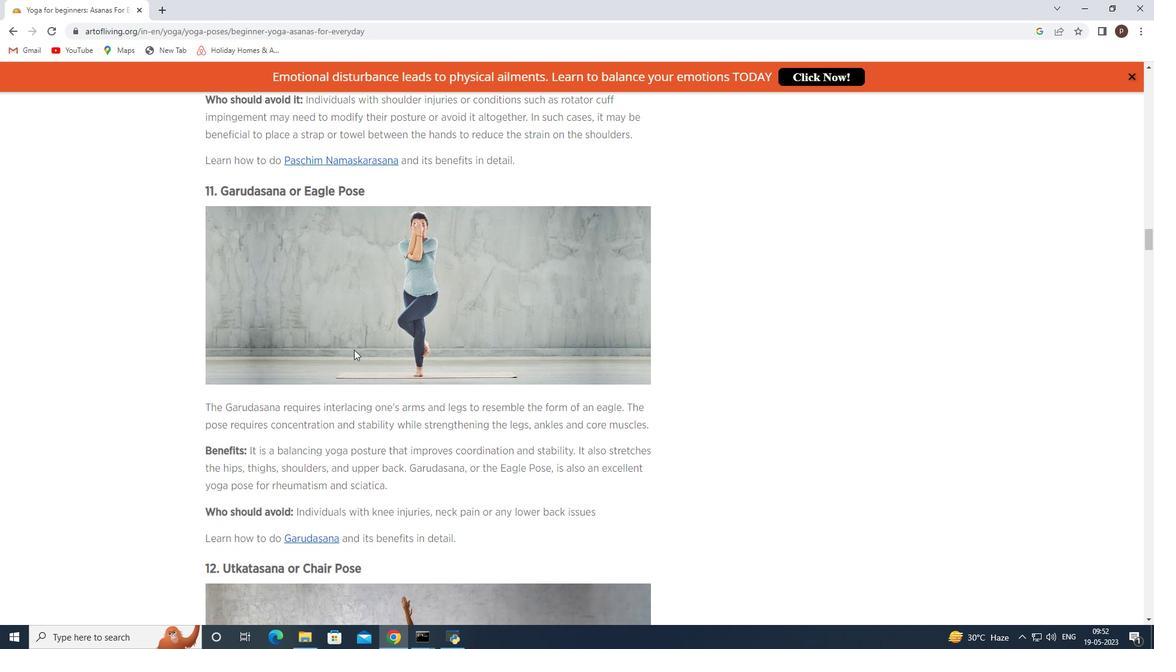 
Action: Mouse scrolled (354, 349) with delta (0, 0)
Screenshot: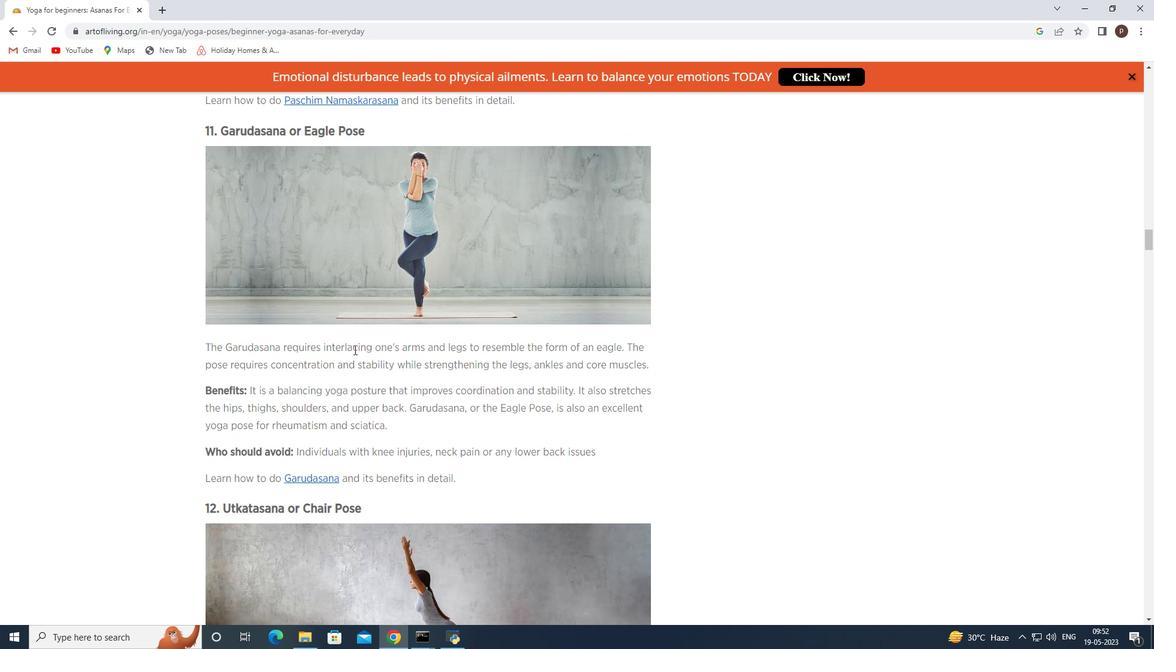 
Action: Mouse scrolled (354, 349) with delta (0, 0)
Screenshot: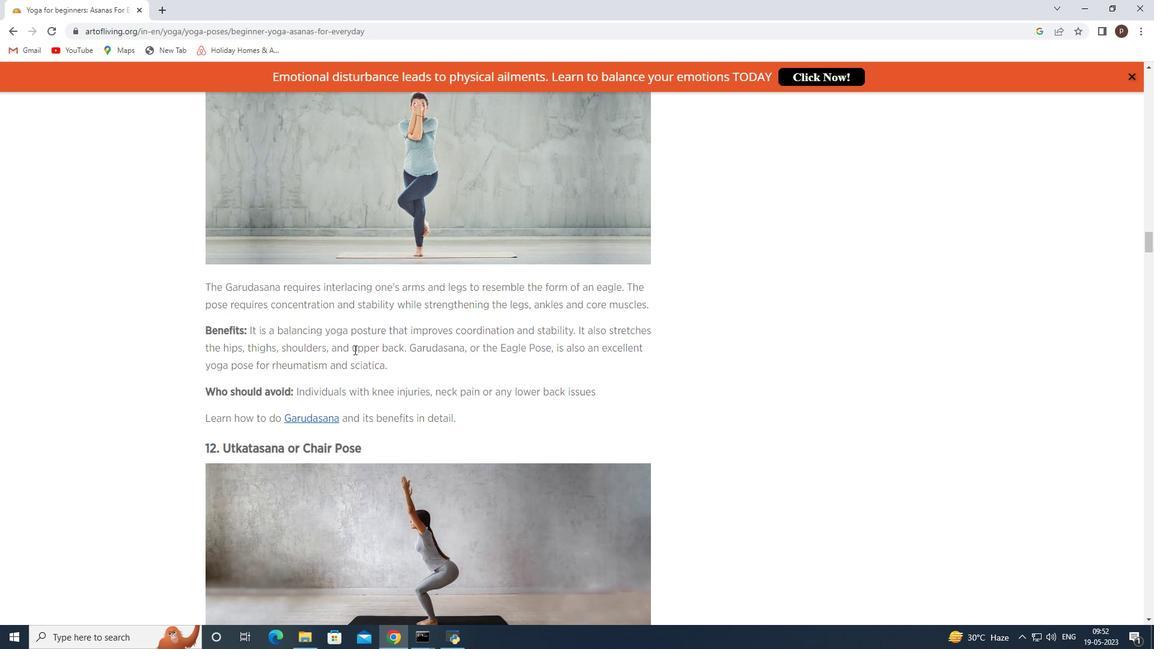 
Action: Mouse scrolled (354, 349) with delta (0, 0)
Screenshot: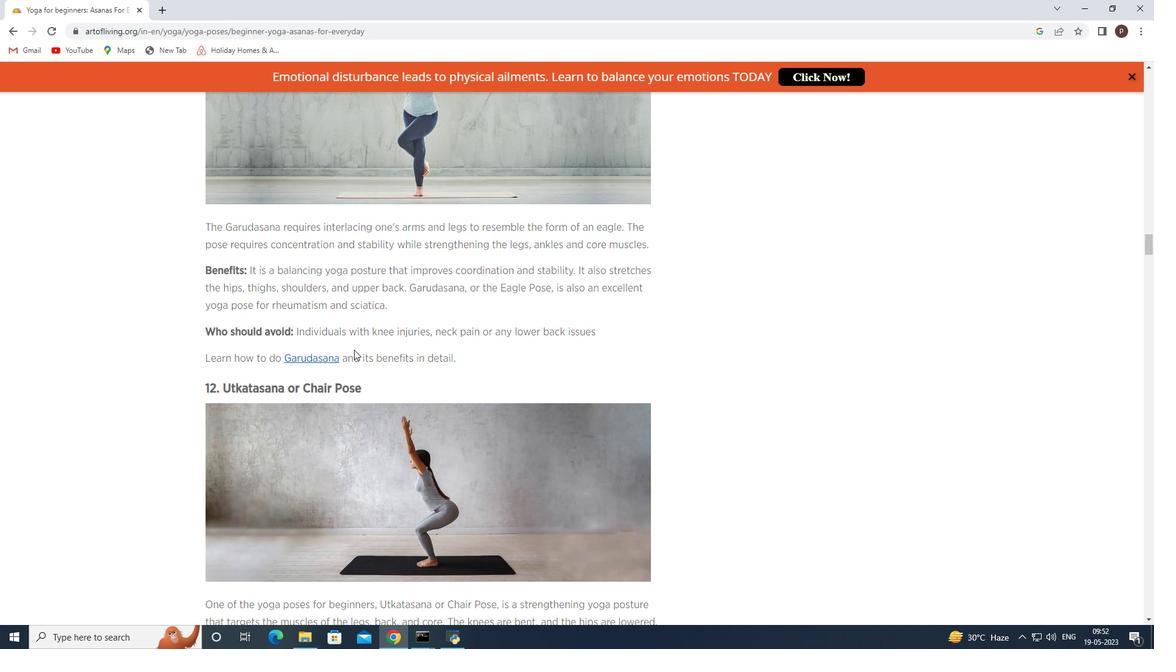 
Action: Mouse scrolled (354, 349) with delta (0, 0)
Screenshot: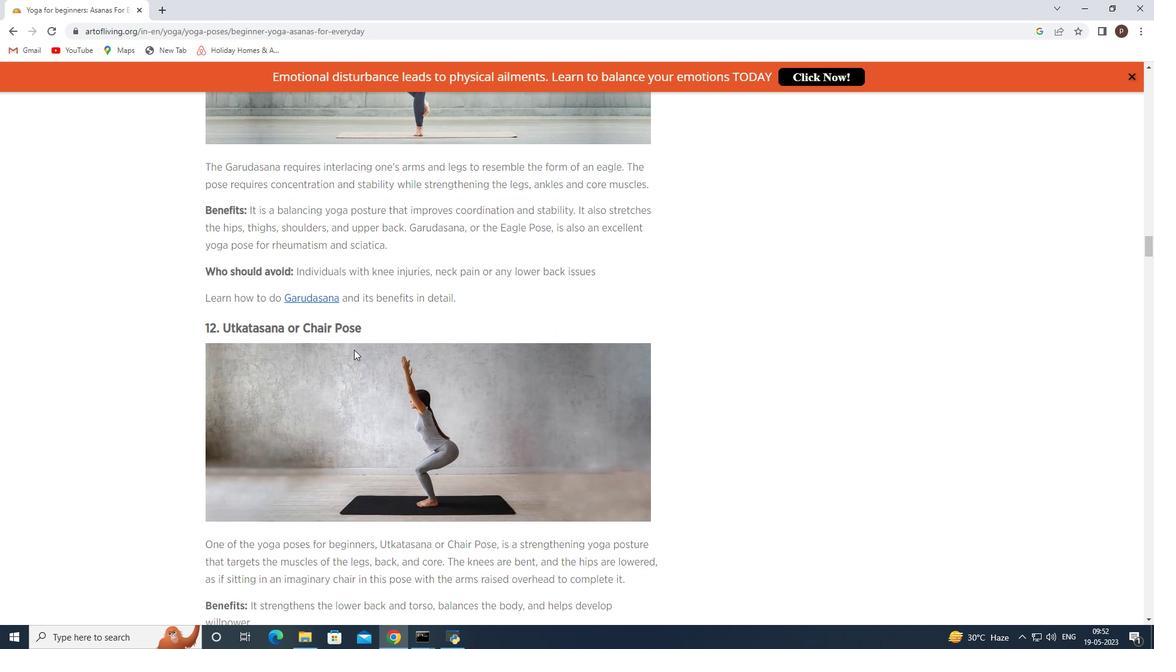 
Action: Mouse scrolled (354, 349) with delta (0, 0)
Screenshot: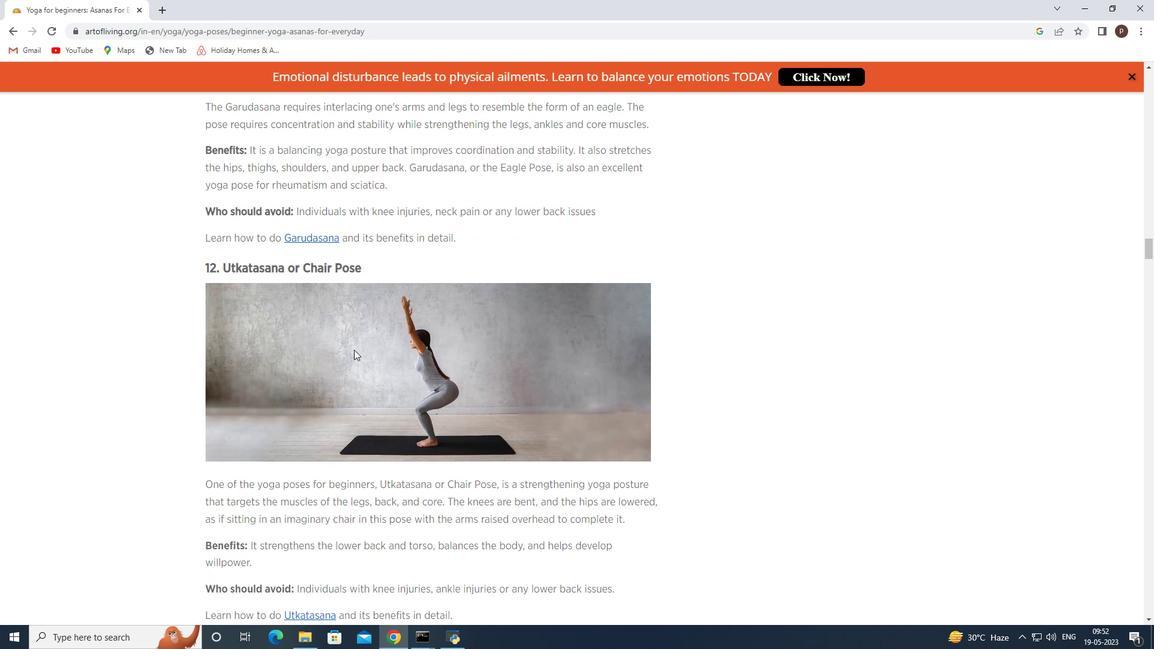 
Action: Mouse scrolled (354, 349) with delta (0, 0)
Screenshot: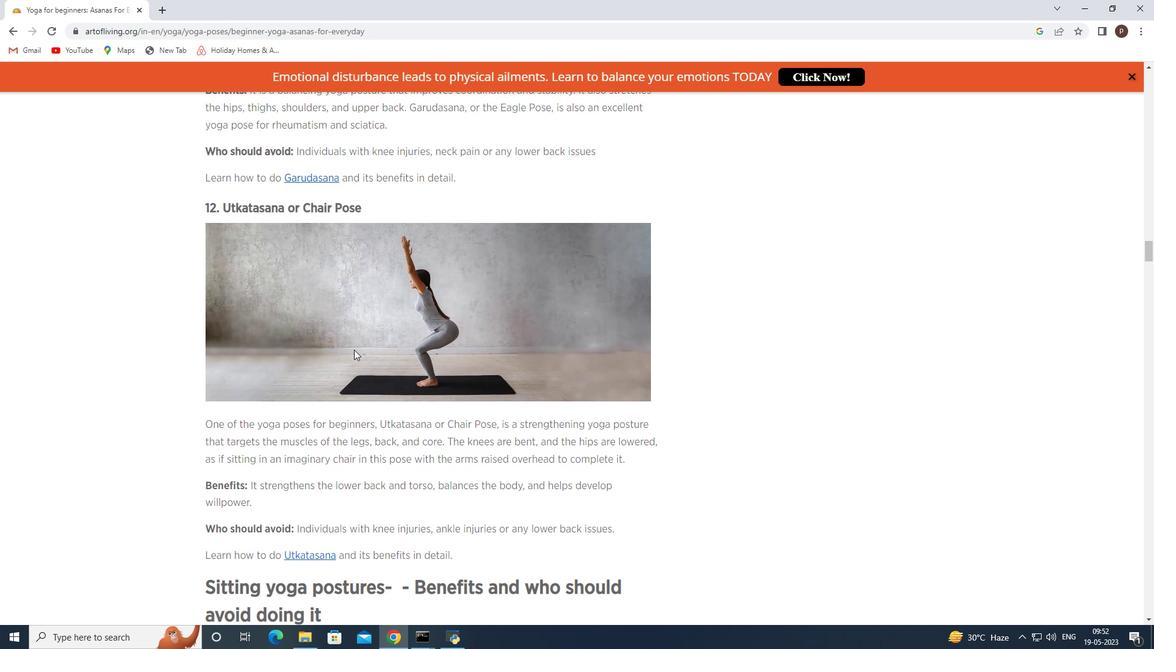 
Action: Mouse scrolled (354, 349) with delta (0, 0)
Screenshot: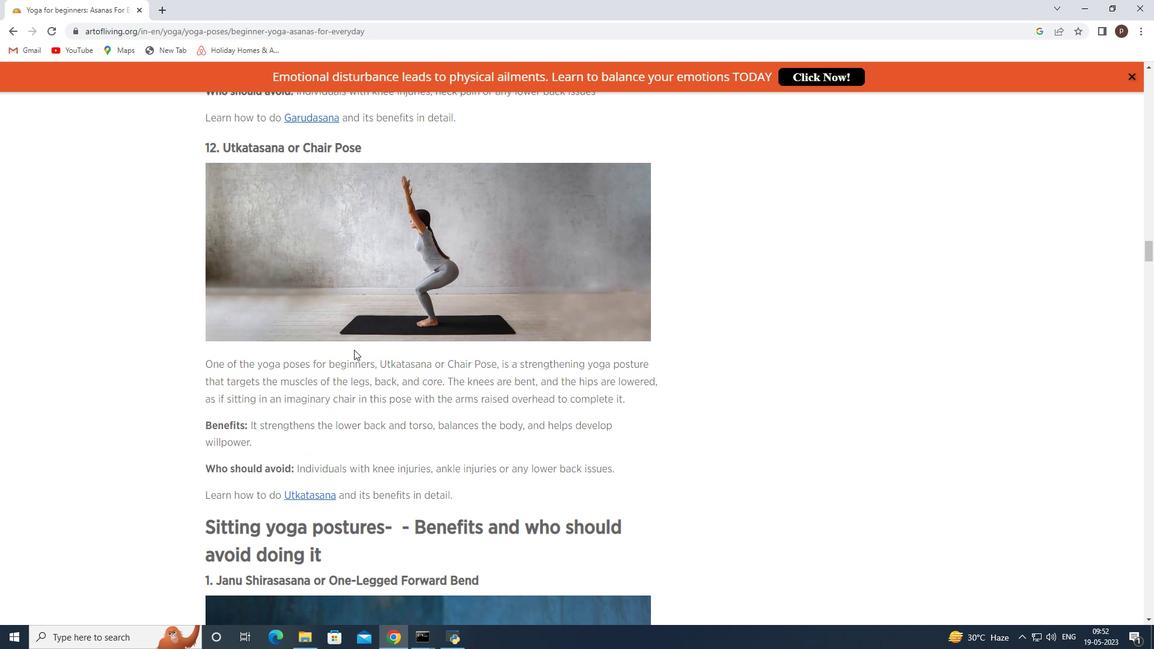 
Action: Mouse scrolled (354, 349) with delta (0, 0)
Screenshot: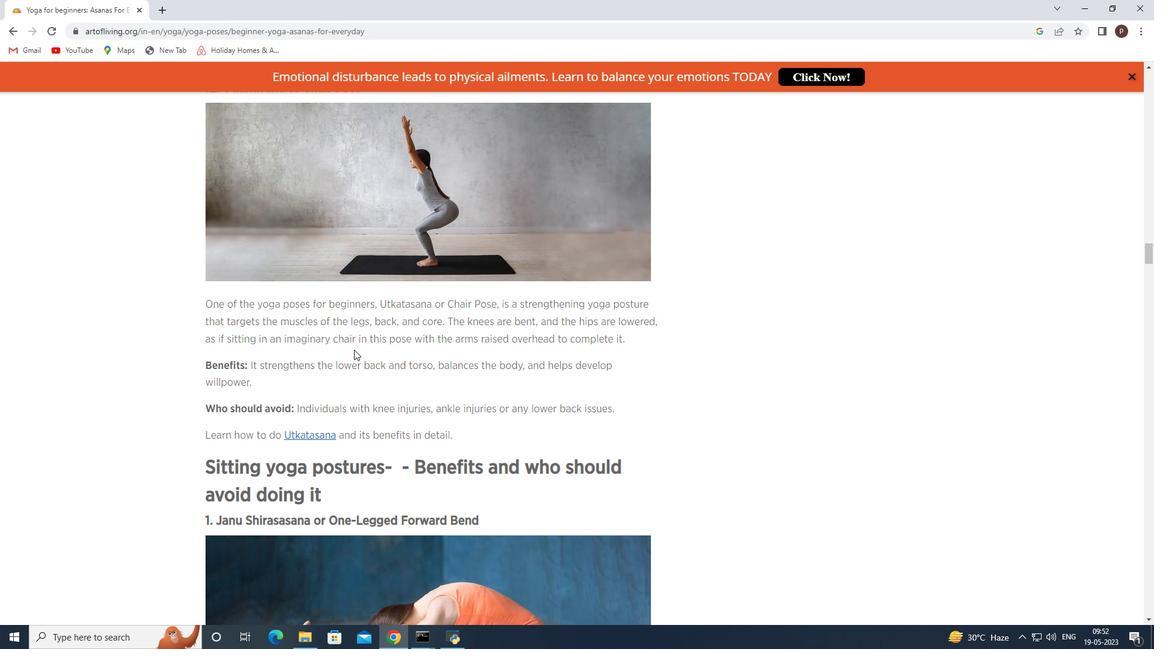 
Action: Mouse scrolled (354, 349) with delta (0, 0)
Screenshot: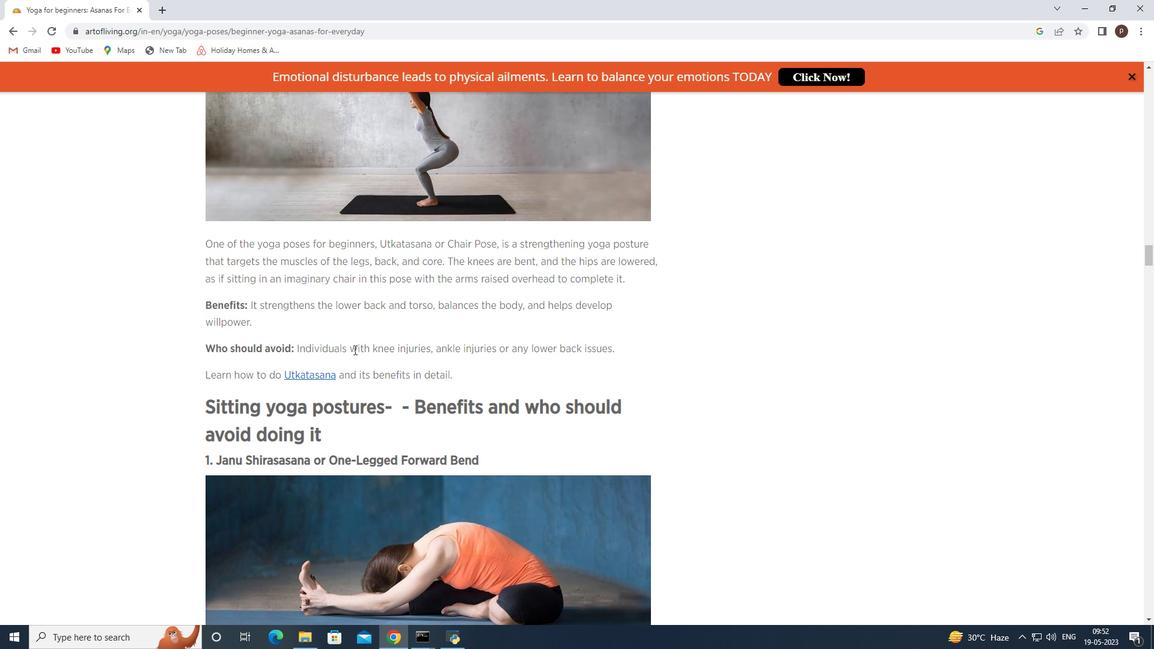 
Action: Mouse scrolled (354, 349) with delta (0, 0)
Screenshot: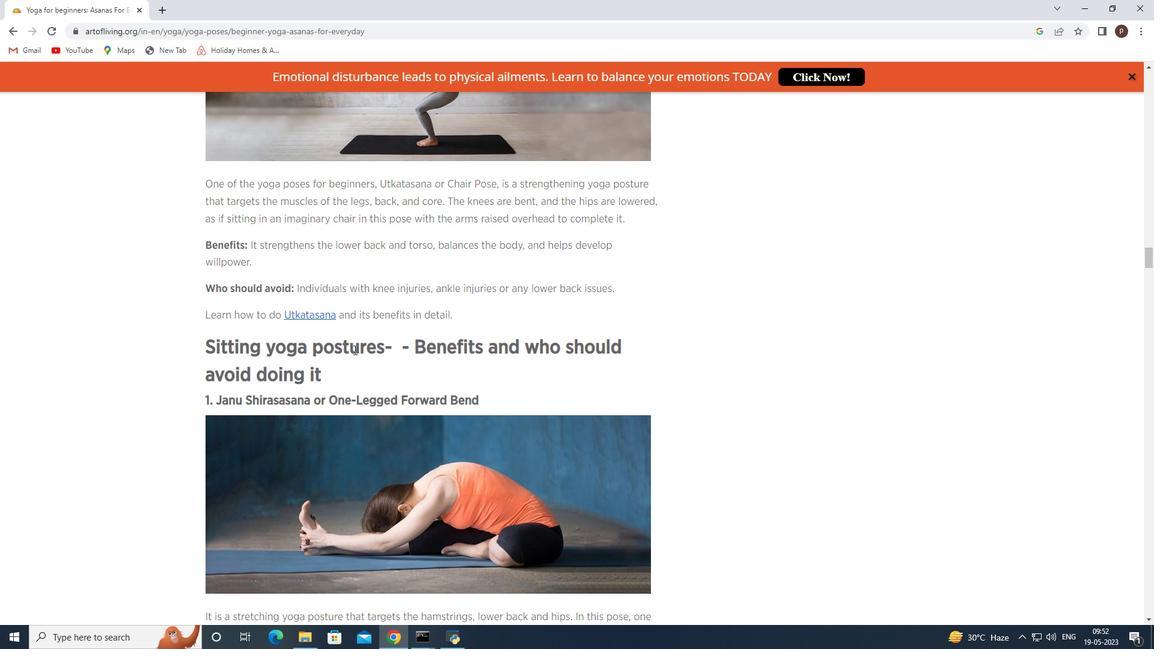 
Action: Mouse scrolled (354, 349) with delta (0, 0)
Screenshot: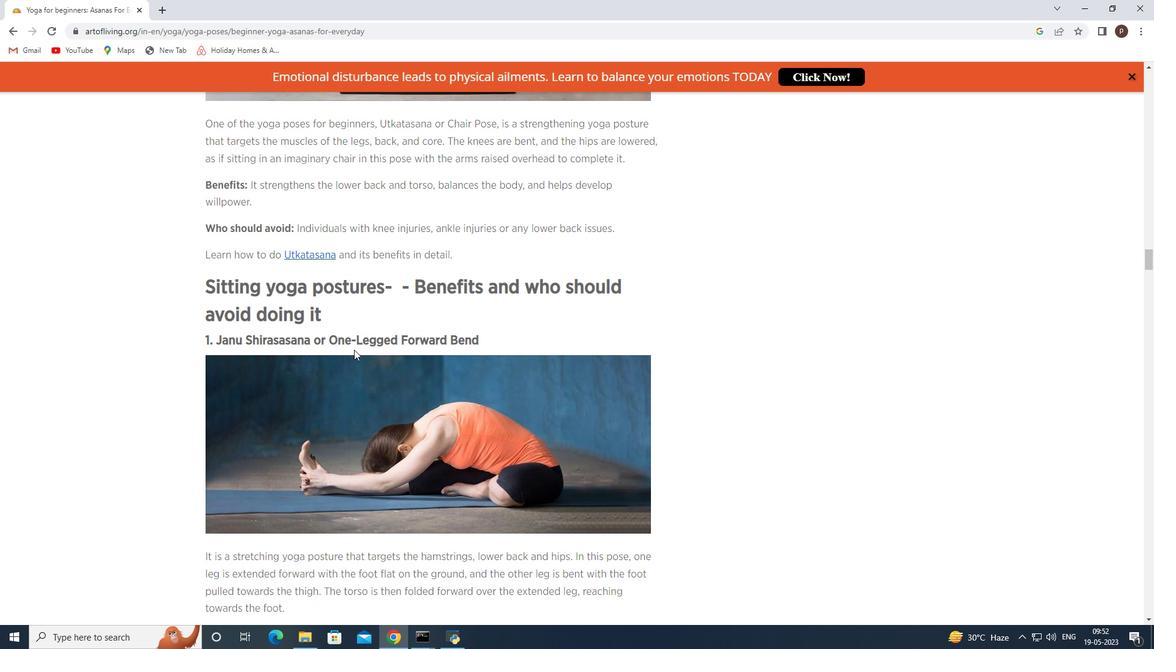 
Action: Mouse scrolled (354, 350) with delta (0, 0)
Screenshot: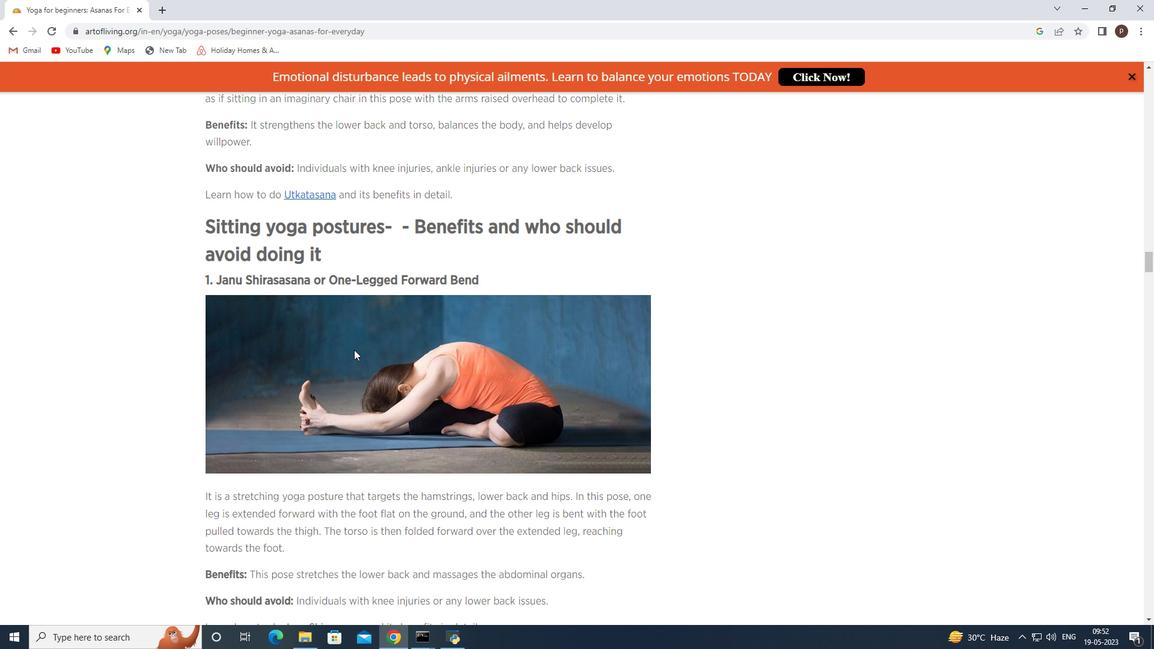 
Action: Mouse scrolled (354, 350) with delta (0, 0)
Screenshot: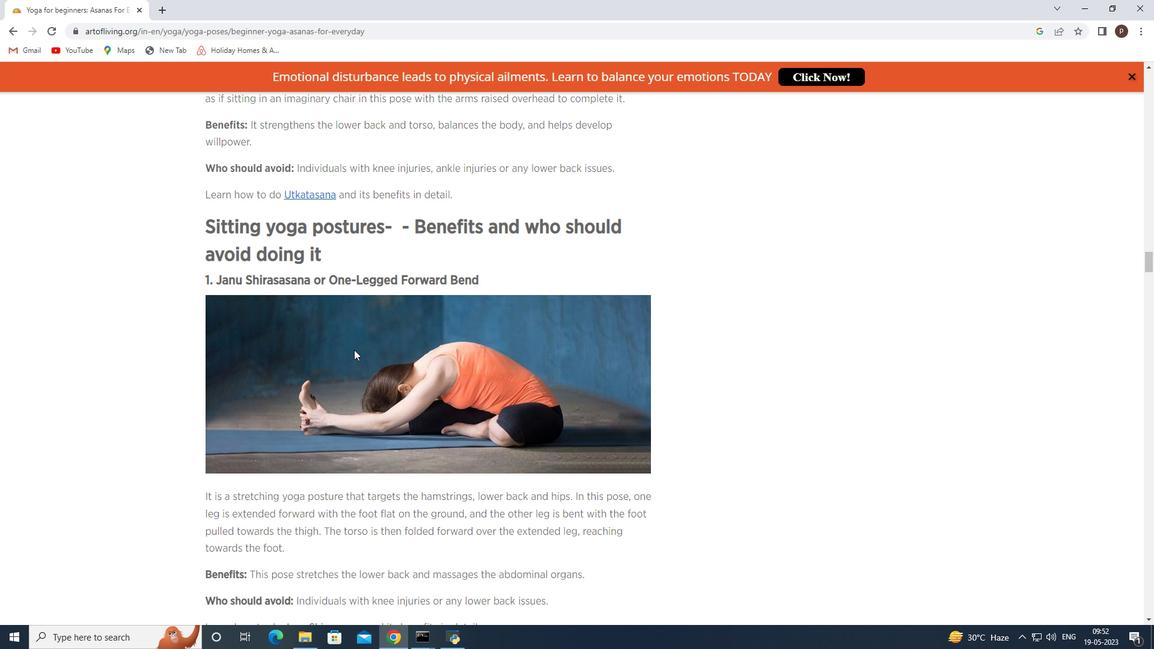 
Action: Mouse scrolled (354, 350) with delta (0, 0)
Screenshot: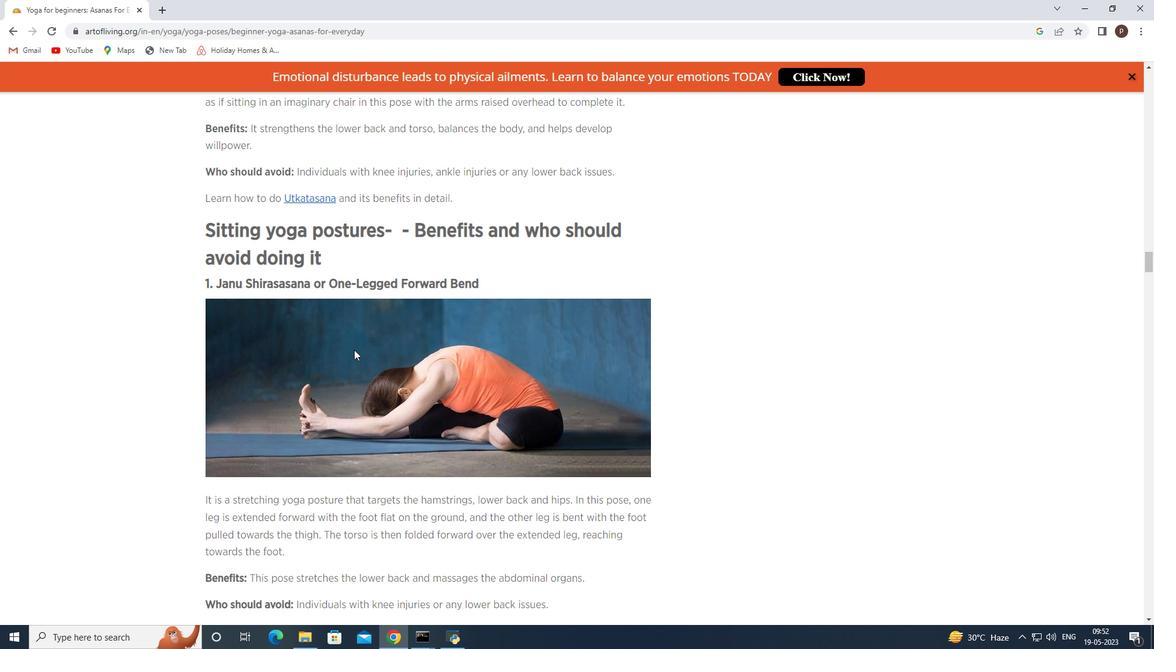 
Action: Mouse scrolled (354, 350) with delta (0, 0)
Screenshot: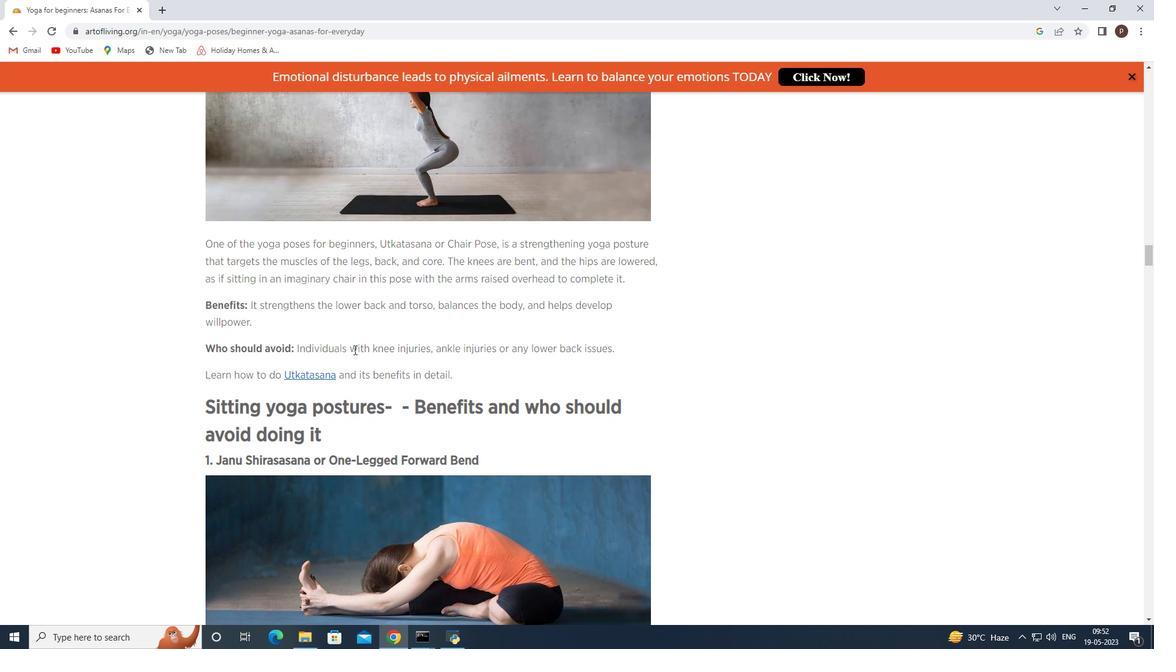 
Action: Mouse scrolled (354, 350) with delta (0, 0)
Screenshot: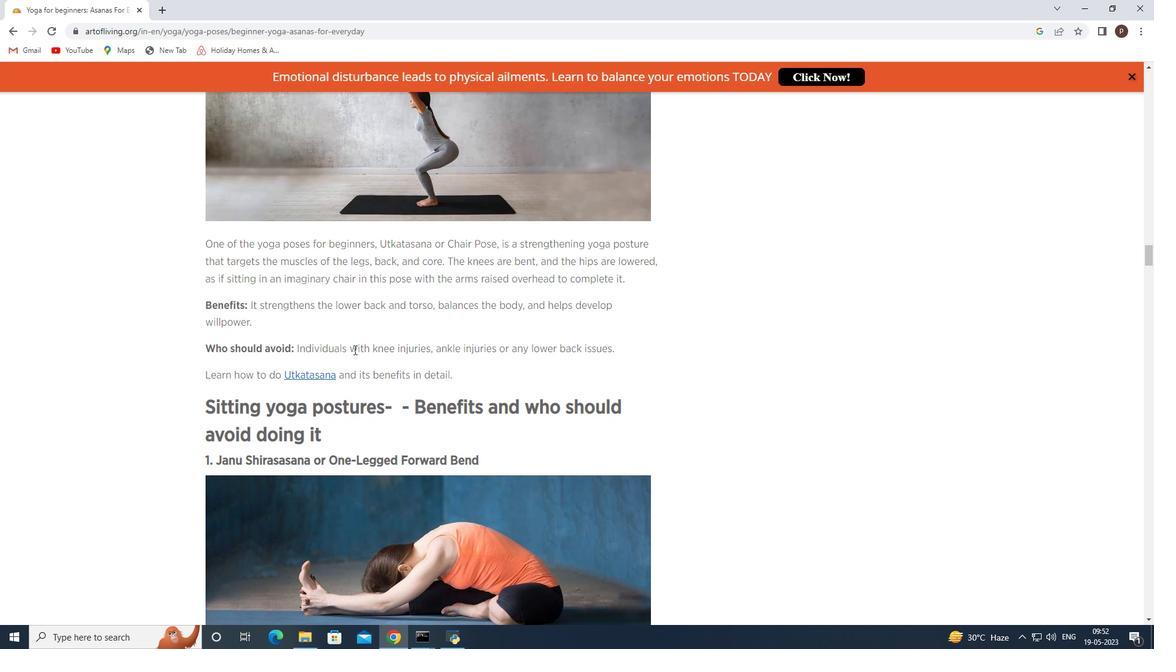 
Action: Mouse scrolled (354, 350) with delta (0, 0)
Screenshot: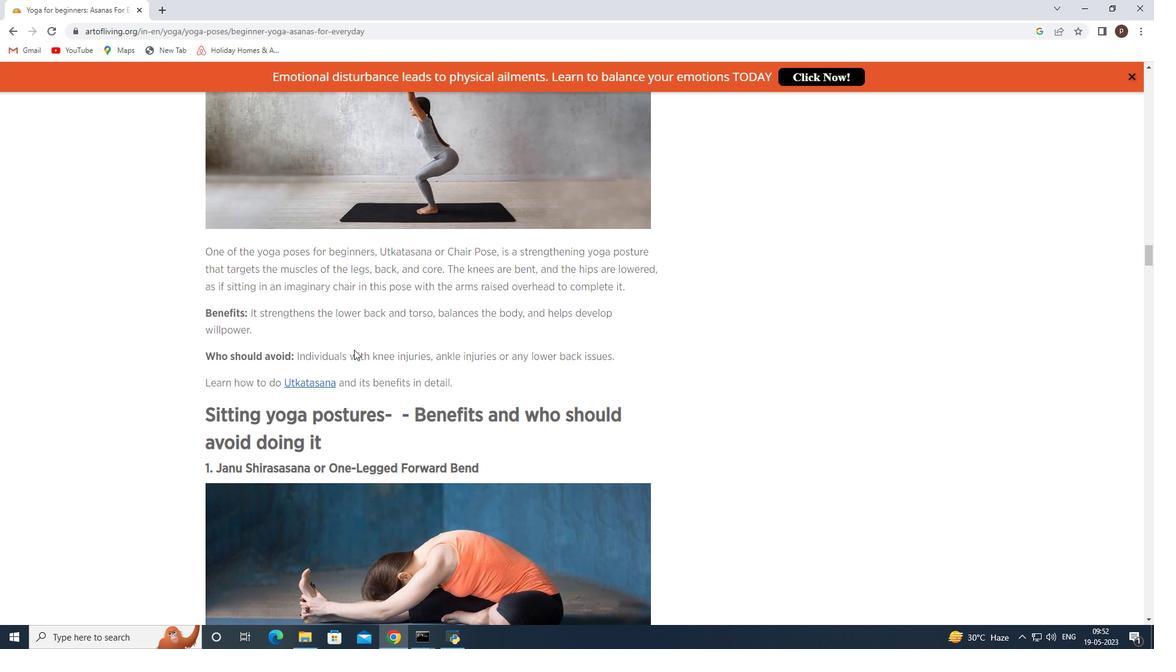 
Action: Mouse scrolled (354, 350) with delta (0, 0)
Screenshot: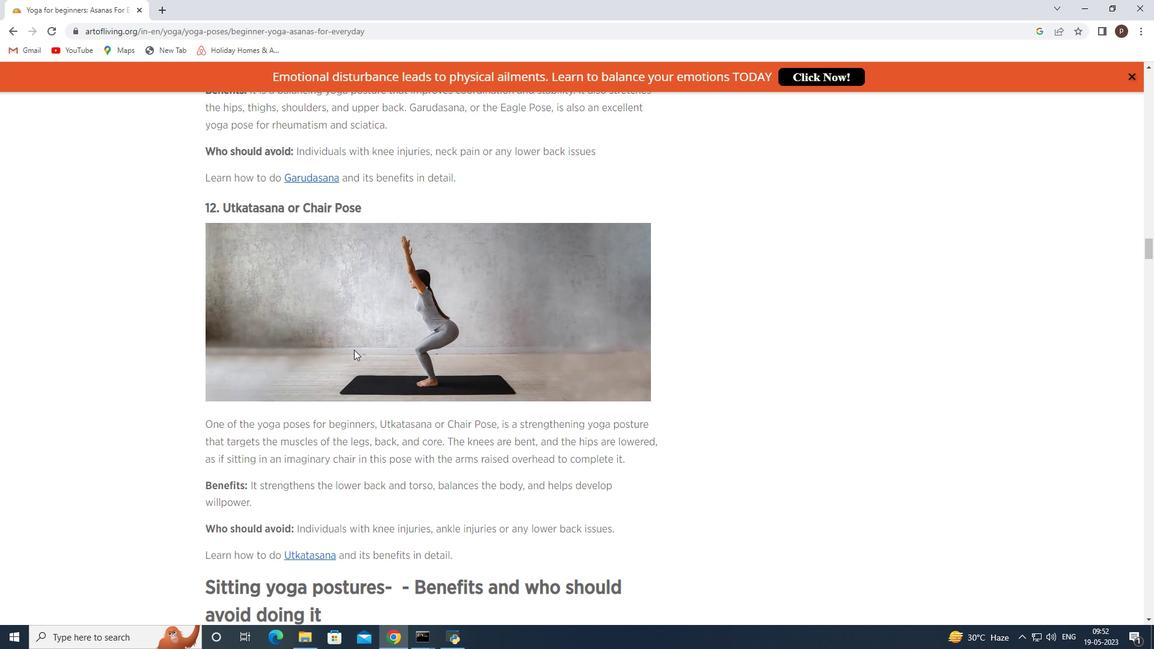 
Action: Mouse scrolled (354, 350) with delta (0, 0)
Screenshot: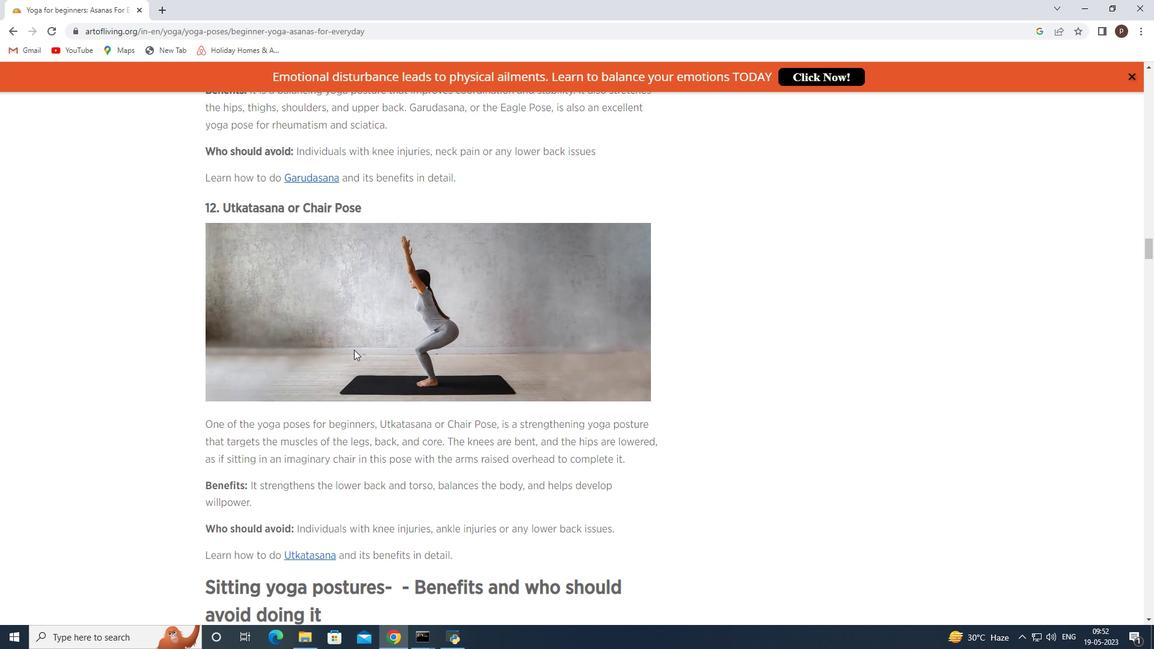 
Action: Mouse scrolled (354, 350) with delta (0, 0)
Screenshot: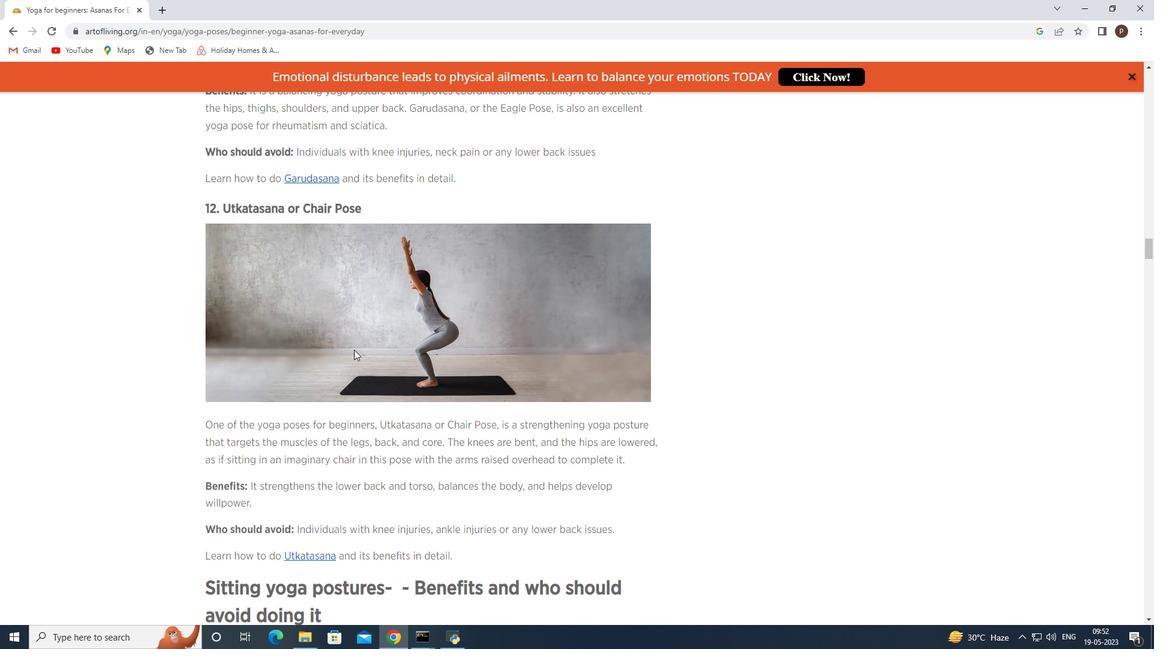
Action: Mouse scrolled (354, 350) with delta (0, 0)
Screenshot: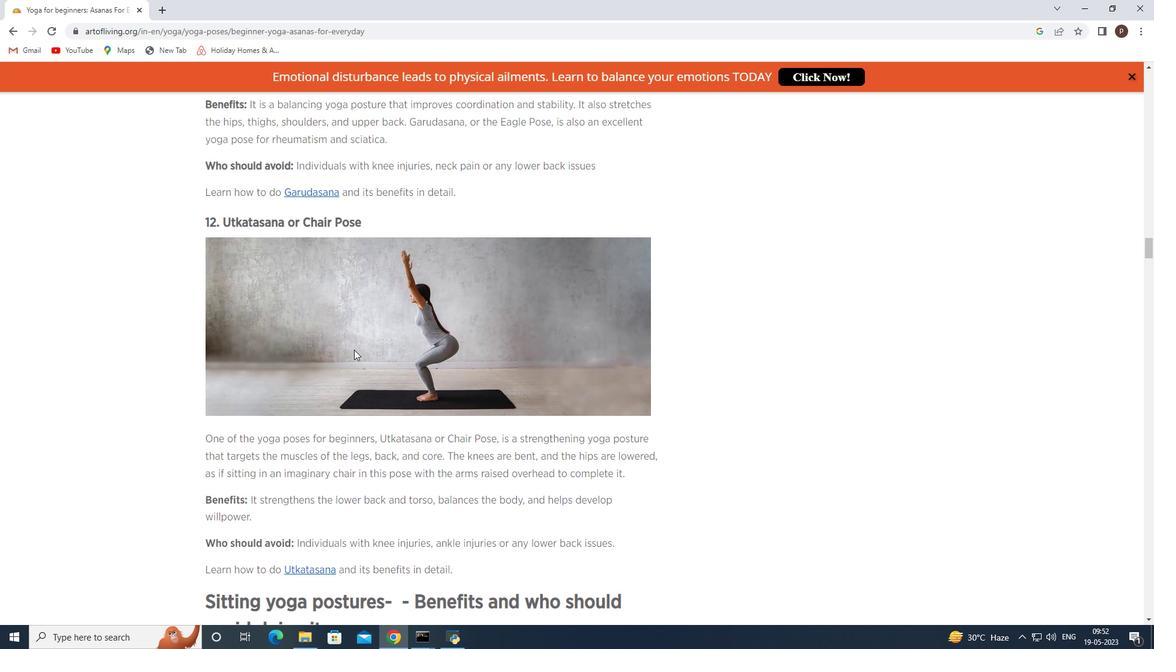 
Action: Mouse scrolled (354, 350) with delta (0, 0)
Screenshot: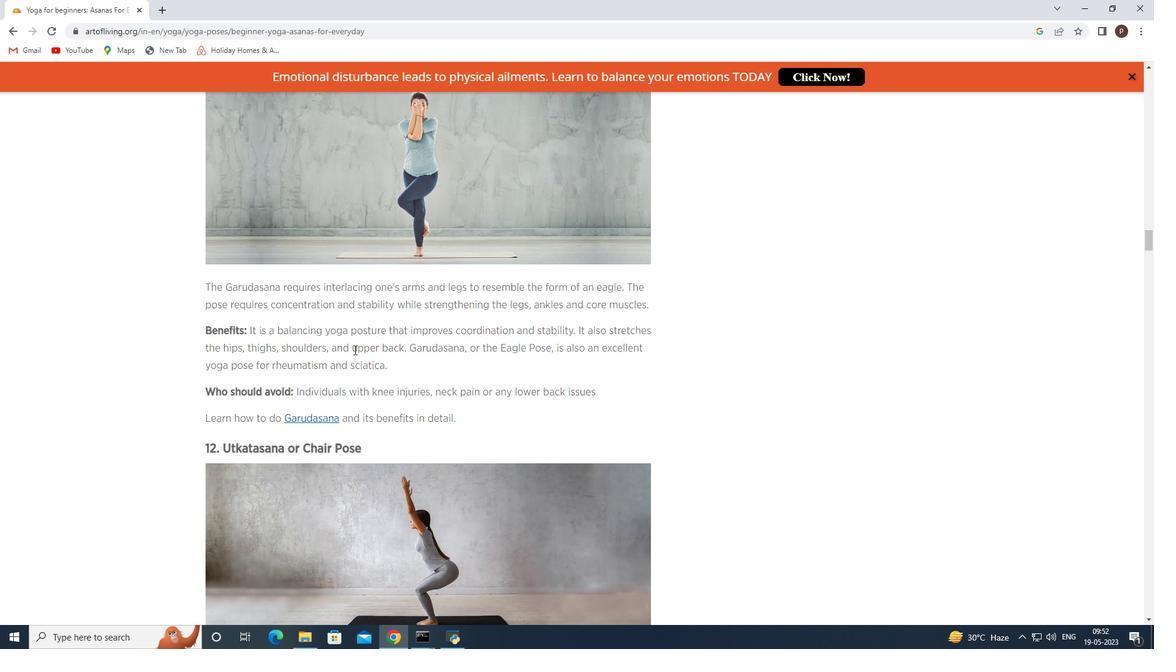 
Action: Mouse scrolled (354, 350) with delta (0, 0)
Screenshot: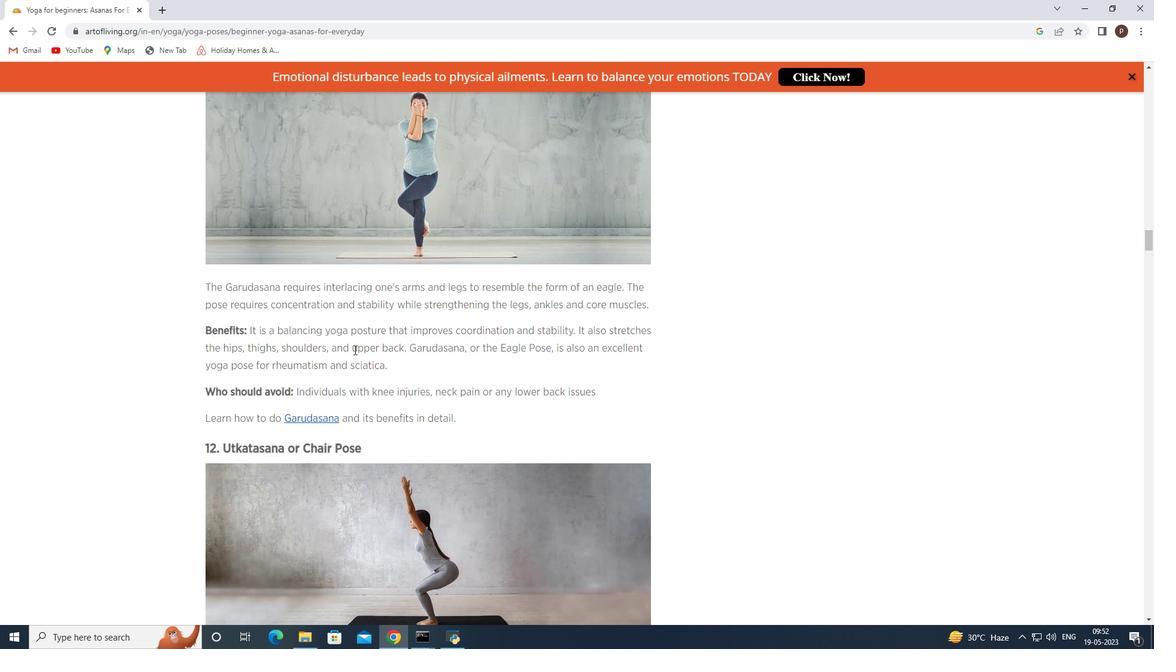 
Action: Mouse scrolled (354, 350) with delta (0, 0)
Screenshot: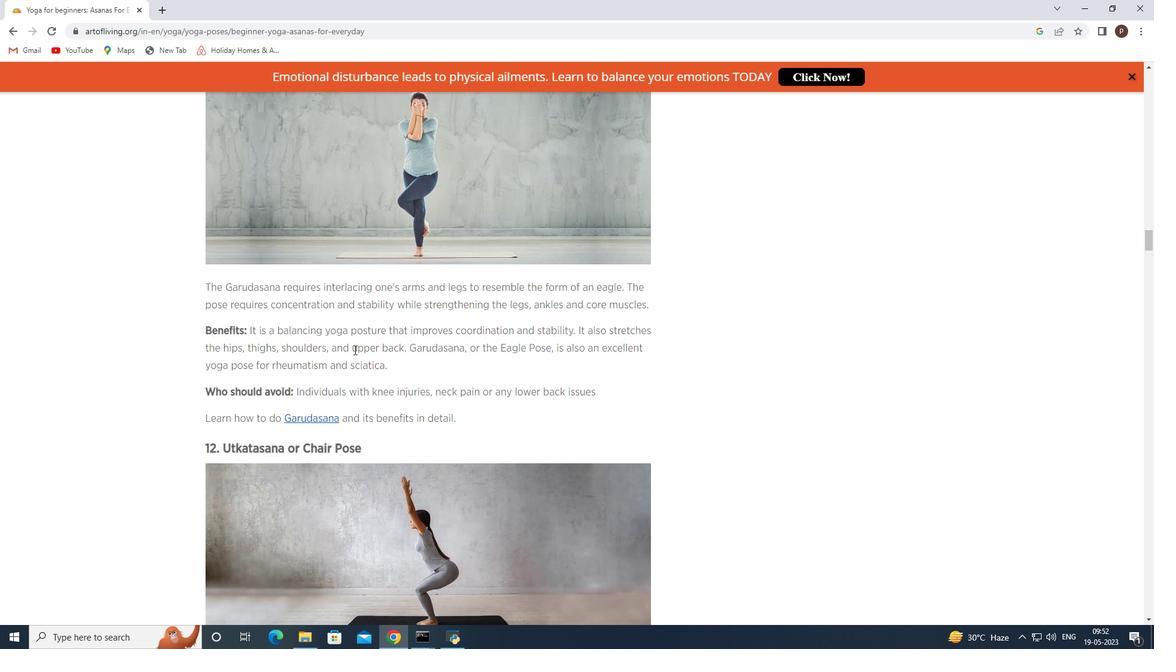 
Action: Mouse scrolled (354, 350) with delta (0, 0)
Screenshot: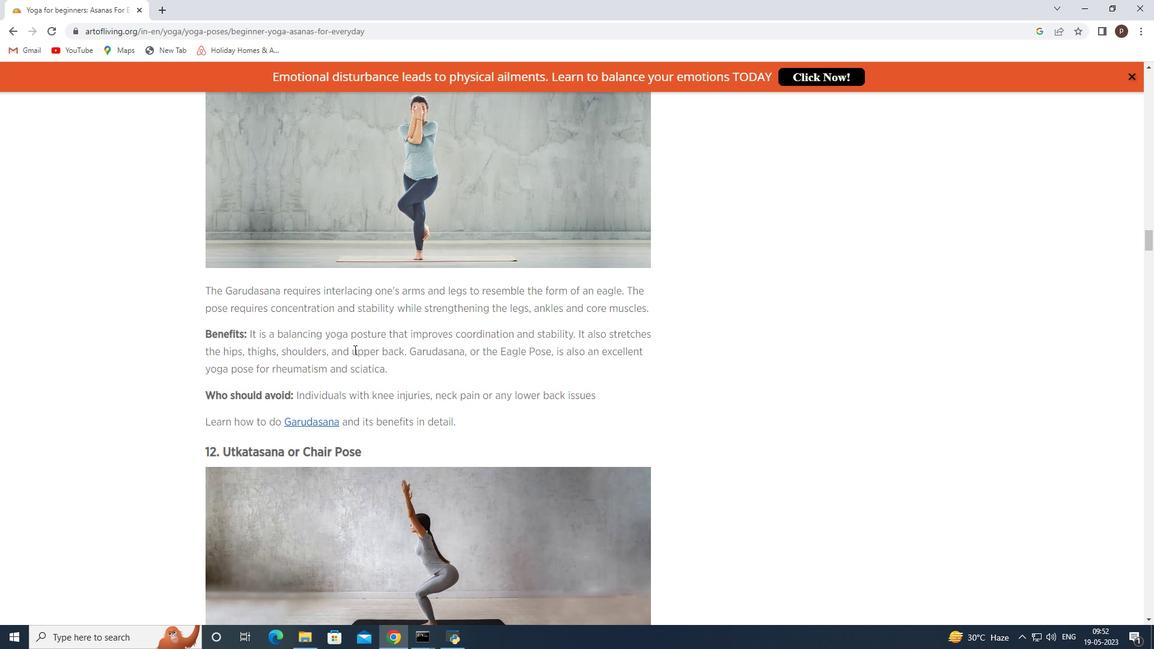 
Action: Mouse scrolled (354, 350) with delta (0, 0)
Screenshot: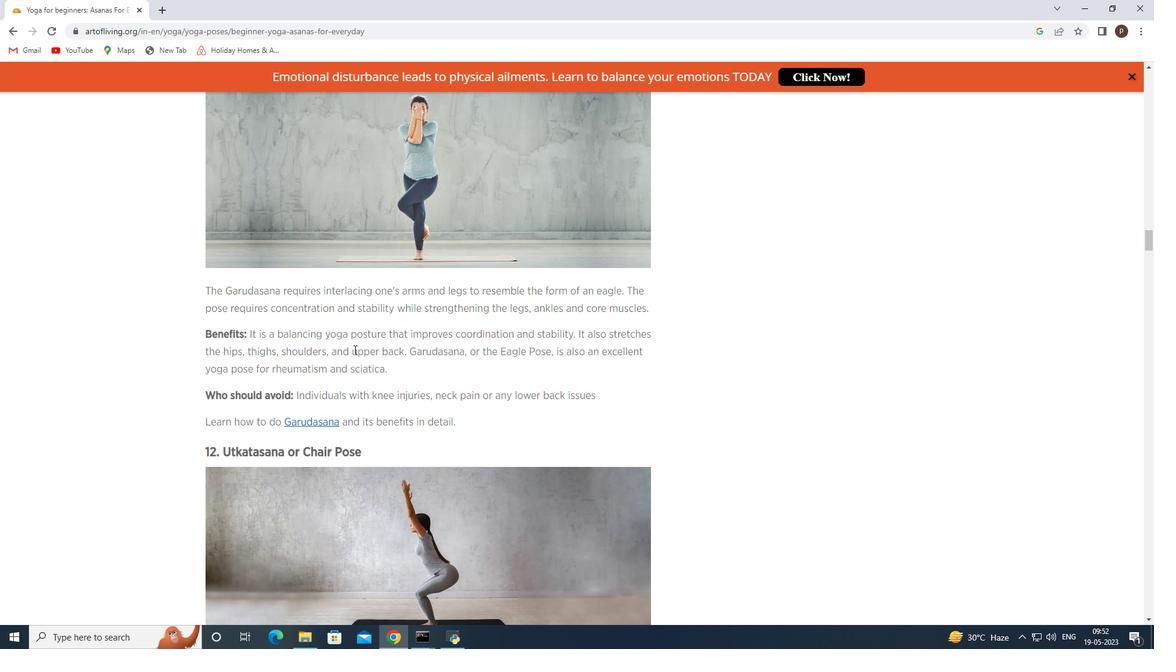 
Action: Mouse scrolled (354, 350) with delta (0, 0)
Screenshot: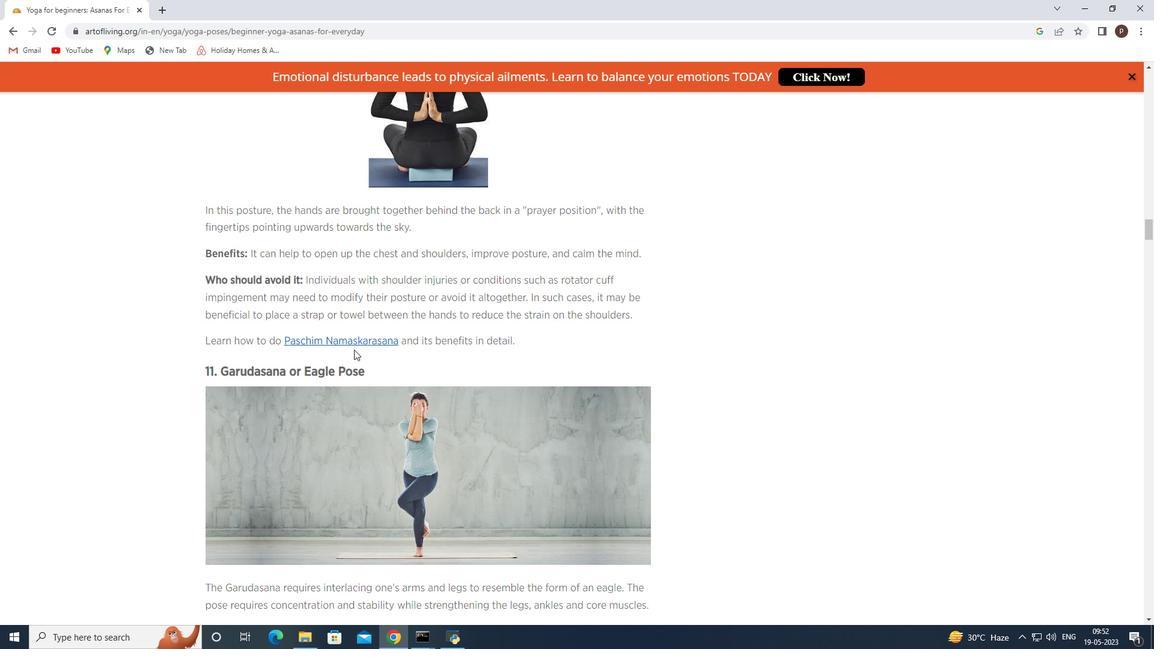 
Action: Mouse scrolled (354, 350) with delta (0, 0)
Screenshot: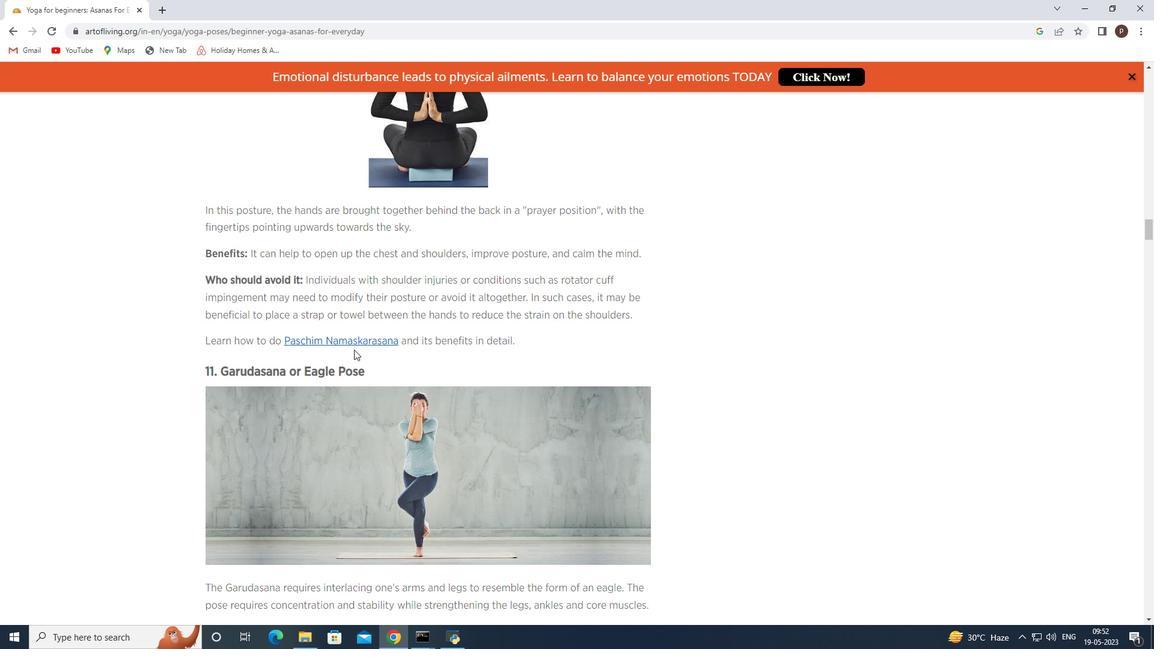 
Action: Mouse scrolled (354, 350) with delta (0, 0)
Screenshot: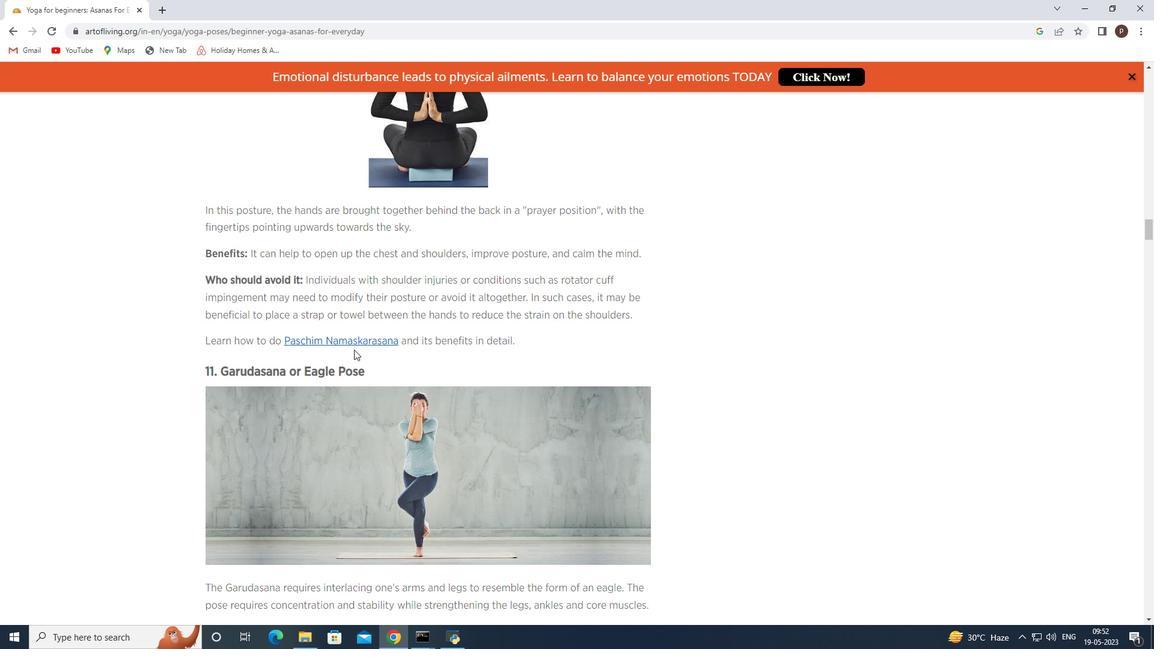 
Action: Mouse scrolled (354, 350) with delta (0, 0)
Screenshot: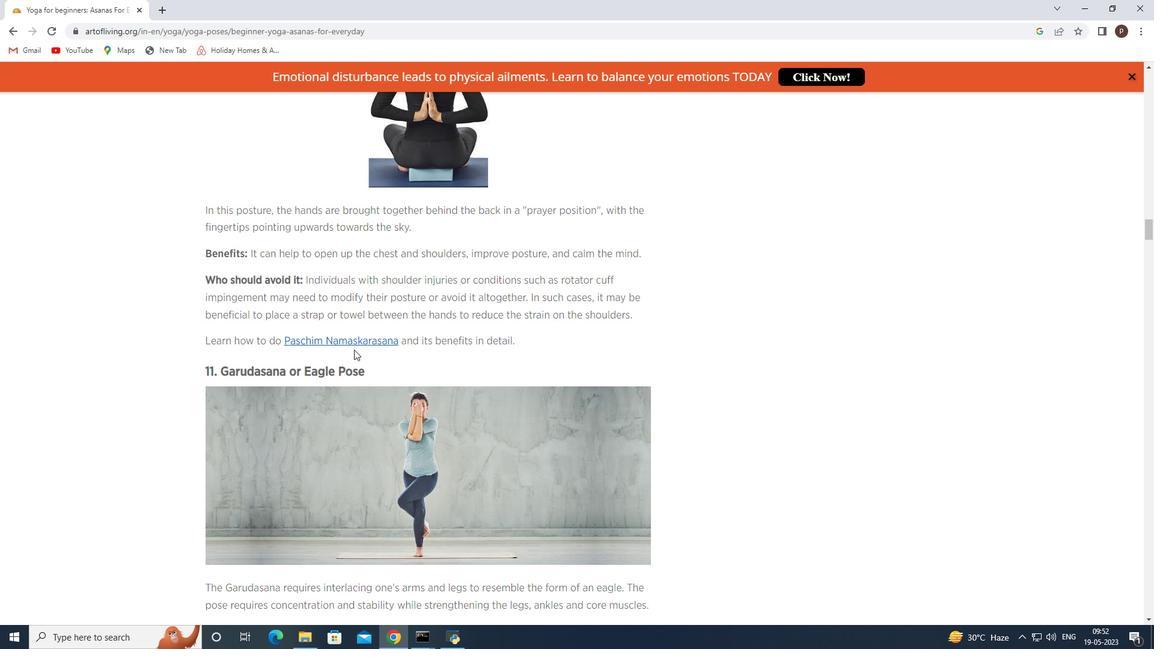 
Action: Mouse scrolled (354, 350) with delta (0, 0)
Screenshot: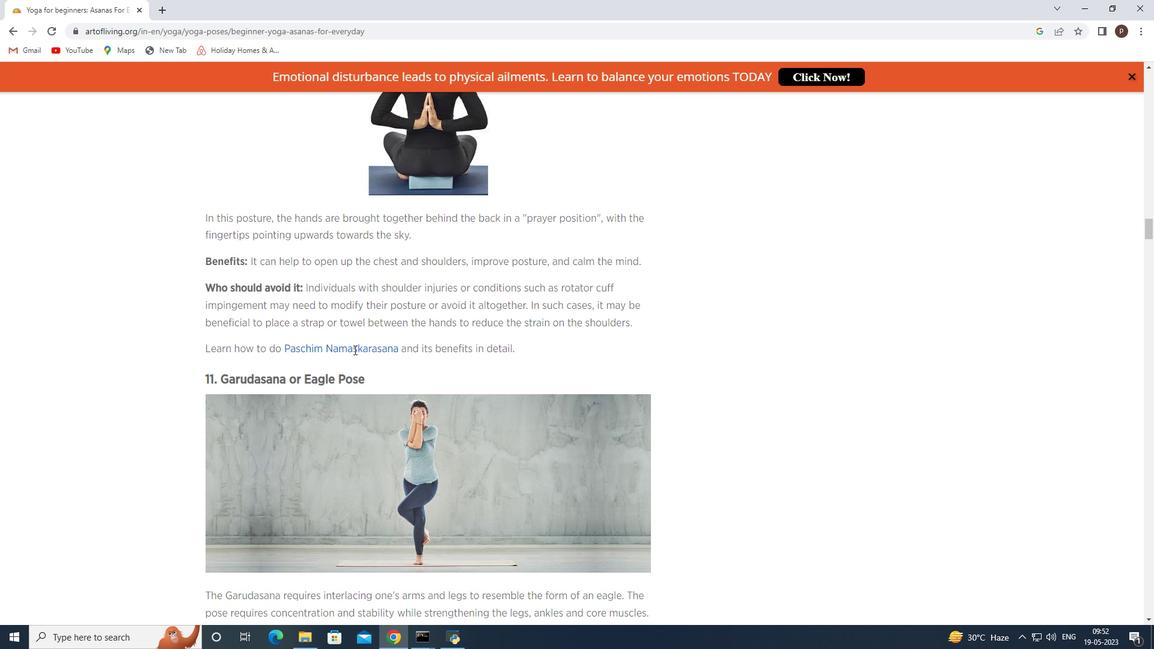 
Action: Mouse scrolled (354, 350) with delta (0, 0)
Screenshot: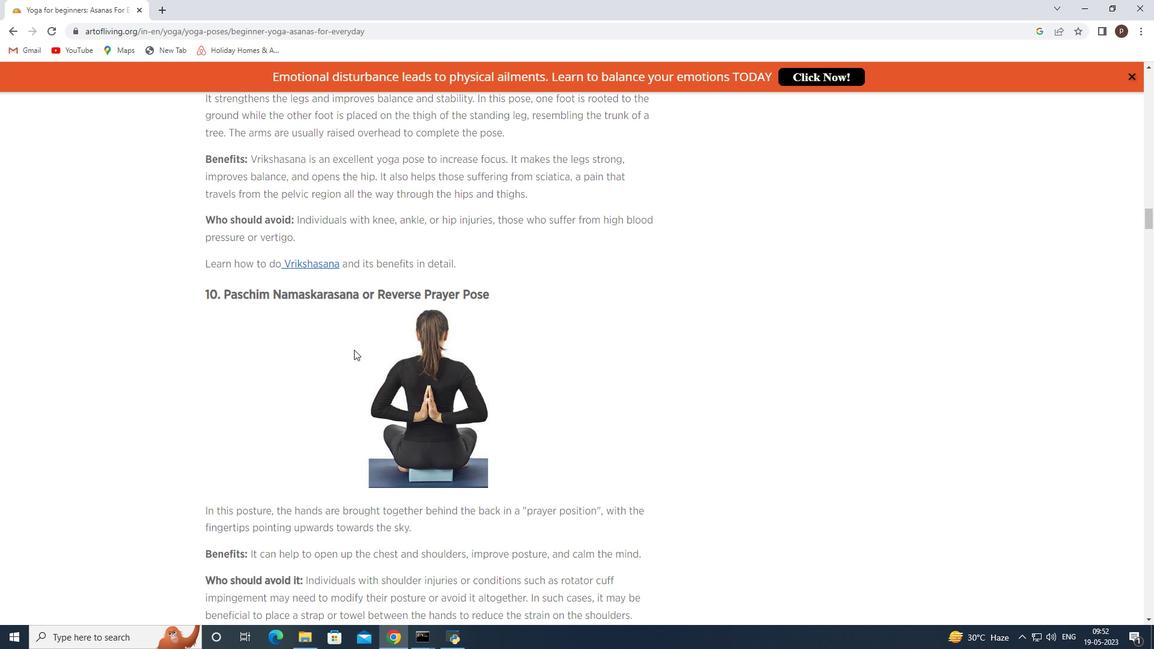 
Action: Mouse scrolled (354, 350) with delta (0, 0)
Screenshot: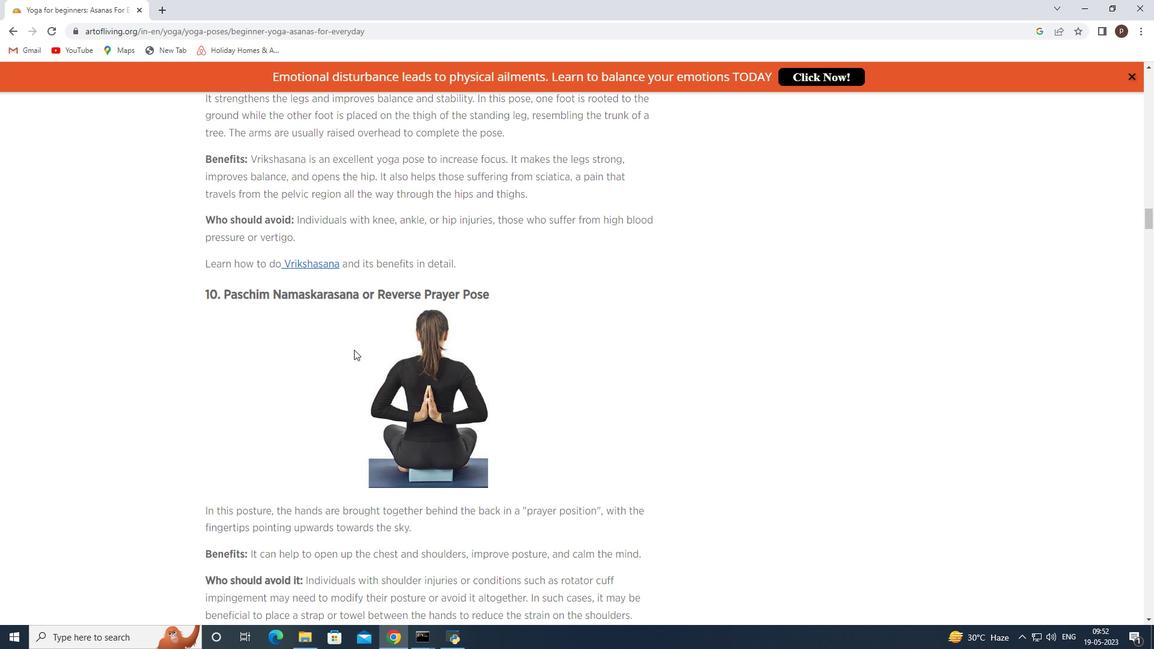 
Action: Mouse scrolled (354, 350) with delta (0, 0)
Screenshot: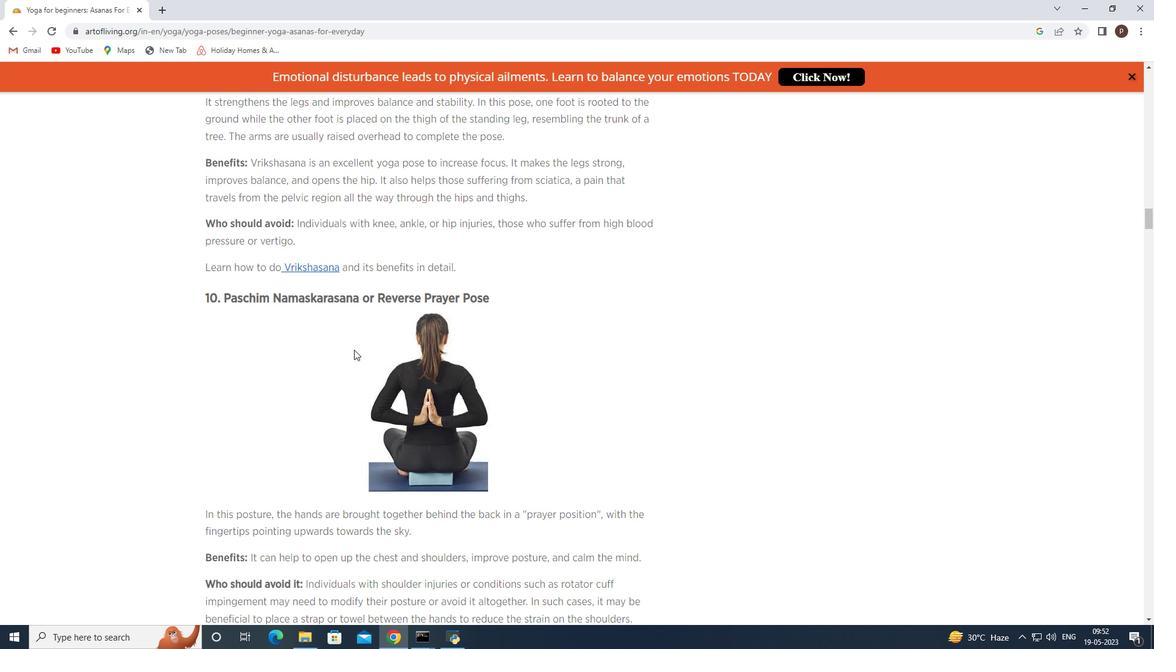 
Action: Mouse scrolled (354, 350) with delta (0, 0)
Screenshot: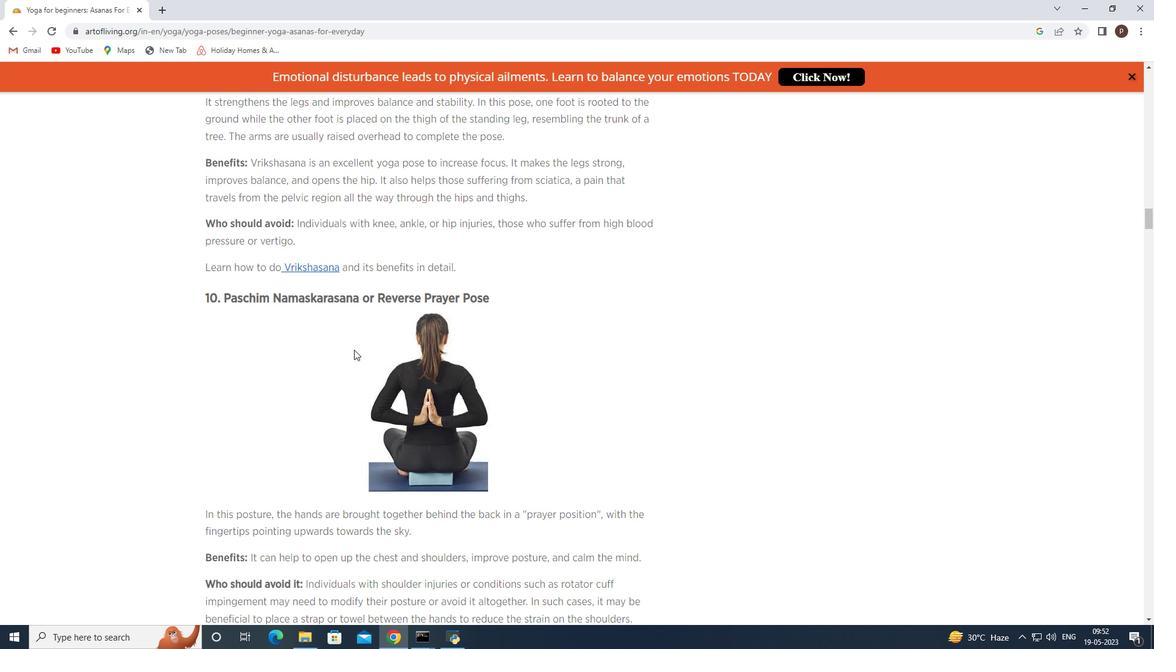 
Action: Mouse scrolled (354, 350) with delta (0, 0)
Screenshot: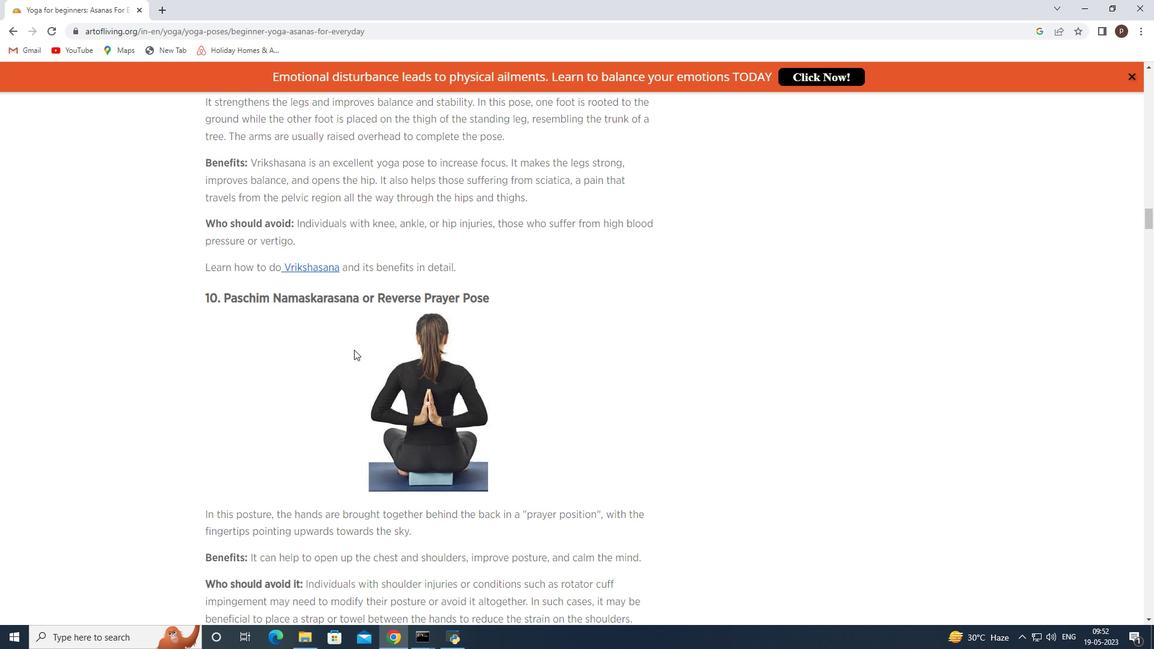 
Action: Mouse scrolled (354, 350) with delta (0, 0)
Screenshot: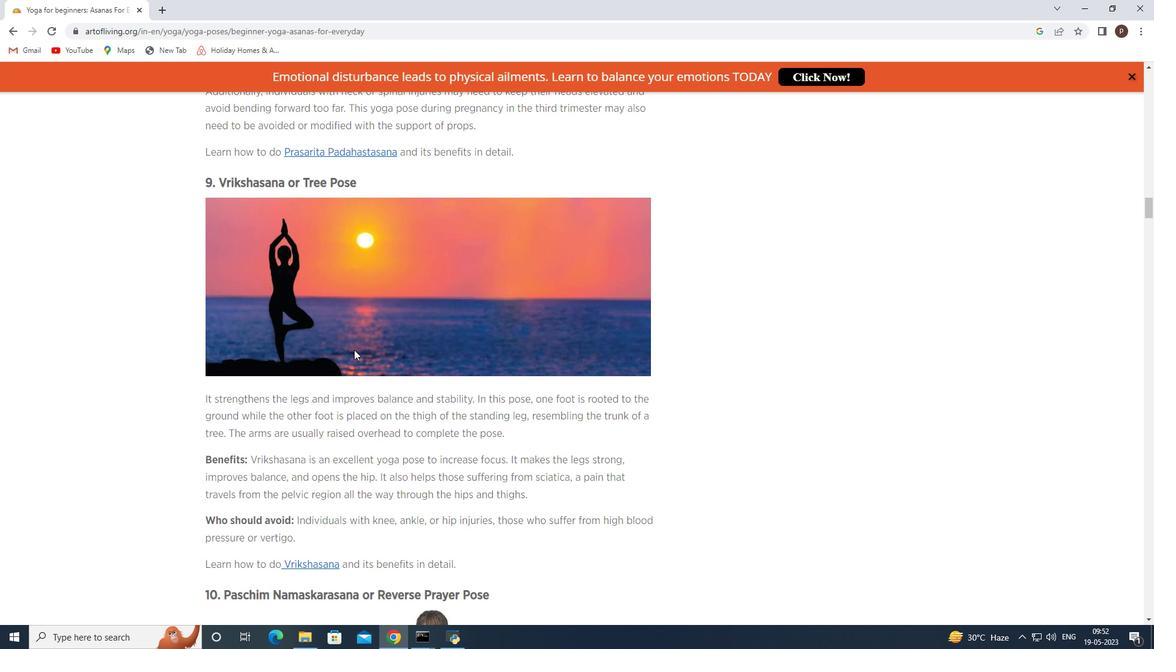 
Action: Mouse scrolled (354, 350) with delta (0, 0)
Screenshot: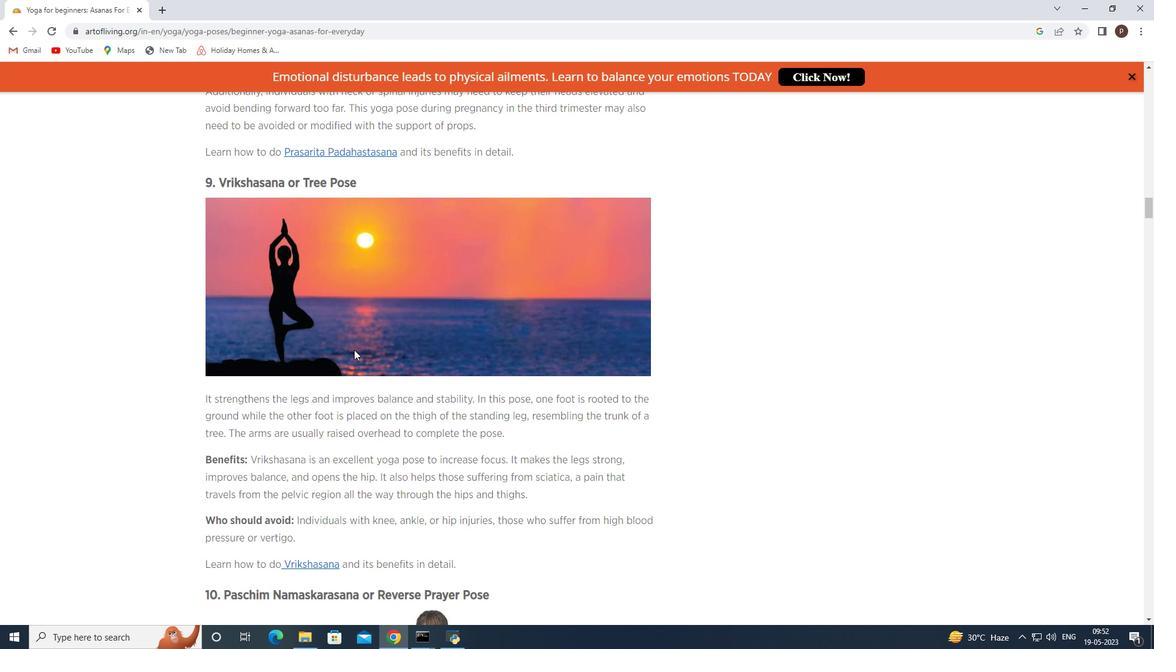 
Action: Mouse scrolled (354, 350) with delta (0, 0)
Screenshot: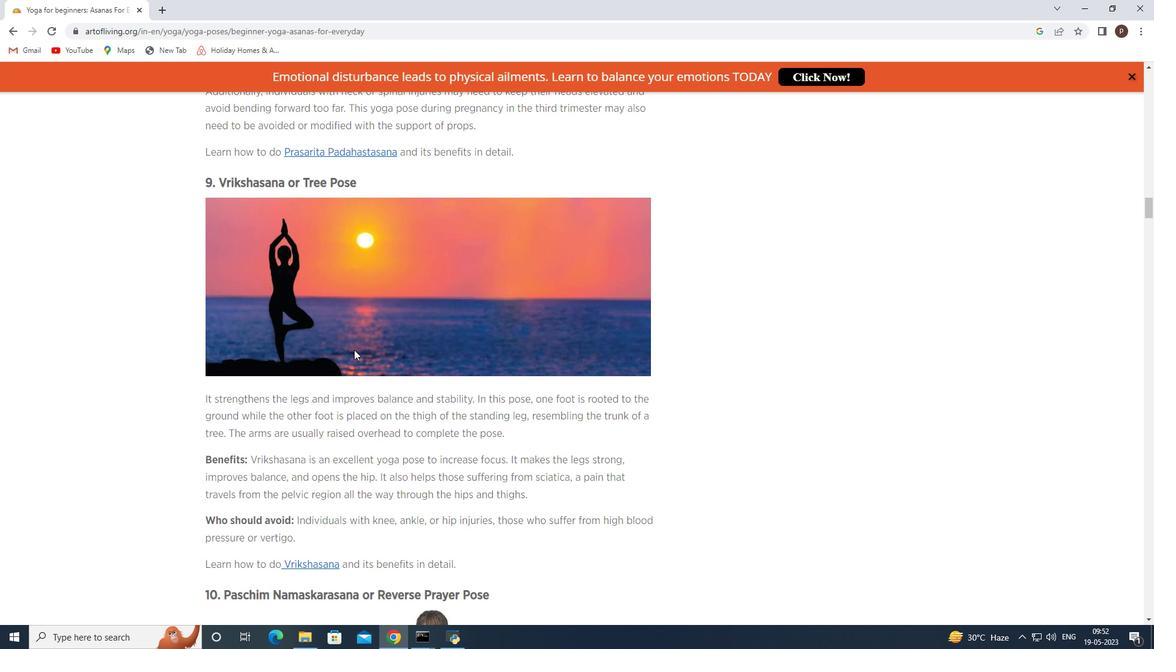 
Action: Mouse scrolled (354, 350) with delta (0, 0)
Screenshot: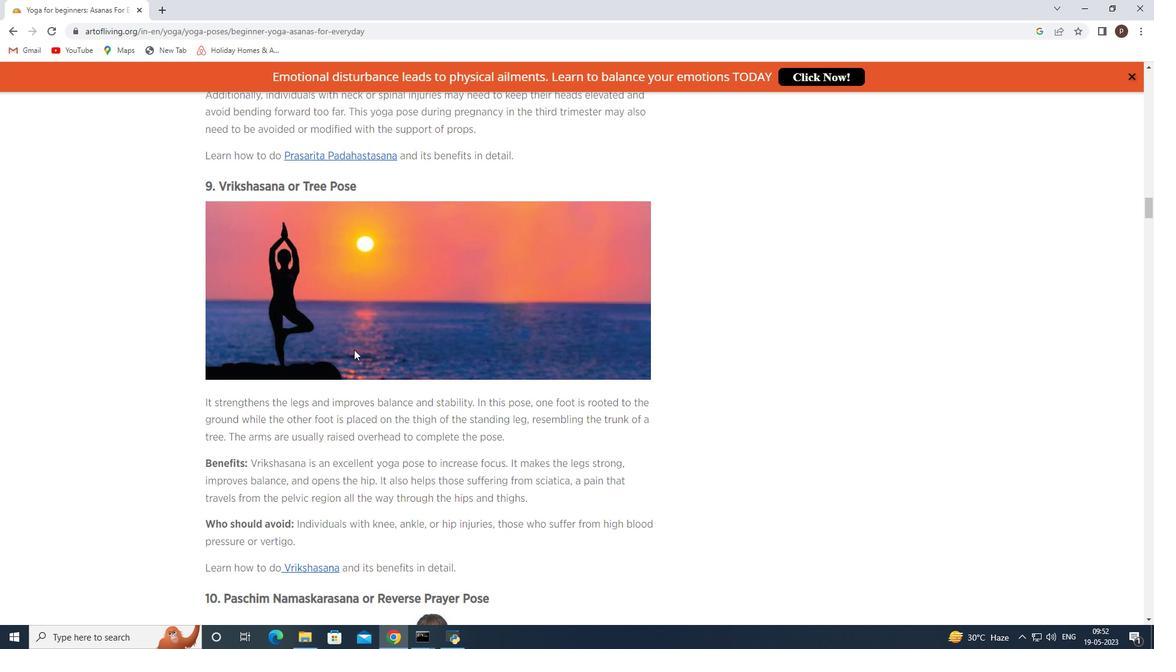 
Action: Mouse scrolled (354, 350) with delta (0, 0)
Screenshot: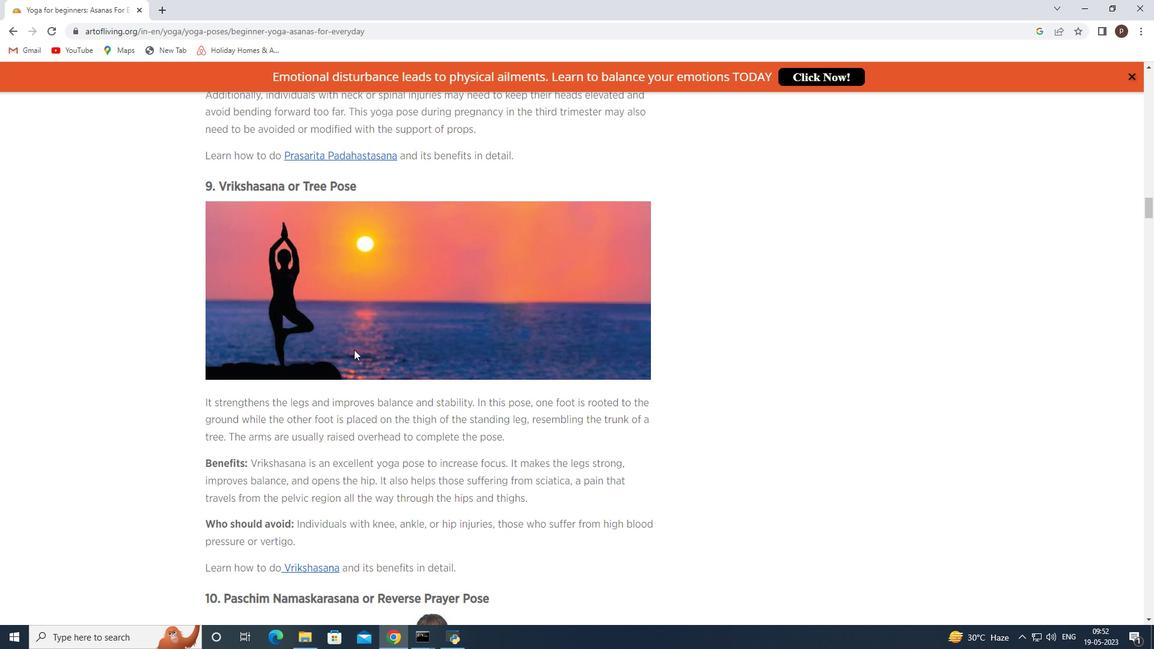 
Action: Mouse scrolled (354, 350) with delta (0, 0)
Screenshot: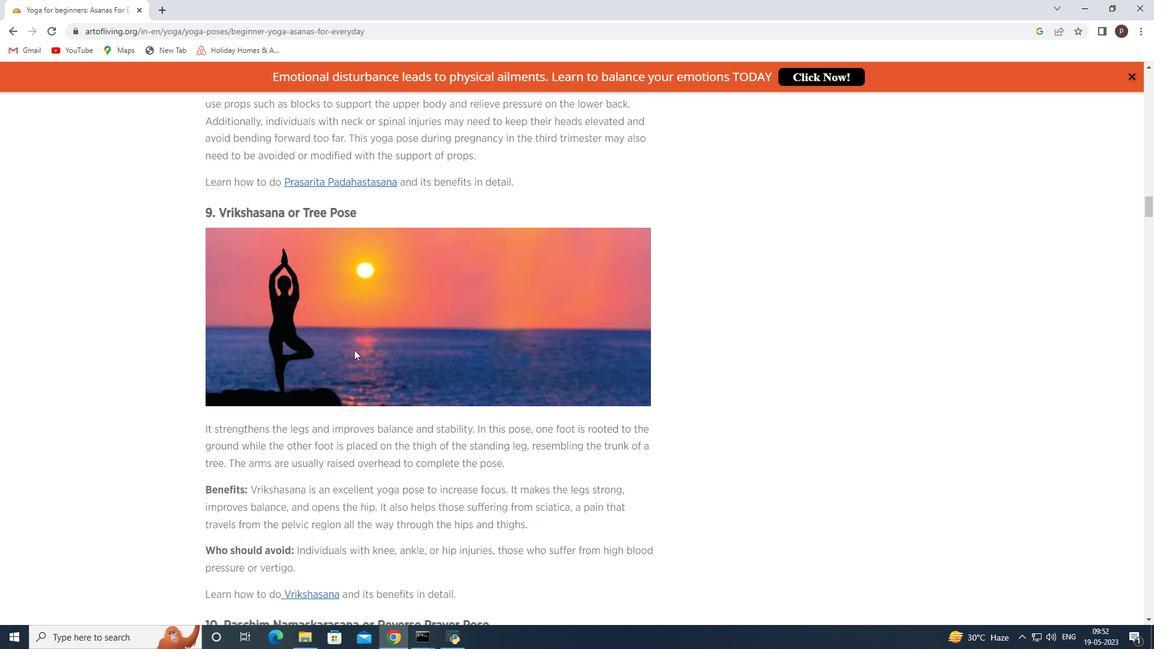 
Action: Mouse scrolled (354, 350) with delta (0, 0)
Screenshot: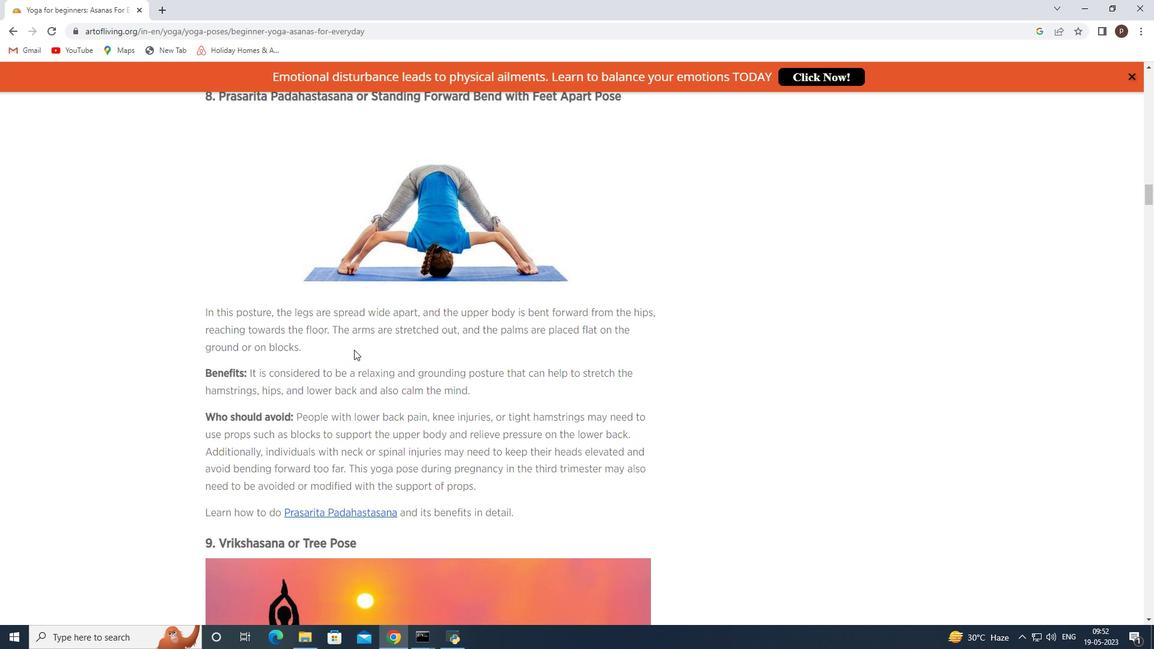 
Action: Mouse scrolled (354, 350) with delta (0, 0)
Screenshot: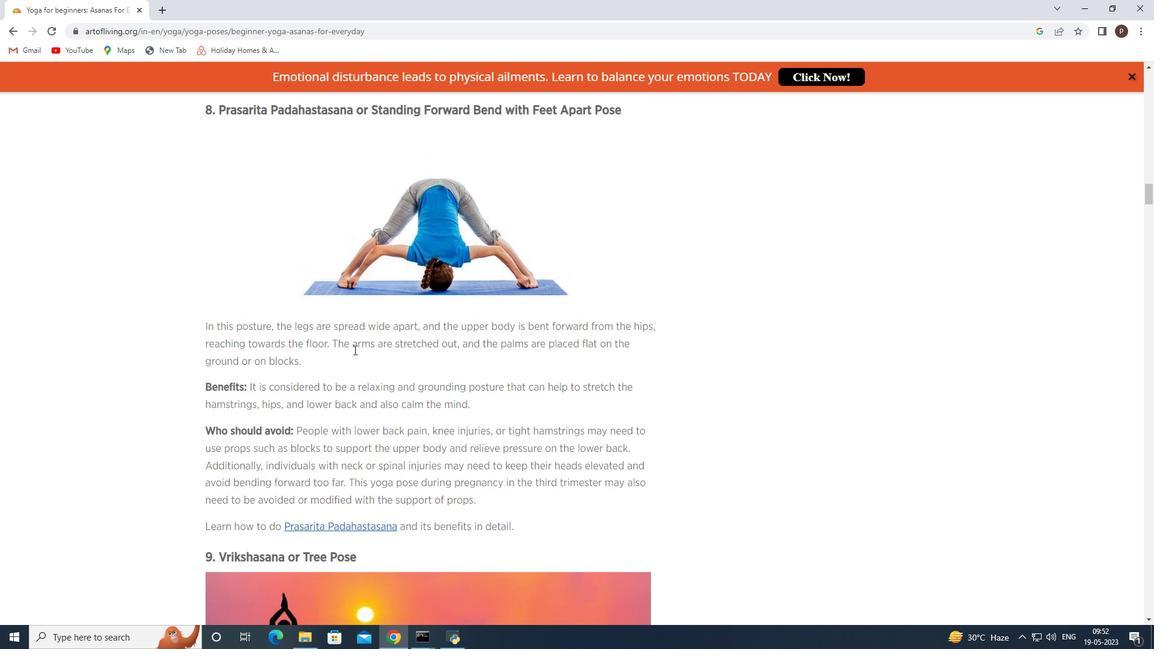 
Action: Mouse scrolled (354, 349) with delta (0, 0)
Screenshot: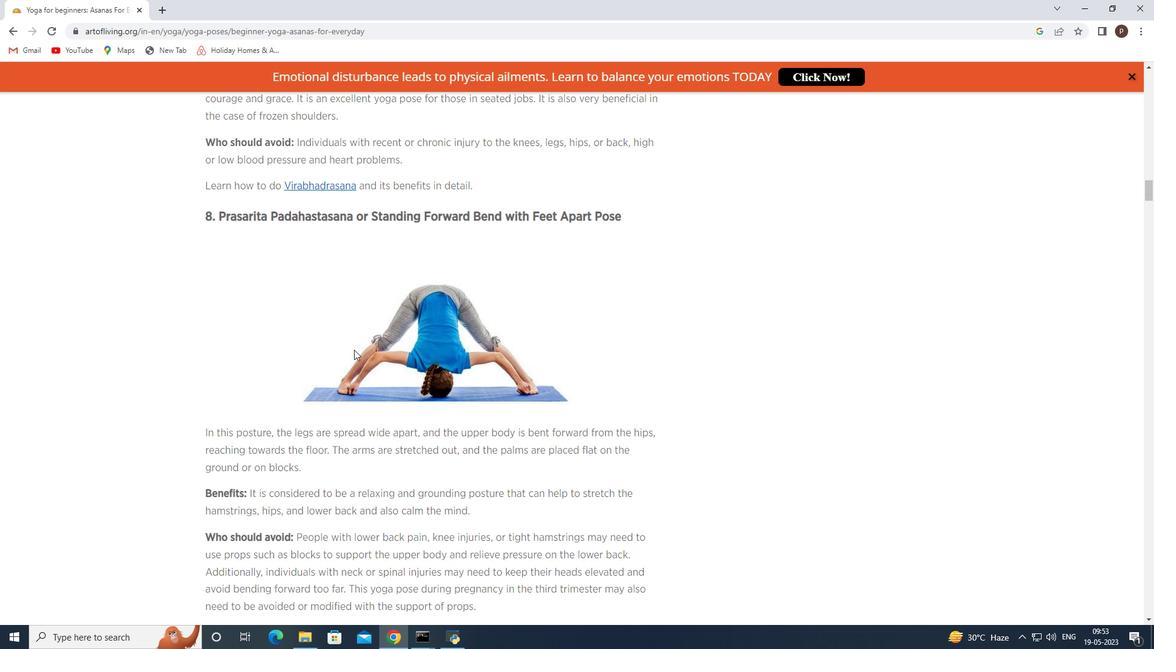 
Action: Mouse scrolled (354, 349) with delta (0, 0)
Screenshot: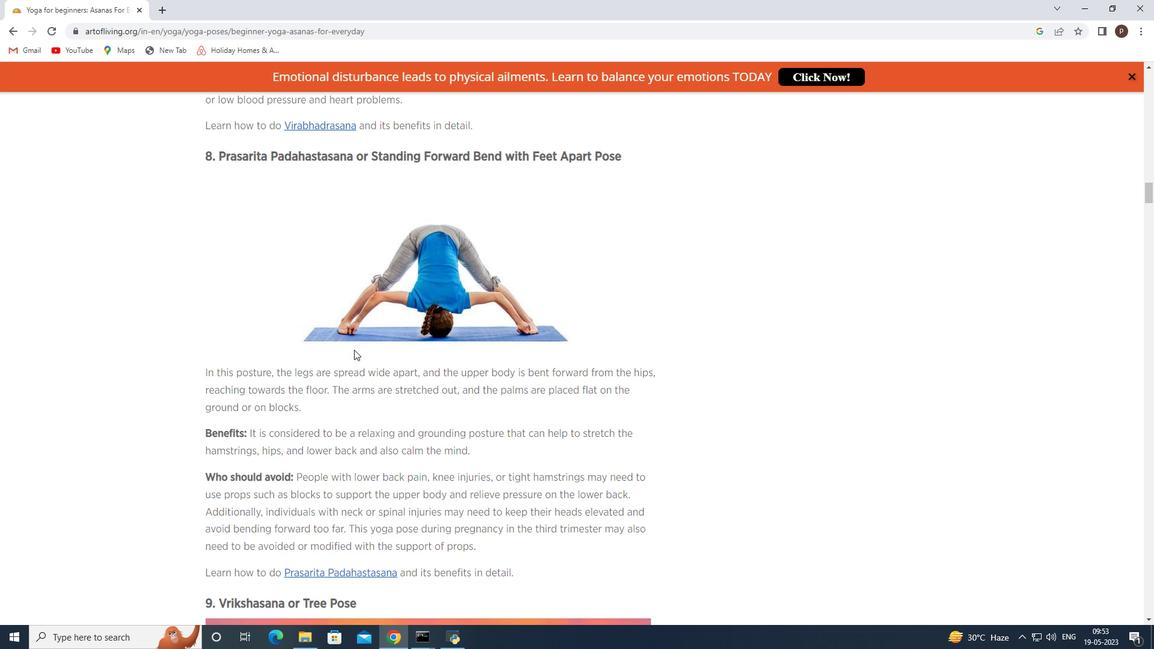 
Action: Mouse scrolled (354, 349) with delta (0, 0)
Screenshot: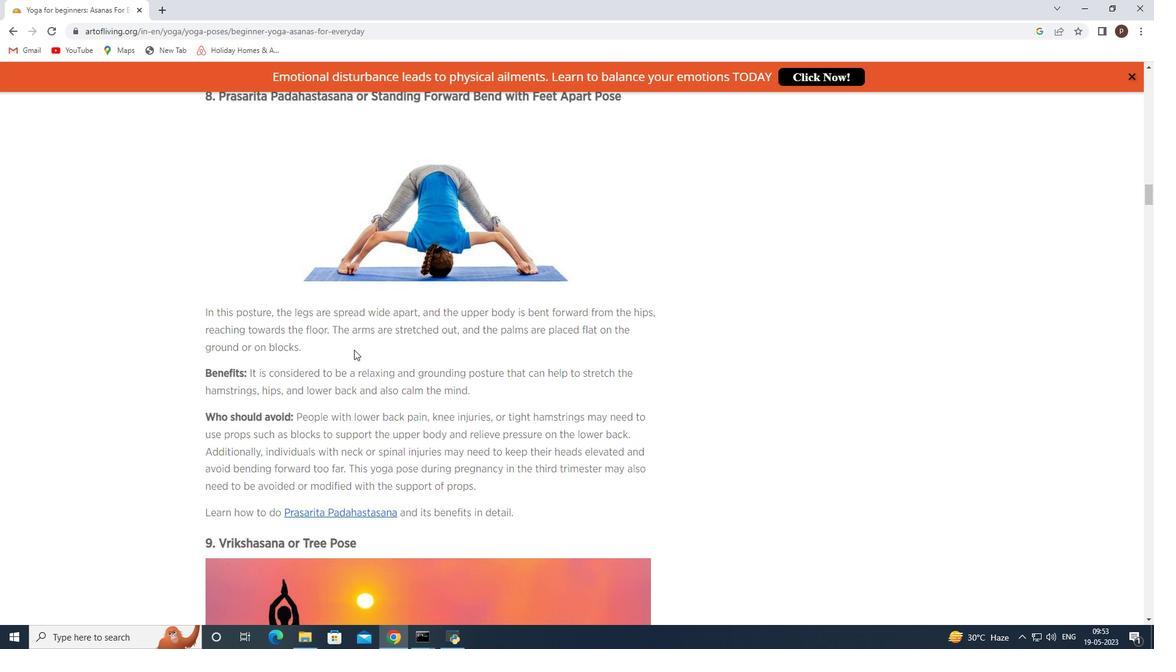 
Action: Mouse scrolled (354, 349) with delta (0, 0)
Screenshot: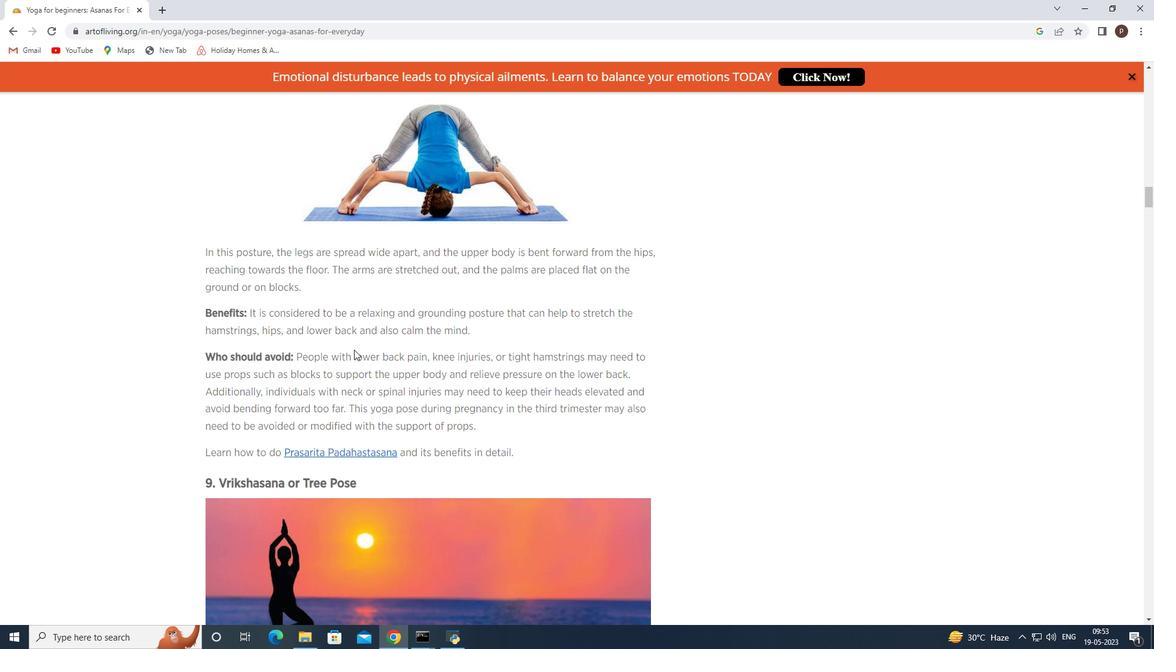 
Action: Mouse moved to (208, 340)
Screenshot: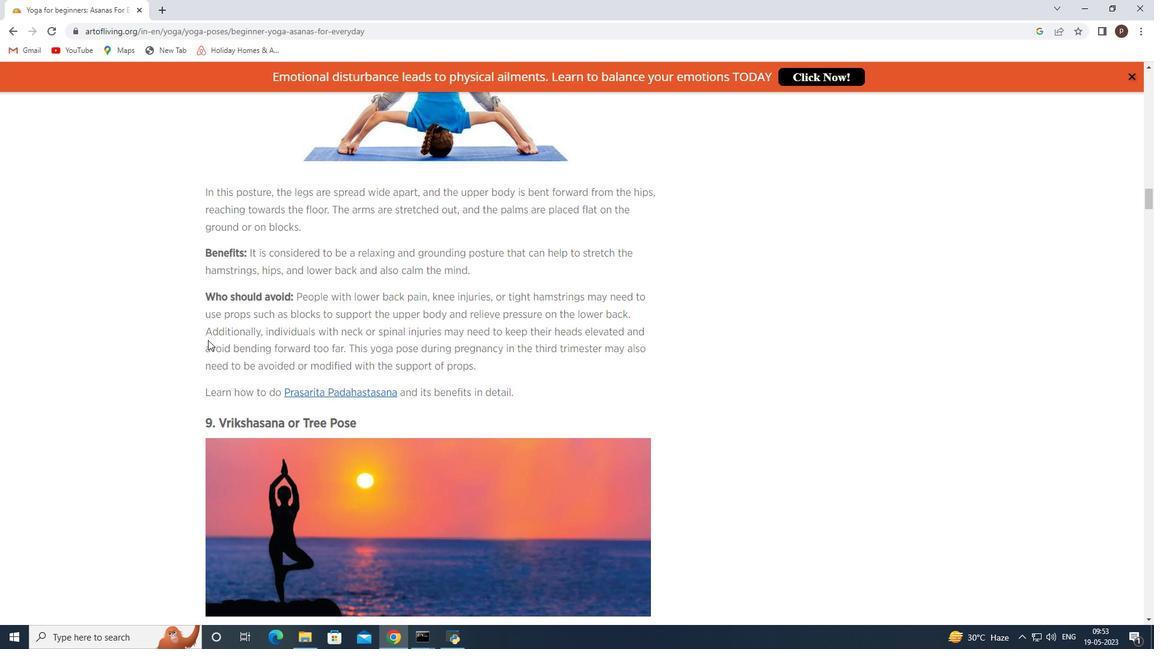 
Action: Mouse scrolled (208, 339) with delta (0, 0)
Screenshot: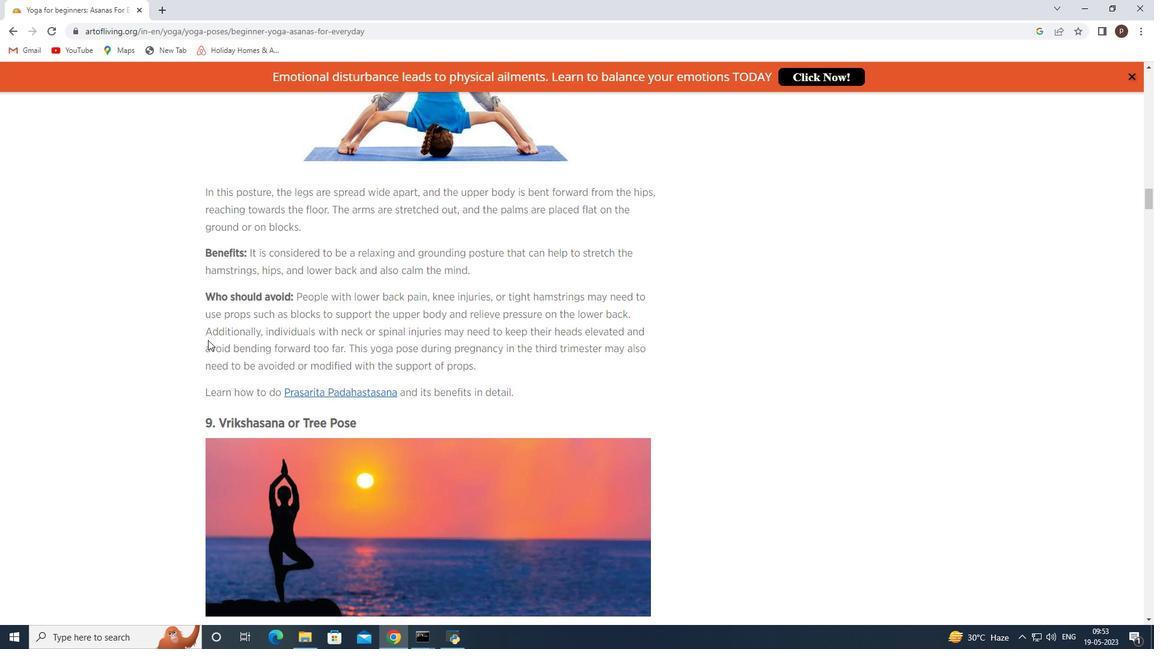 
Action: Mouse scrolled (208, 341) with delta (0, 0)
Screenshot: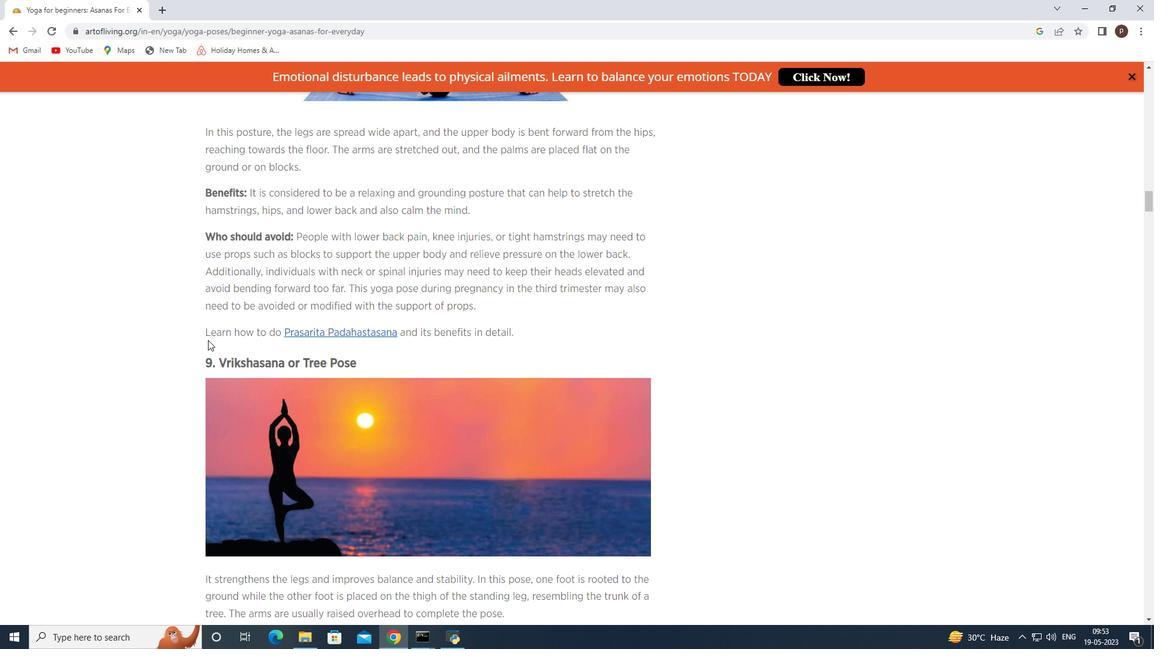 
Action: Mouse scrolled (208, 341) with delta (0, 0)
Screenshot: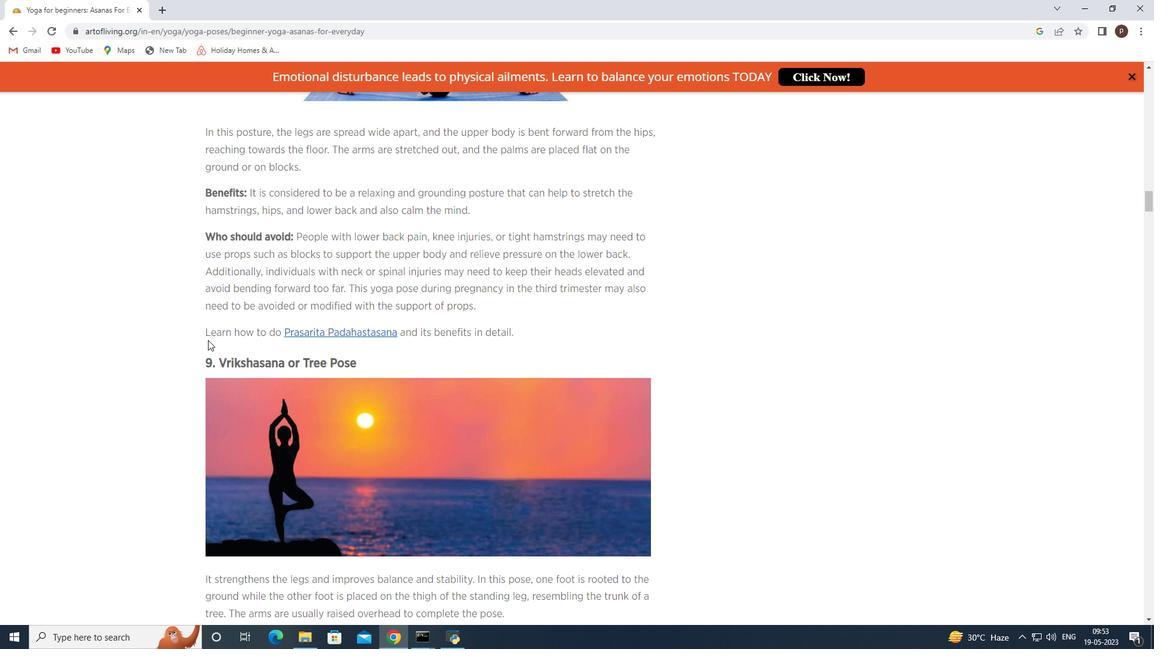 
Action: Mouse scrolled (208, 341) with delta (0, 0)
Screenshot: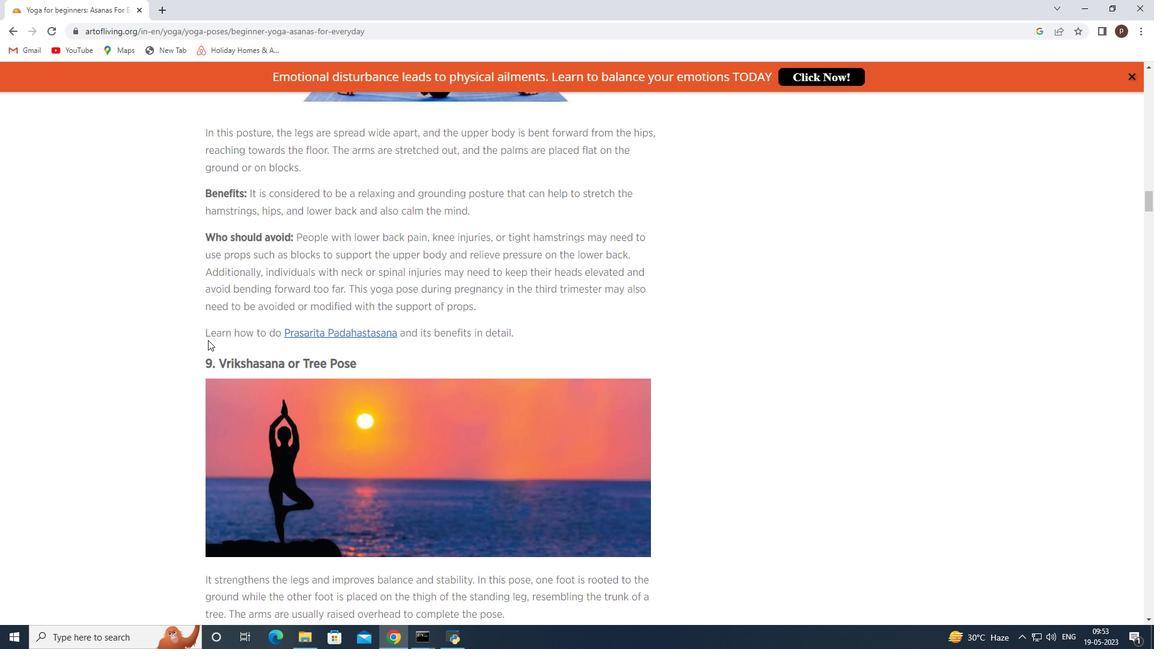 
Action: Mouse scrolled (208, 339) with delta (0, 0)
Screenshot: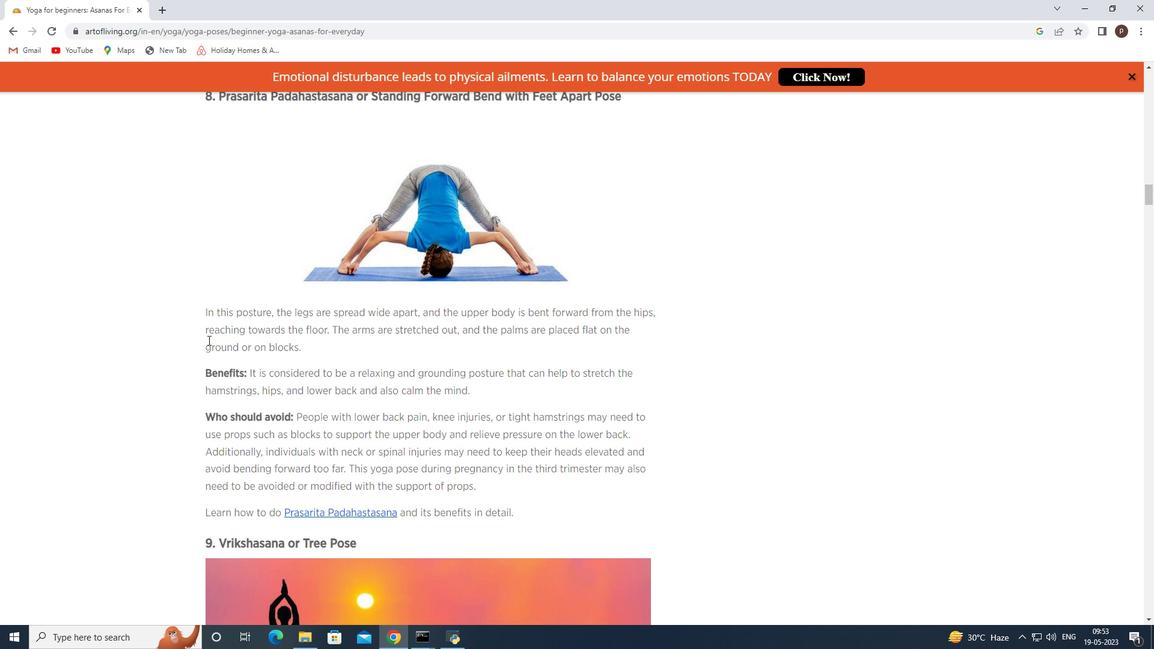 
Action: Mouse scrolled (208, 339) with delta (0, 0)
Screenshot: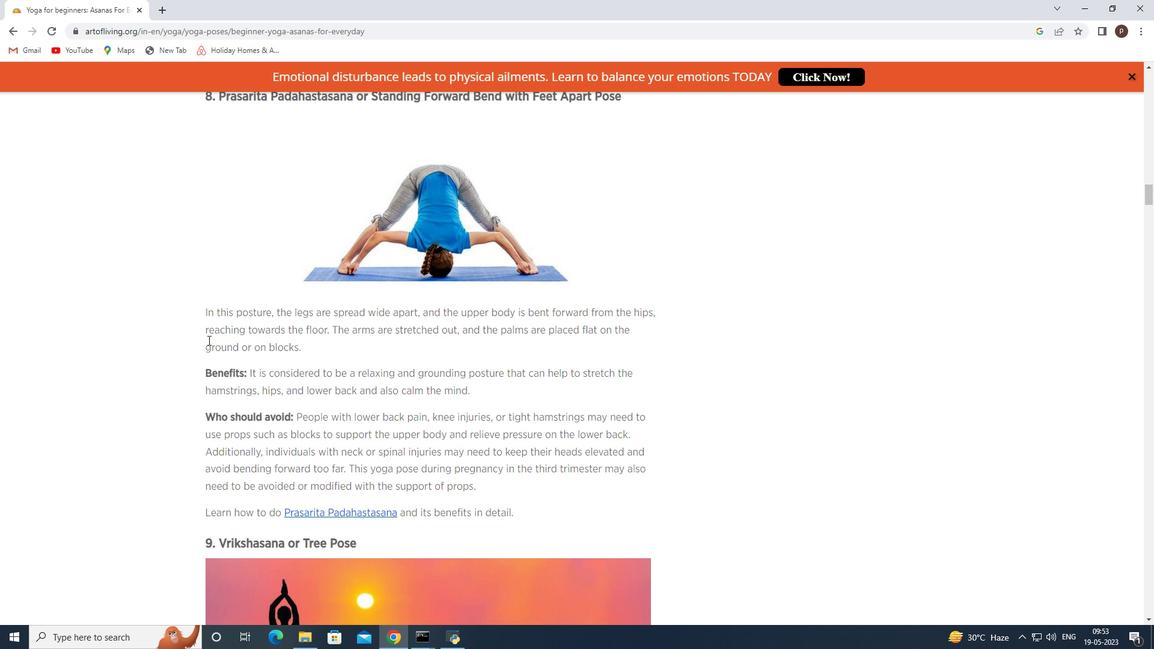 
Action: Mouse scrolled (208, 339) with delta (0, 0)
Screenshot: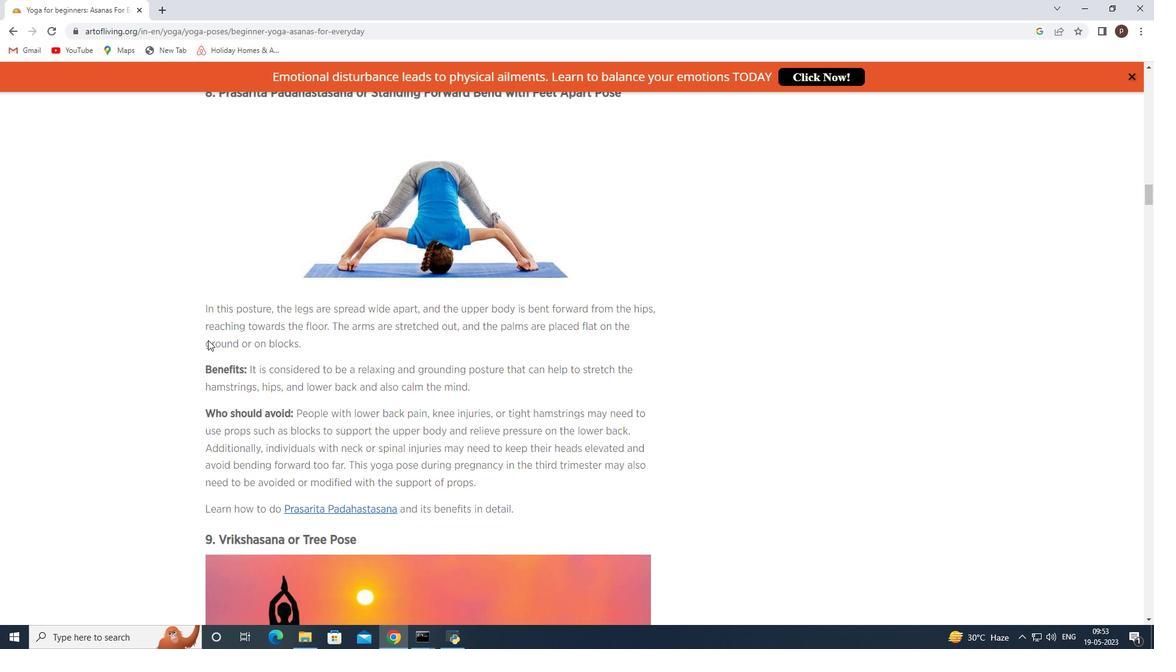 
Action: Mouse scrolled (208, 339) with delta (0, 0)
Screenshot: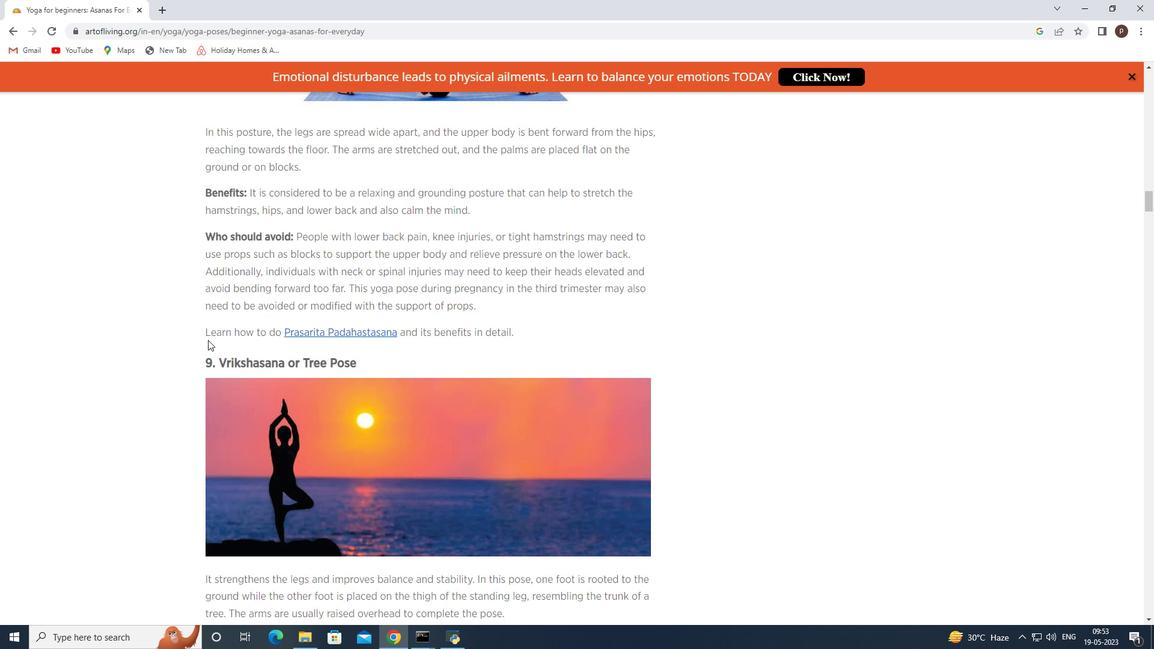 
Action: Mouse scrolled (208, 339) with delta (0, 0)
Screenshot: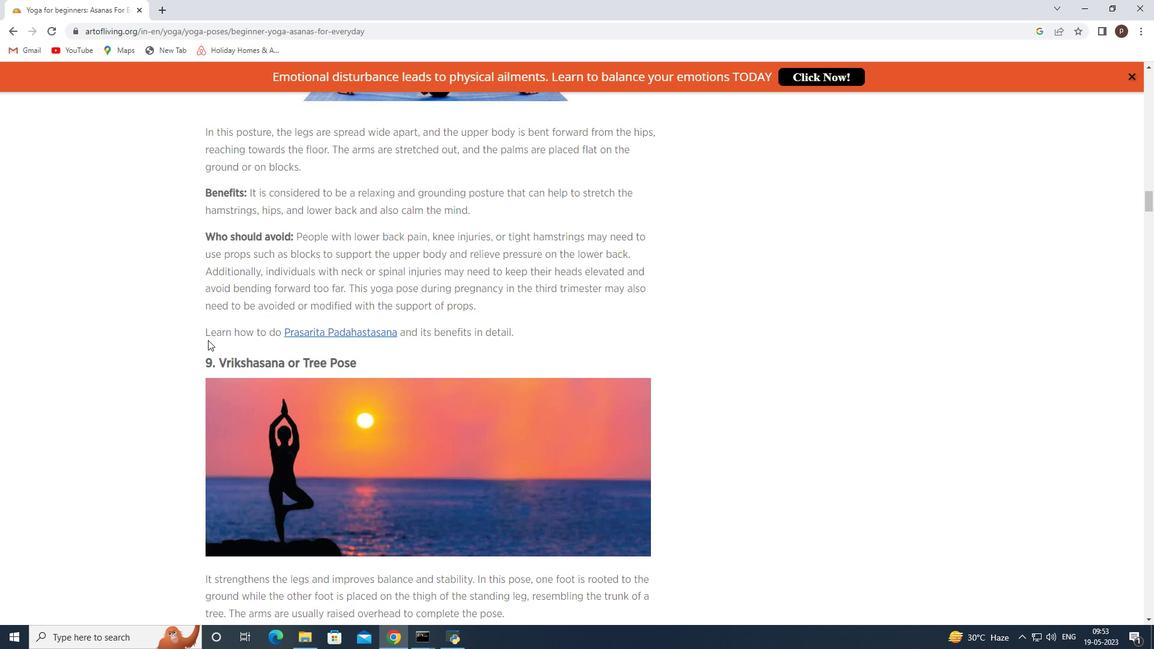 
Action: Mouse scrolled (208, 339) with delta (0, 0)
Screenshot: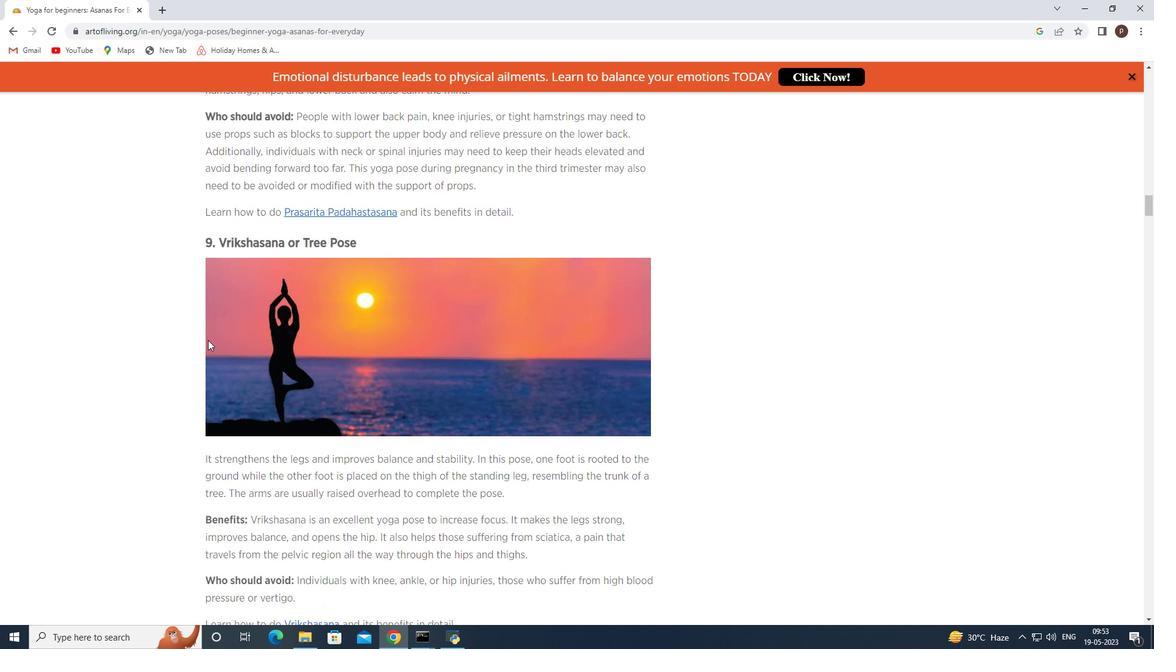
Action: Mouse scrolled (208, 339) with delta (0, 0)
Screenshot: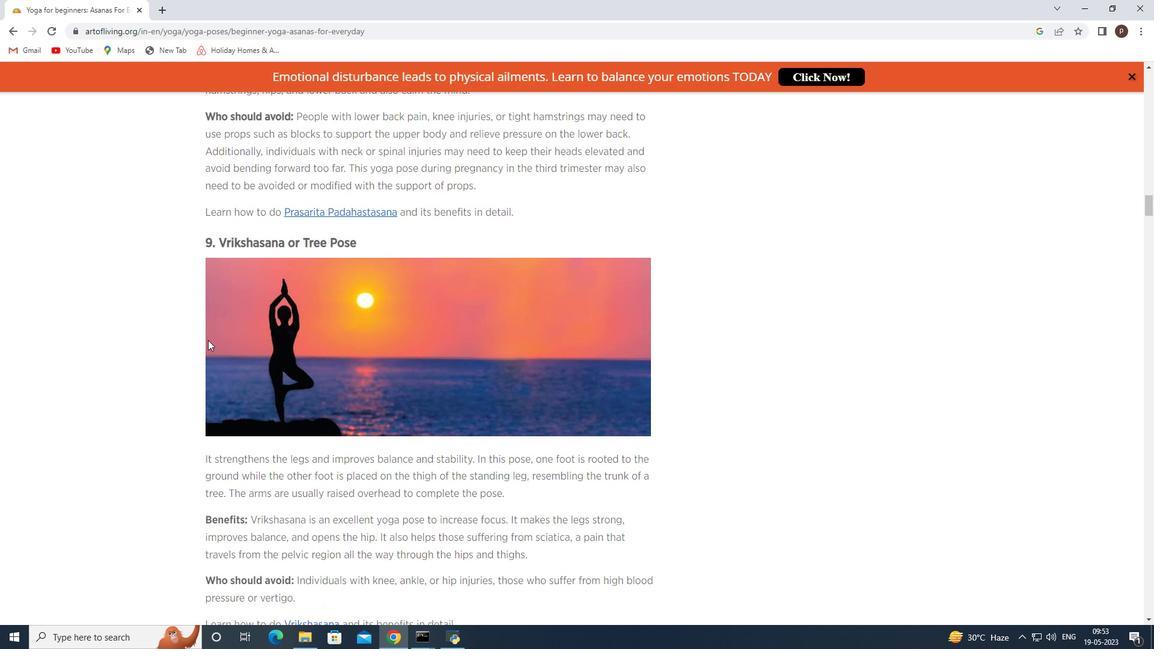 
Action: Mouse moved to (455, 356)
Screenshot: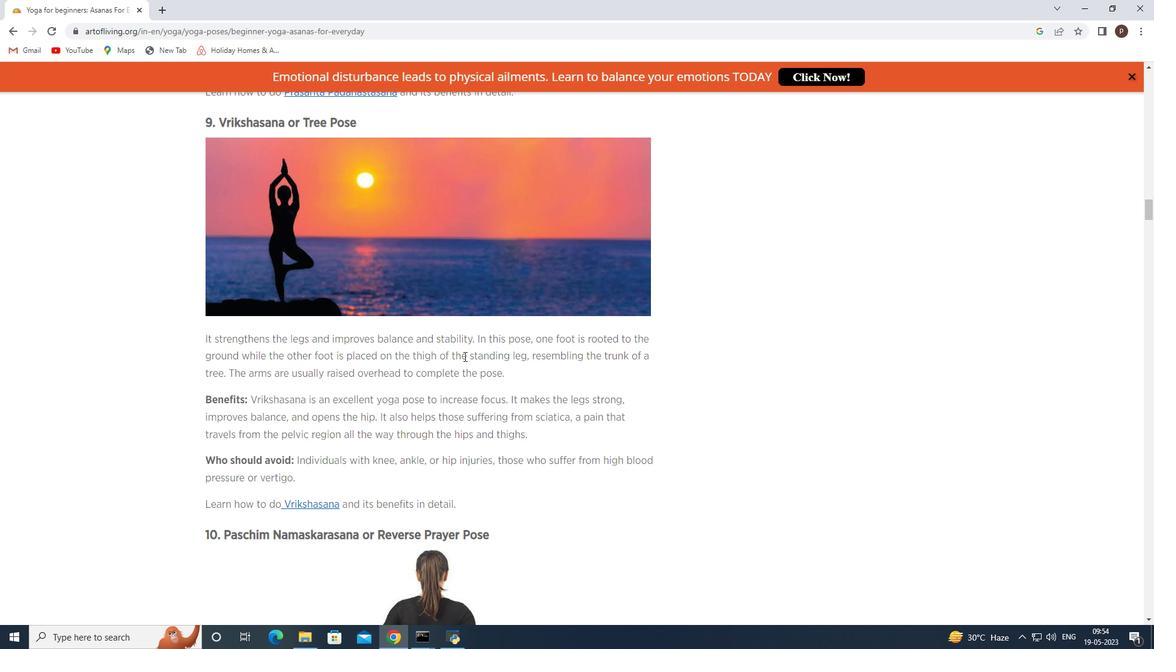 
Action: Mouse scrolled (455, 356) with delta (0, 0)
Screenshot: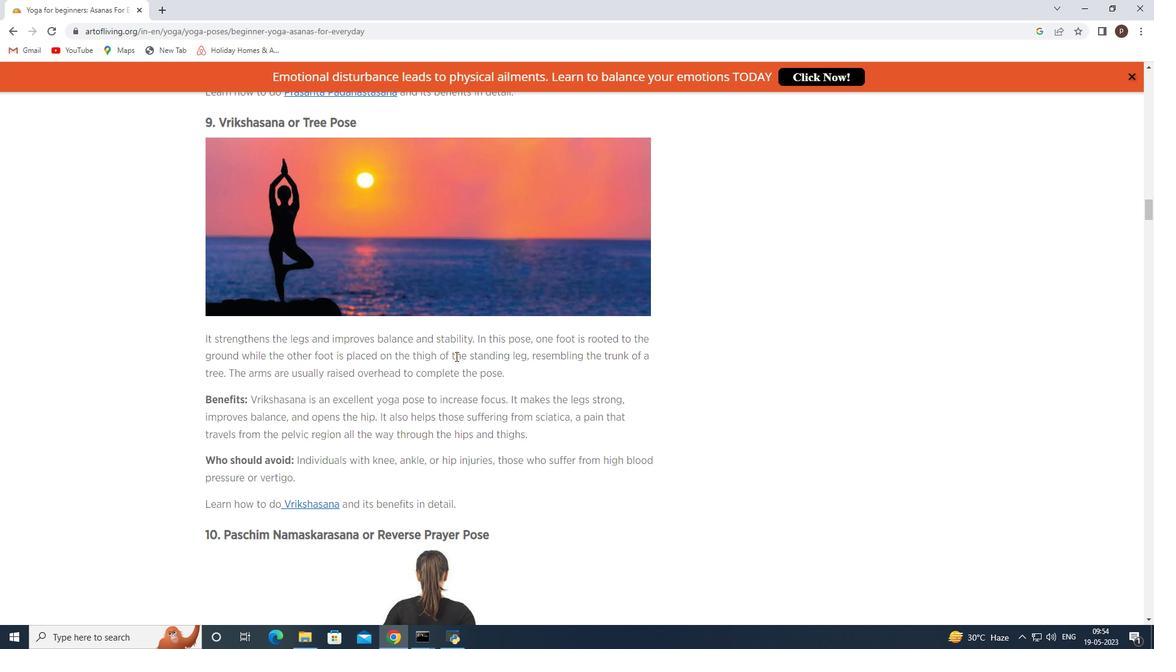 
Action: Mouse scrolled (455, 356) with delta (0, 0)
Screenshot: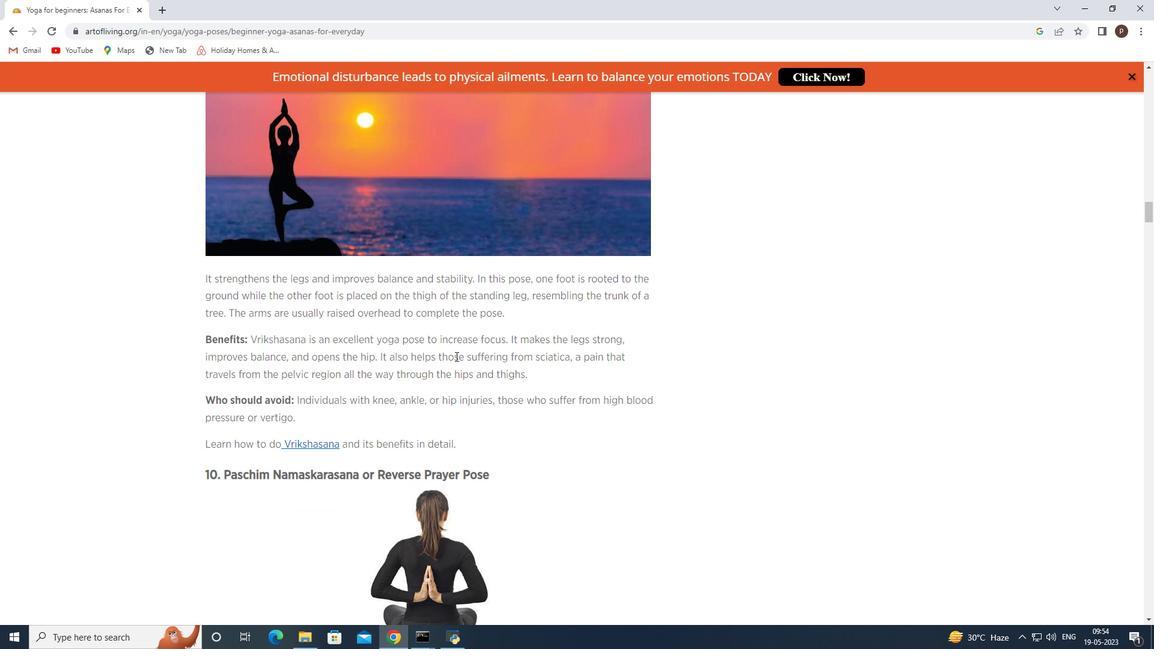 
Action: Mouse moved to (403, 343)
Screenshot: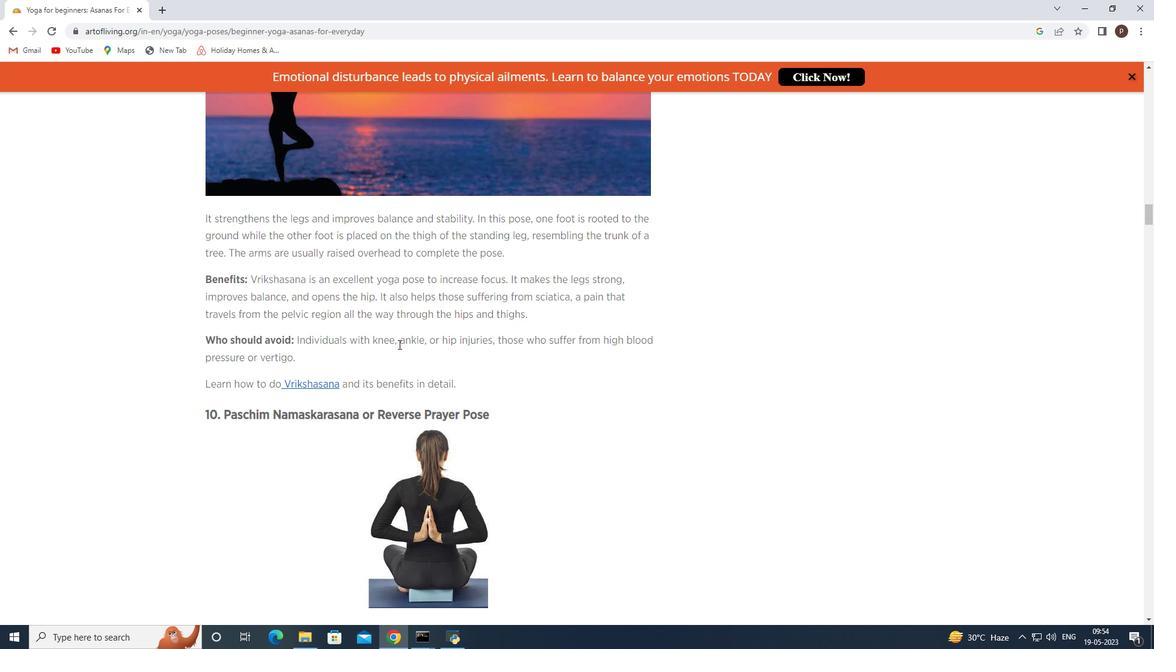 
Action: Mouse scrolled (403, 342) with delta (0, 0)
Screenshot: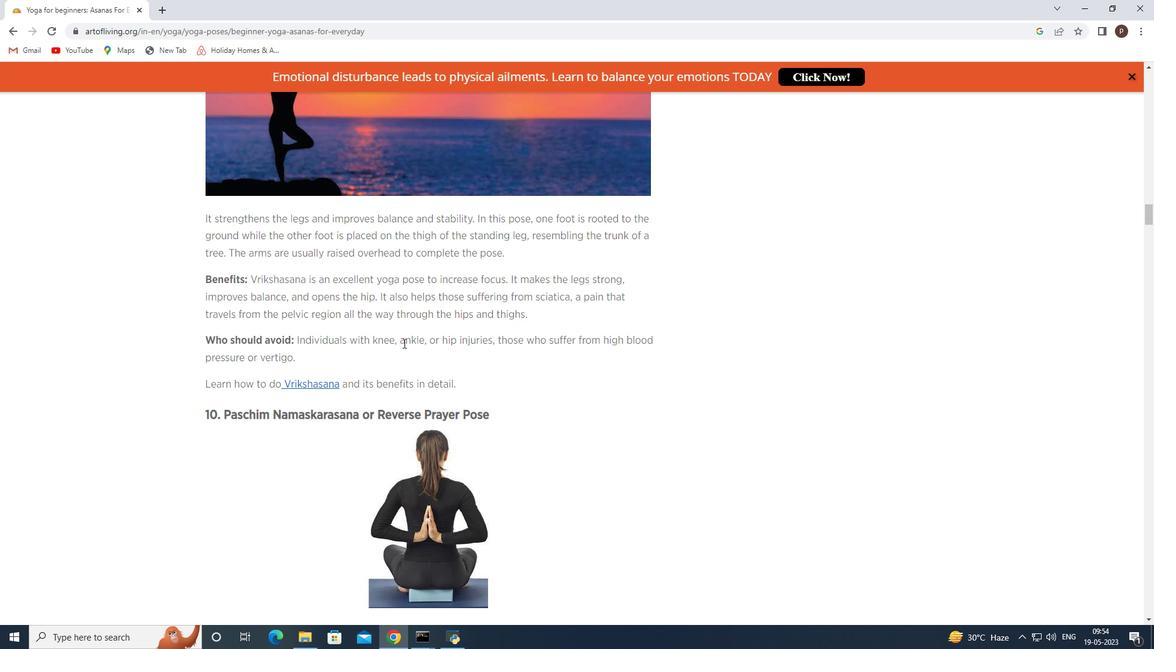 
Action: Mouse moved to (436, 298)
Screenshot: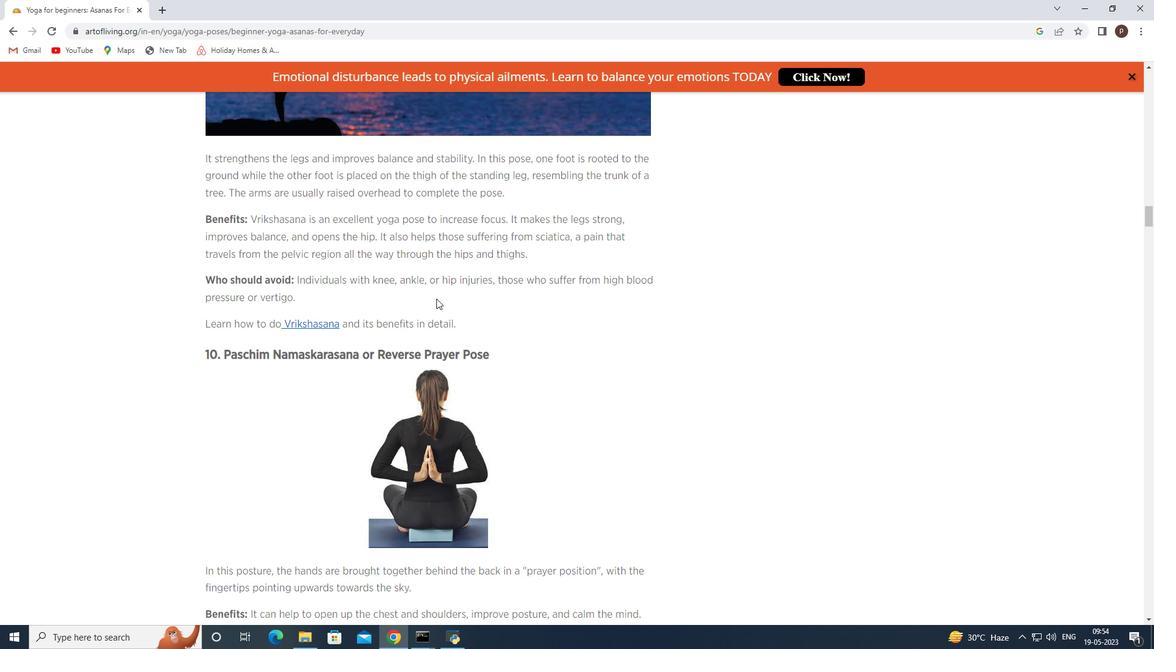 
Action: Mouse scrolled (436, 298) with delta (0, 0)
Screenshot: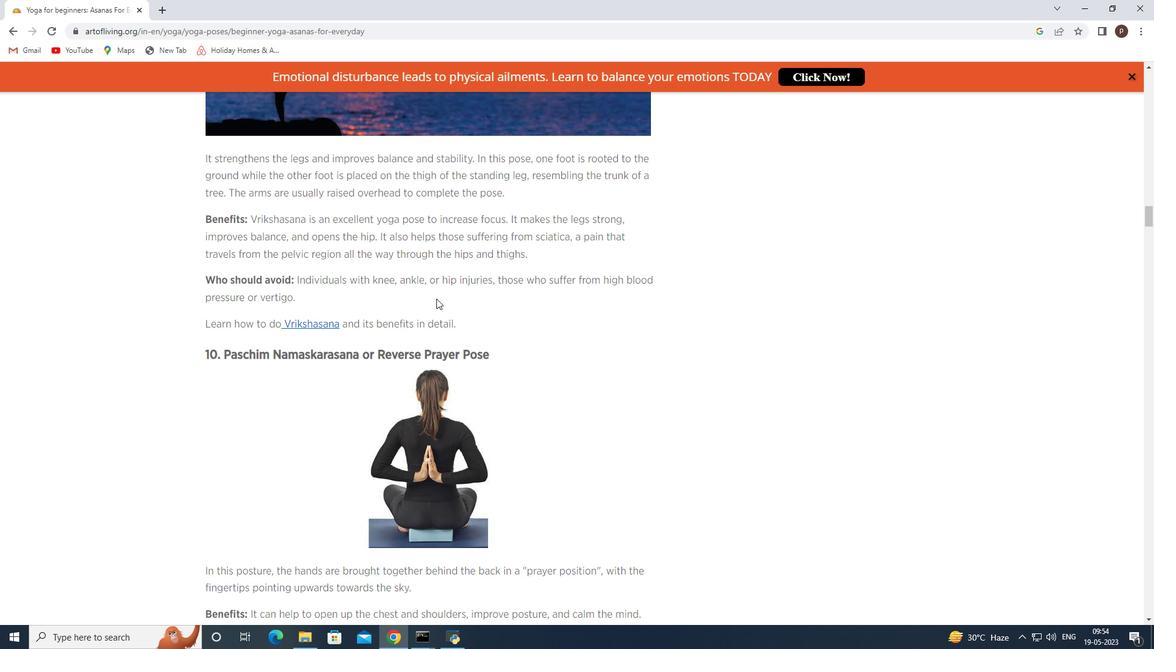 
Action: Mouse scrolled (436, 298) with delta (0, 0)
Screenshot: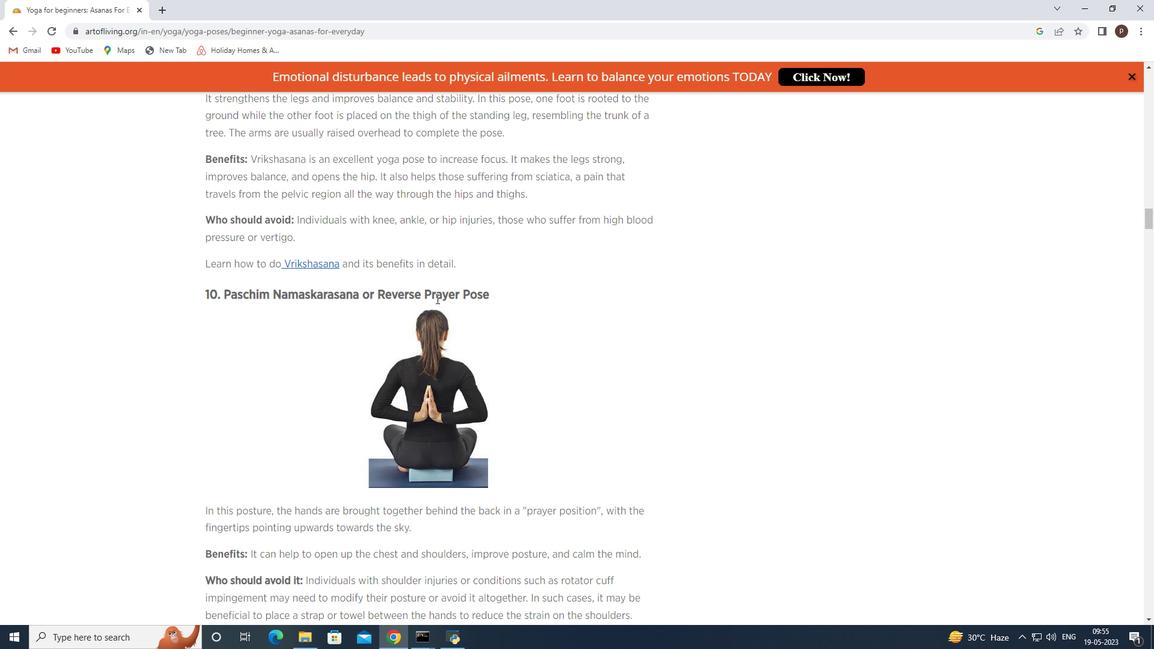 
Action: Mouse scrolled (436, 298) with delta (0, 0)
Screenshot: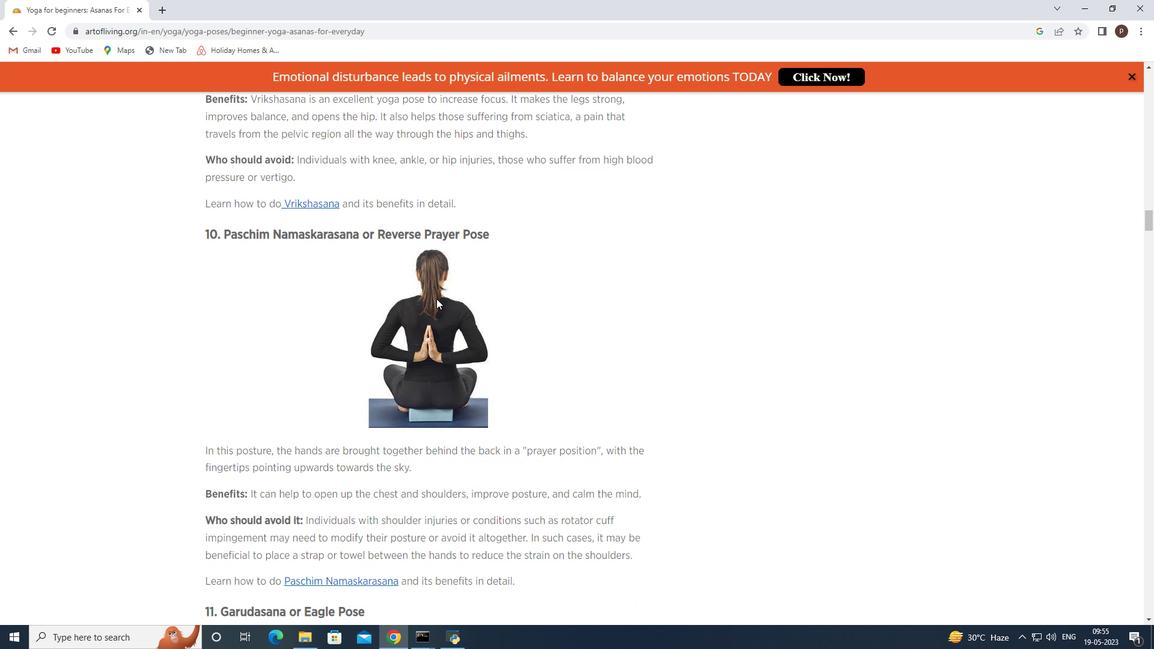 
Action: Mouse scrolled (436, 298) with delta (0, 0)
